 Task: Create a business presentation design slide template | sales guide slider.
Action: Mouse moved to (655, 312)
Screenshot: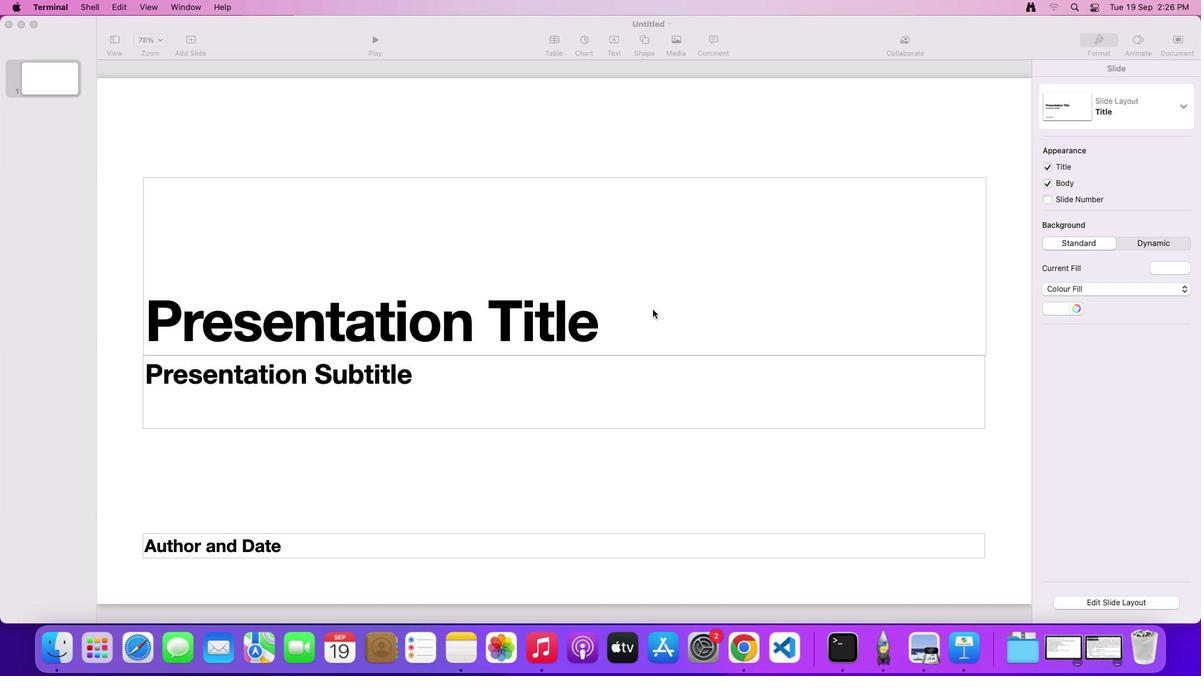 
Action: Mouse pressed left at (655, 312)
Screenshot: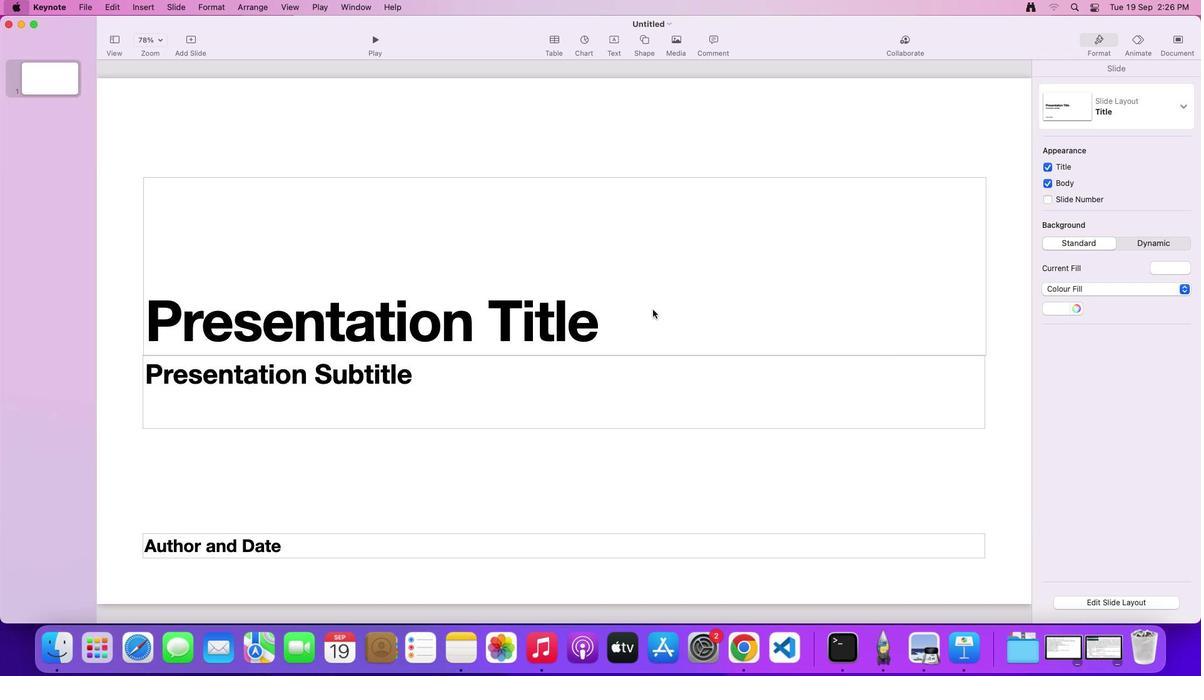 
Action: Mouse pressed left at (655, 312)
Screenshot: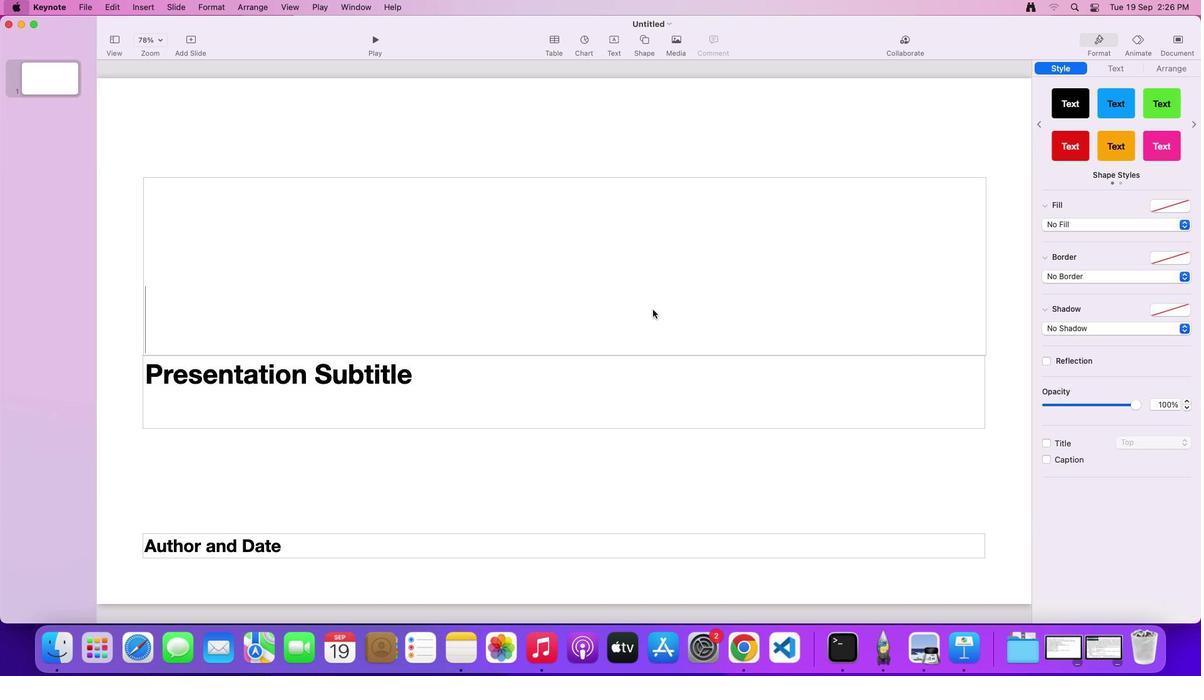 
Action: Mouse moved to (607, 394)
Screenshot: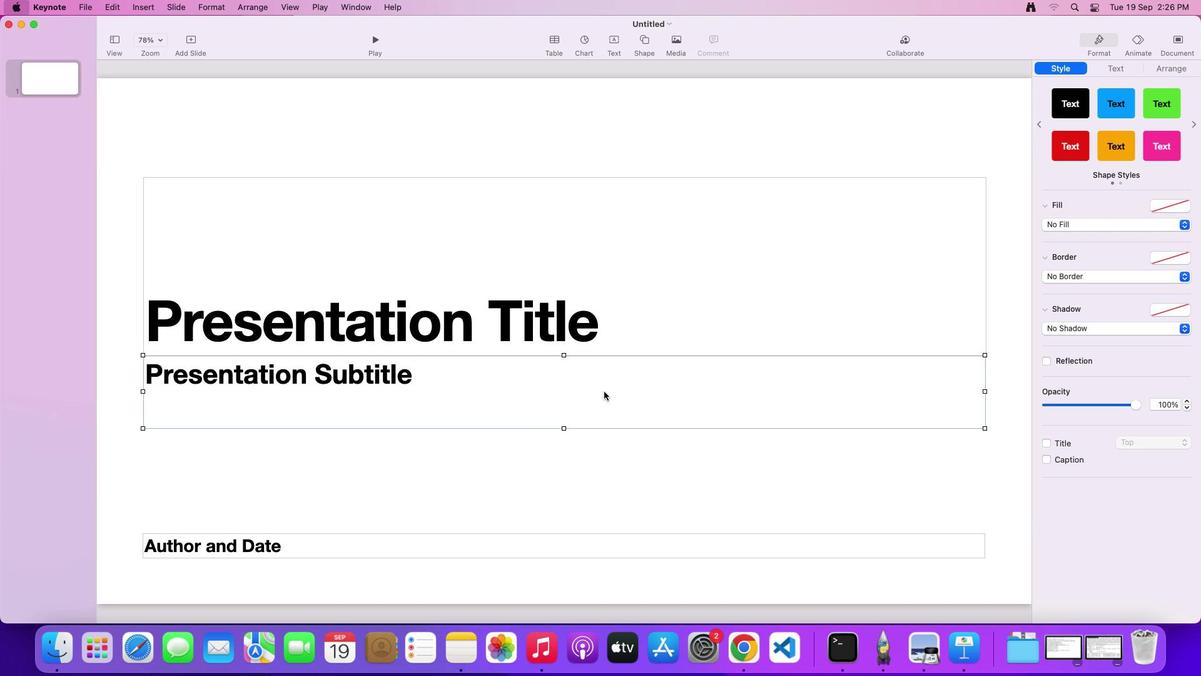 
Action: Mouse pressed left at (607, 394)
Screenshot: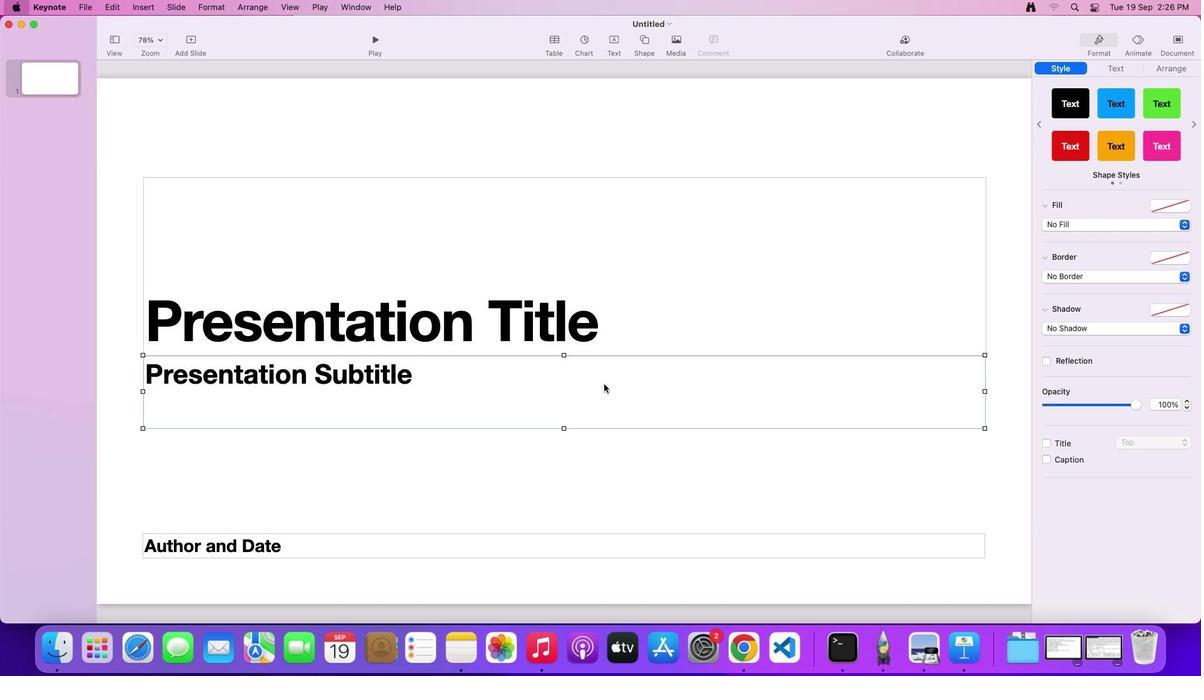 
Action: Mouse moved to (609, 308)
Screenshot: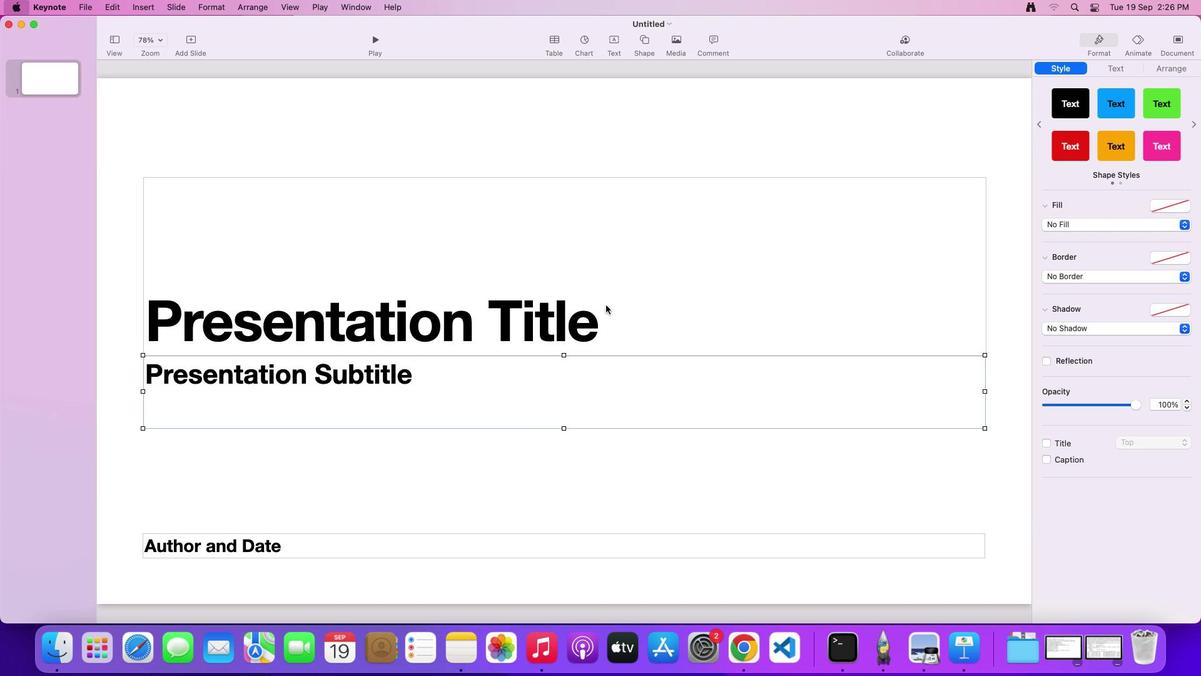 
Action: Key pressed Key.delete
Screenshot: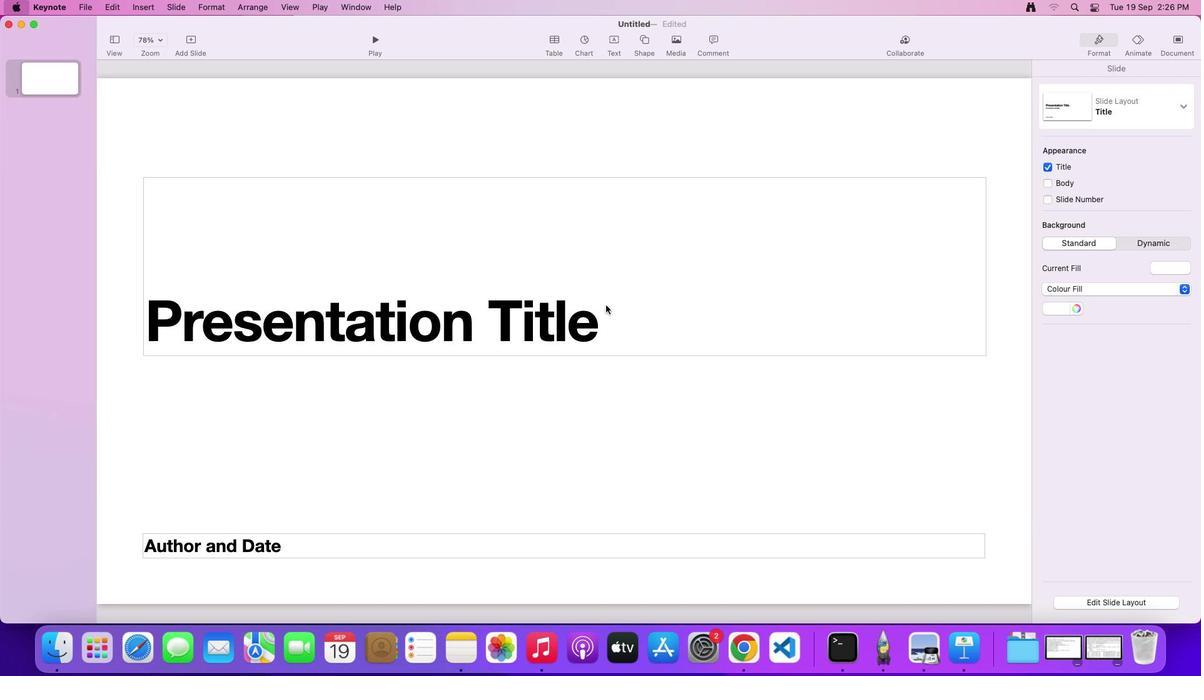 
Action: Mouse pressed left at (609, 308)
Screenshot: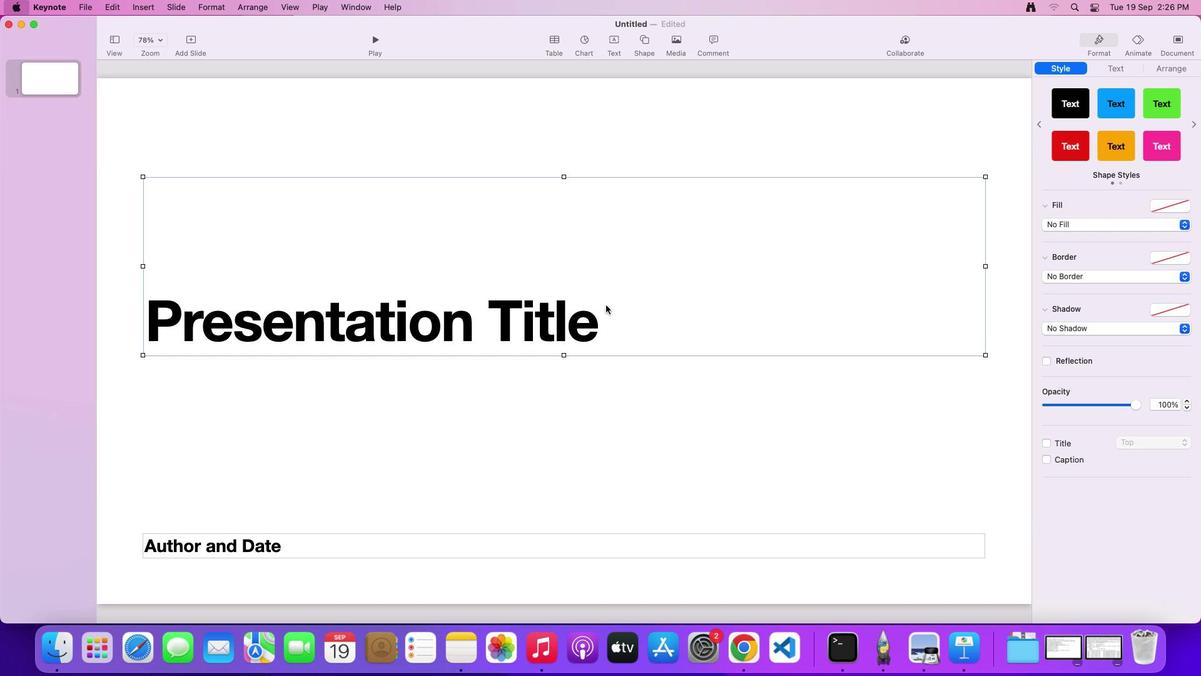 
Action: Mouse moved to (609, 307)
Screenshot: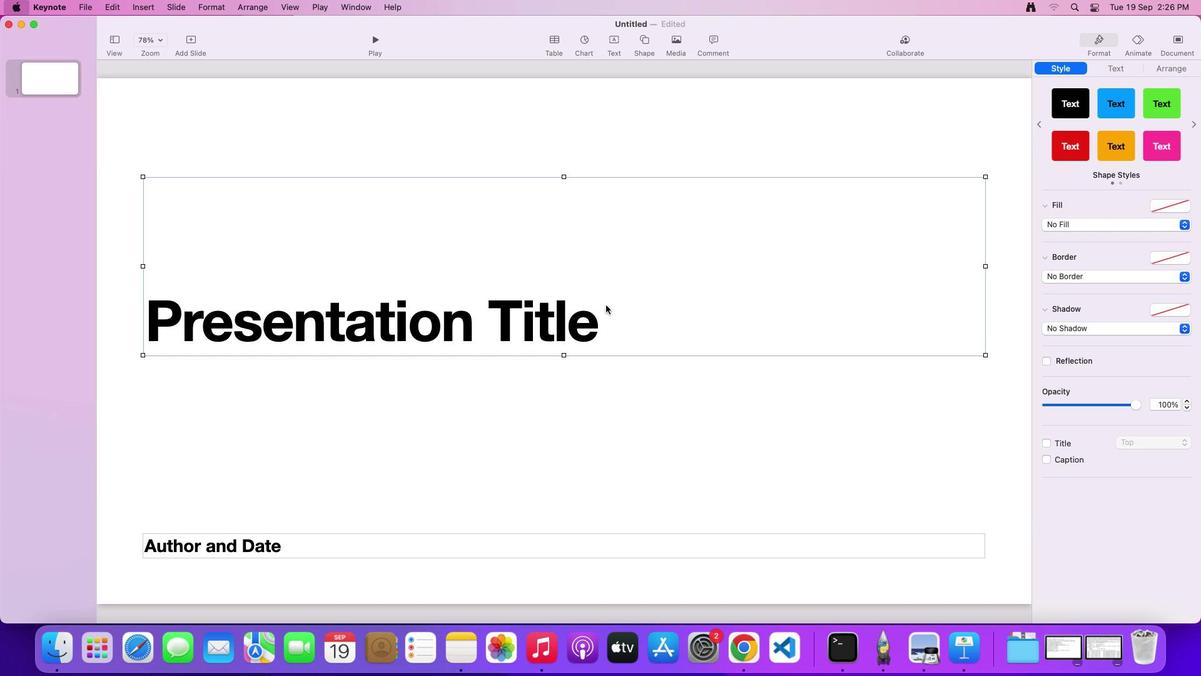 
Action: Key pressed Key.delete
Screenshot: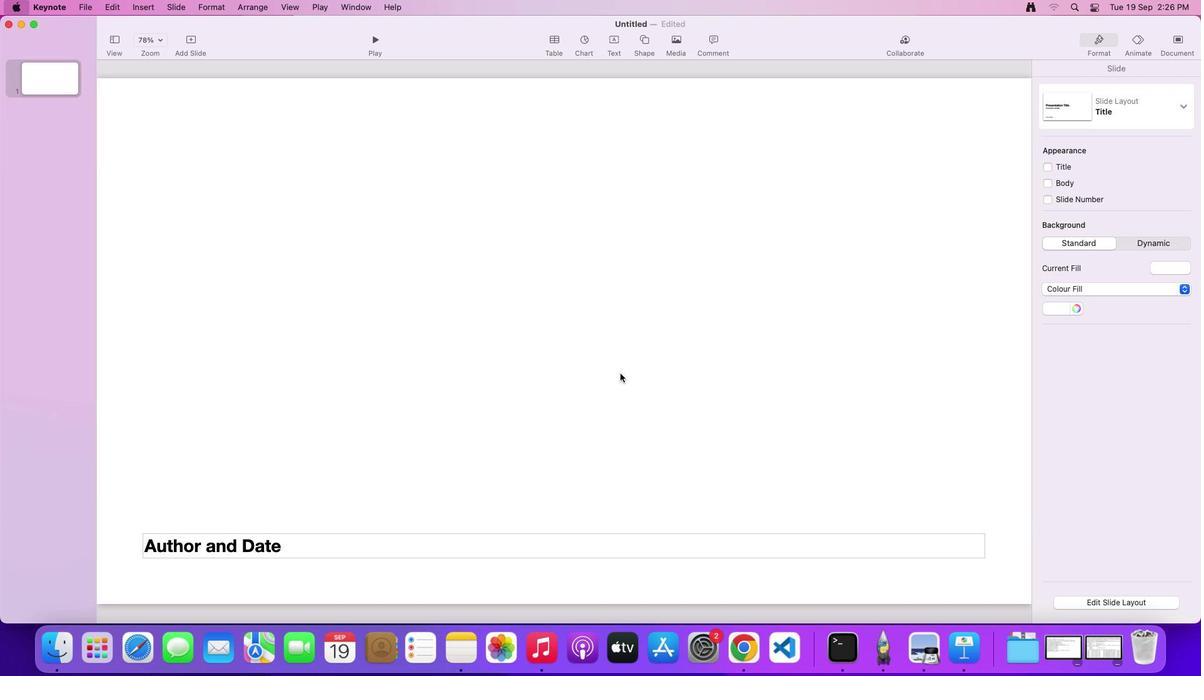 
Action: Mouse moved to (714, 549)
Screenshot: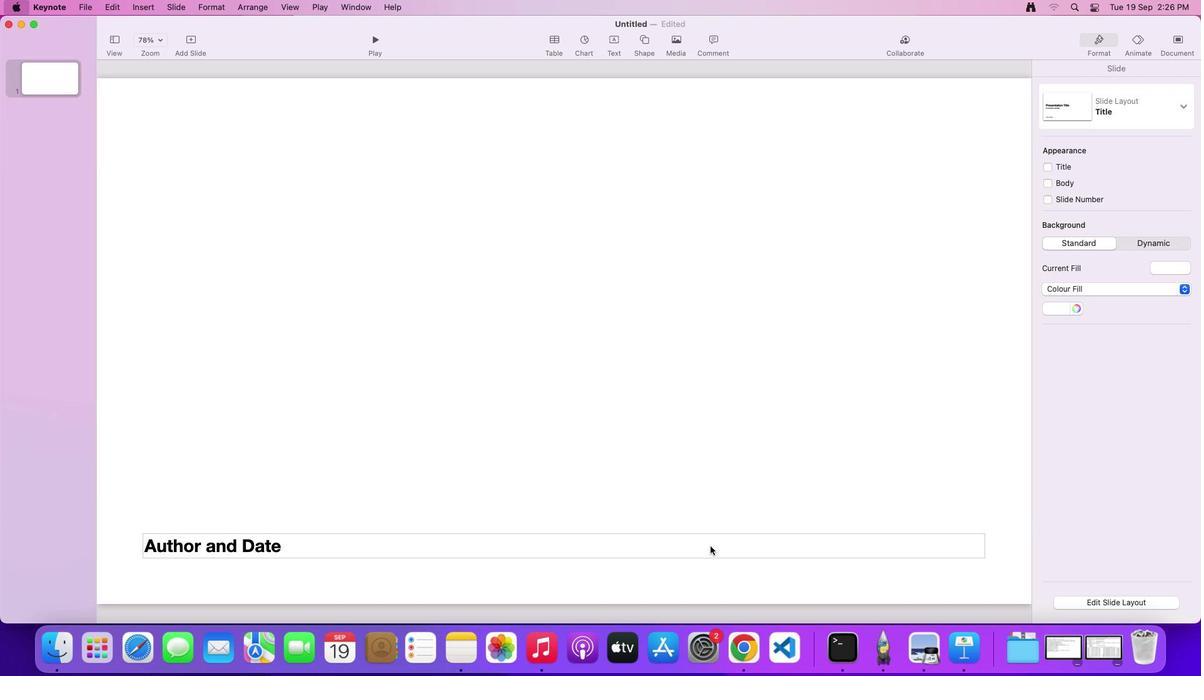 
Action: Mouse pressed left at (714, 549)
Screenshot: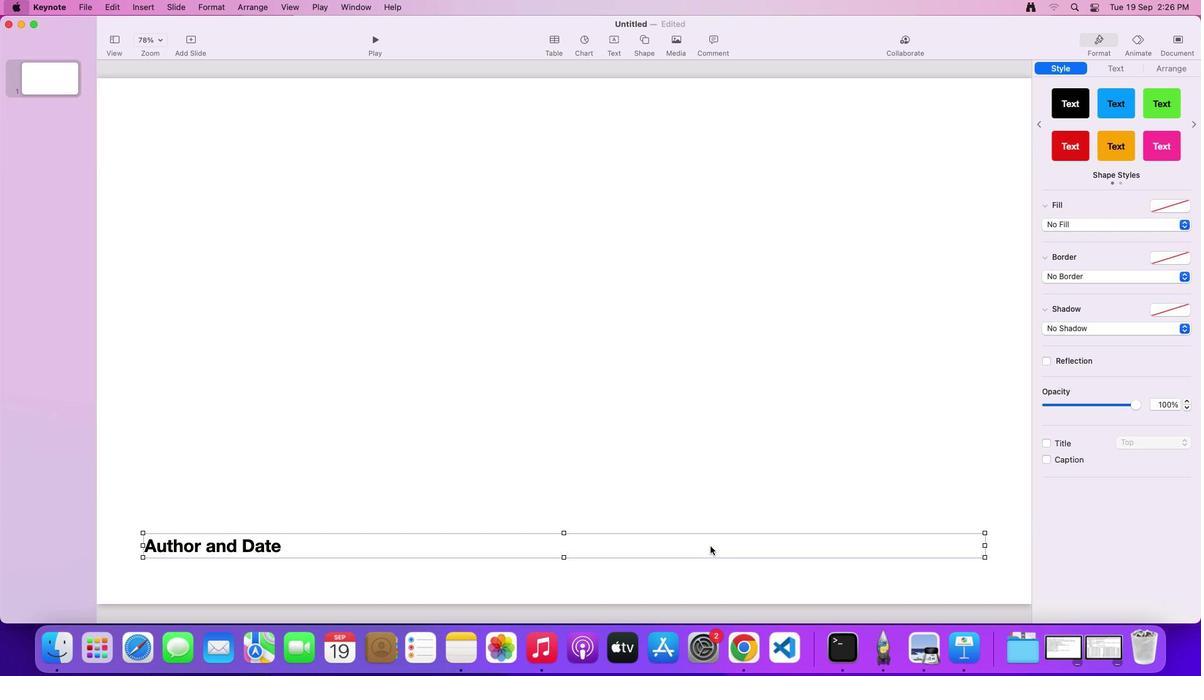 
Action: Key pressed Key.delete
Screenshot: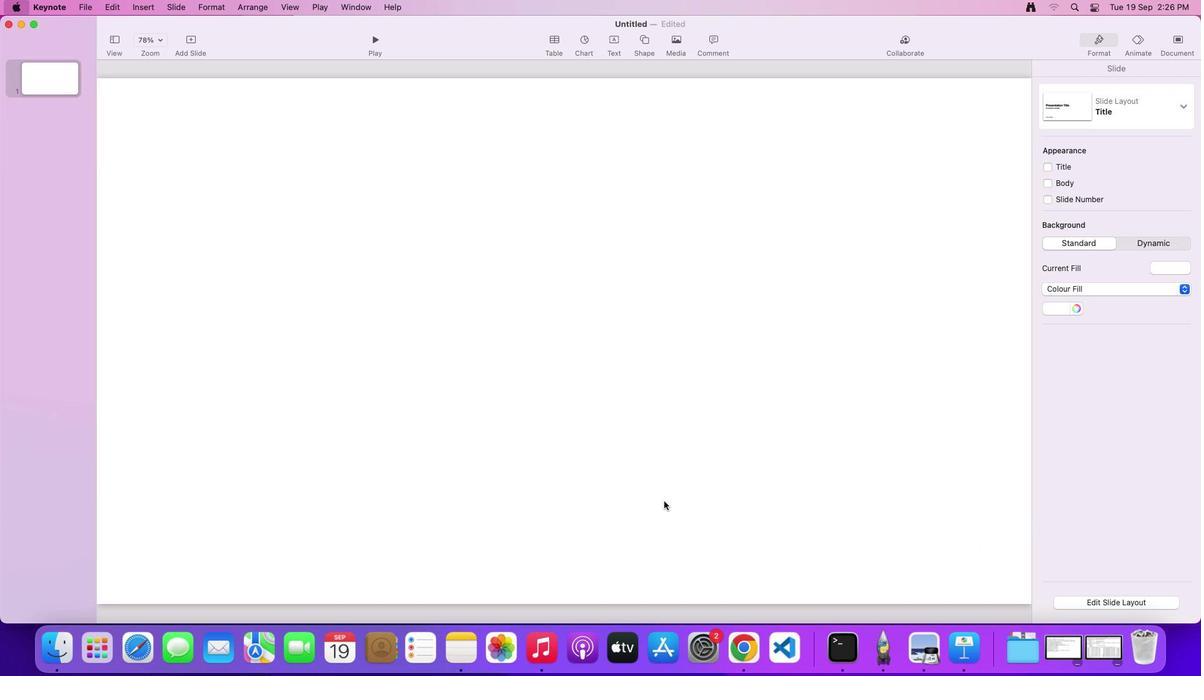
Action: Mouse moved to (627, 468)
Screenshot: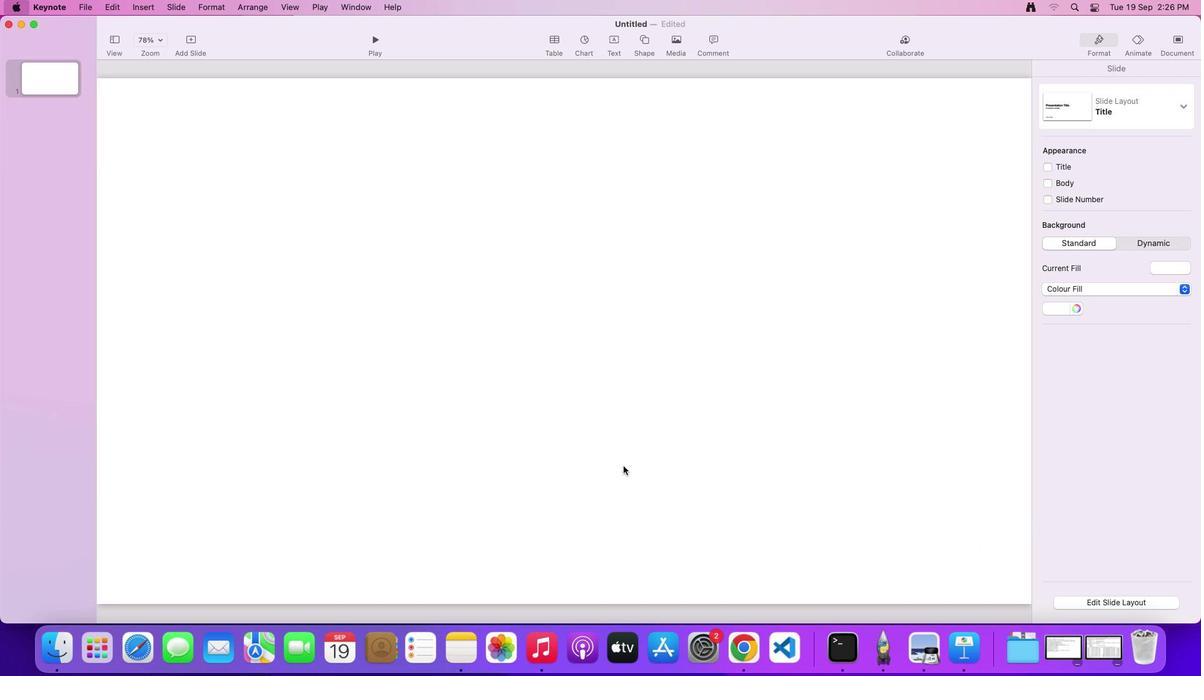 
Action: Mouse pressed left at (627, 468)
Screenshot: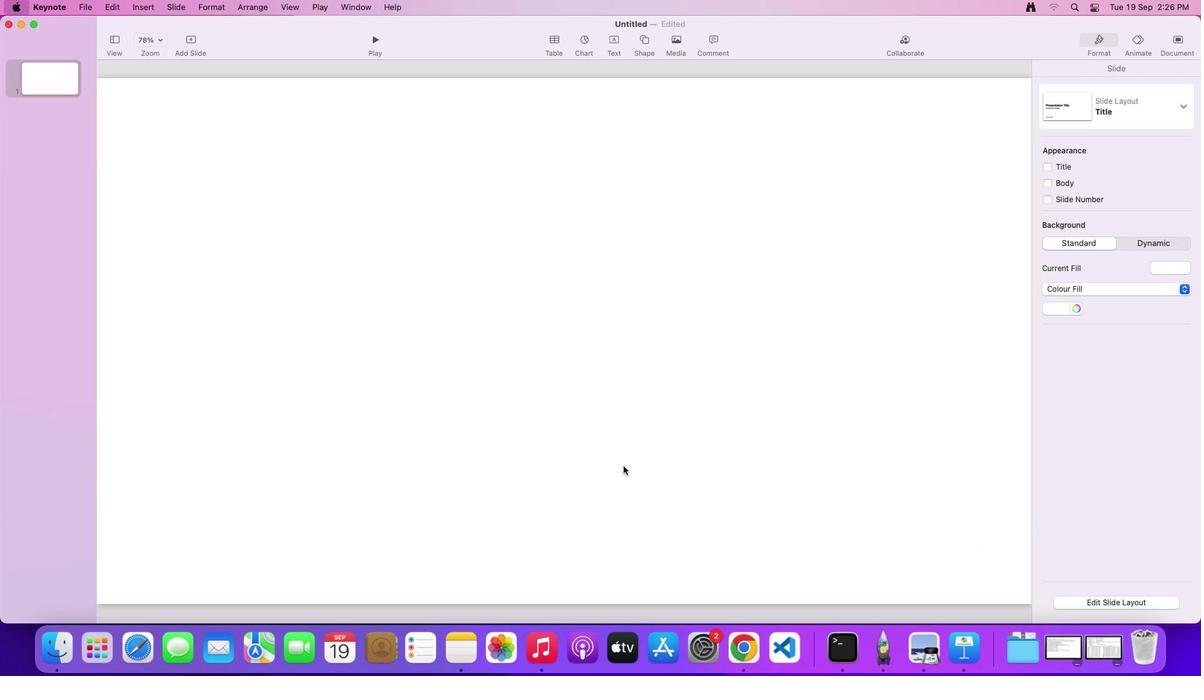 
Action: Mouse moved to (571, 274)
Screenshot: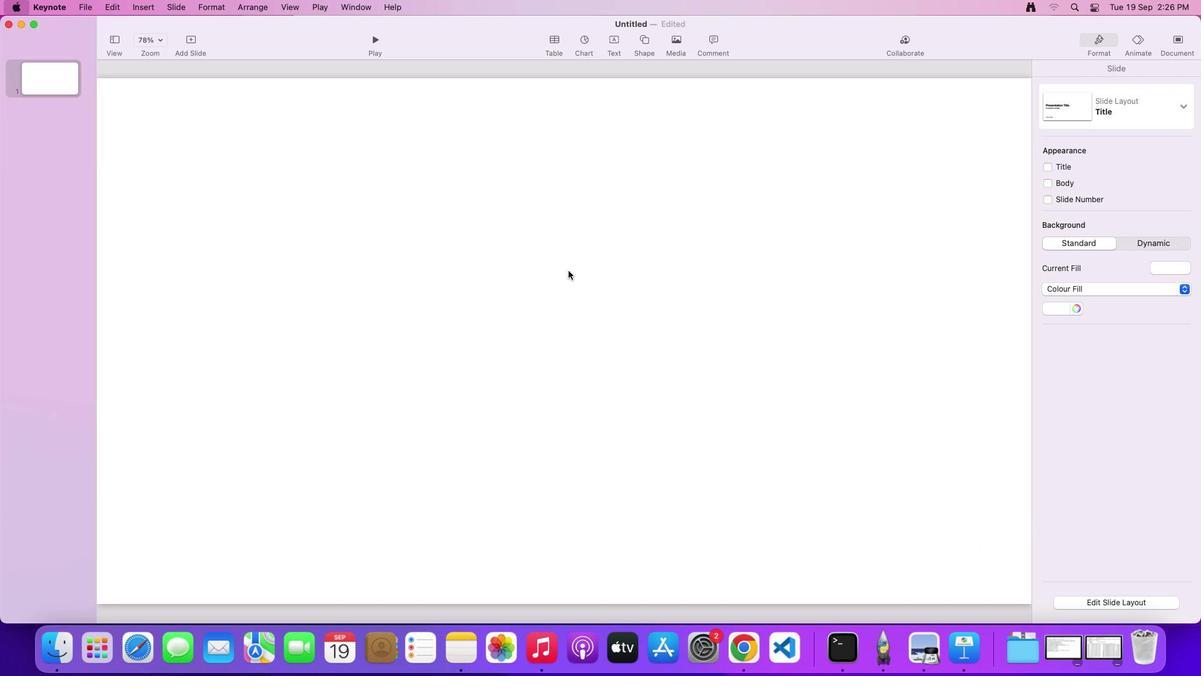 
Action: Mouse pressed left at (571, 274)
Screenshot: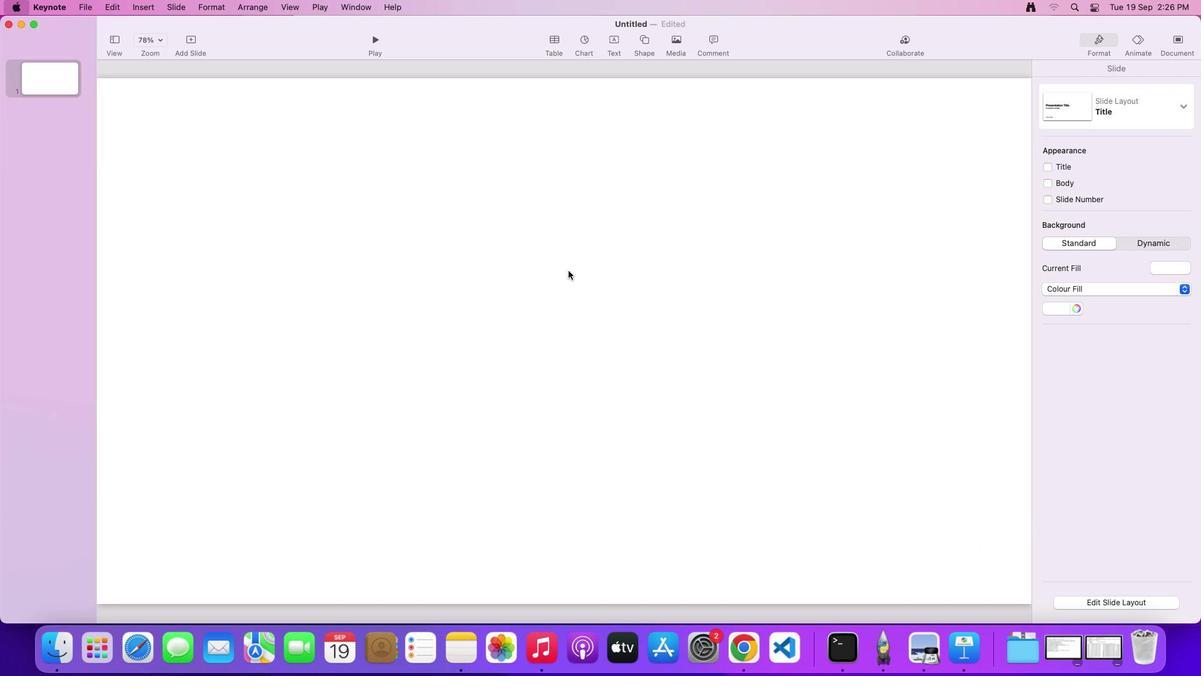 
Action: Mouse moved to (647, 41)
Screenshot: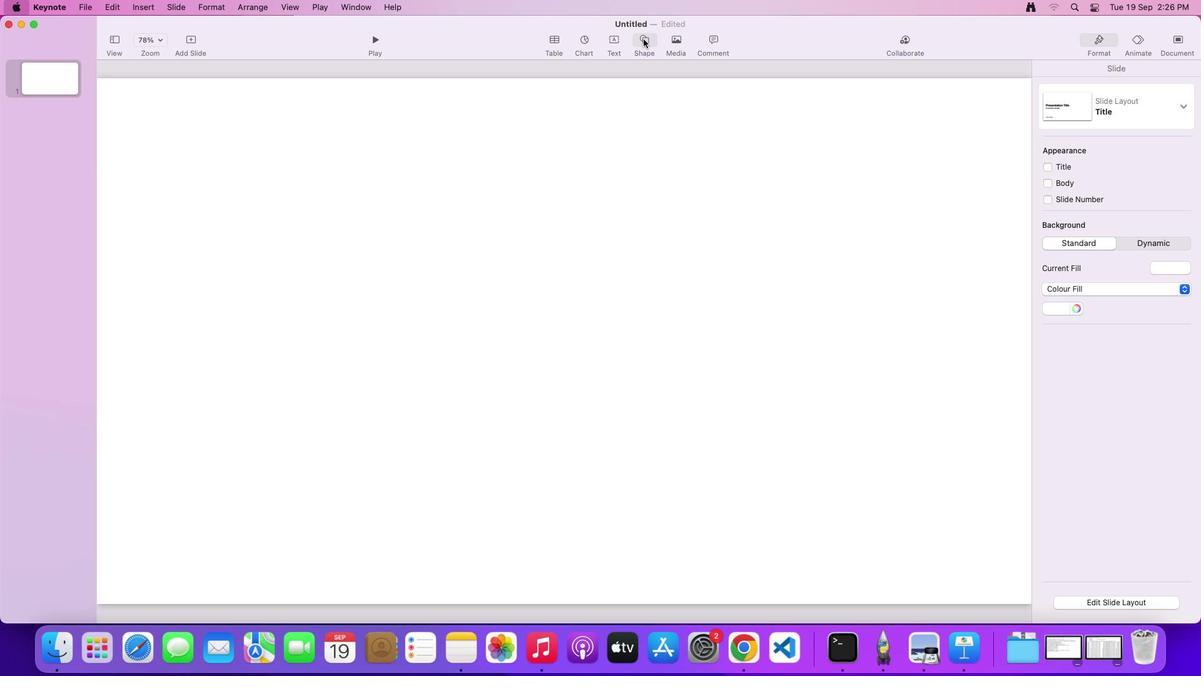 
Action: Mouse pressed left at (647, 41)
Screenshot: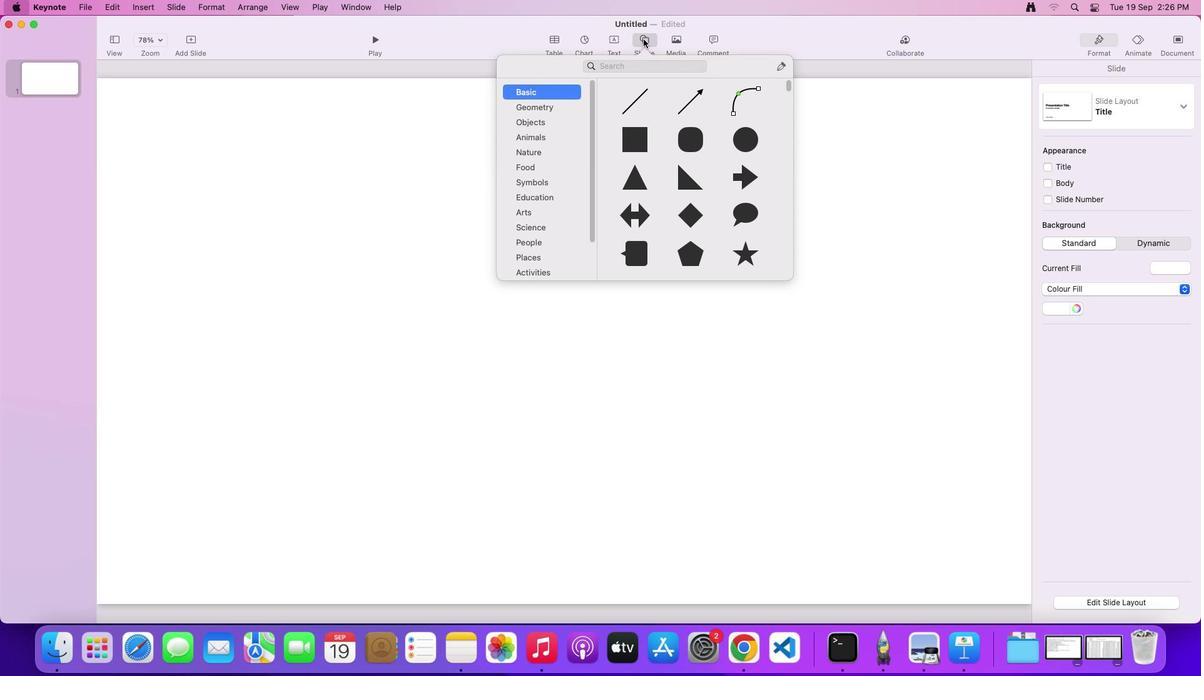 
Action: Mouse moved to (632, 147)
Screenshot: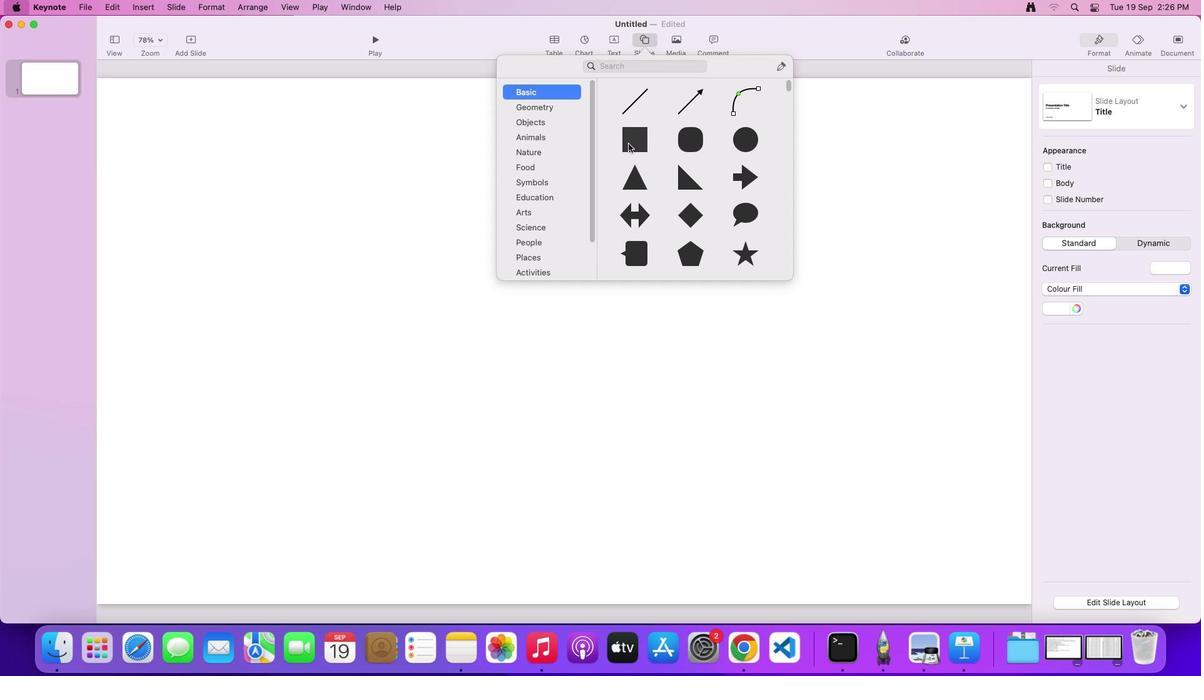 
Action: Mouse pressed left at (632, 147)
Screenshot: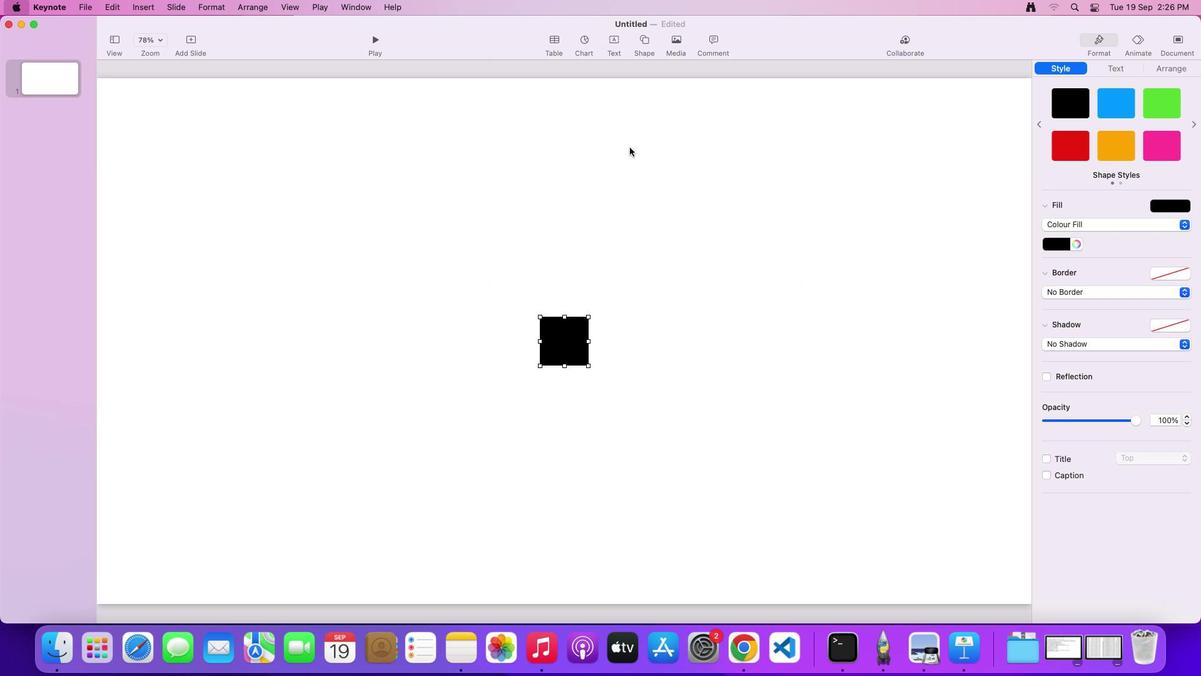 
Action: Mouse moved to (1173, 69)
Screenshot: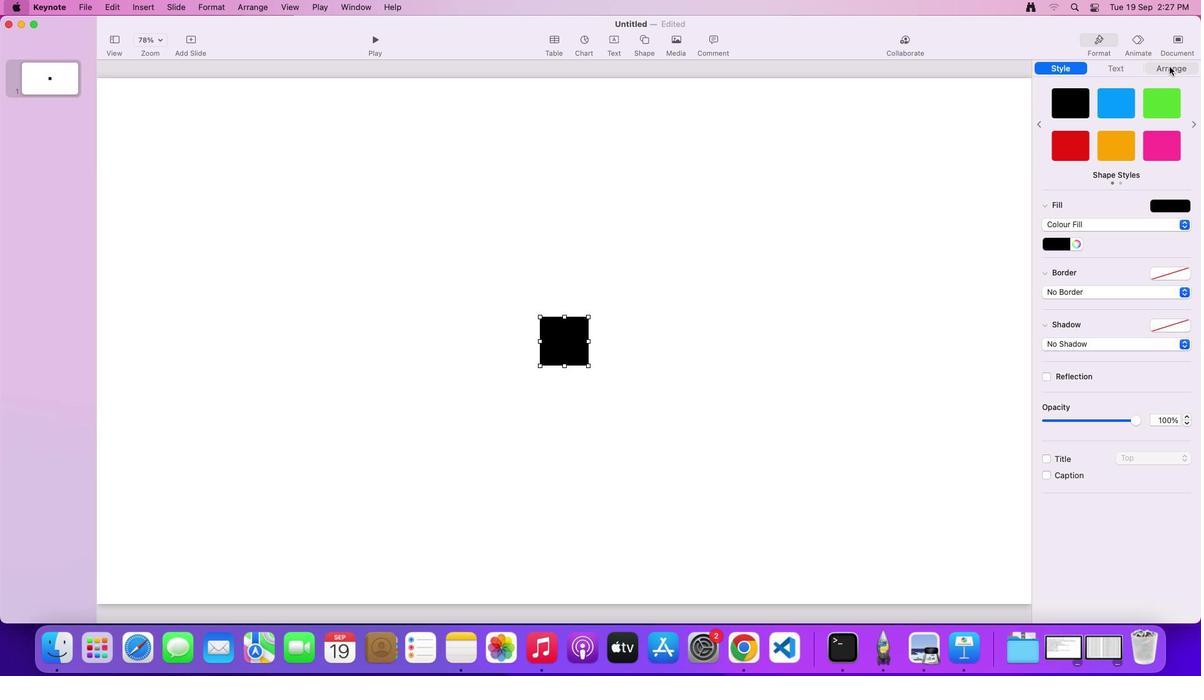 
Action: Mouse pressed left at (1173, 69)
Screenshot: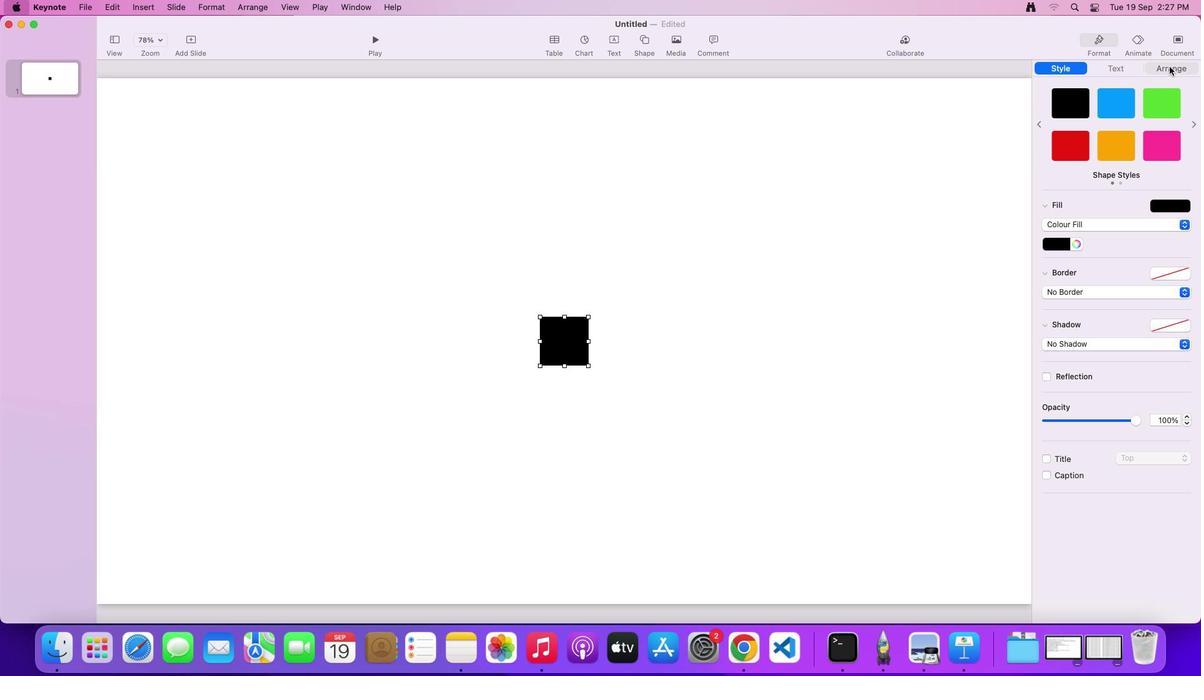 
Action: Mouse moved to (1074, 286)
Screenshot: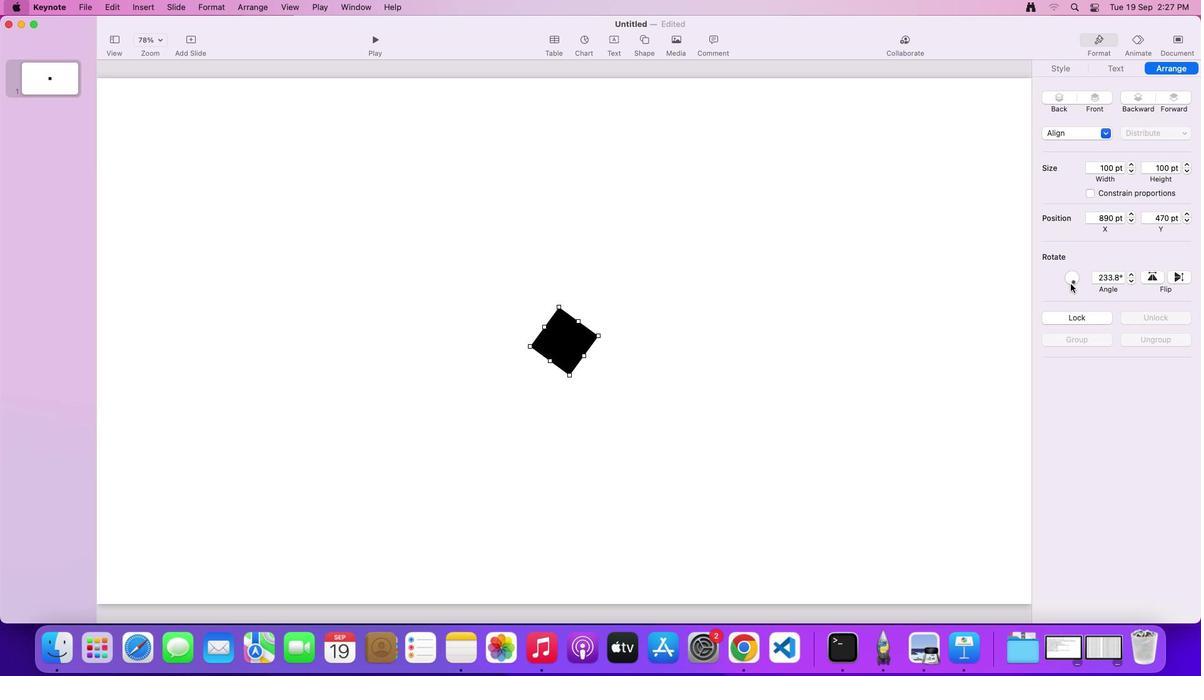 
Action: Mouse pressed left at (1074, 286)
Screenshot: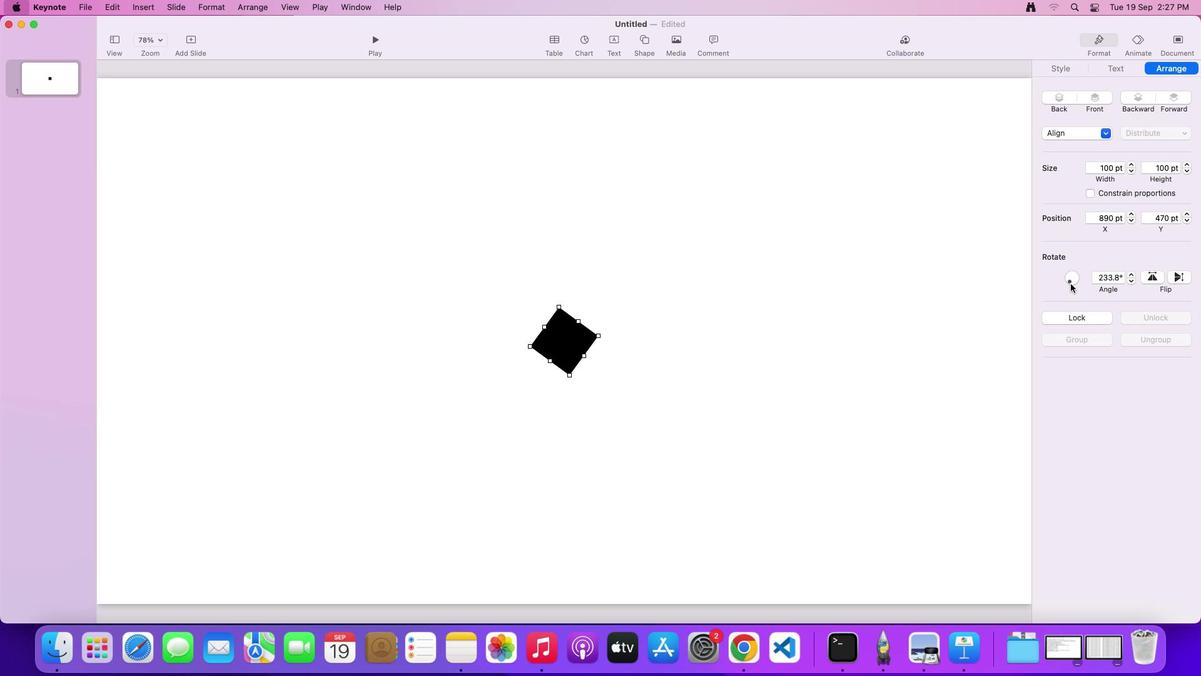 
Action: Mouse moved to (582, 323)
Screenshot: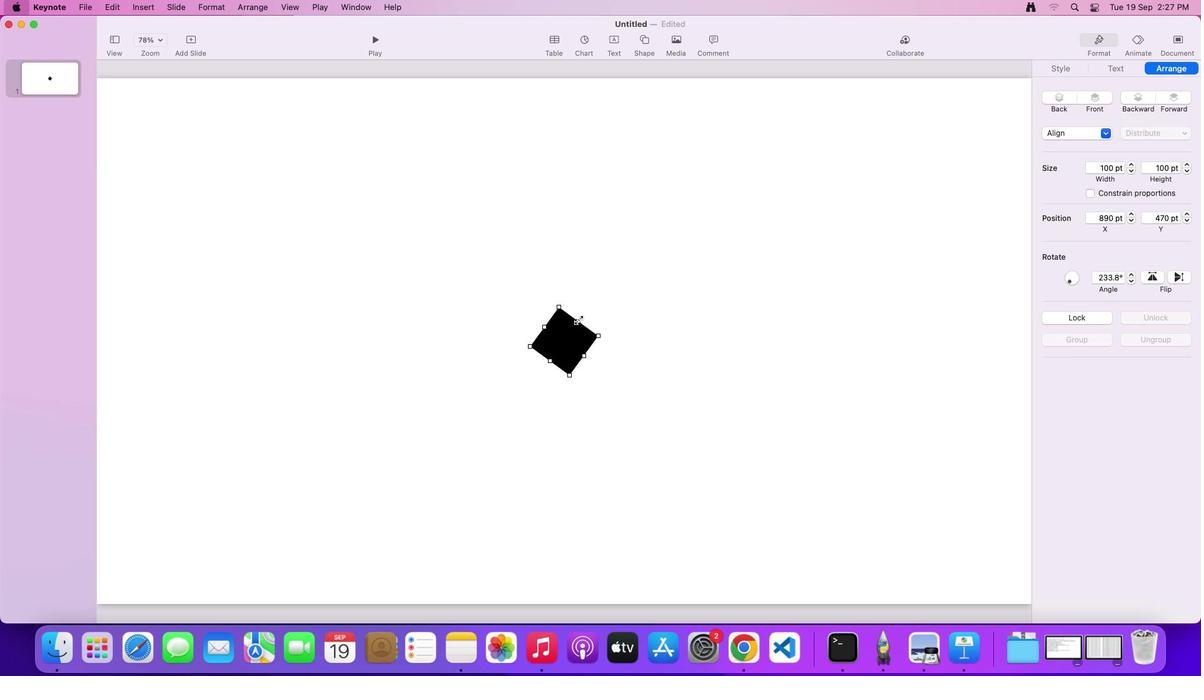 
Action: Mouse pressed left at (582, 323)
Screenshot: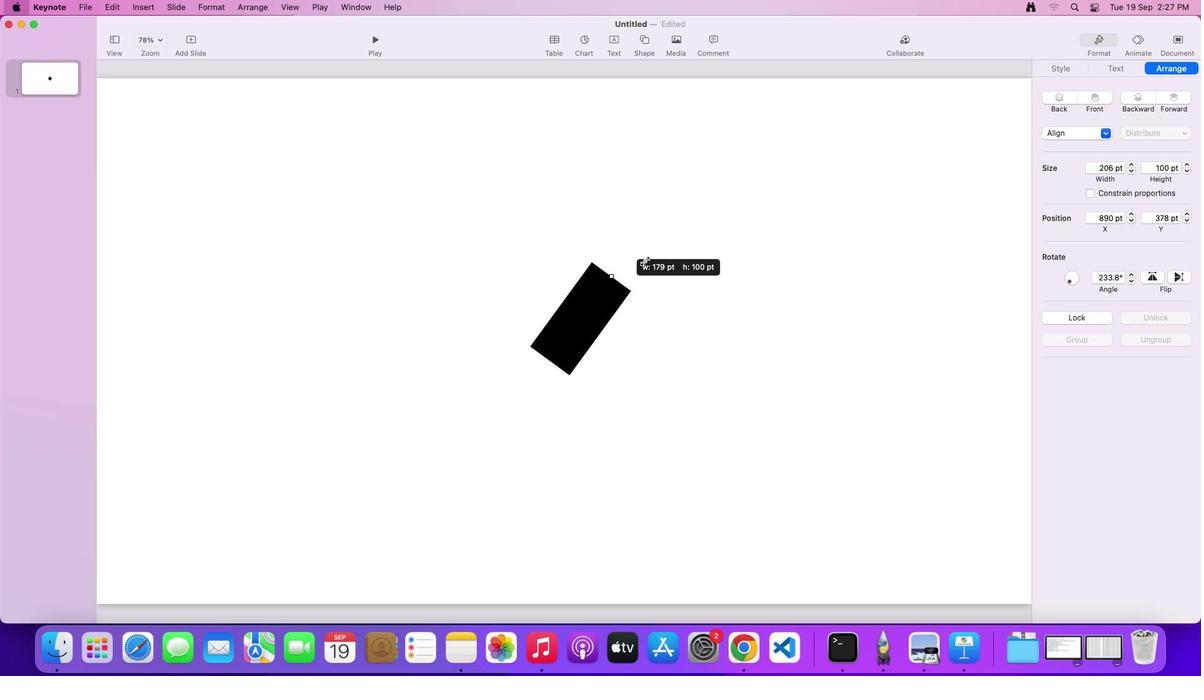 
Action: Mouse moved to (552, 364)
Screenshot: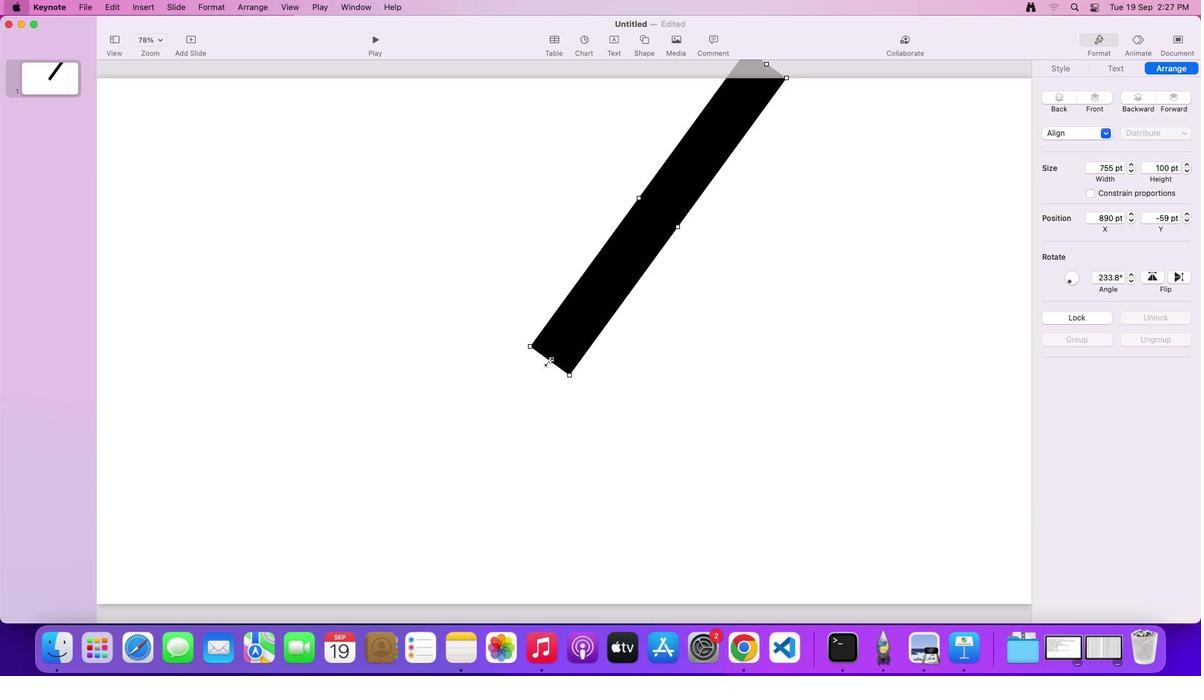
Action: Mouse pressed left at (552, 364)
Screenshot: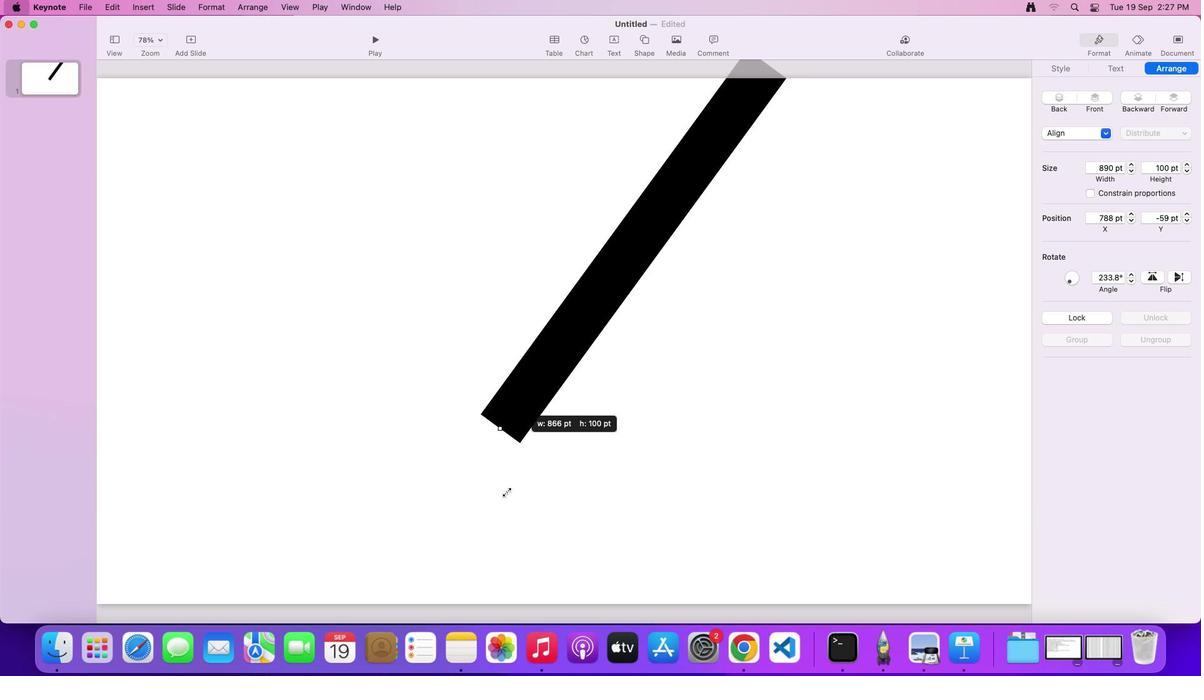 
Action: Mouse moved to (582, 366)
Screenshot: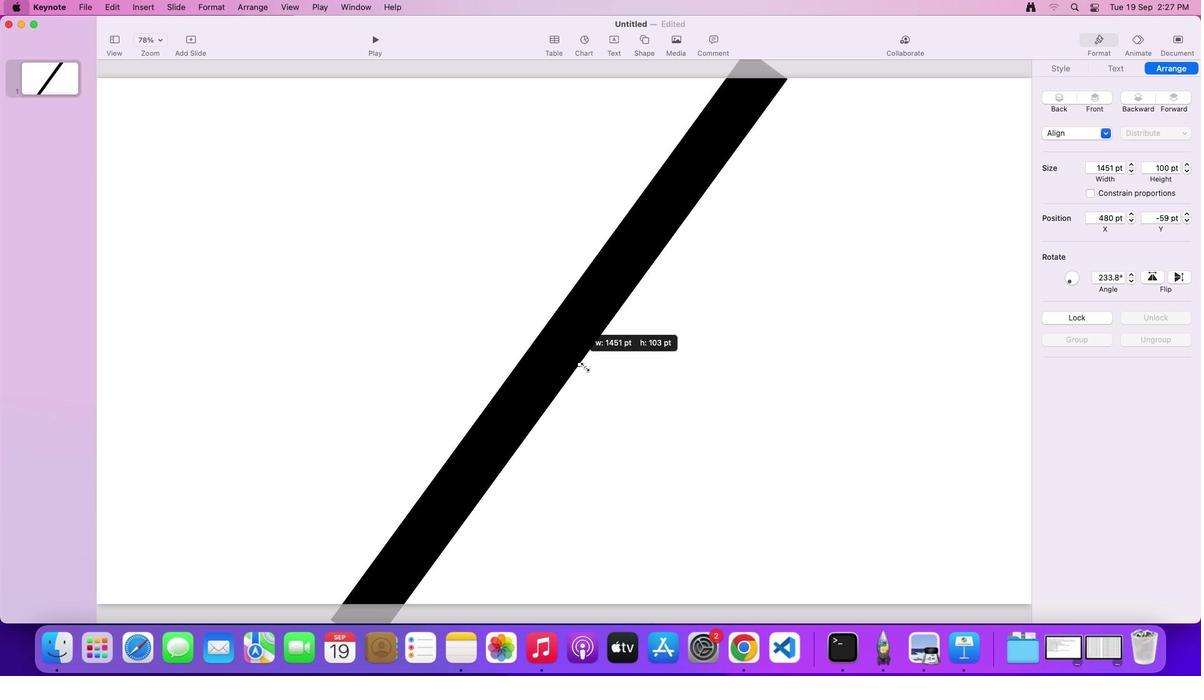 
Action: Mouse pressed left at (582, 366)
Screenshot: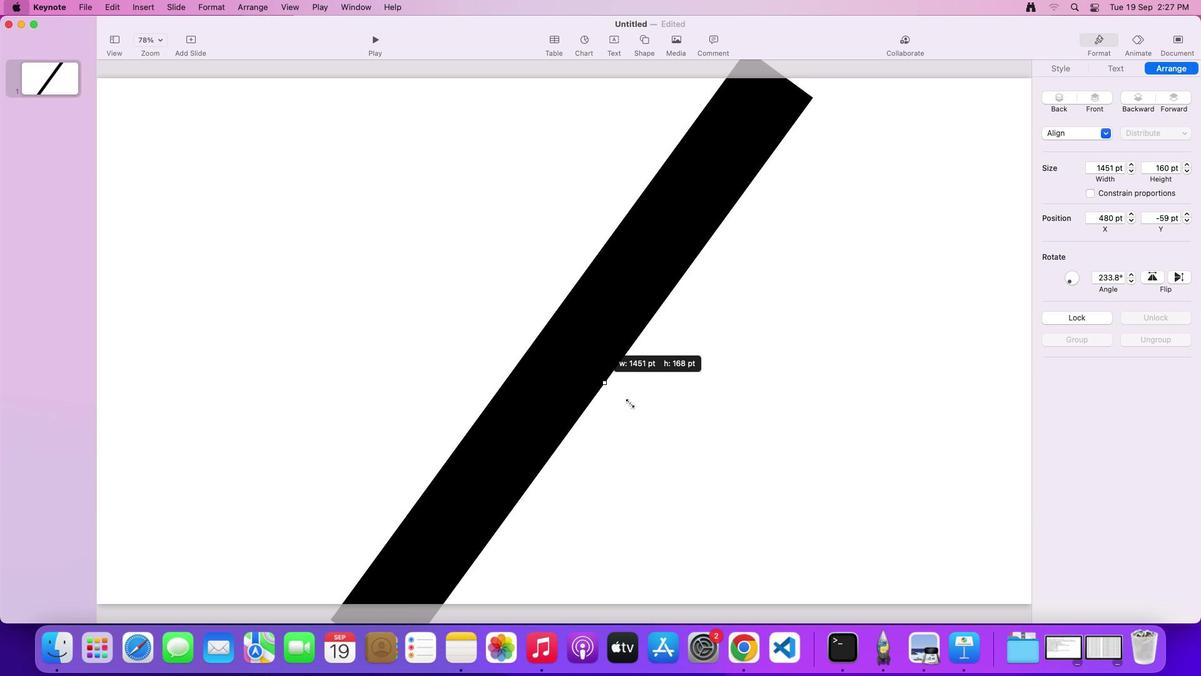 
Action: Mouse moved to (603, 488)
Screenshot: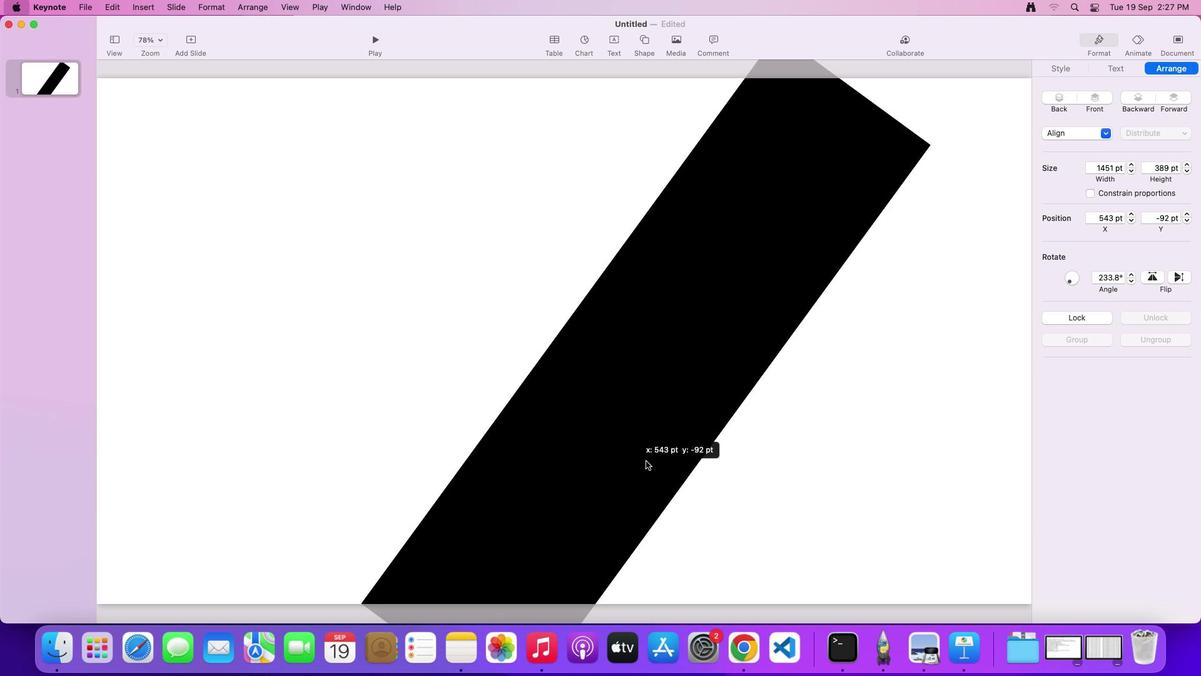 
Action: Mouse pressed left at (603, 488)
Screenshot: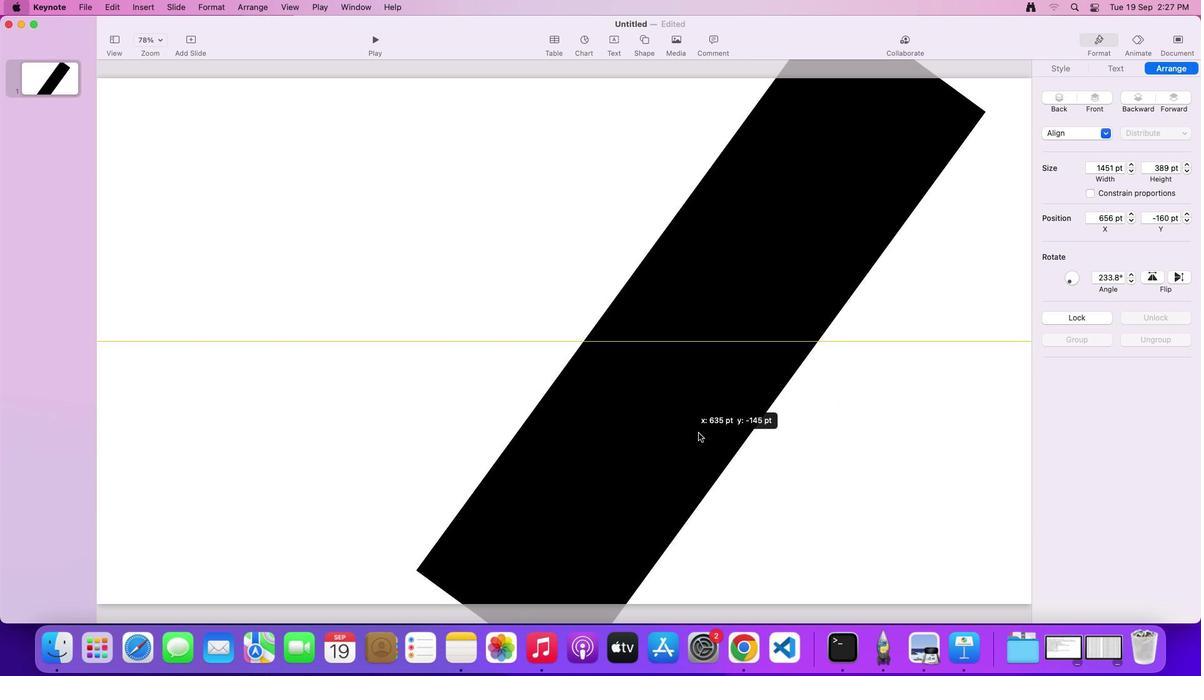 
Action: Mouse moved to (528, 587)
Screenshot: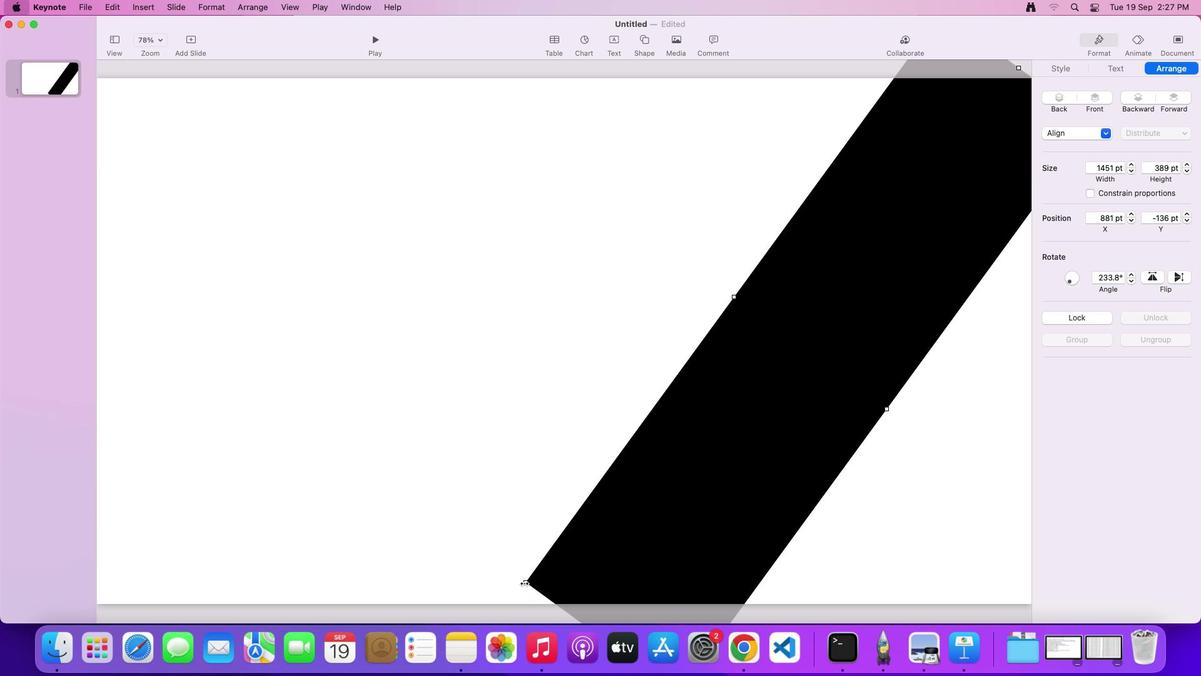 
Action: Mouse pressed left at (528, 587)
Screenshot: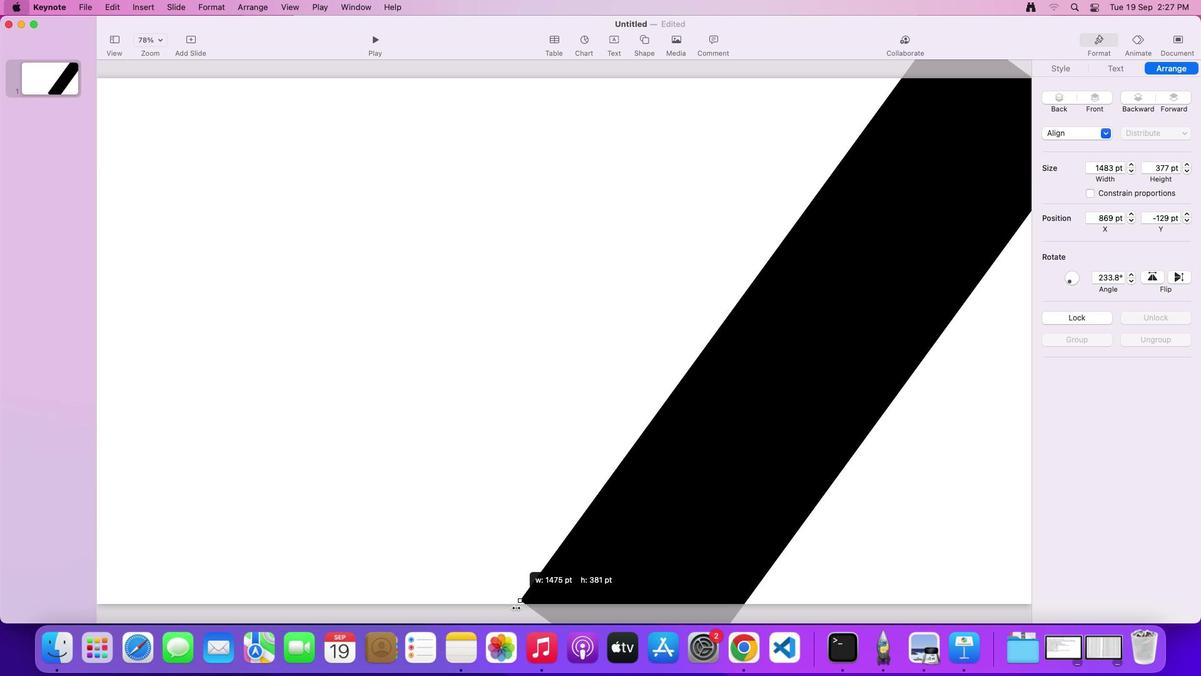 
Action: Mouse moved to (747, 448)
Screenshot: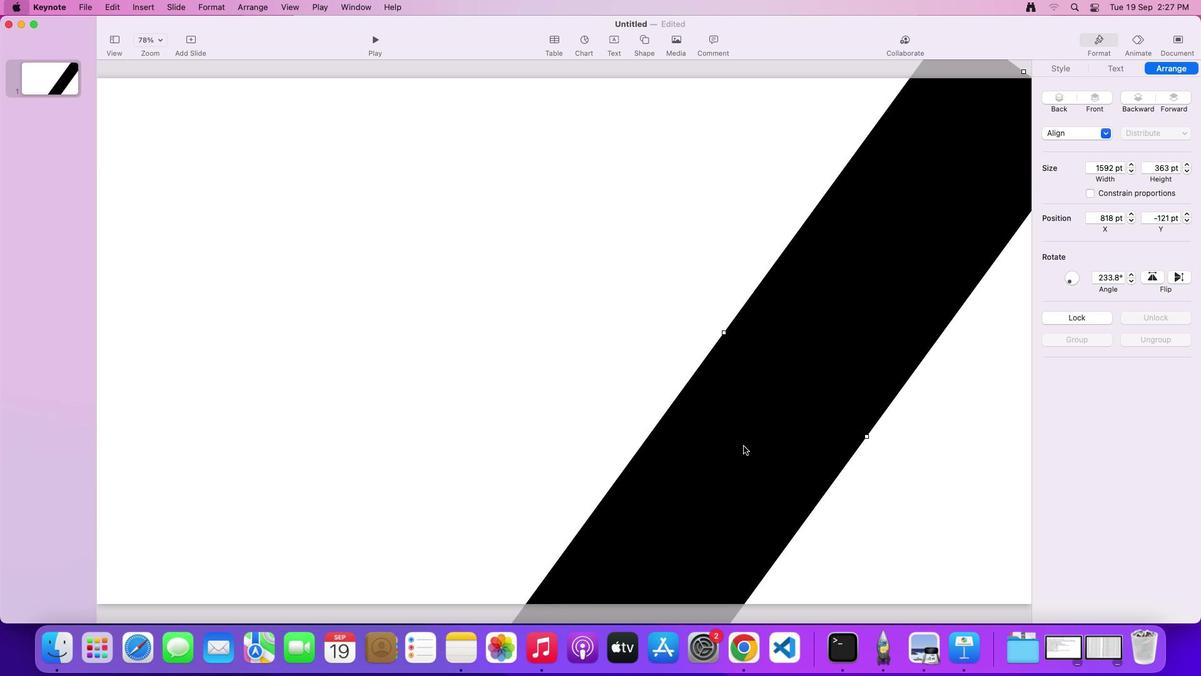 
Action: Mouse pressed left at (747, 448)
Screenshot: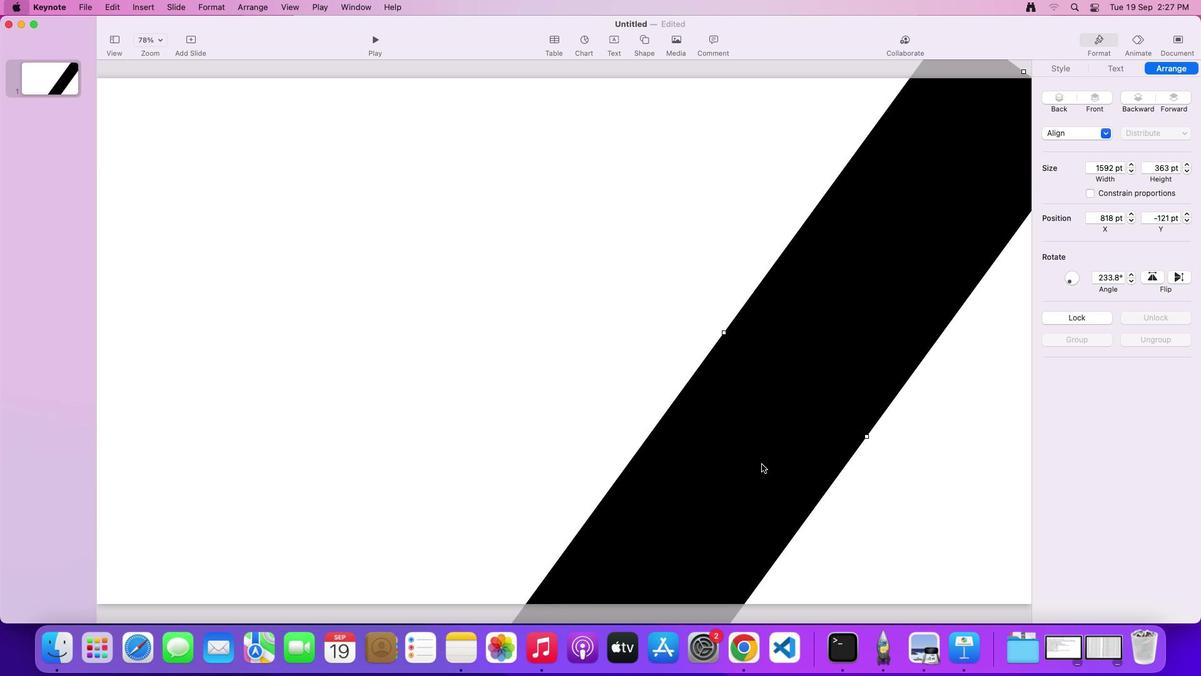 
Action: Mouse moved to (868, 439)
Screenshot: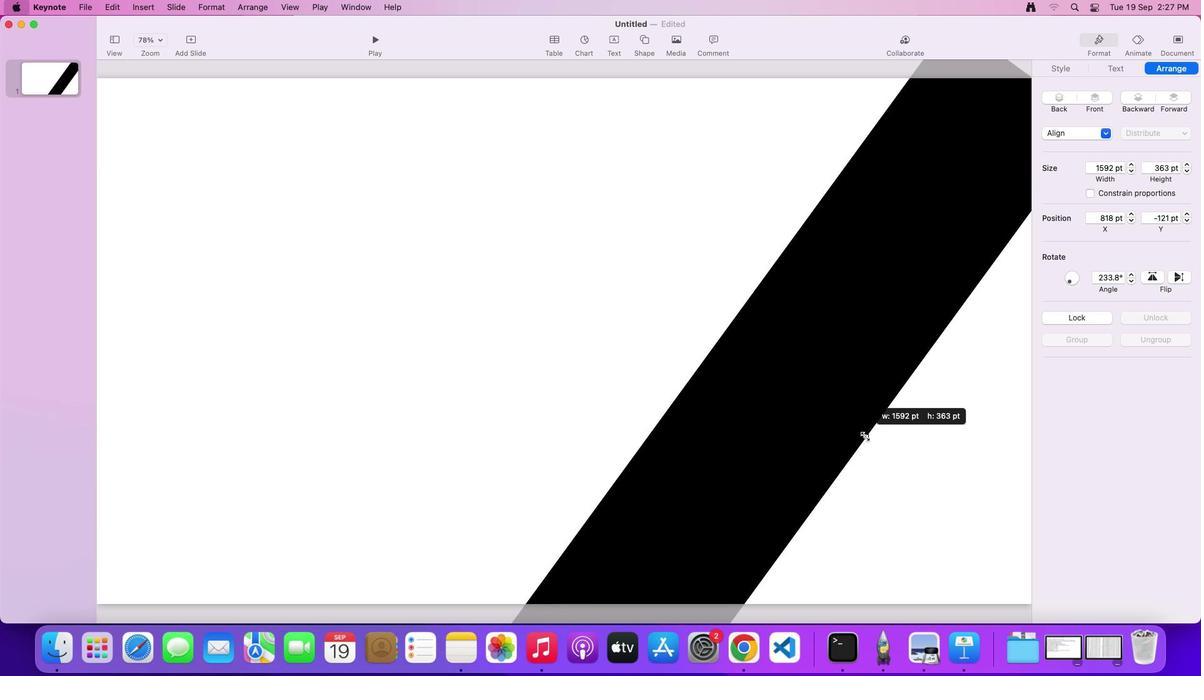 
Action: Mouse pressed left at (868, 439)
Screenshot: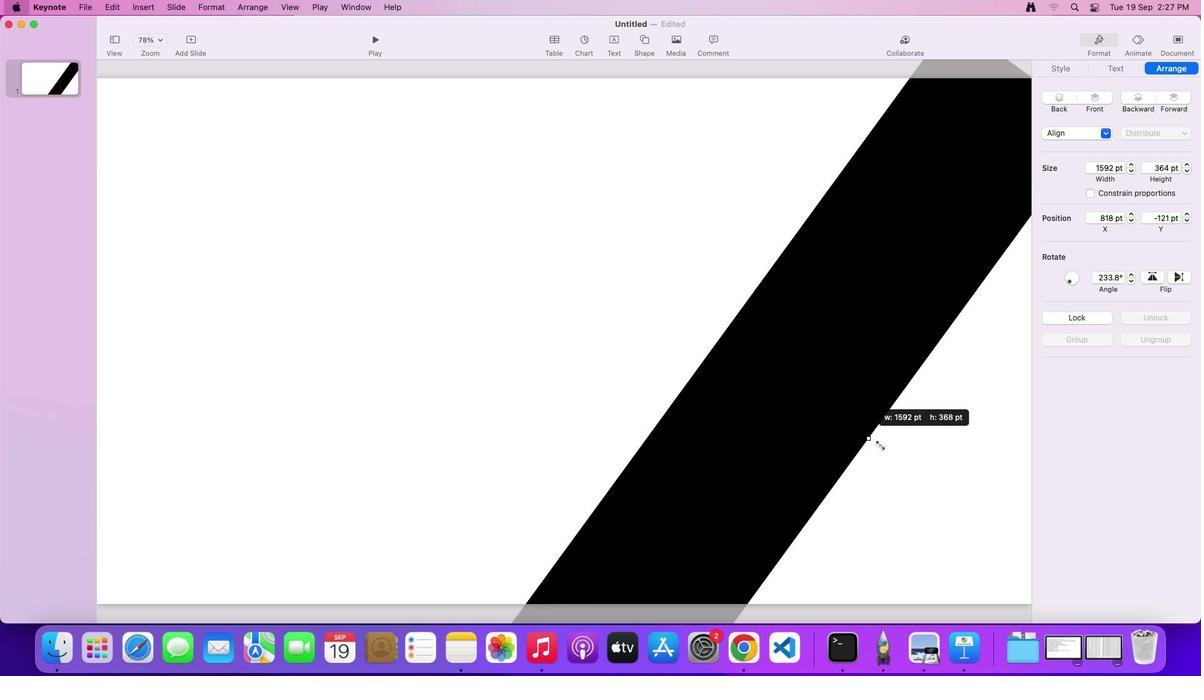 
Action: Mouse moved to (773, 478)
Screenshot: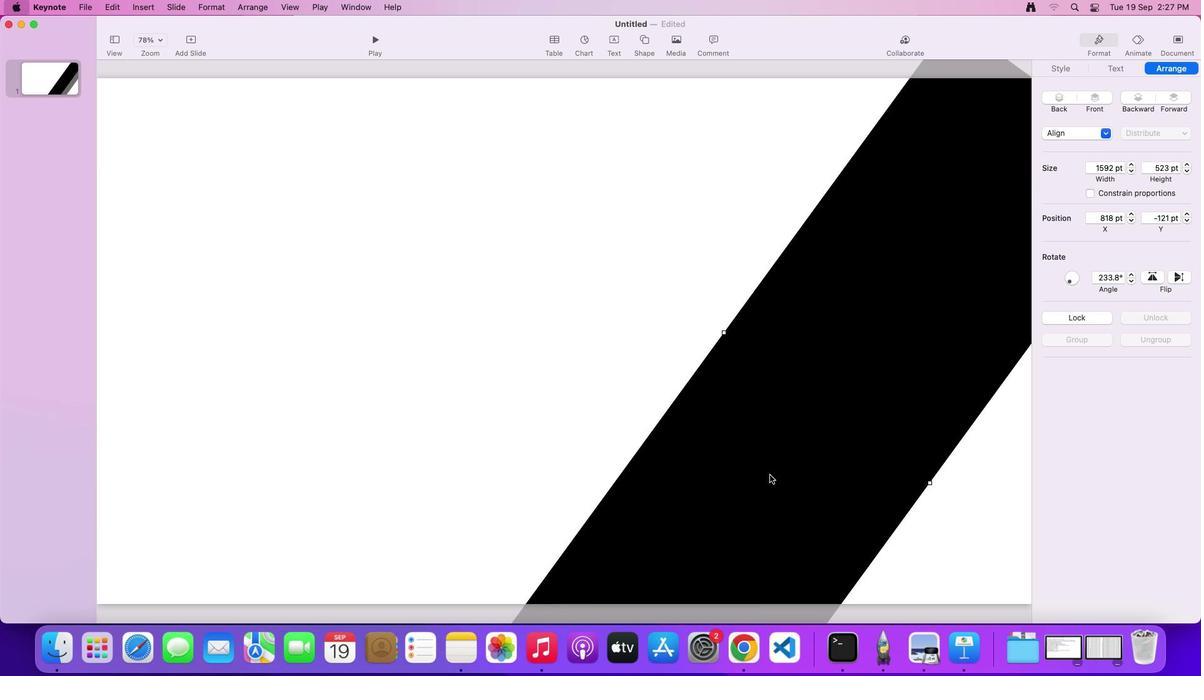 
Action: Mouse pressed left at (773, 478)
Screenshot: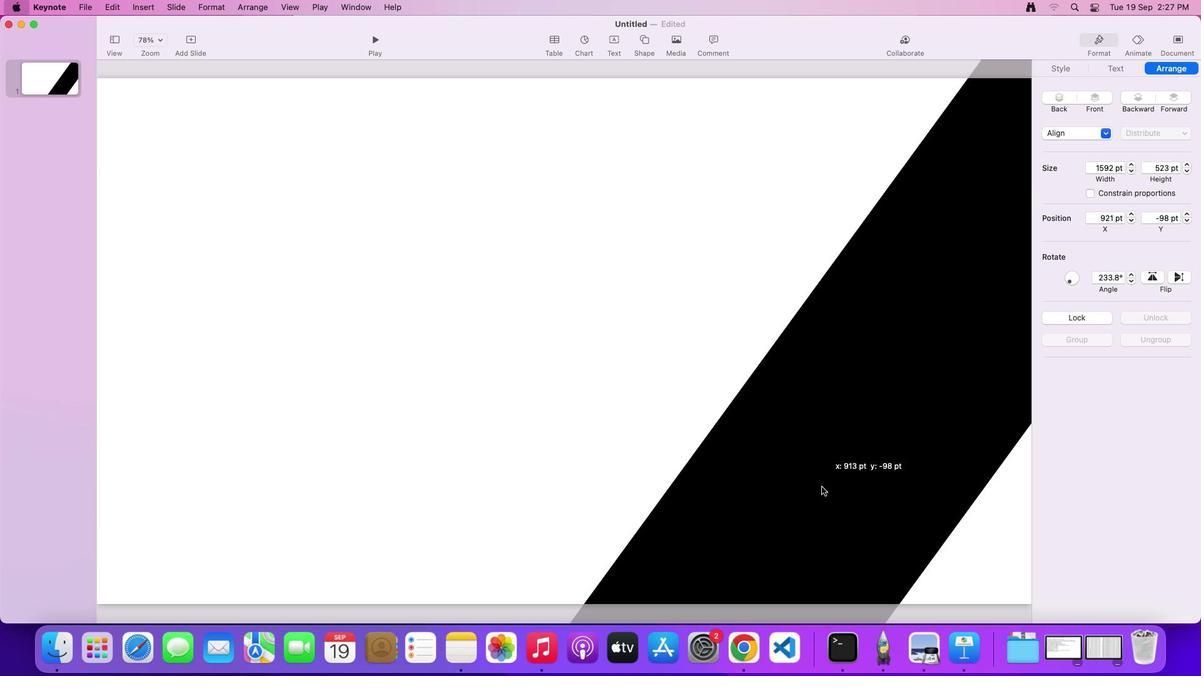 
Action: Mouse moved to (988, 510)
Screenshot: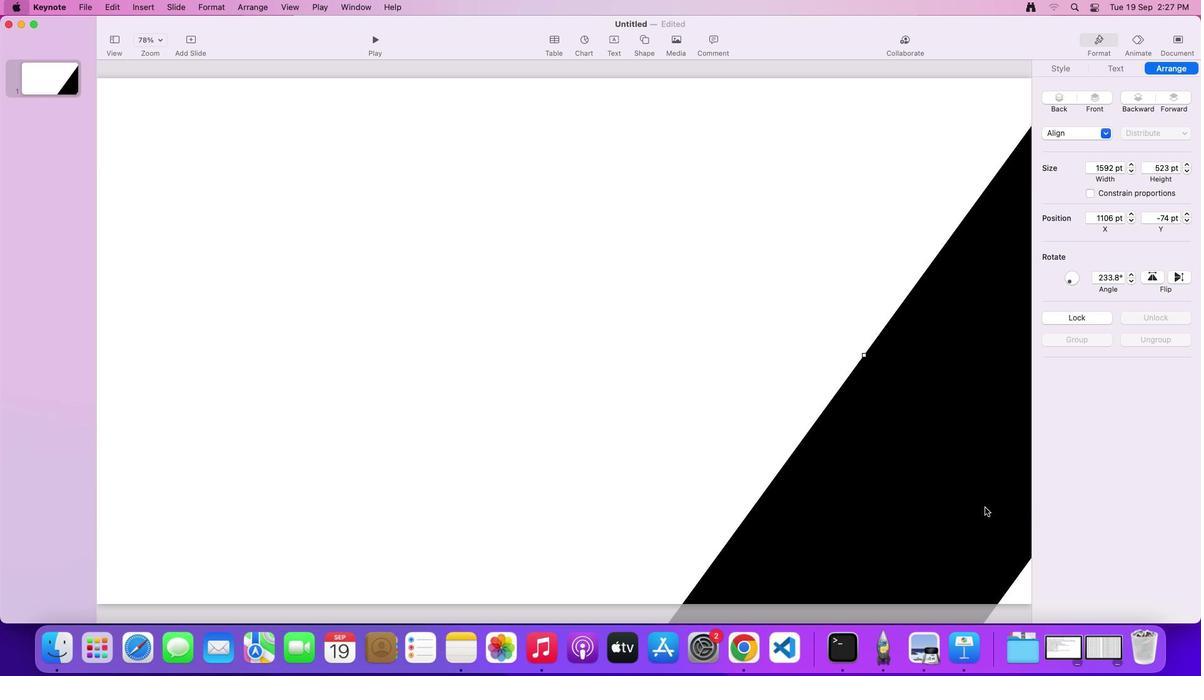 
Action: Mouse pressed left at (988, 510)
Screenshot: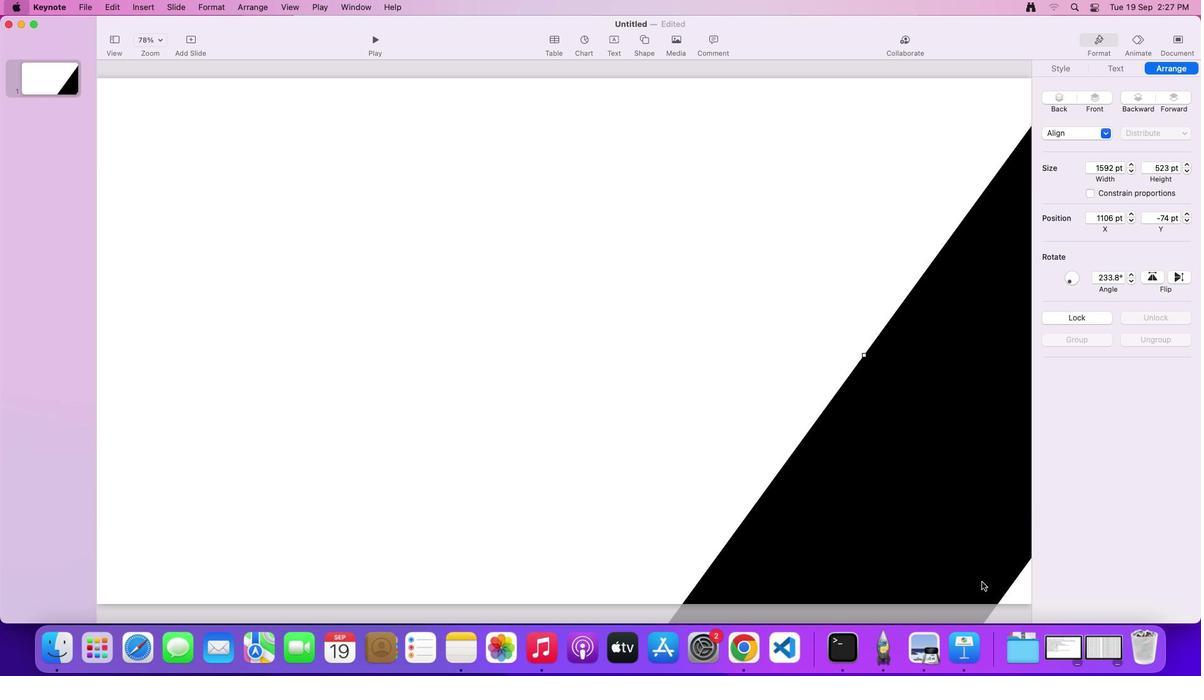 
Action: Mouse moved to (1002, 602)
Screenshot: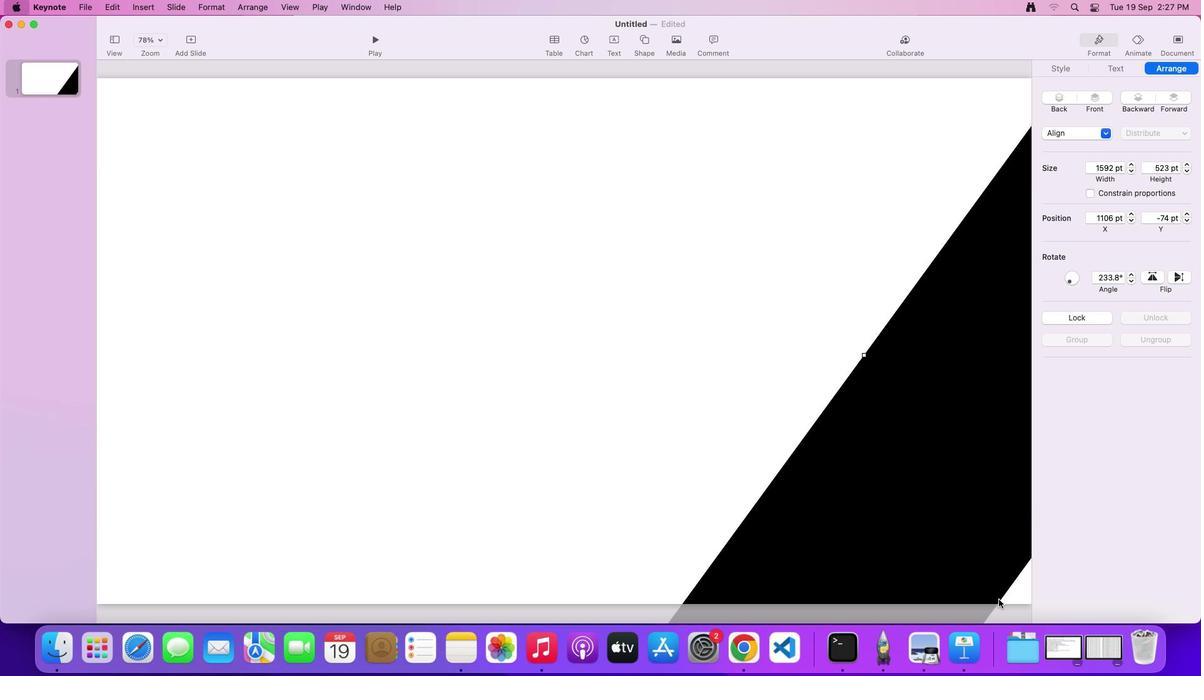 
Action: Mouse pressed left at (1002, 602)
Screenshot: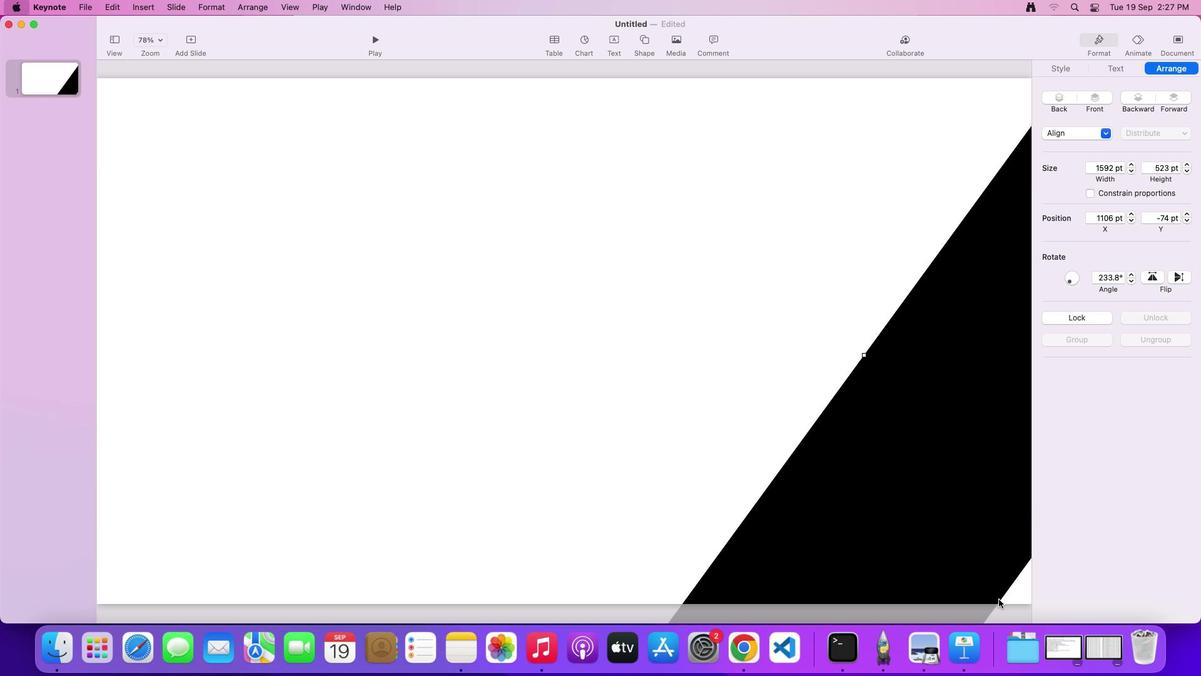 
Action: Mouse moved to (954, 443)
Screenshot: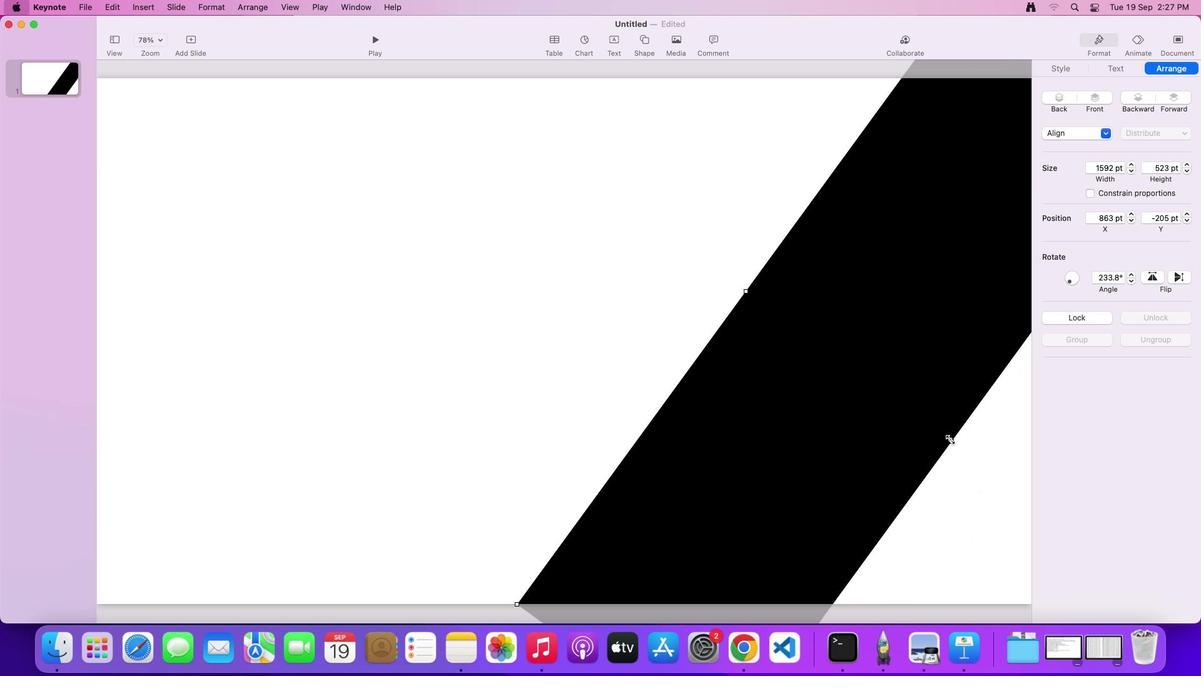 
Action: Mouse pressed left at (954, 443)
Screenshot: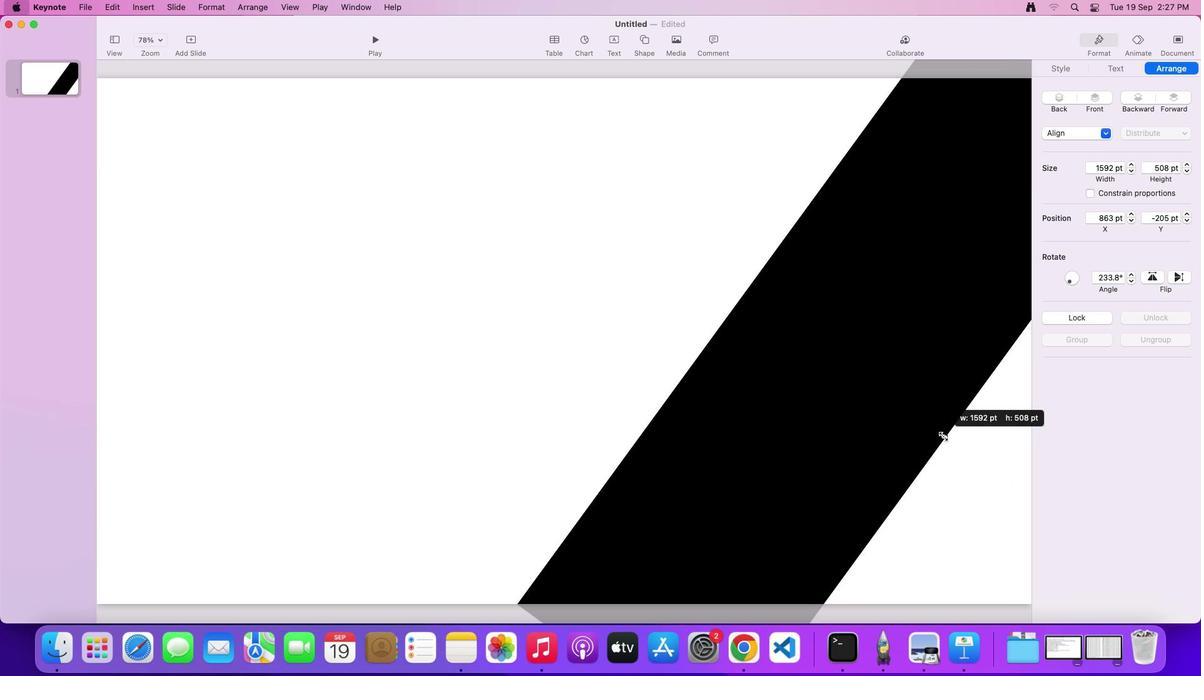 
Action: Mouse moved to (853, 419)
Screenshot: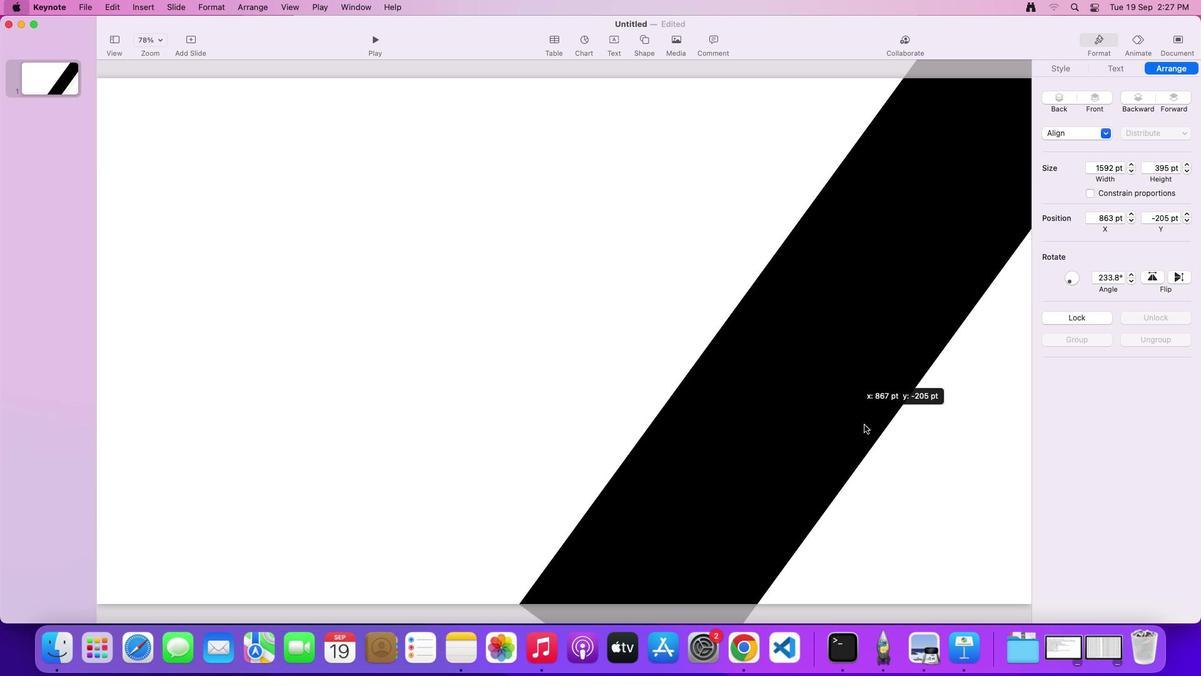 
Action: Mouse pressed left at (853, 419)
Screenshot: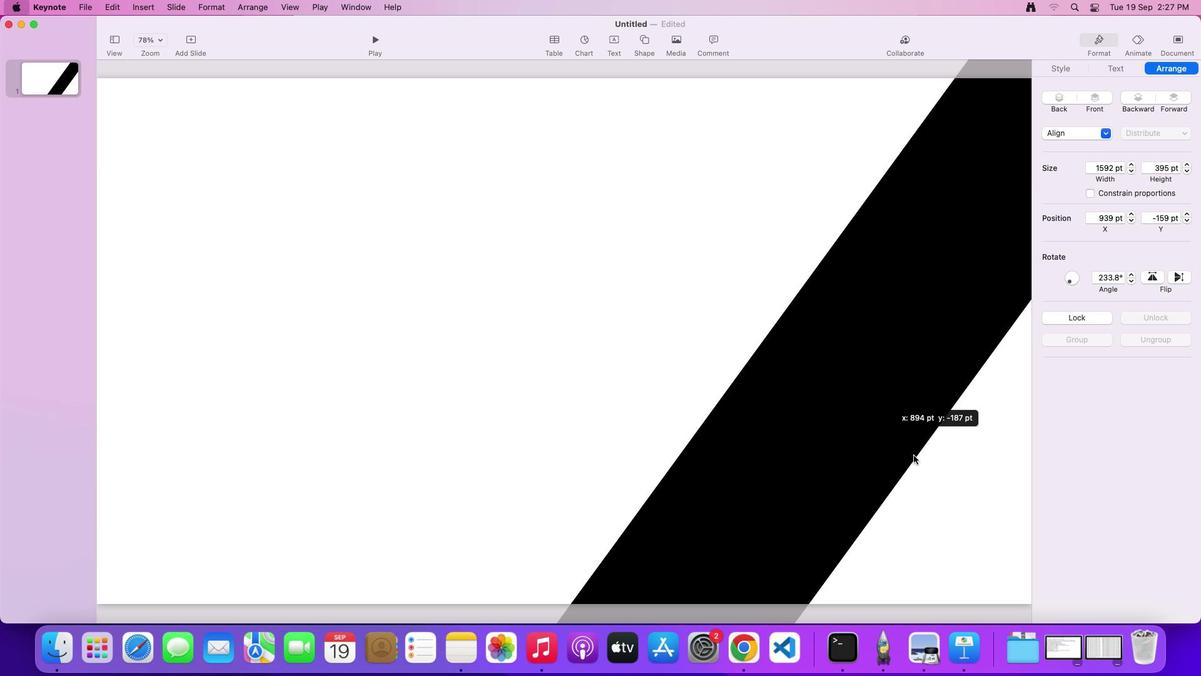 
Action: Mouse moved to (585, 430)
Screenshot: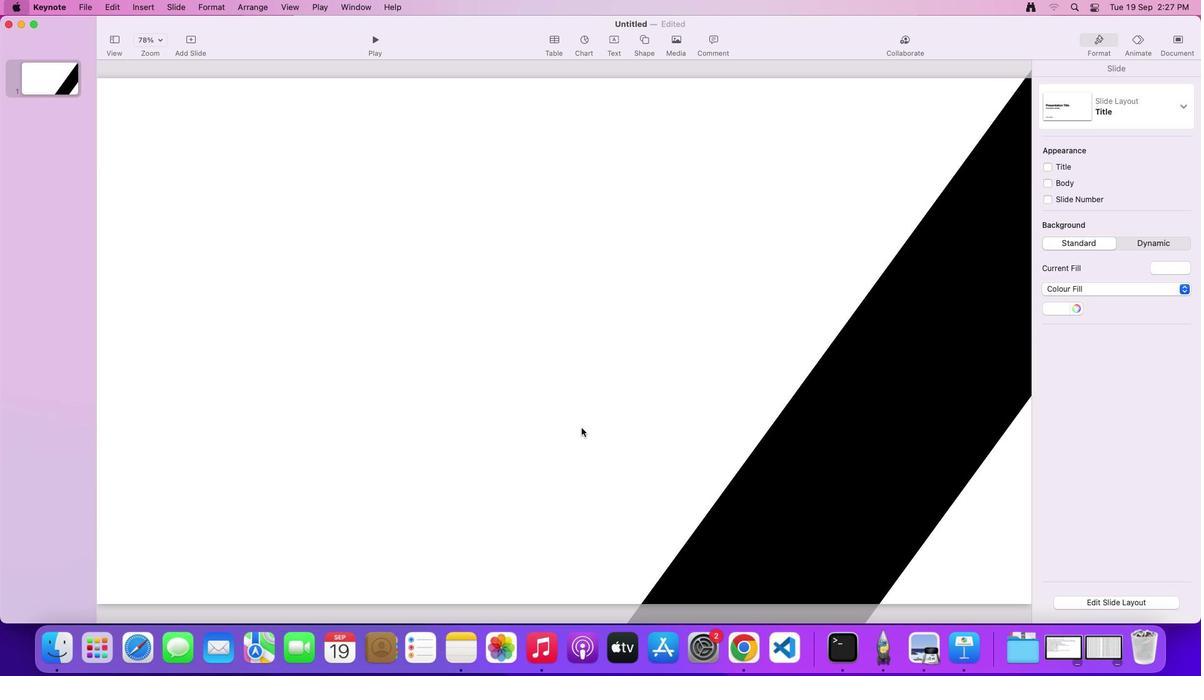 
Action: Mouse pressed left at (585, 430)
Screenshot: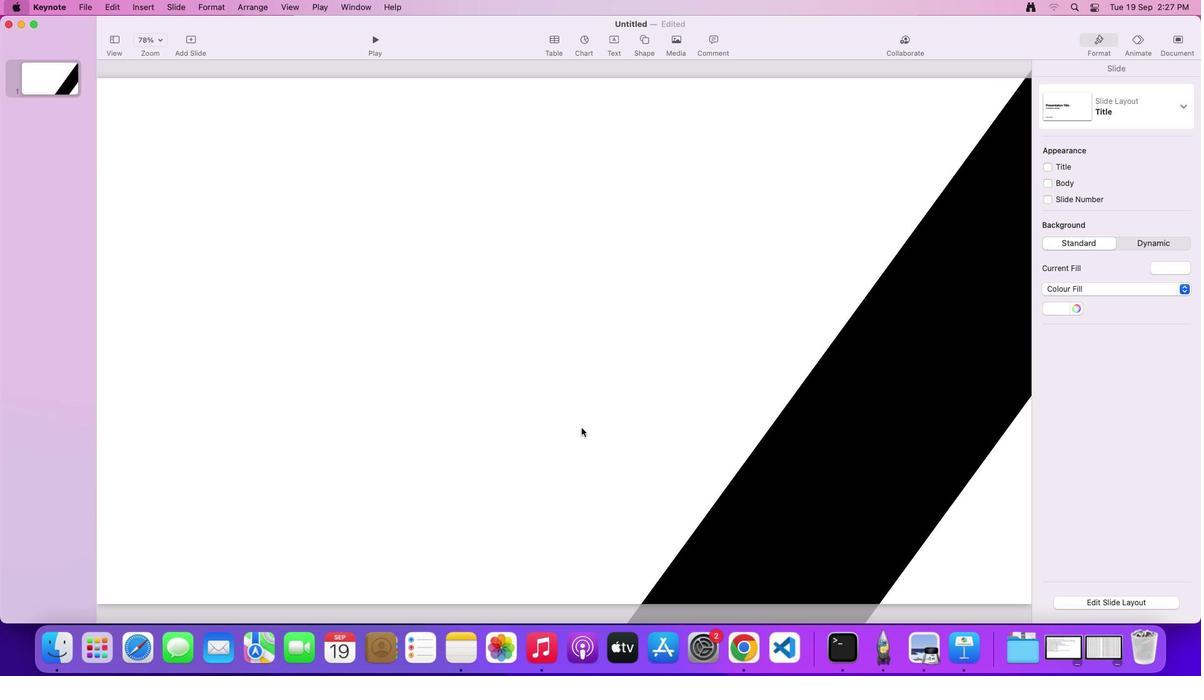 
Action: Mouse moved to (965, 329)
Screenshot: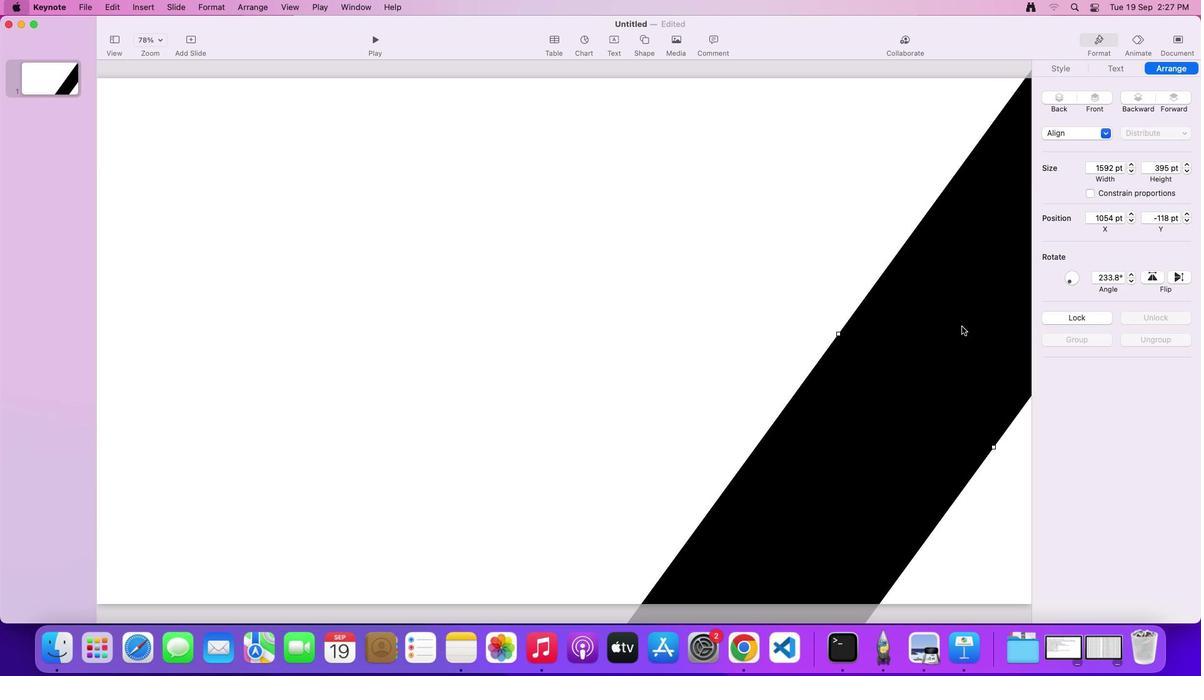 
Action: Mouse pressed left at (965, 329)
Screenshot: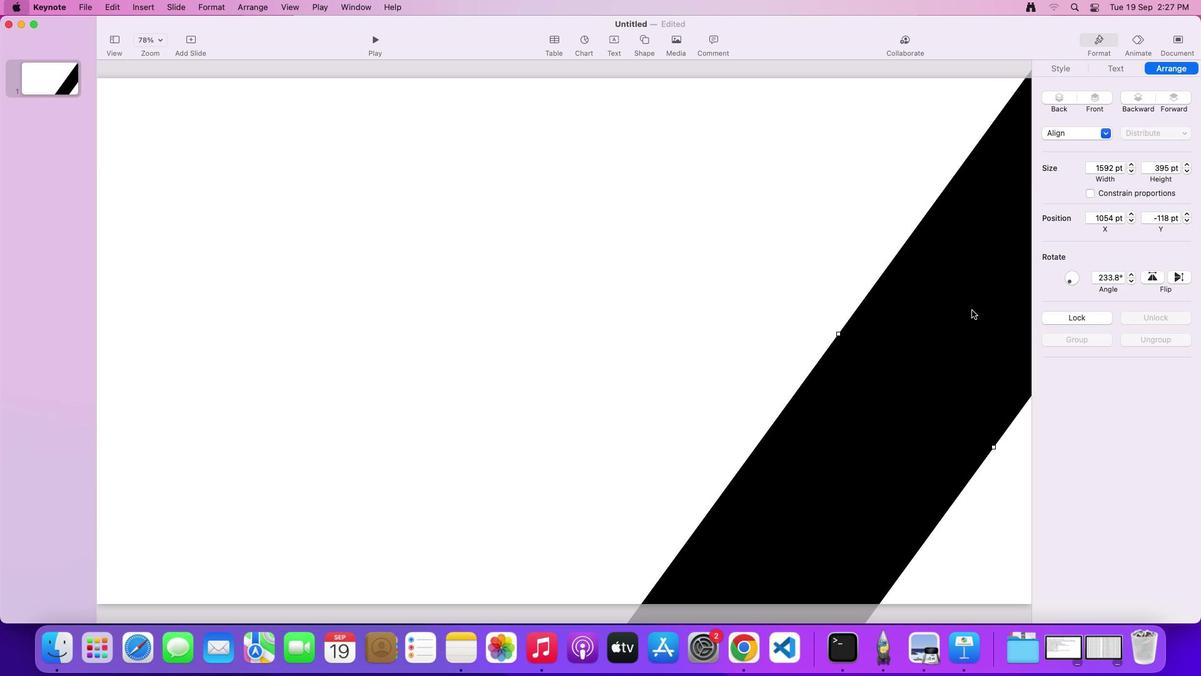 
Action: Mouse moved to (1072, 75)
Screenshot: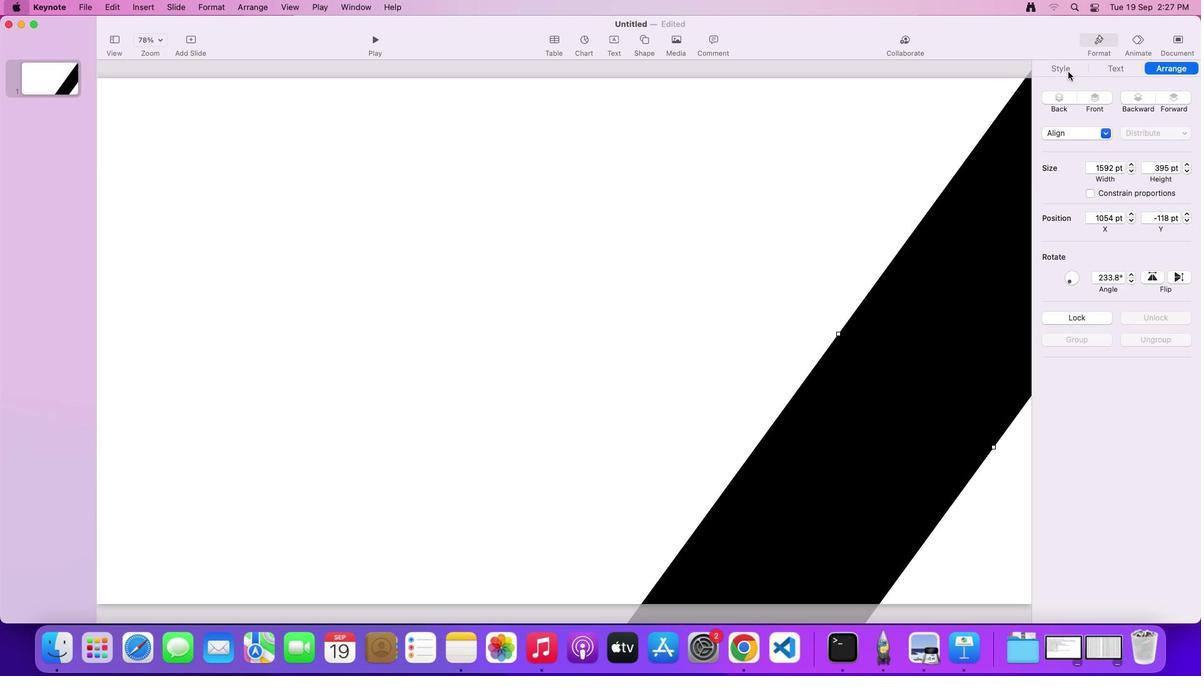
Action: Mouse pressed left at (1072, 75)
Screenshot: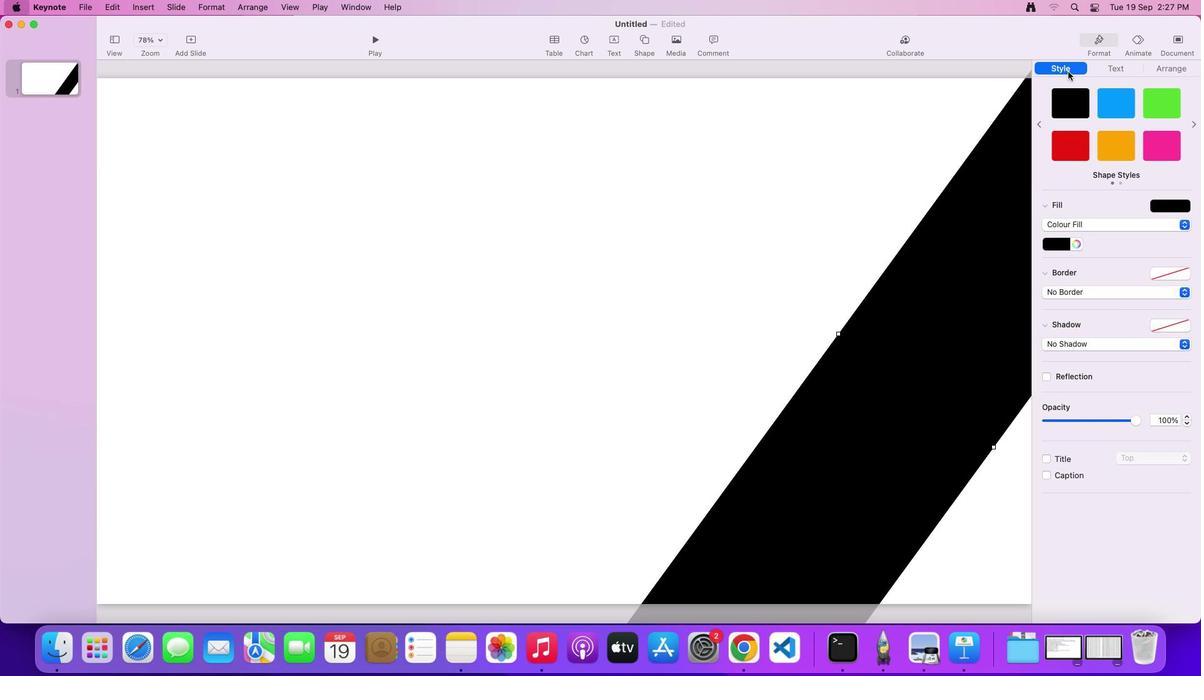 
Action: Mouse moved to (1070, 245)
Screenshot: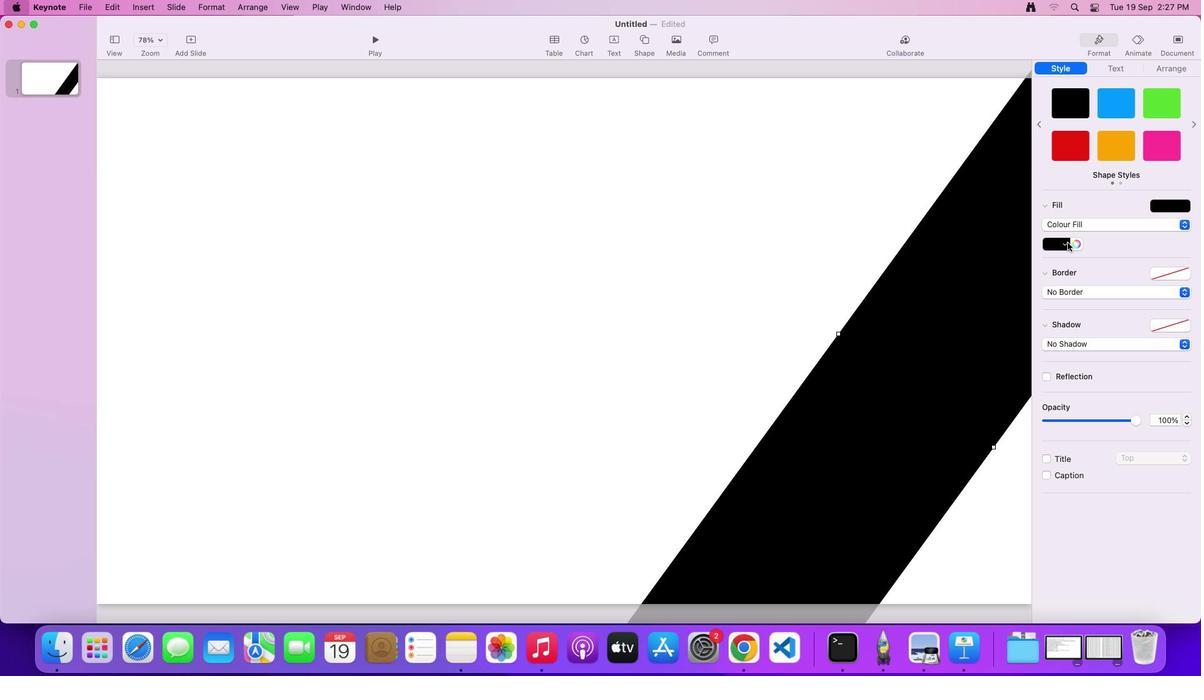 
Action: Mouse pressed left at (1070, 245)
Screenshot: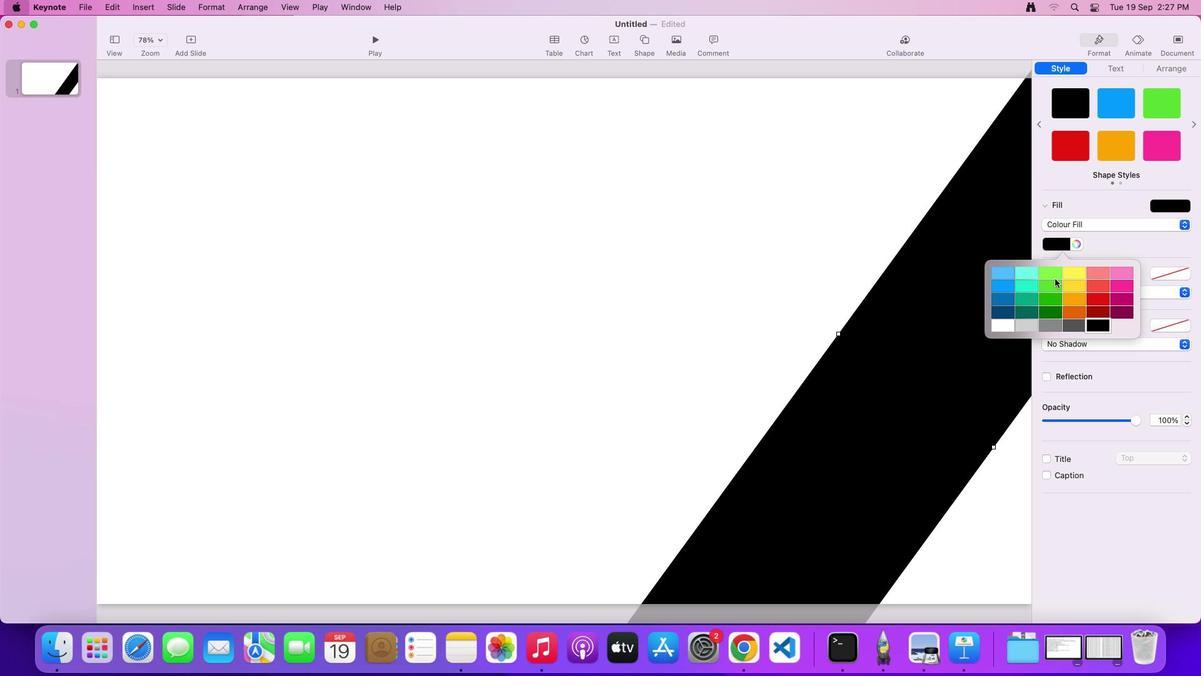 
Action: Mouse moved to (1032, 312)
Screenshot: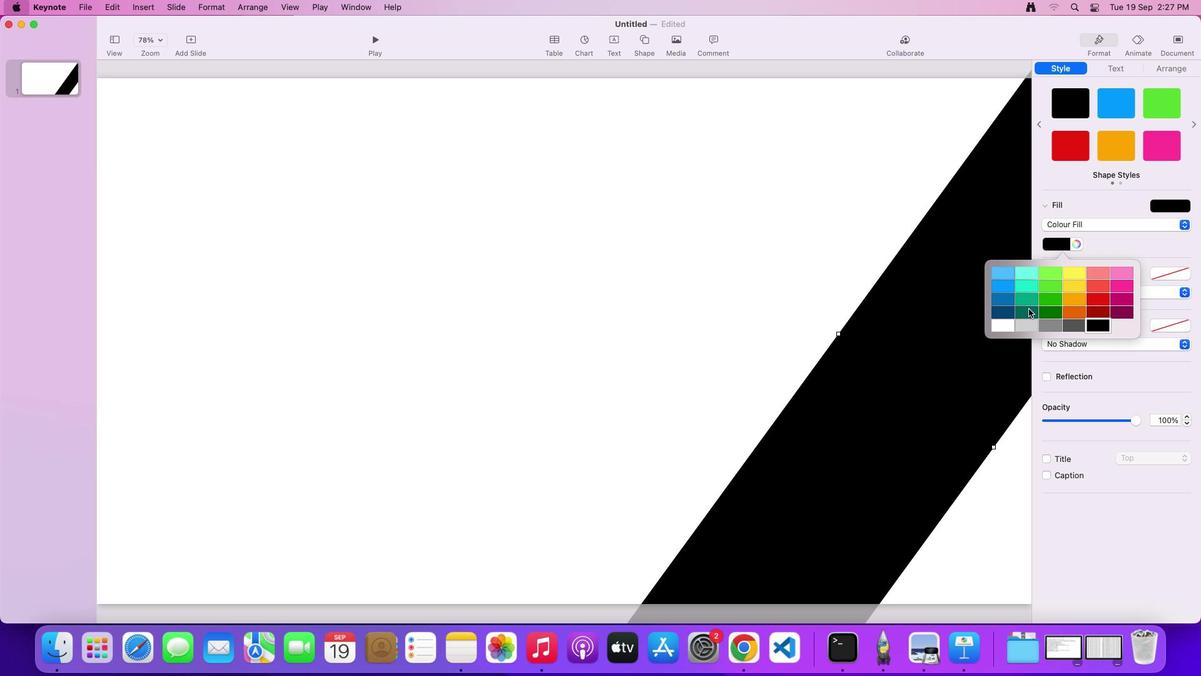
Action: Mouse pressed left at (1032, 312)
Screenshot: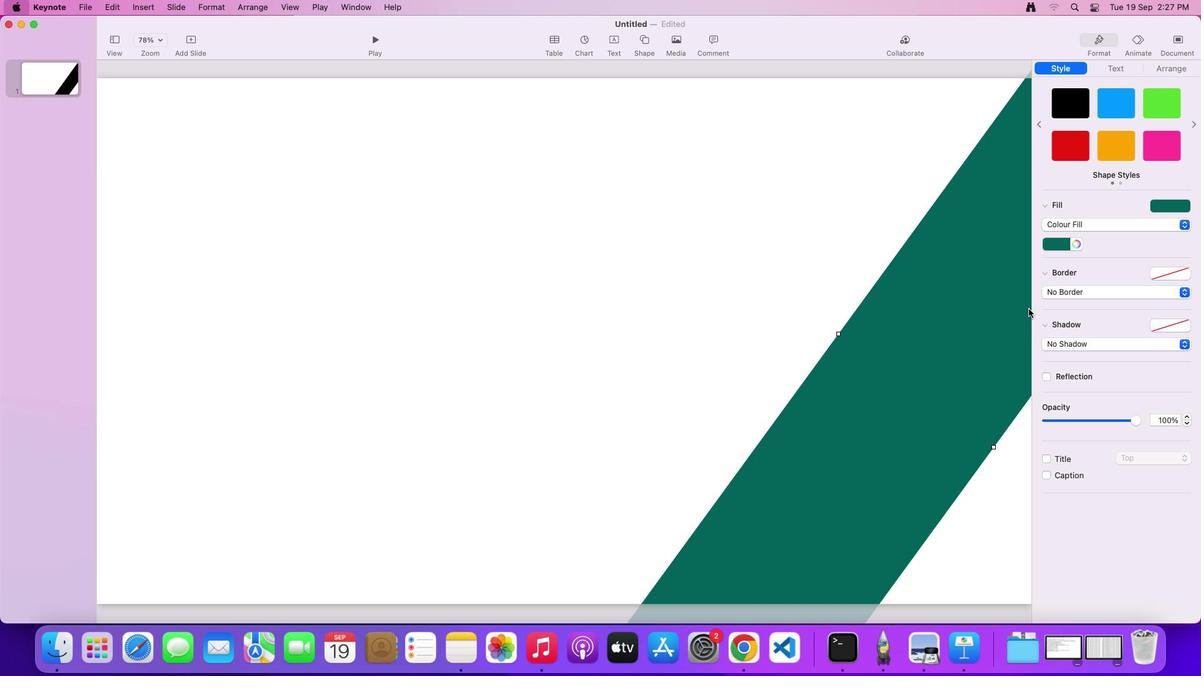 
Action: Mouse moved to (1142, 423)
Screenshot: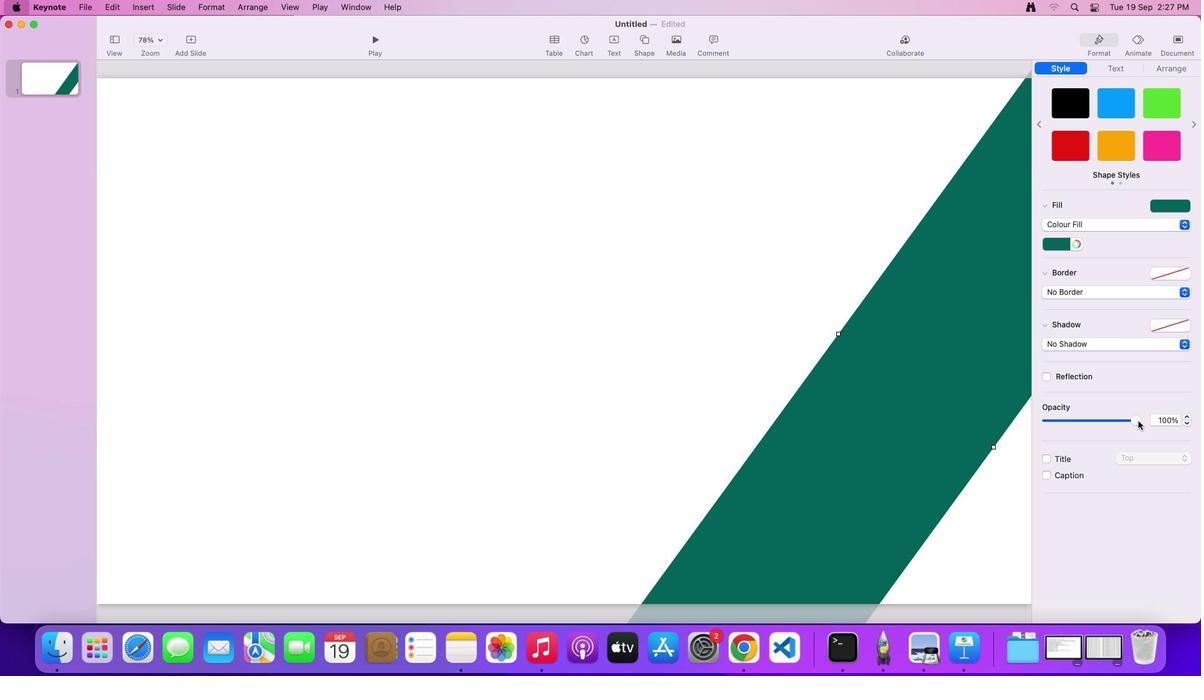 
Action: Mouse pressed left at (1142, 423)
Screenshot: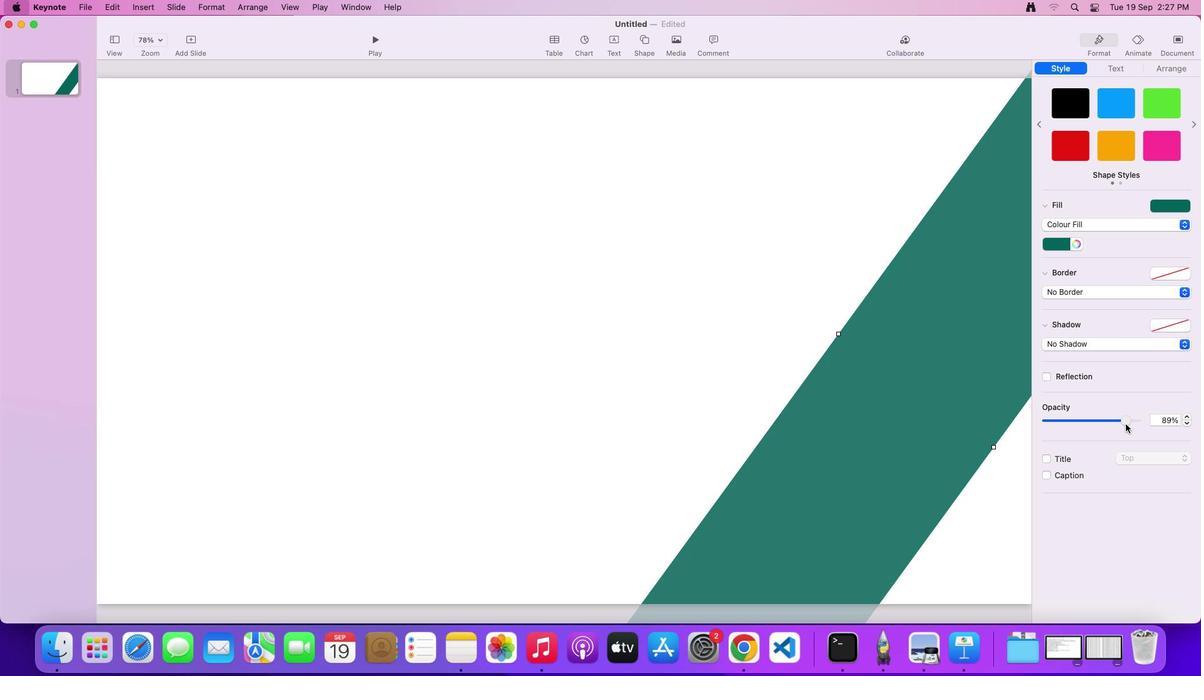
Action: Mouse moved to (820, 302)
Screenshot: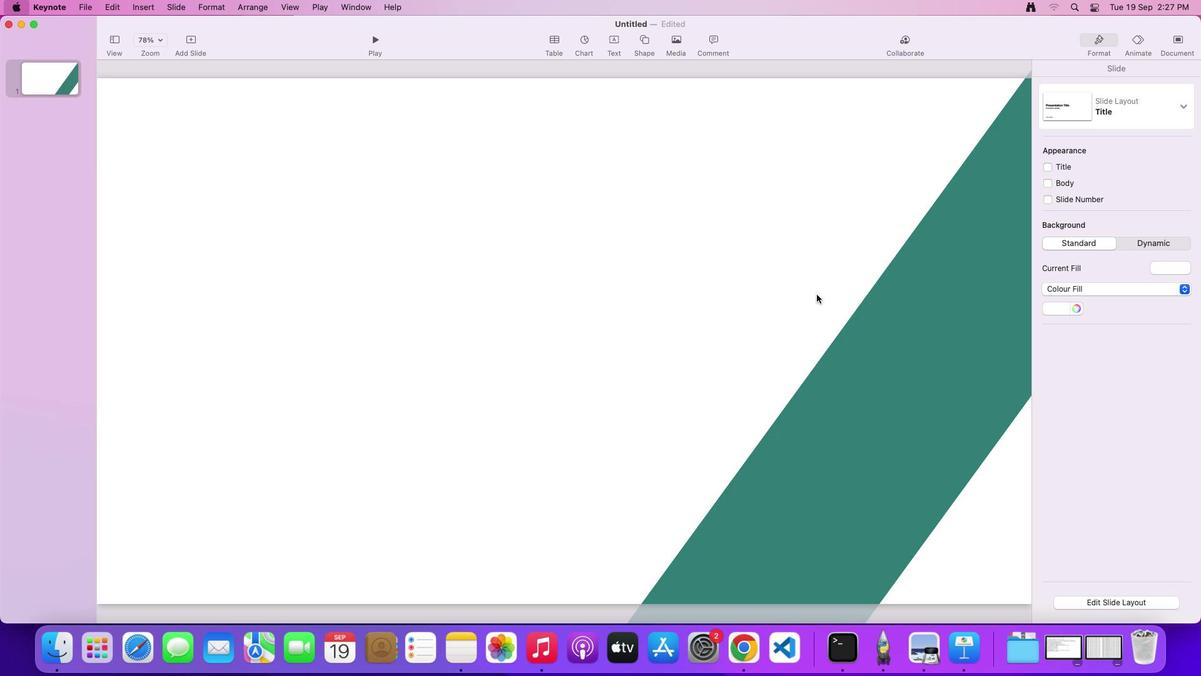 
Action: Mouse pressed left at (820, 302)
Screenshot: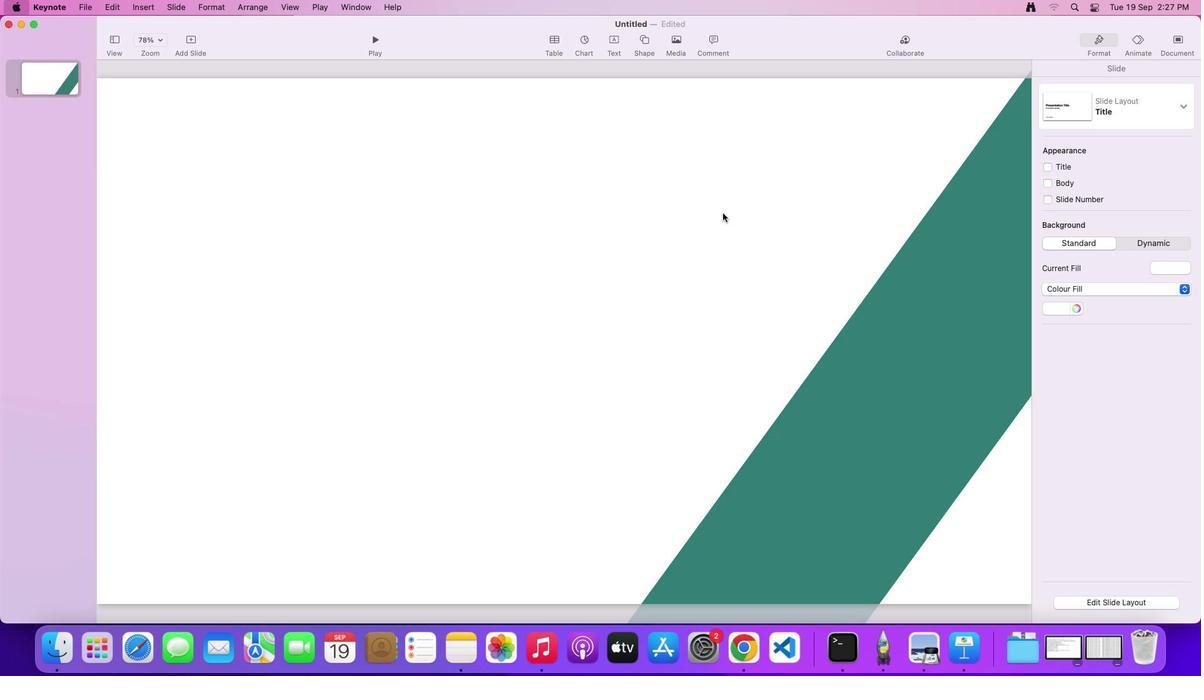 
Action: Mouse moved to (950, 349)
Screenshot: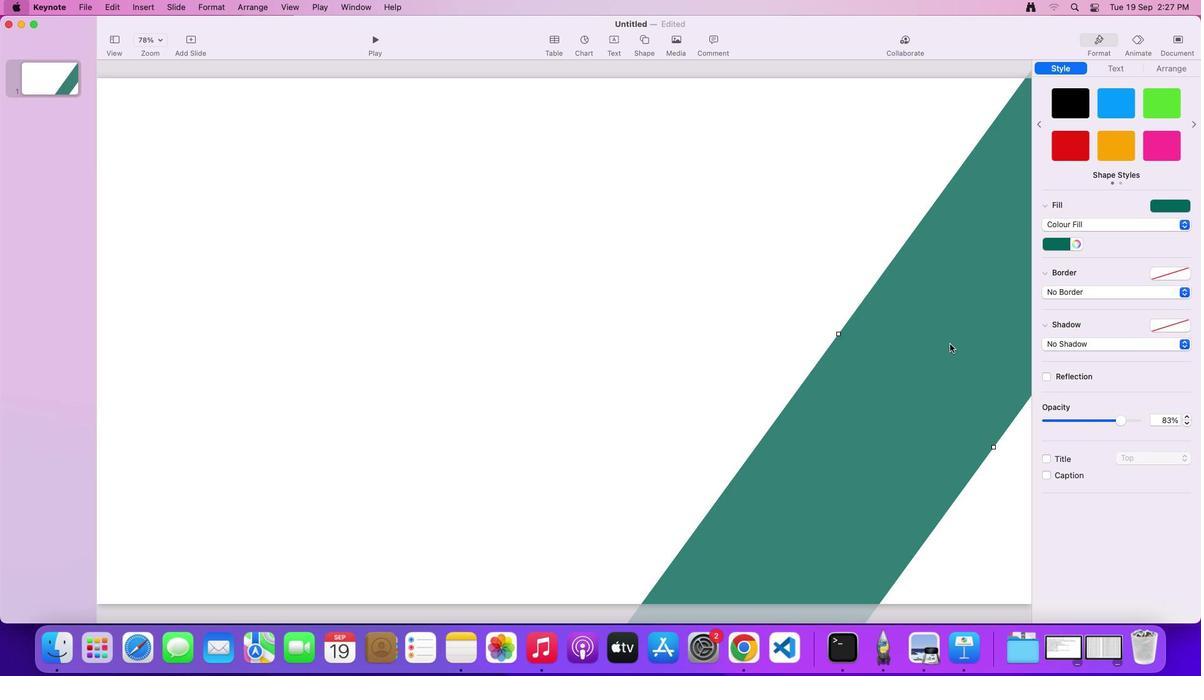 
Action: Mouse pressed left at (950, 349)
Screenshot: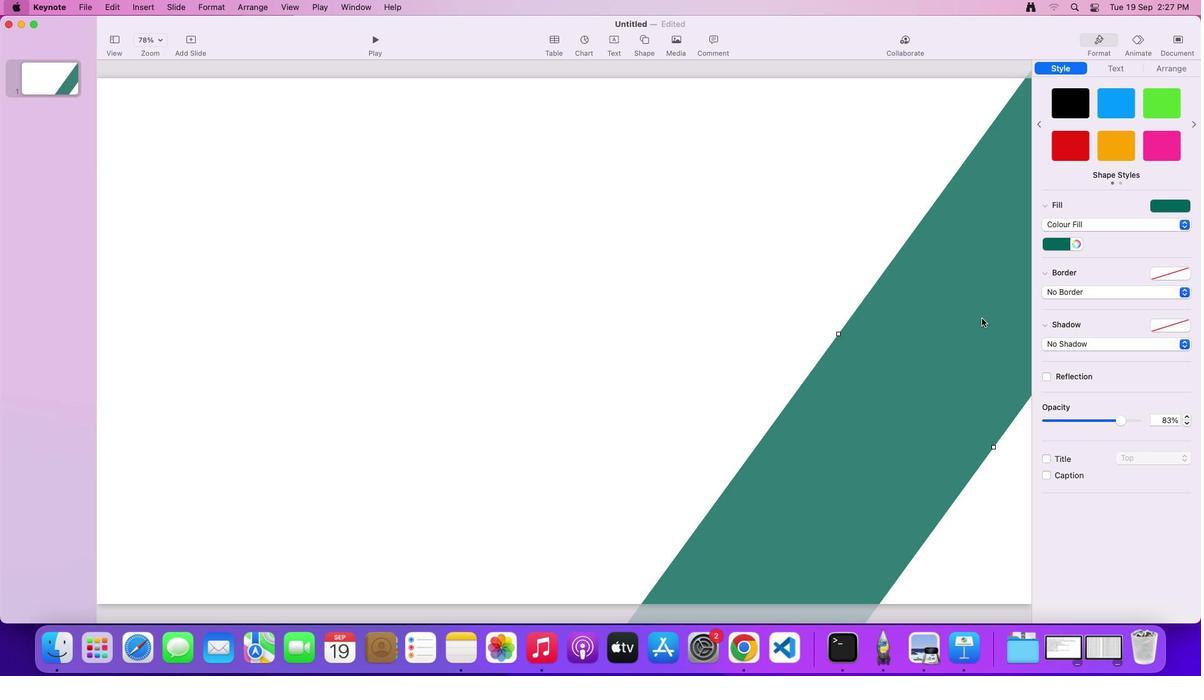 
Action: Mouse moved to (1191, 344)
Screenshot: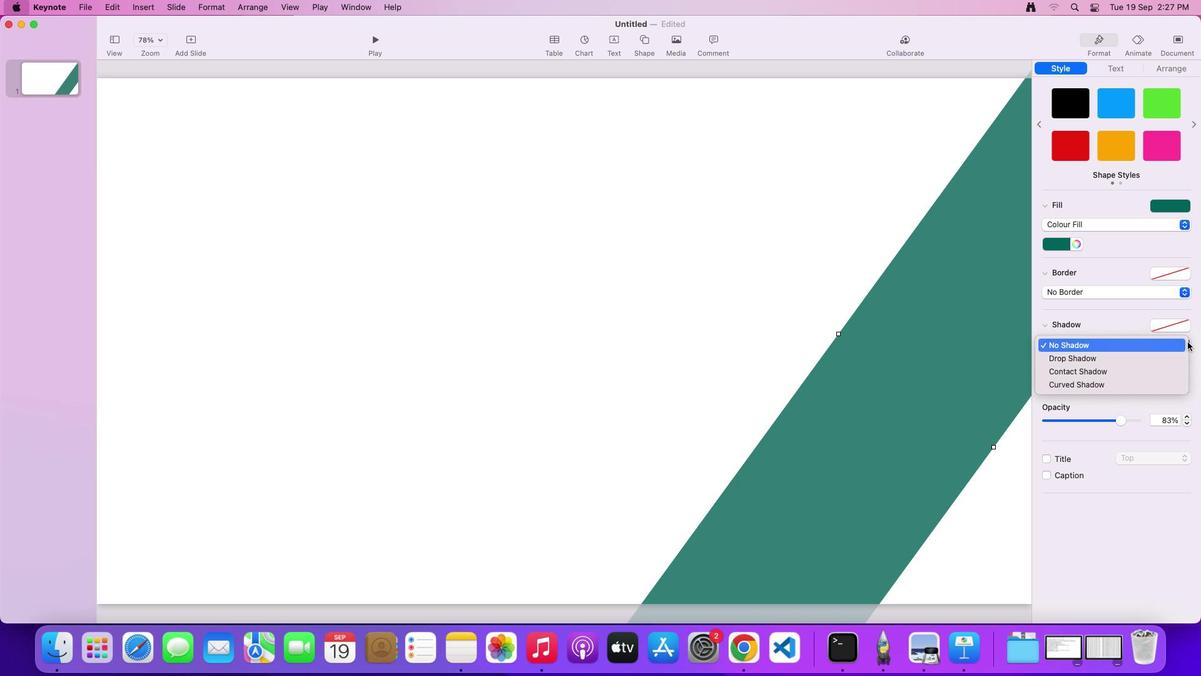 
Action: Mouse pressed left at (1191, 344)
Screenshot: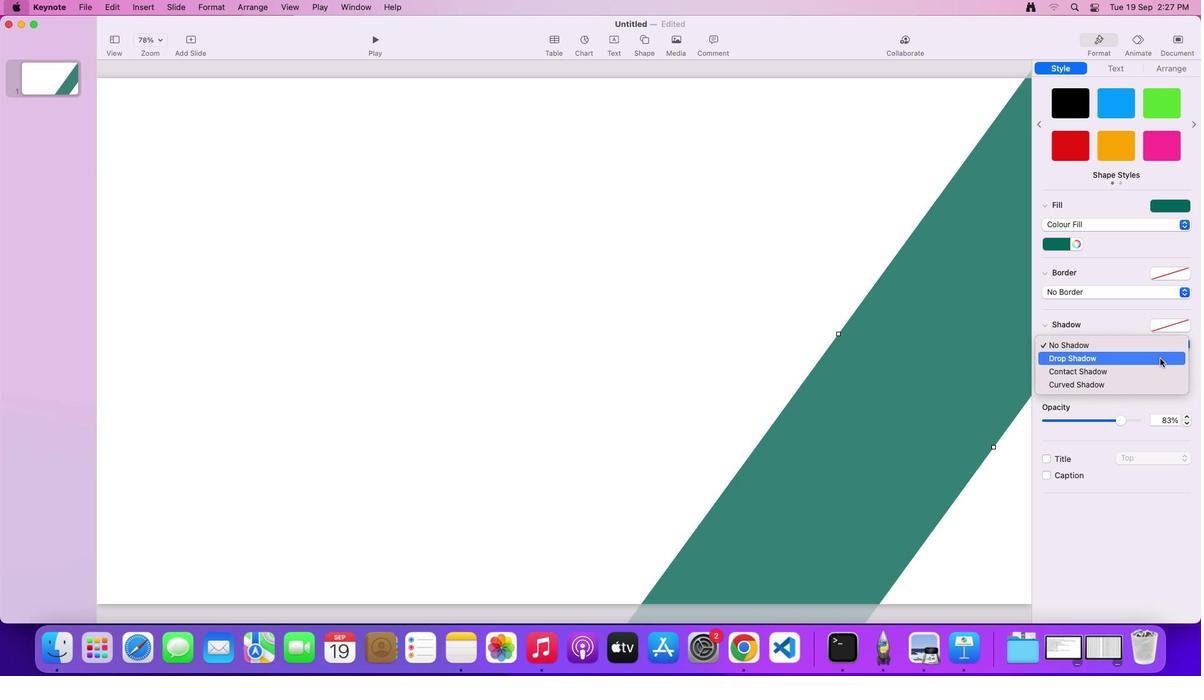 
Action: Mouse moved to (1114, 384)
Screenshot: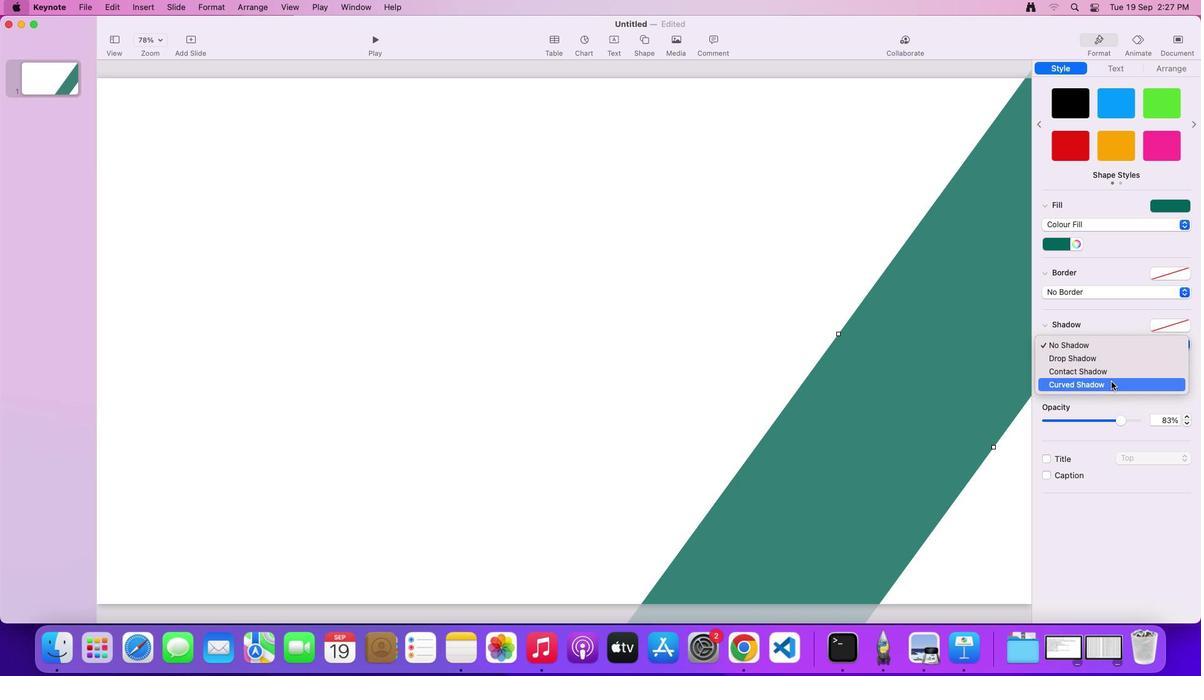 
Action: Mouse pressed left at (1114, 384)
Screenshot: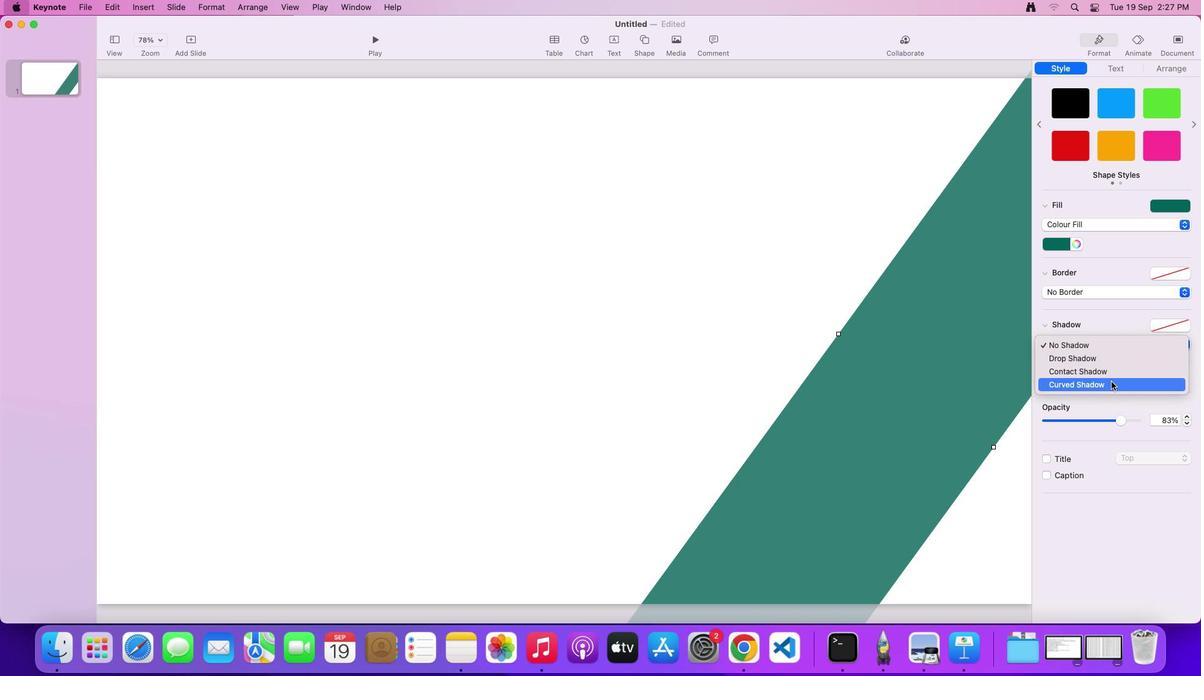 
Action: Mouse moved to (1183, 344)
Screenshot: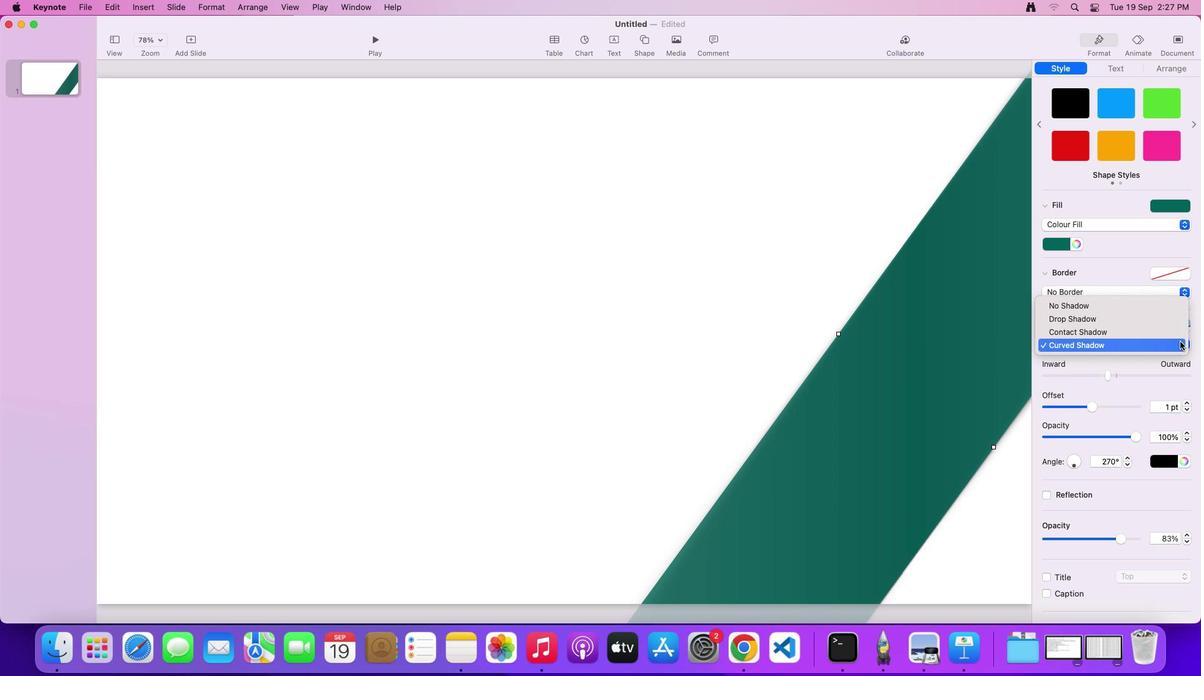 
Action: Mouse pressed left at (1183, 344)
Screenshot: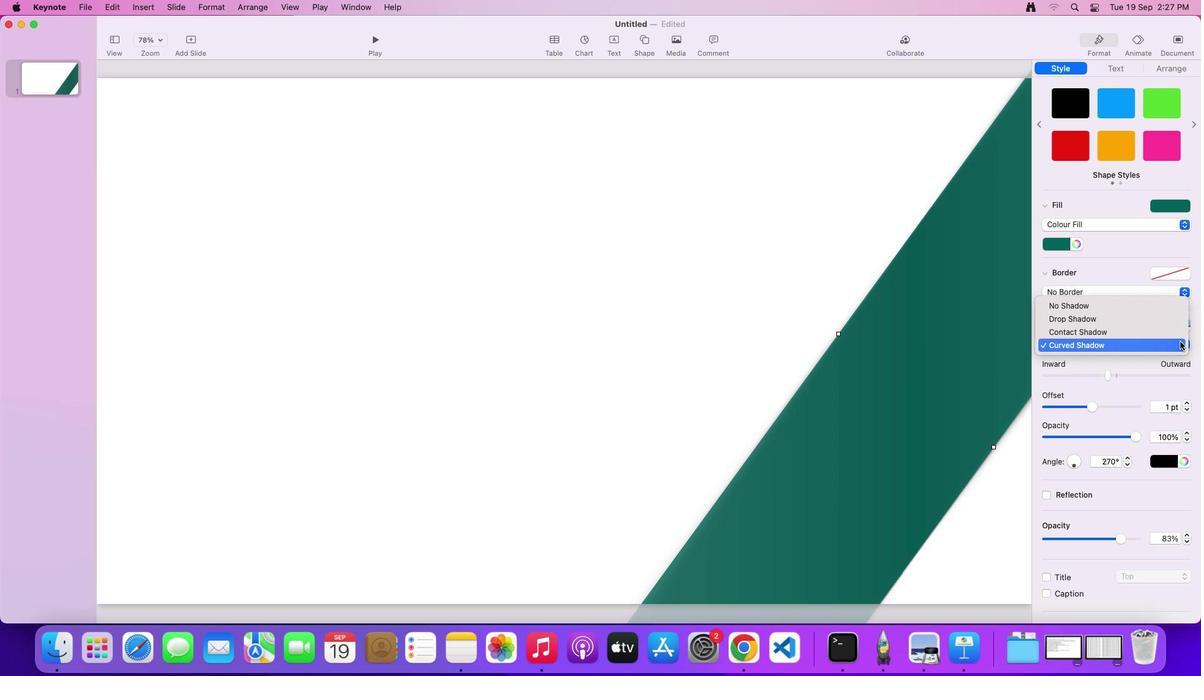 
Action: Mouse moved to (1123, 334)
Screenshot: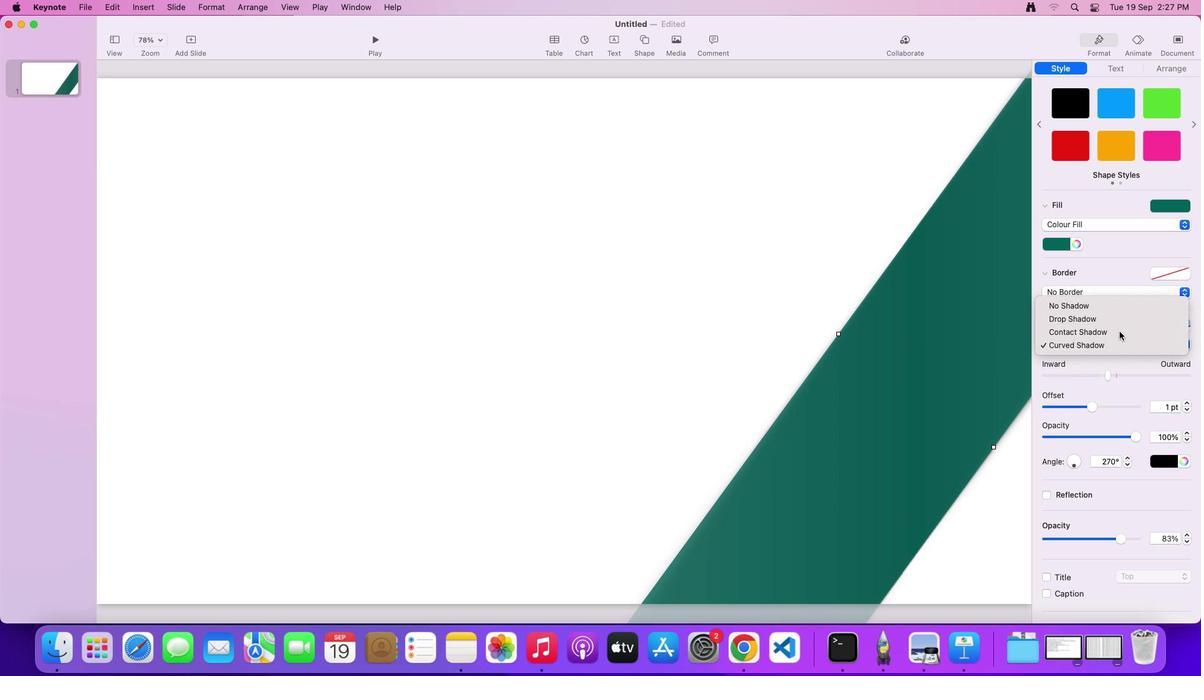 
Action: Mouse pressed left at (1123, 334)
Screenshot: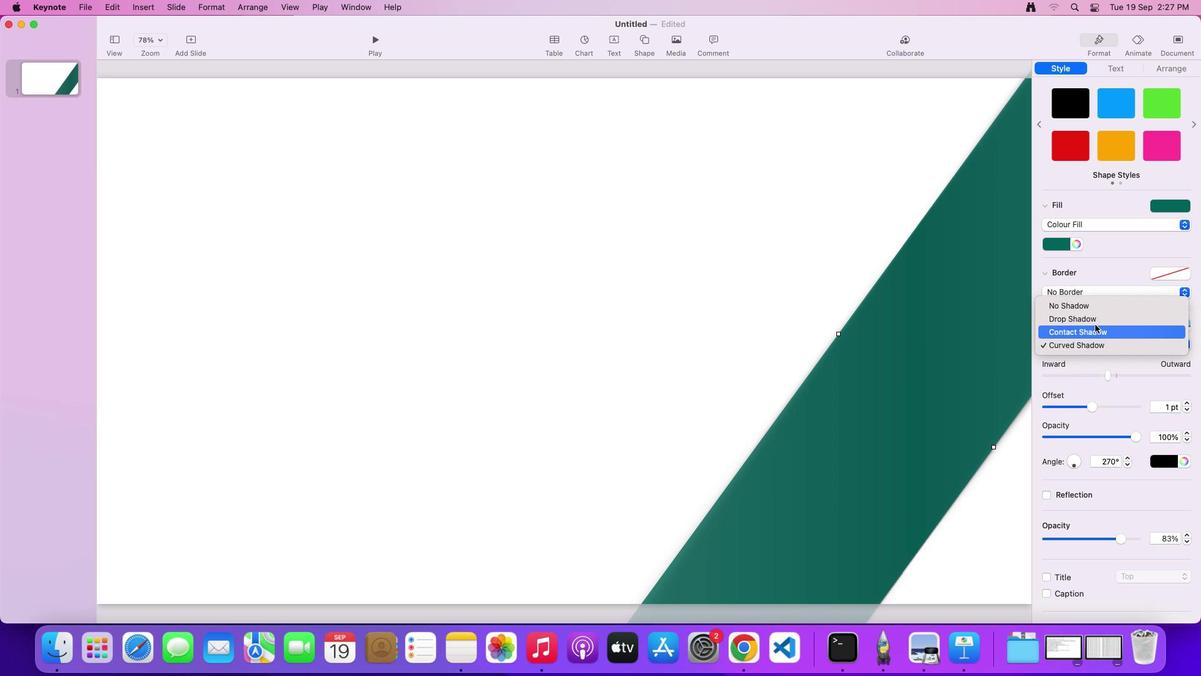 
Action: Mouse moved to (794, 272)
Screenshot: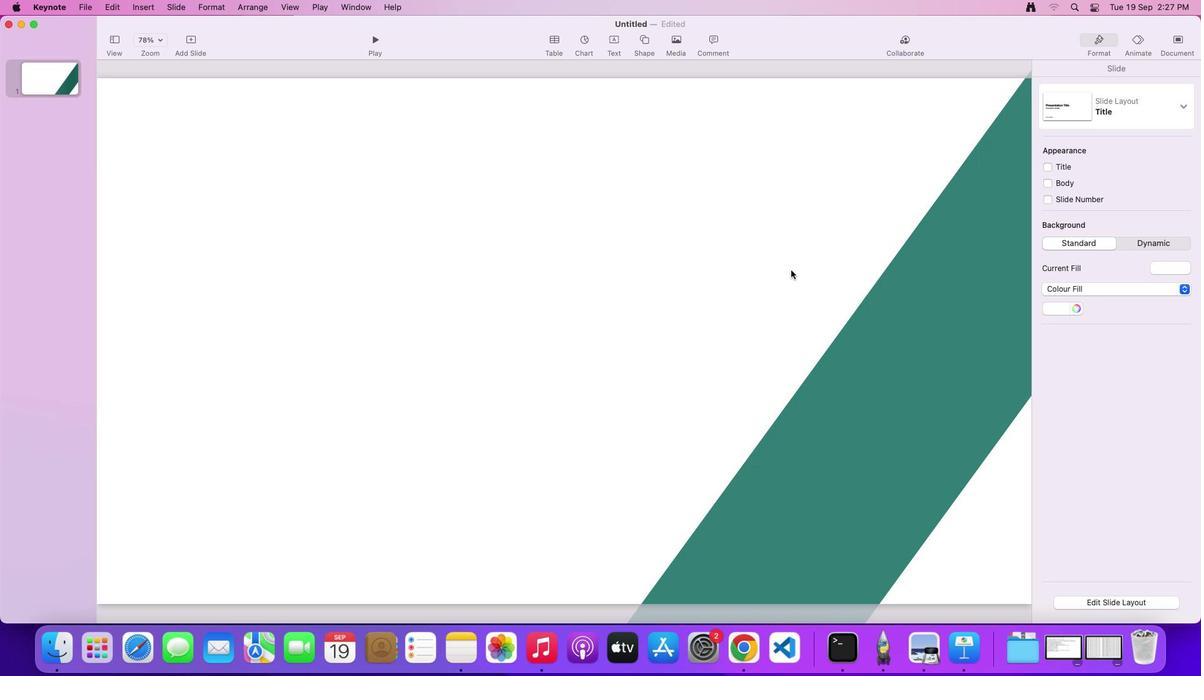 
Action: Mouse pressed left at (794, 272)
Screenshot: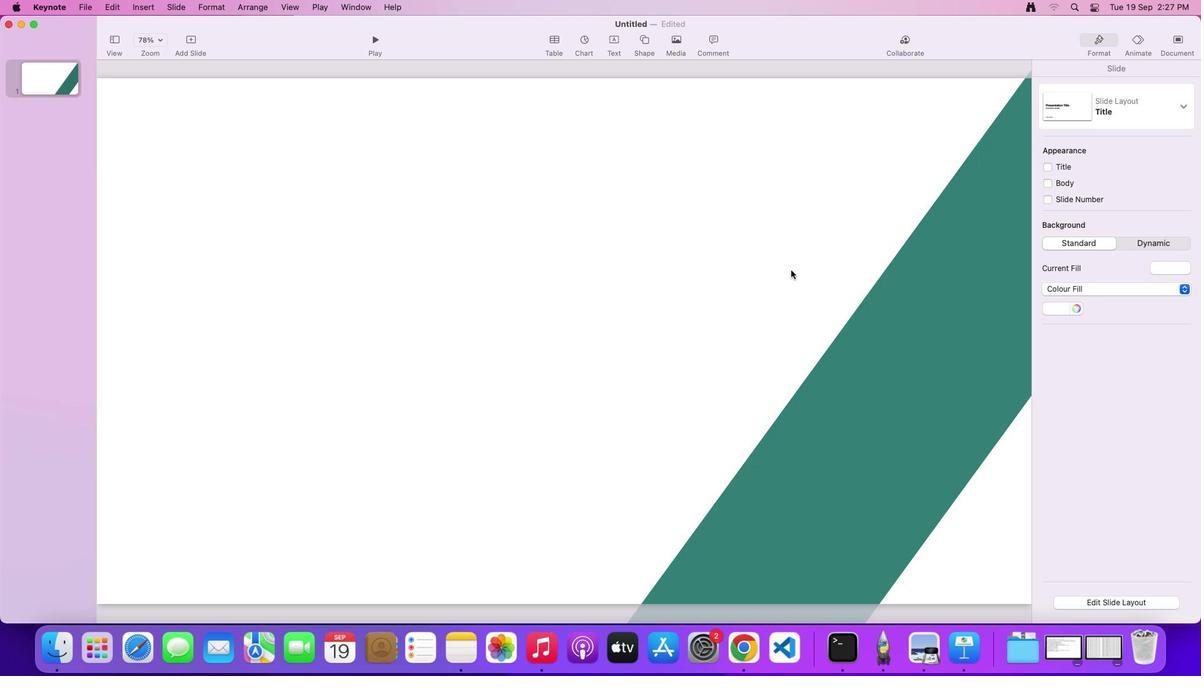 
Action: Mouse moved to (645, 40)
Screenshot: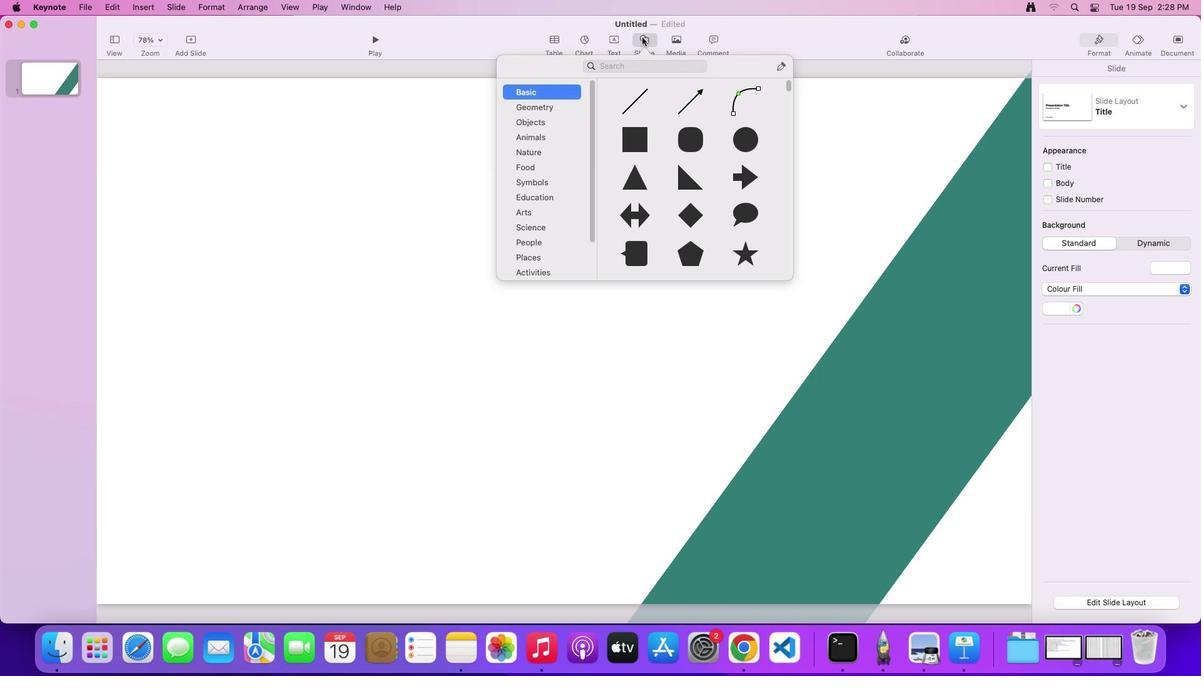 
Action: Mouse pressed left at (645, 40)
Screenshot: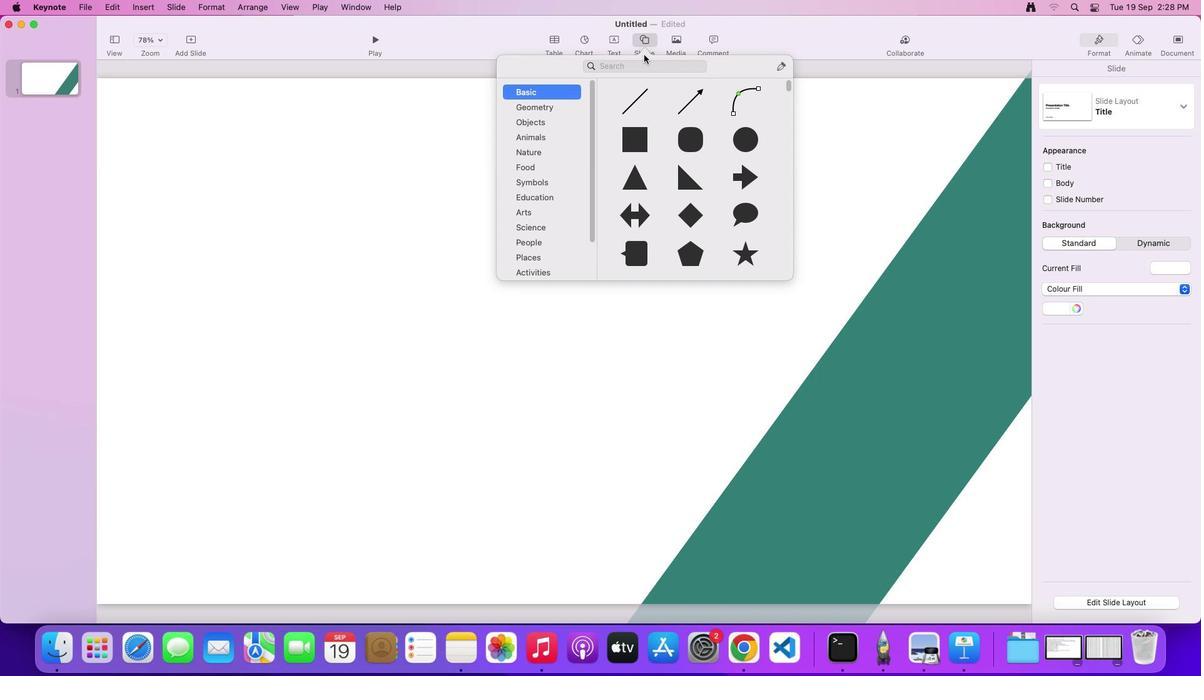 
Action: Mouse moved to (689, 225)
Screenshot: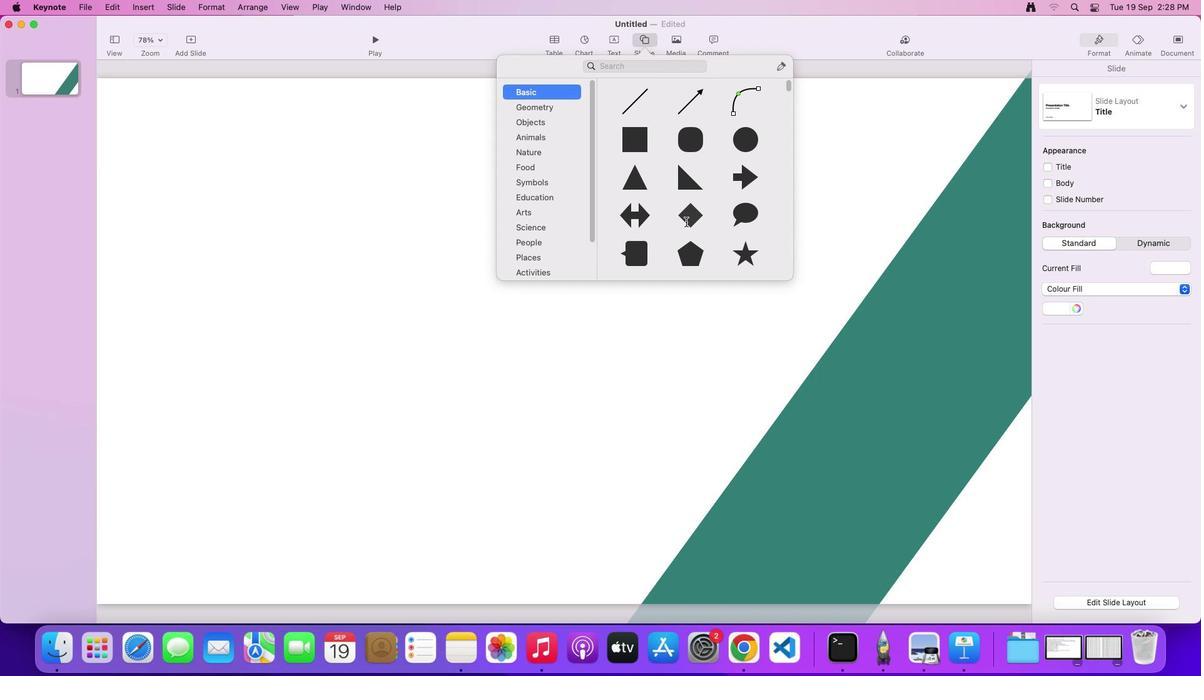 
Action: Mouse pressed left at (689, 225)
Screenshot: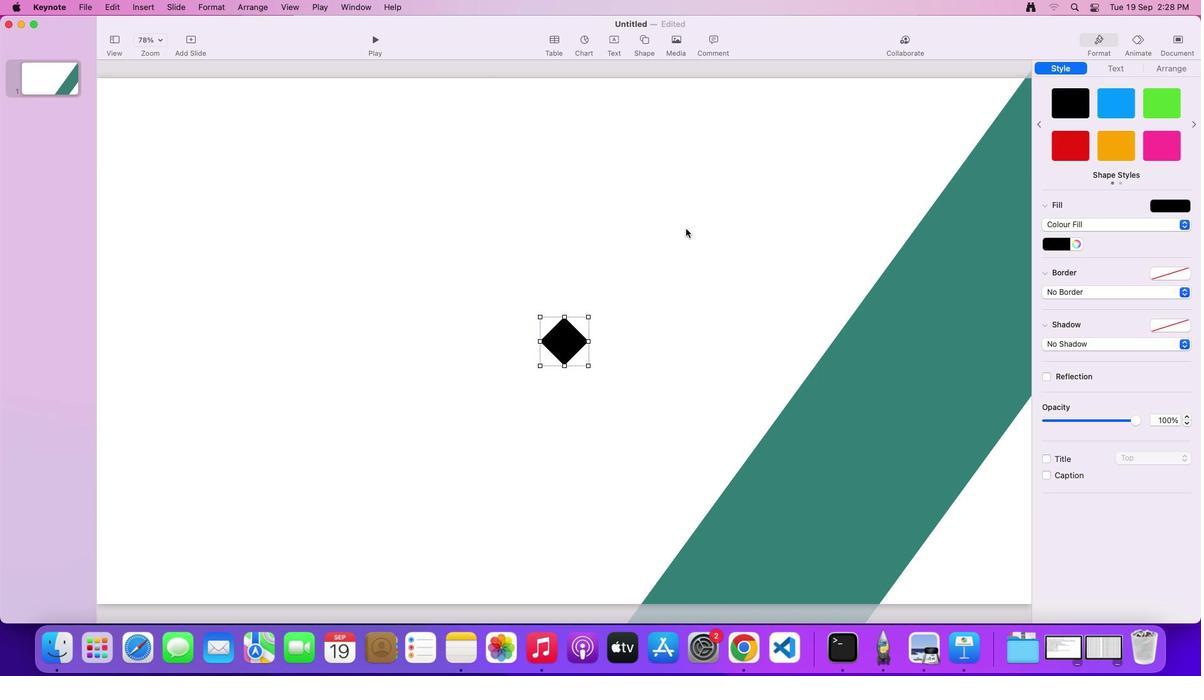 
Action: Mouse moved to (592, 368)
Screenshot: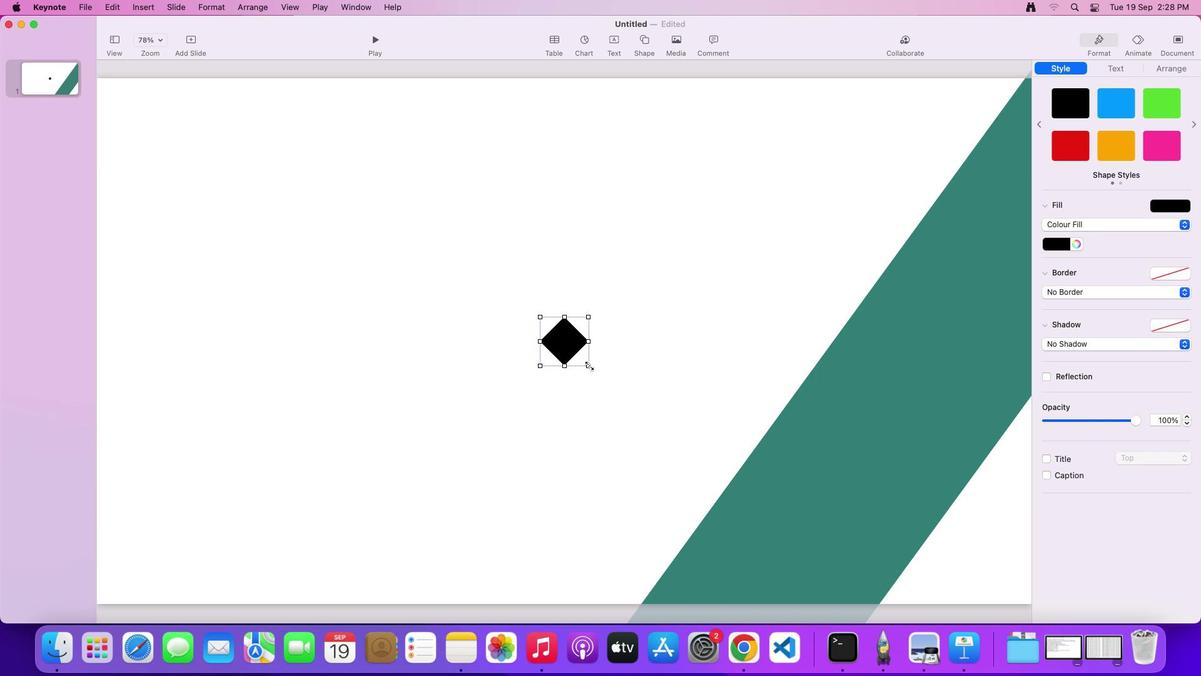 
Action: Mouse pressed left at (592, 368)
Screenshot: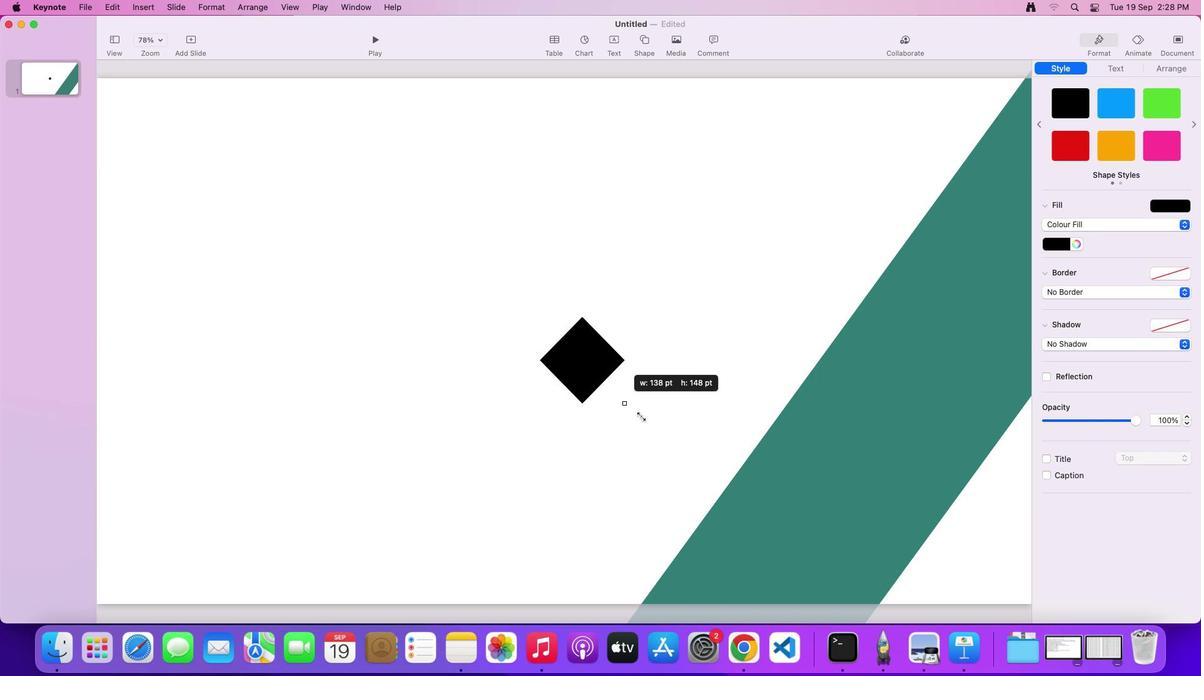 
Action: Mouse moved to (640, 463)
Screenshot: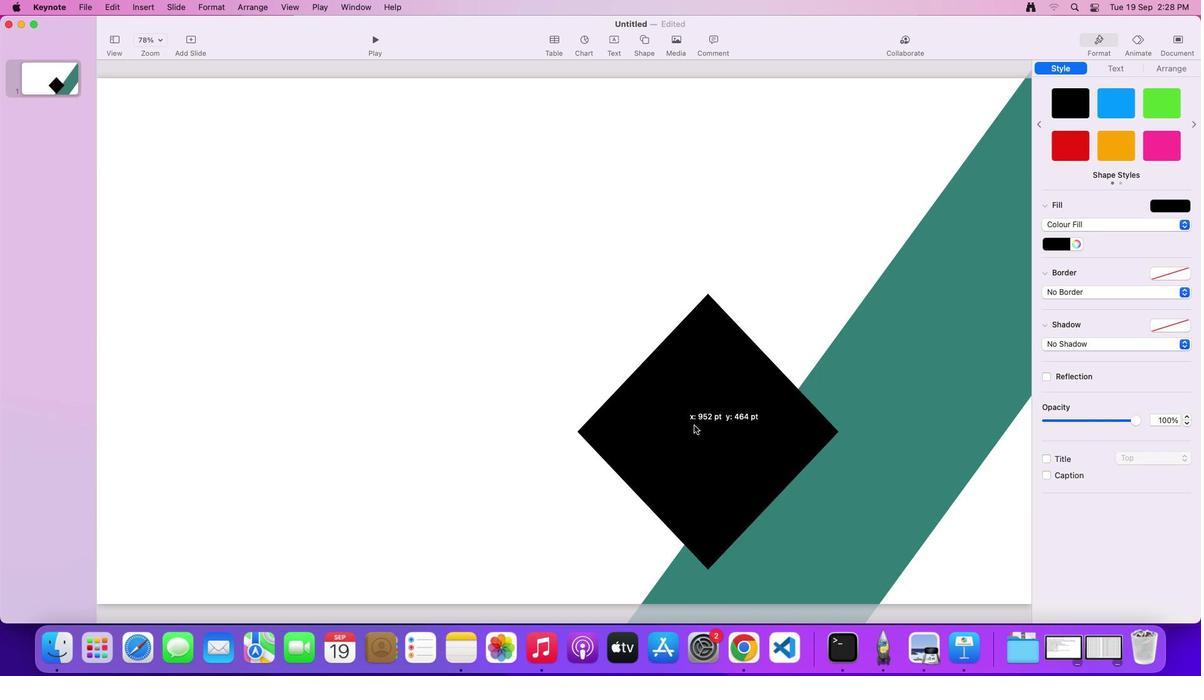 
Action: Mouse pressed left at (640, 463)
Screenshot: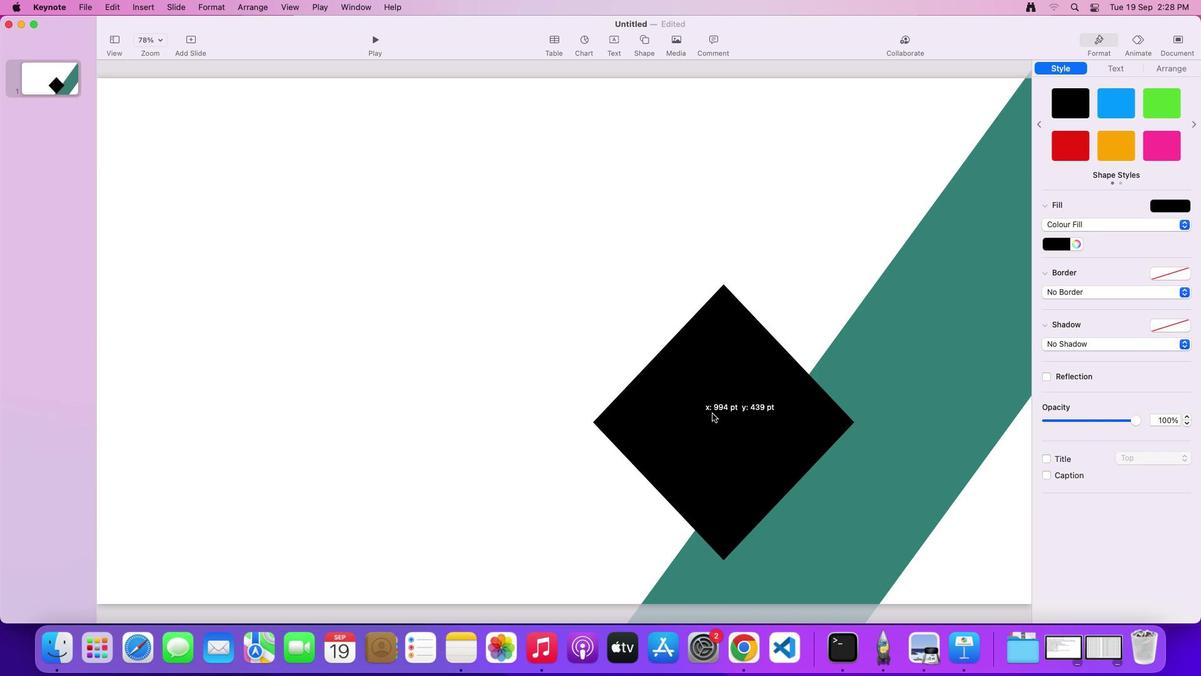 
Action: Mouse moved to (973, 470)
Screenshot: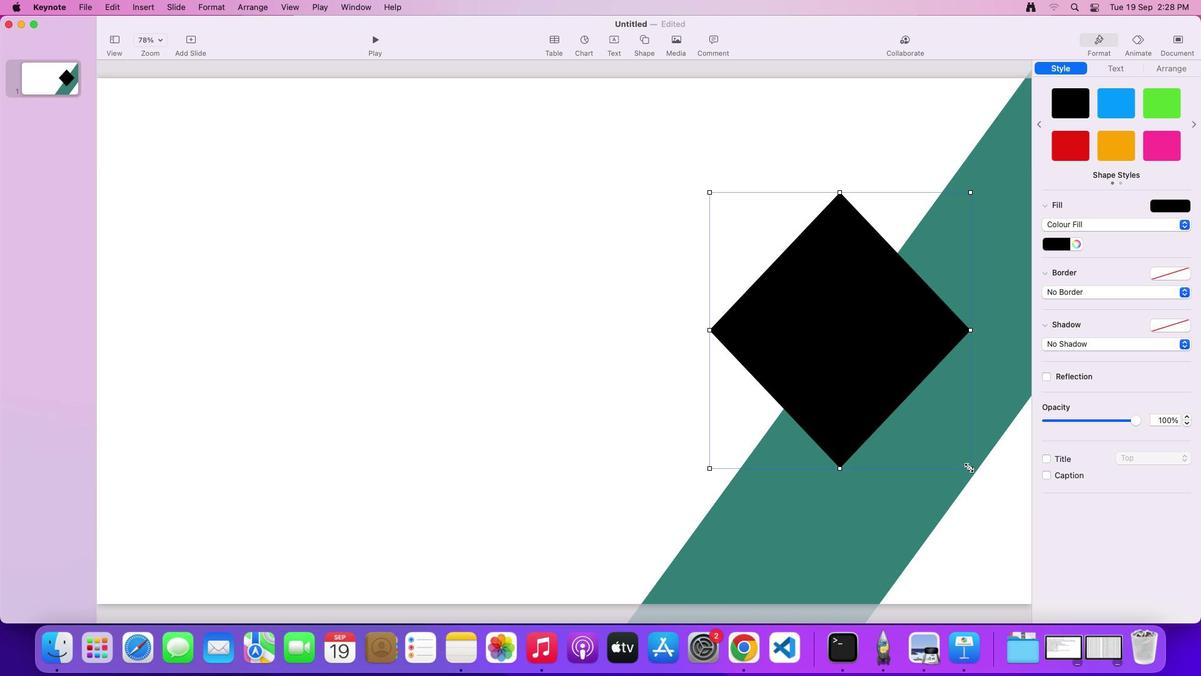 
Action: Mouse pressed left at (973, 470)
Screenshot: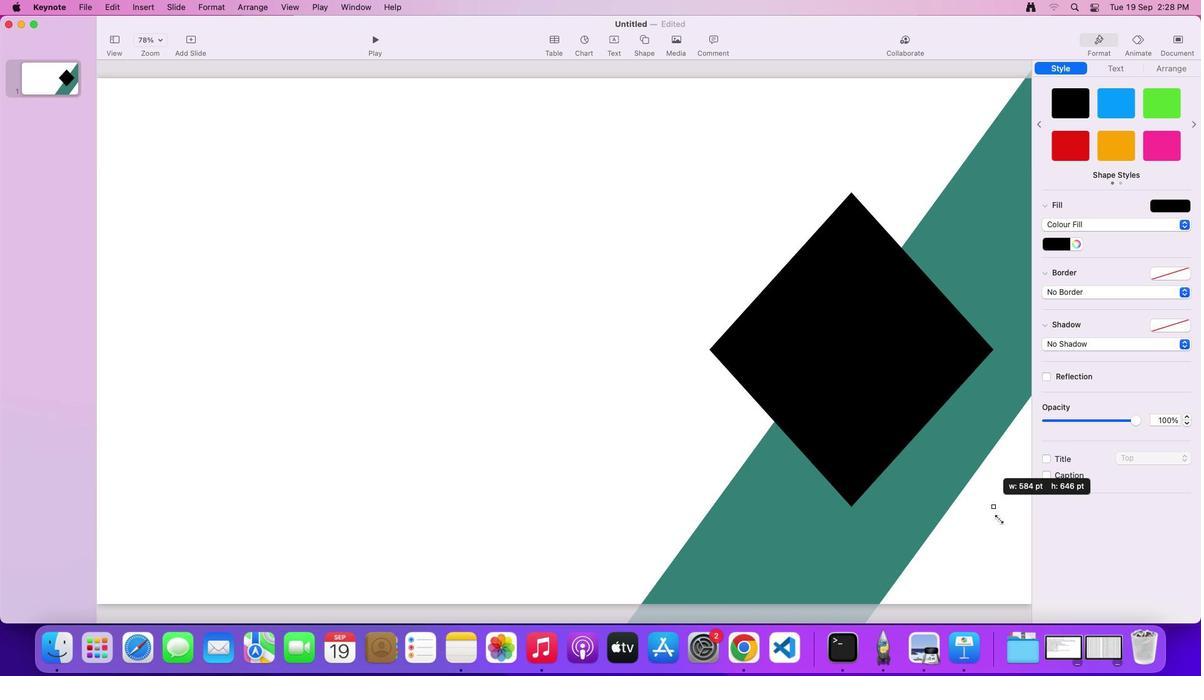 
Action: Mouse moved to (855, 493)
Screenshot: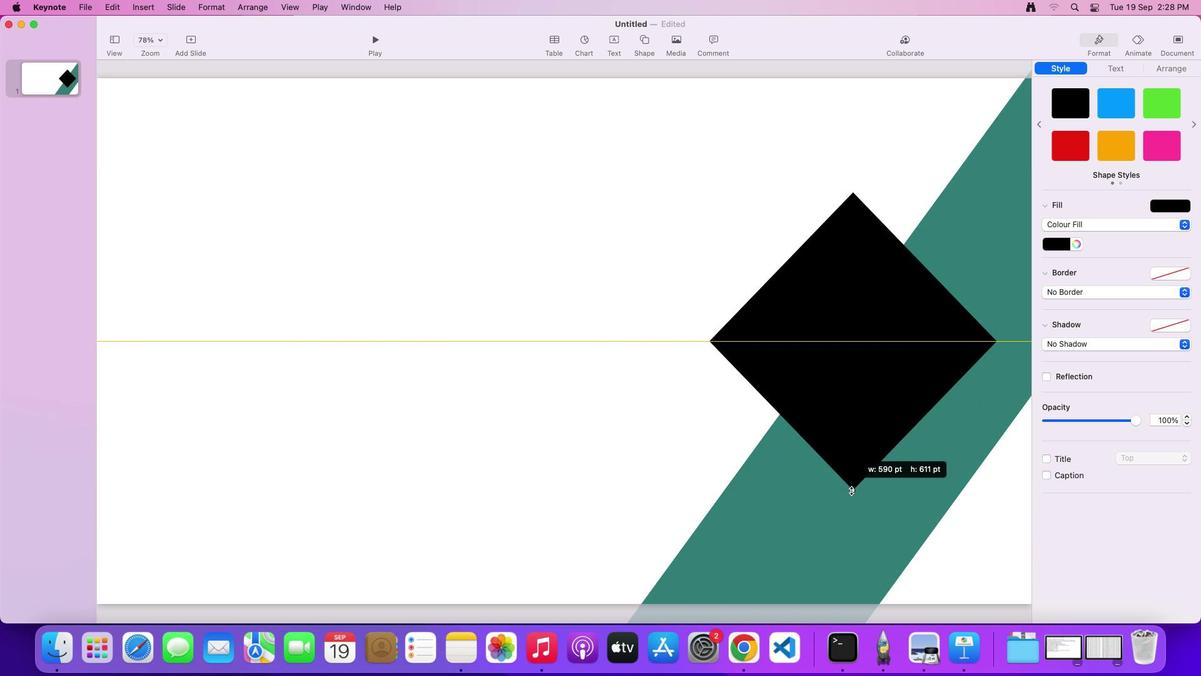 
Action: Mouse pressed left at (855, 493)
Screenshot: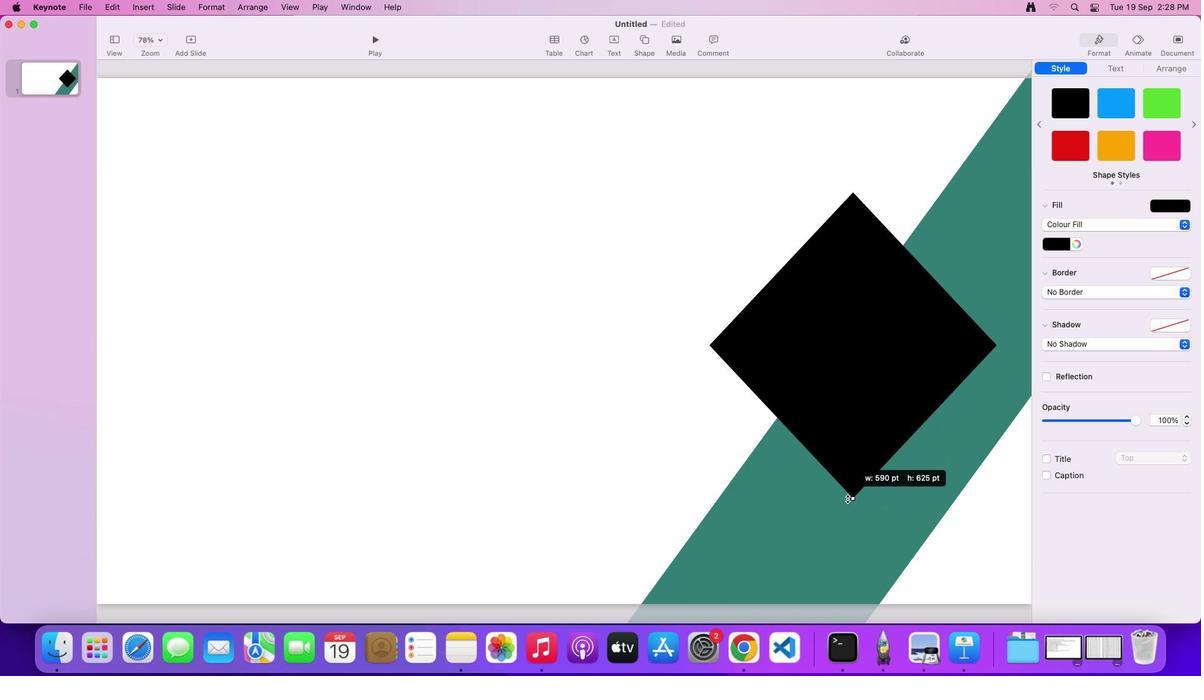 
Action: Mouse moved to (713, 506)
Screenshot: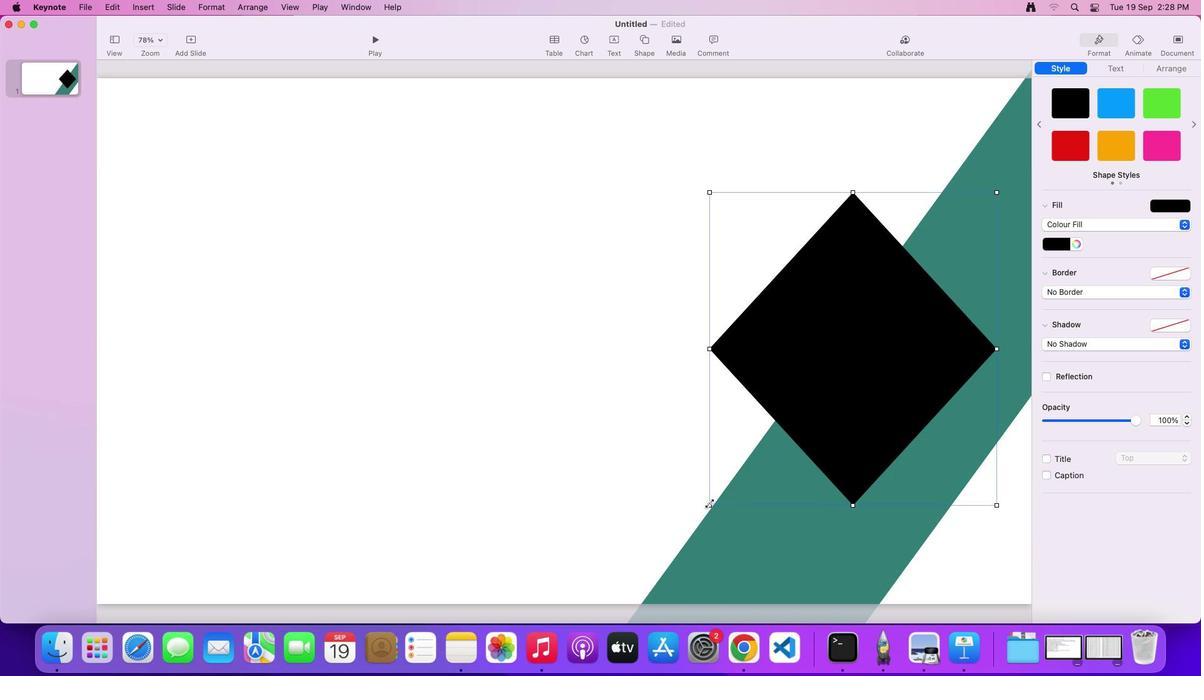
Action: Mouse pressed left at (713, 506)
Screenshot: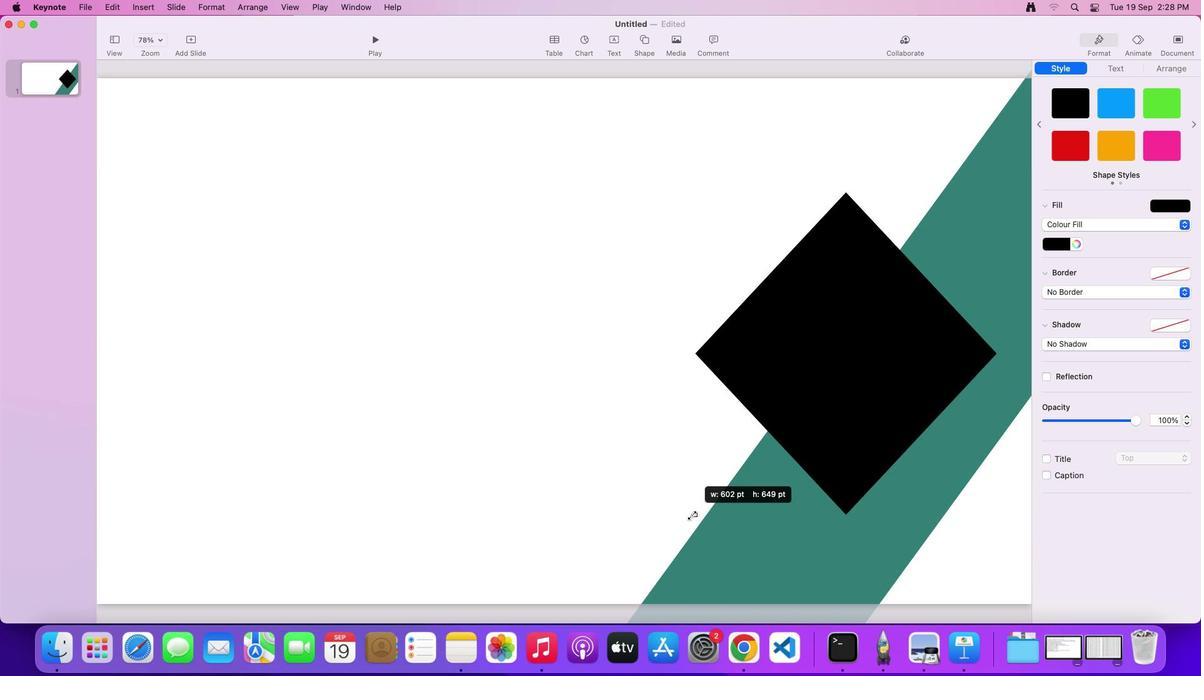 
Action: Mouse moved to (833, 450)
Screenshot: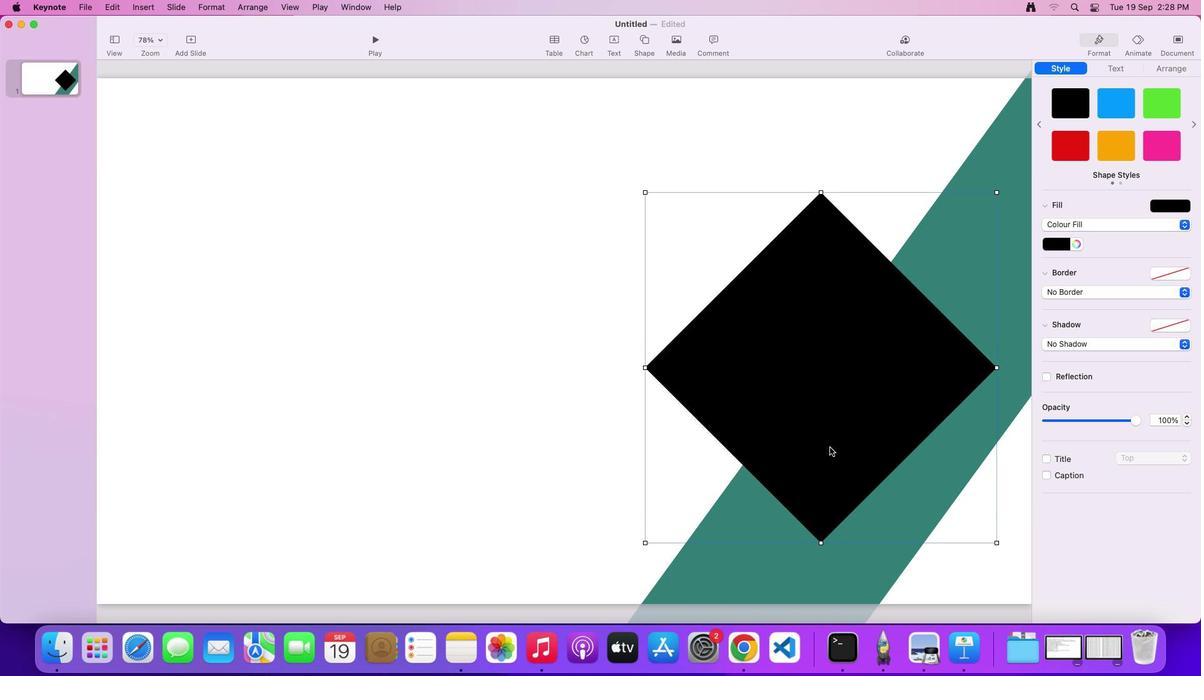 
Action: Mouse pressed left at (833, 450)
Screenshot: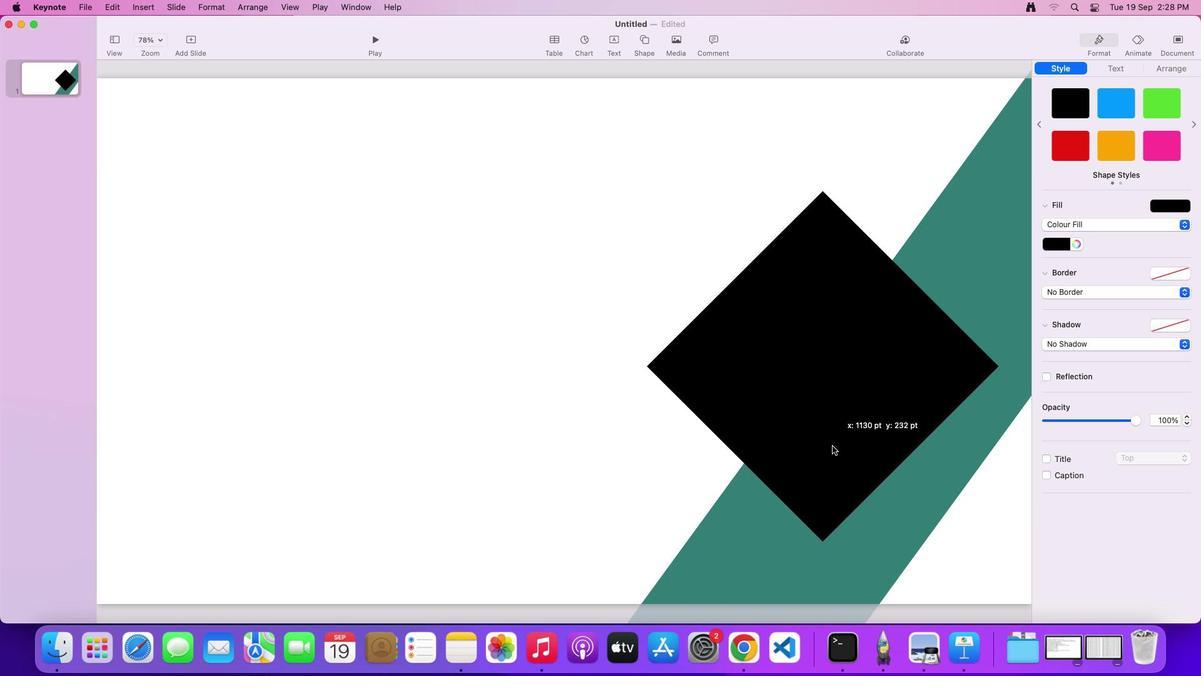 
Action: Mouse moved to (659, 534)
Screenshot: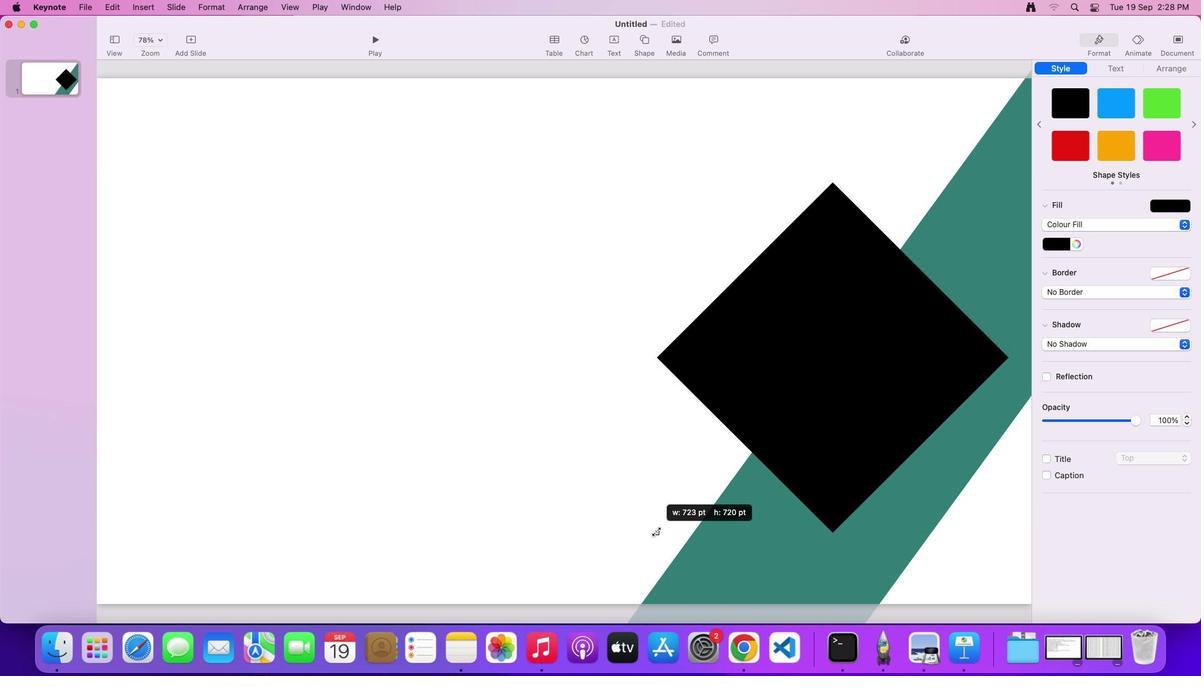 
Action: Mouse pressed left at (659, 534)
Screenshot: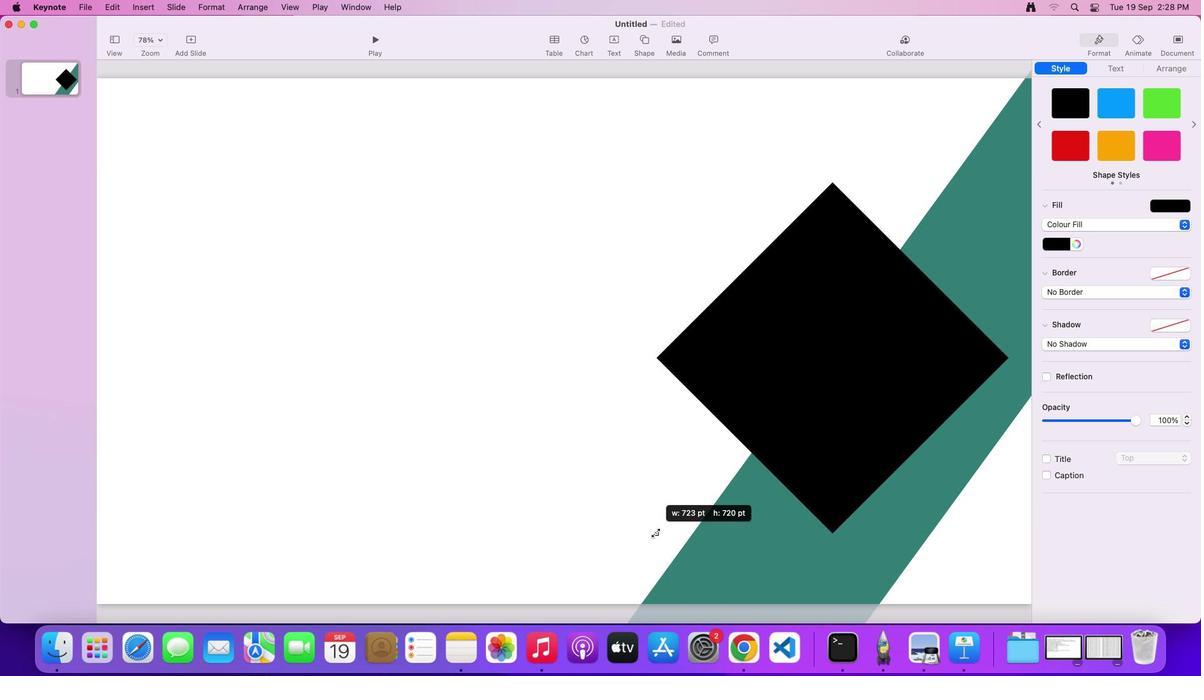 
Action: Mouse moved to (807, 447)
Screenshot: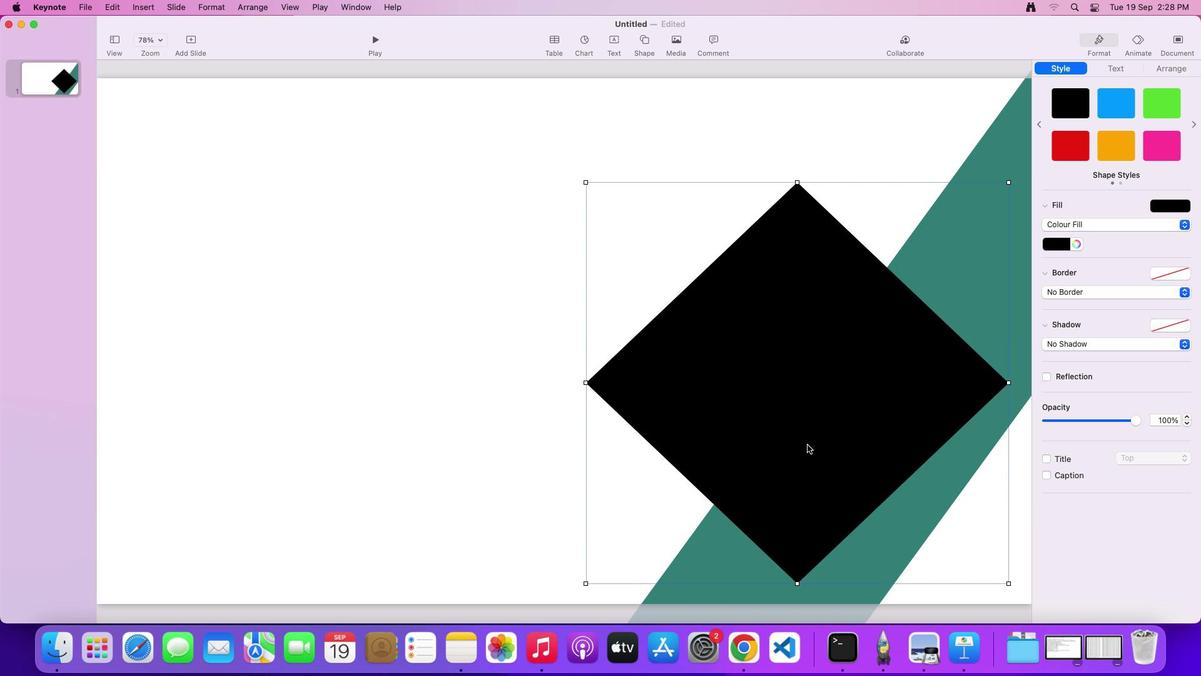 
Action: Mouse pressed left at (807, 447)
Screenshot: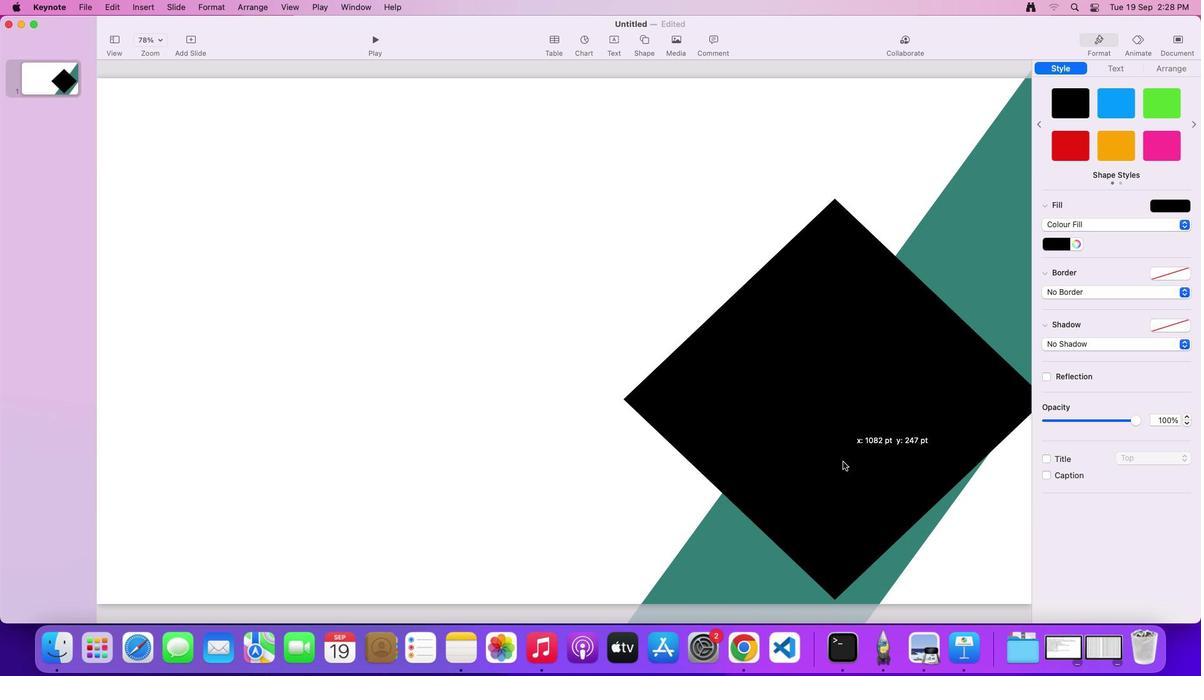
Action: Mouse moved to (1062, 145)
Screenshot: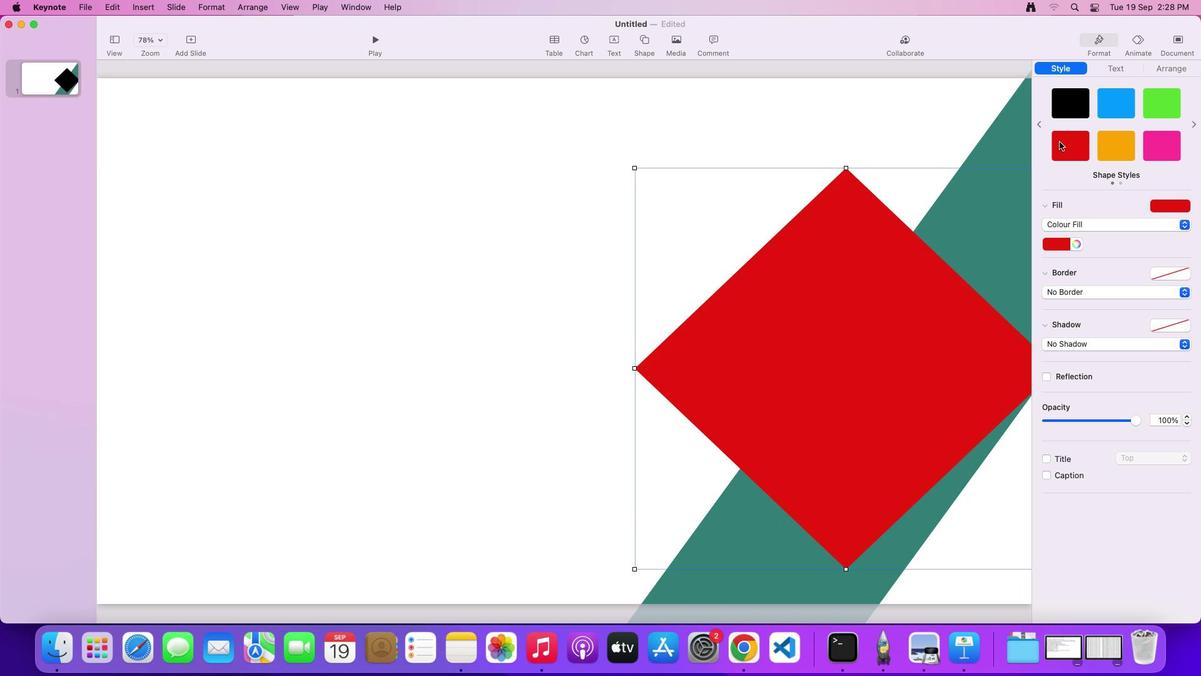 
Action: Mouse pressed left at (1062, 145)
Screenshot: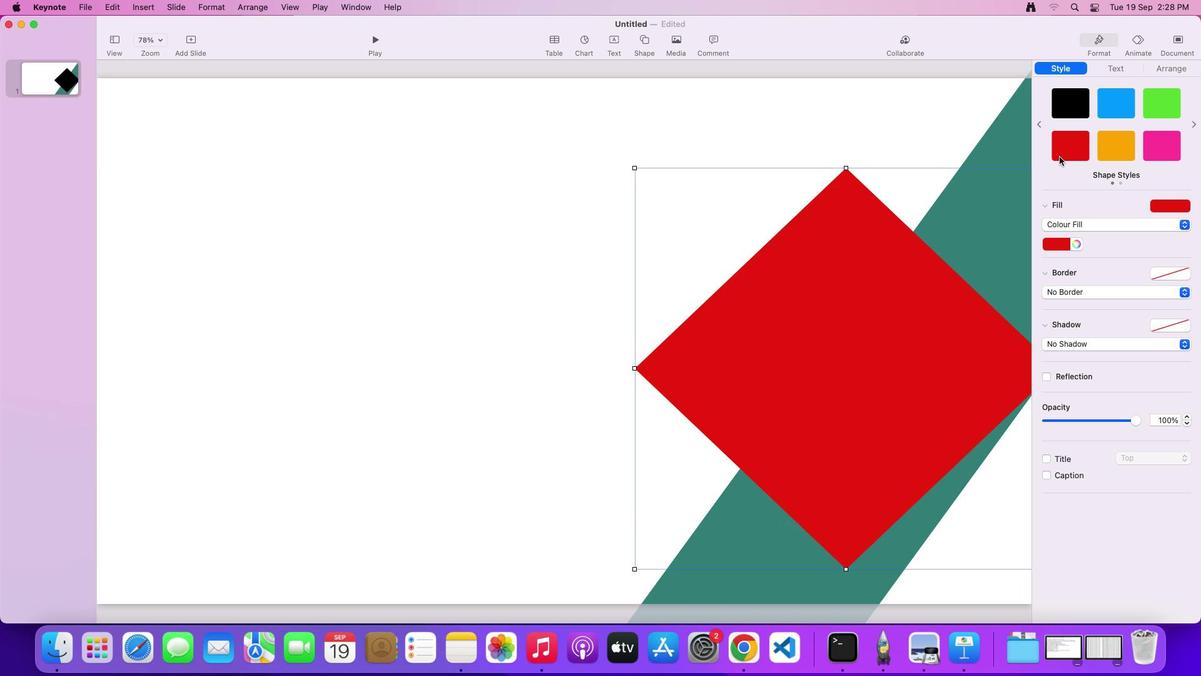 
Action: Mouse moved to (1139, 423)
Screenshot: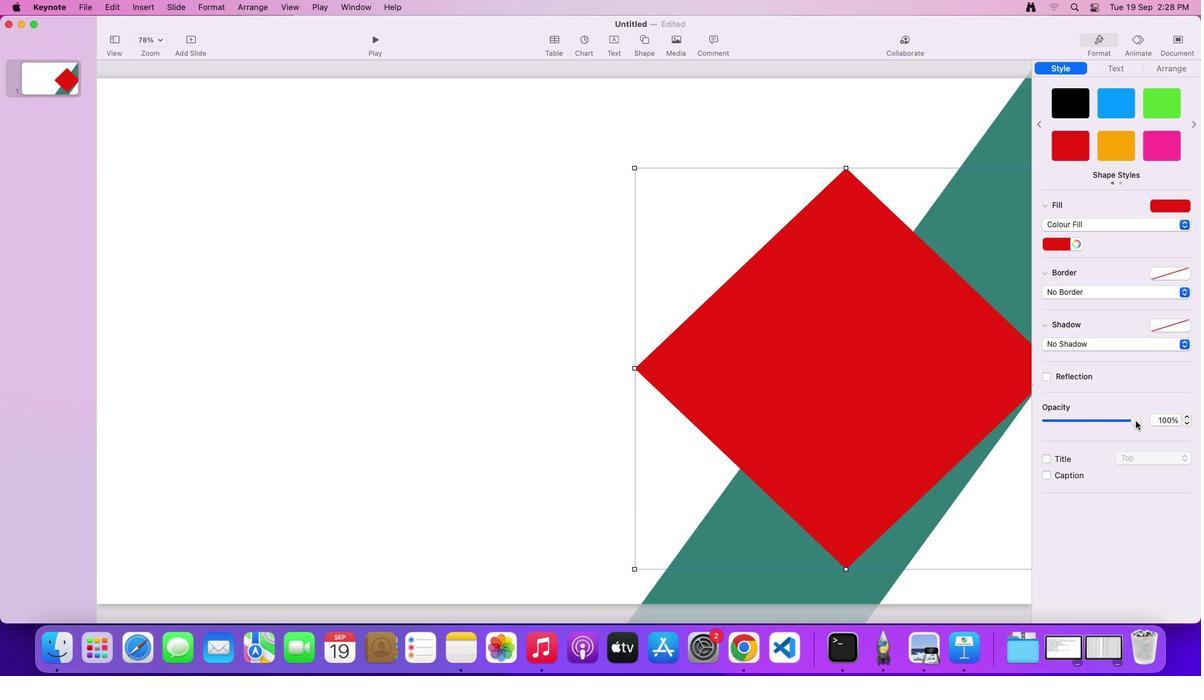 
Action: Mouse pressed left at (1139, 423)
Screenshot: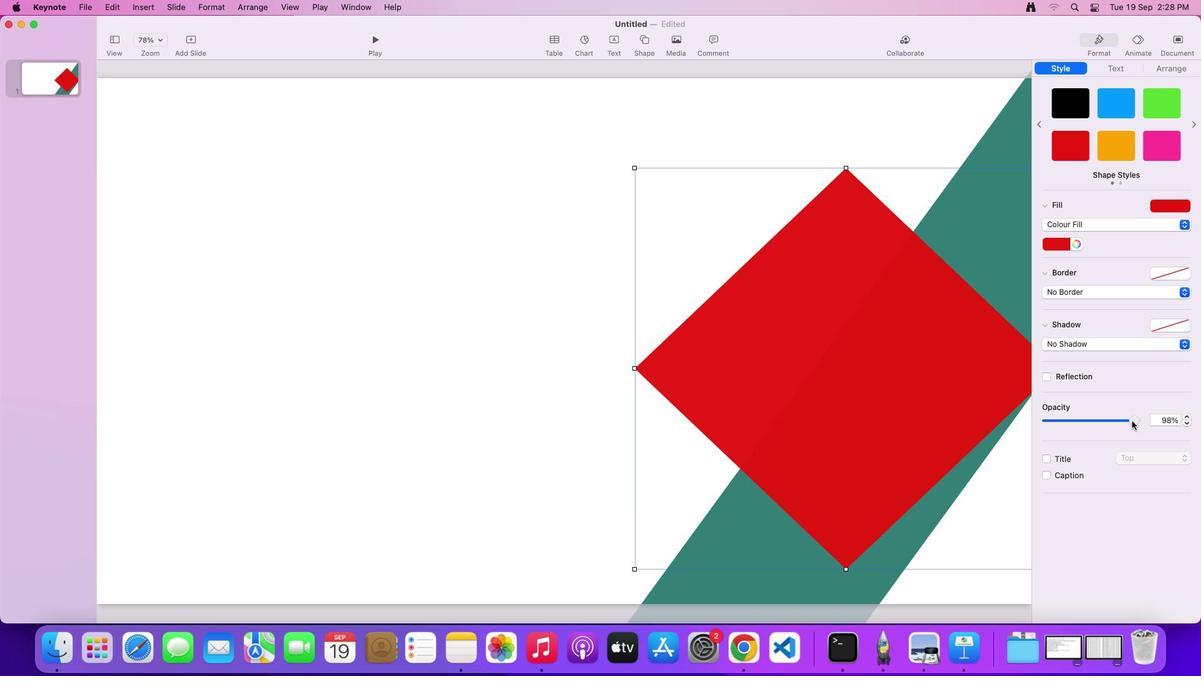
Action: Mouse moved to (1111, 423)
Screenshot: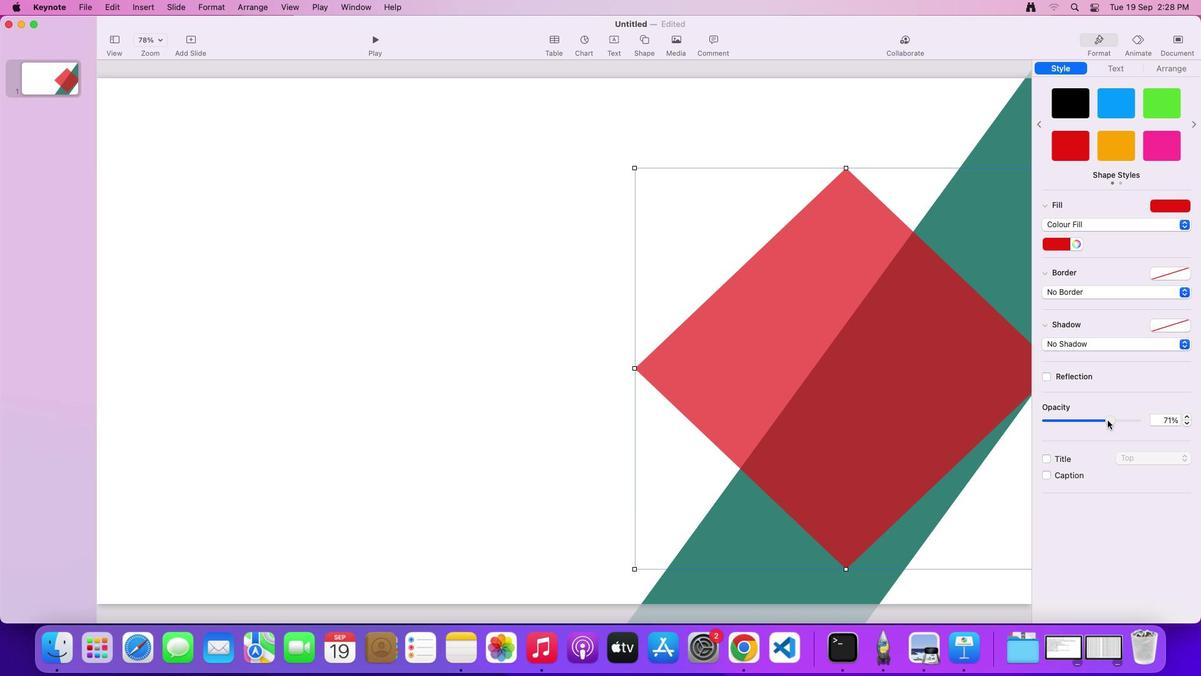 
Action: Mouse pressed left at (1111, 423)
Screenshot: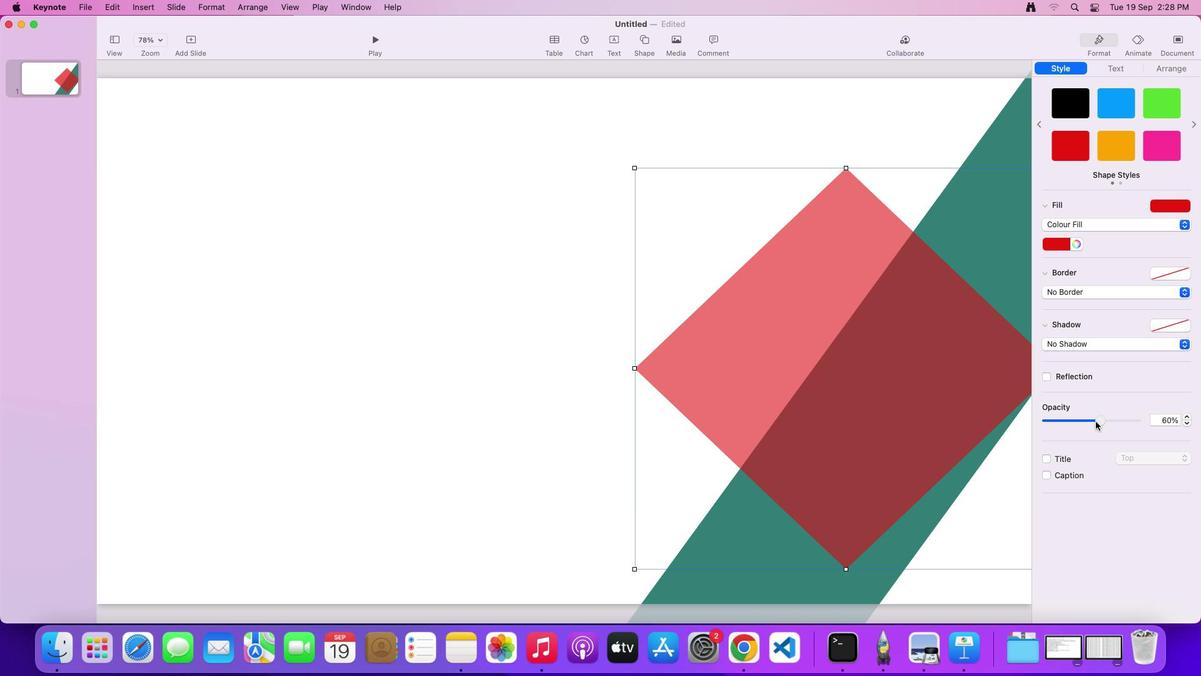
Action: Mouse moved to (816, 383)
Screenshot: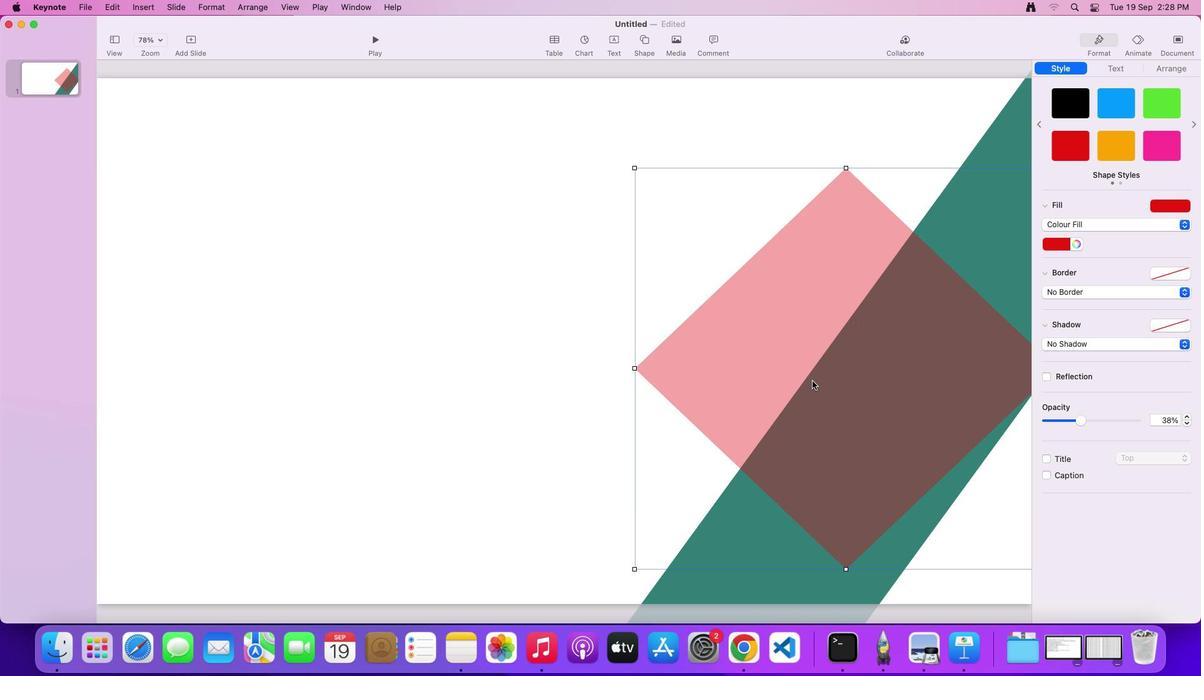 
Action: Key pressed Key.alt
Screenshot: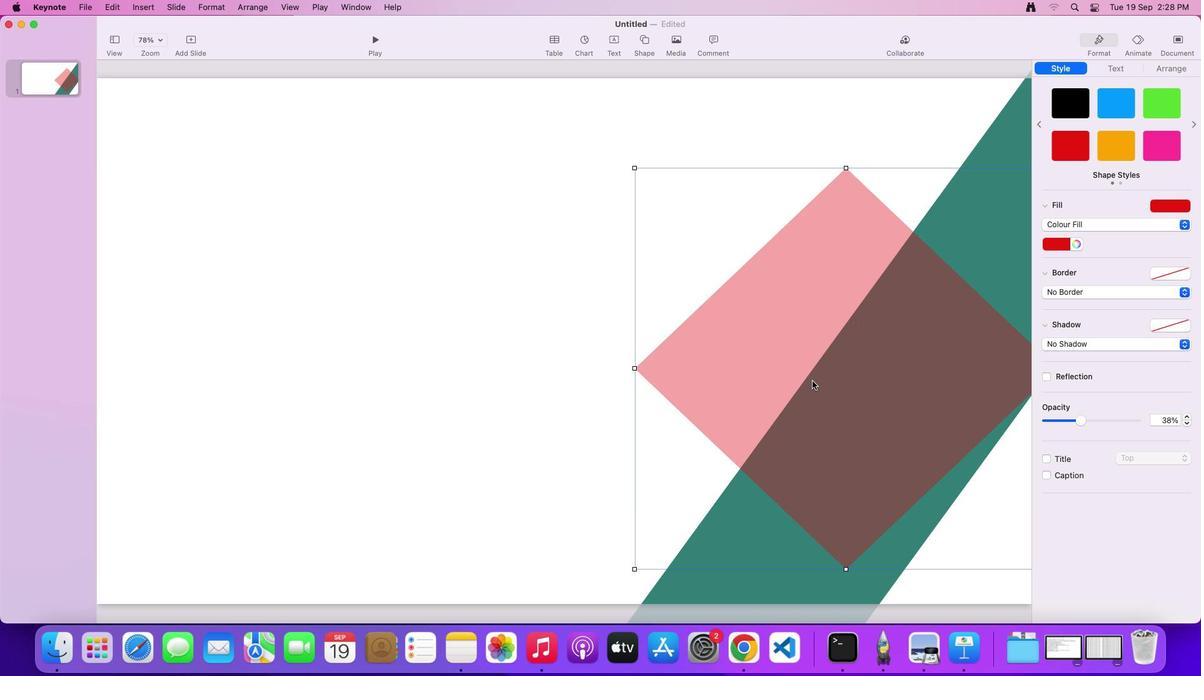
Action: Mouse pressed left at (816, 383)
Screenshot: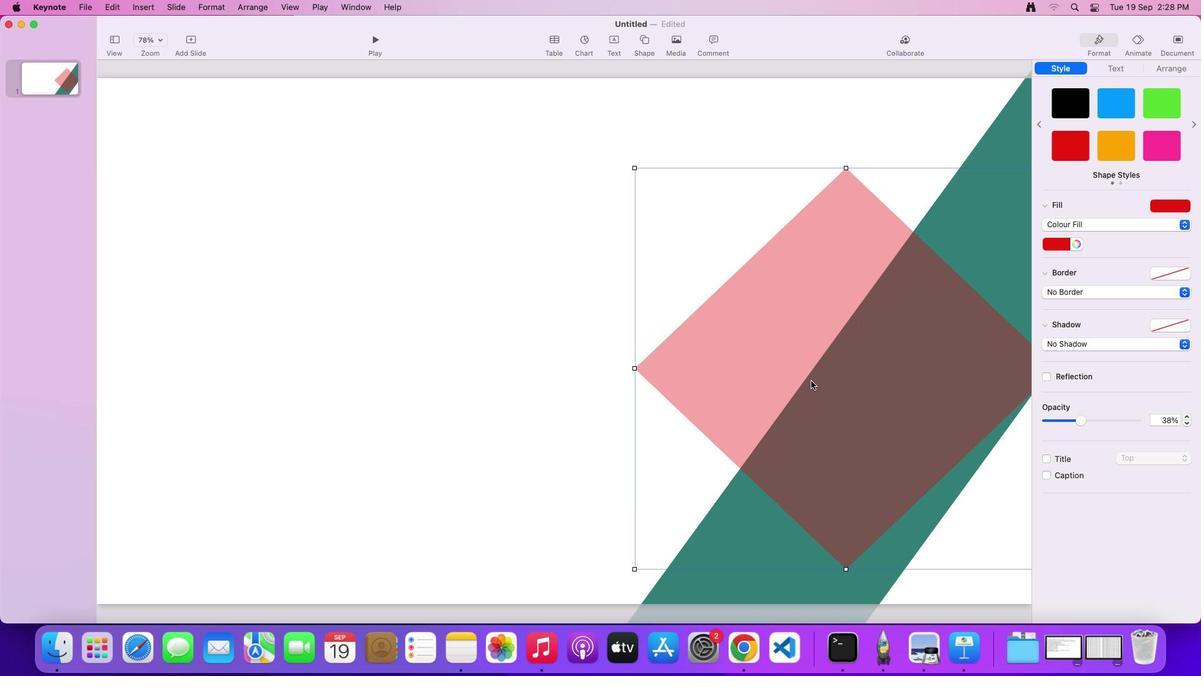 
Action: Mouse moved to (618, 178)
Screenshot: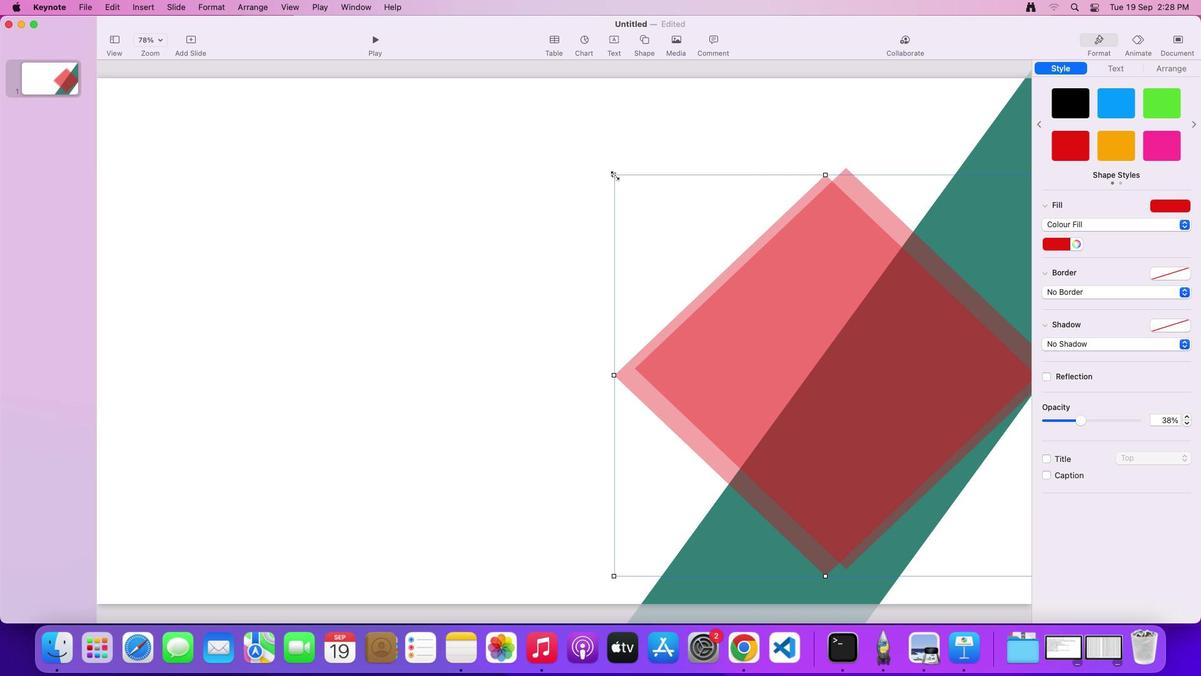 
Action: Mouse pressed left at (618, 178)
Screenshot: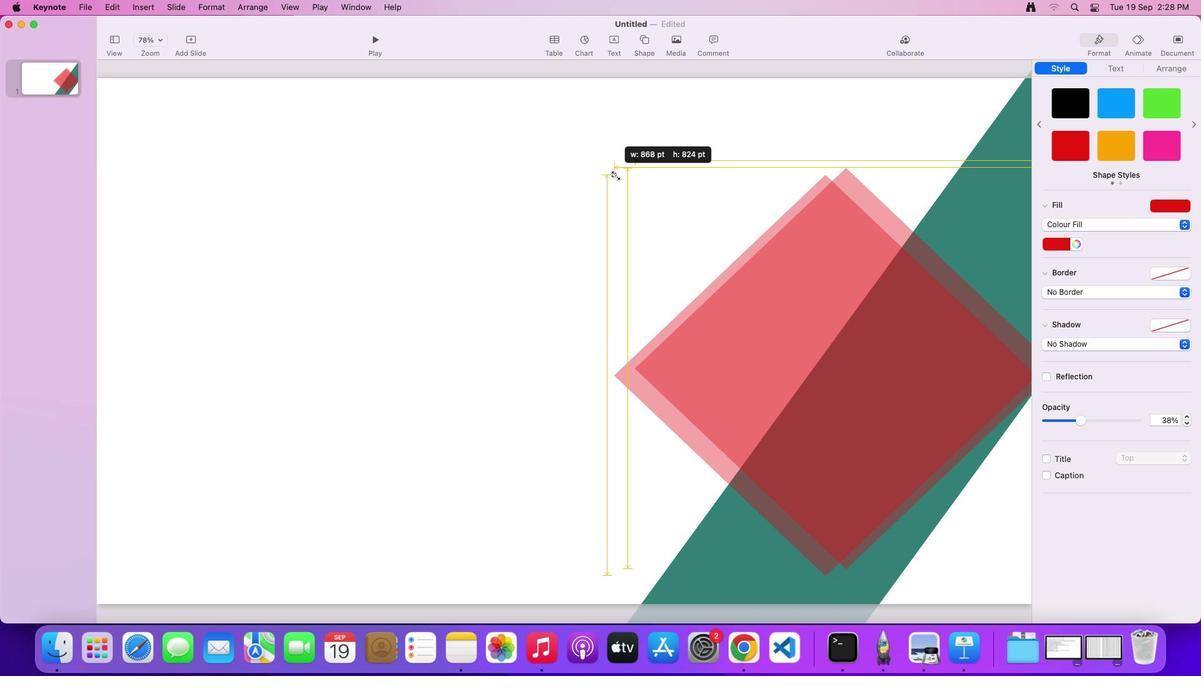 
Action: Mouse moved to (885, 409)
Screenshot: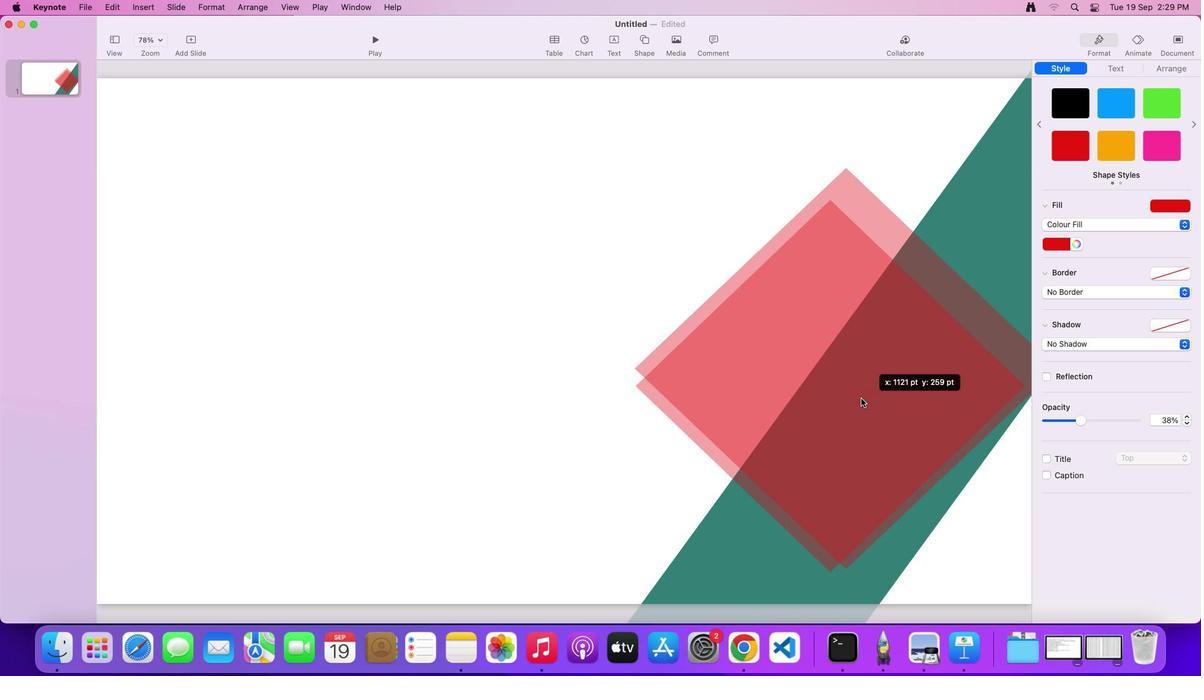 
Action: Mouse pressed left at (885, 409)
Screenshot: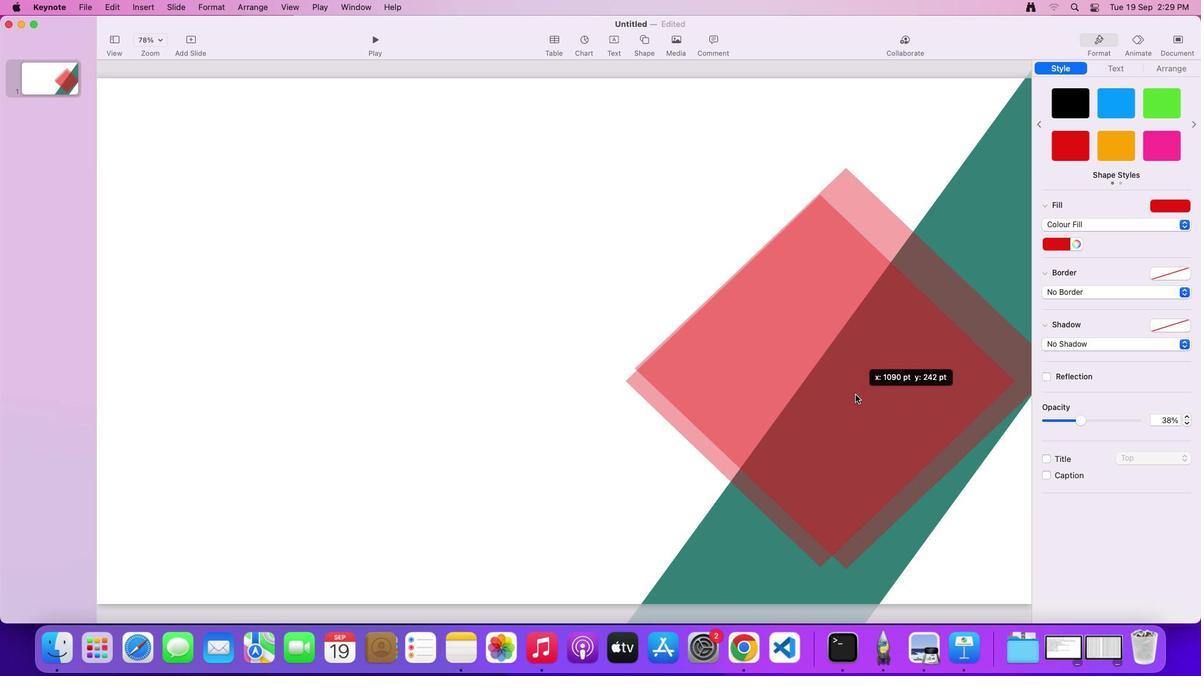 
Action: Mouse moved to (1087, 423)
Screenshot: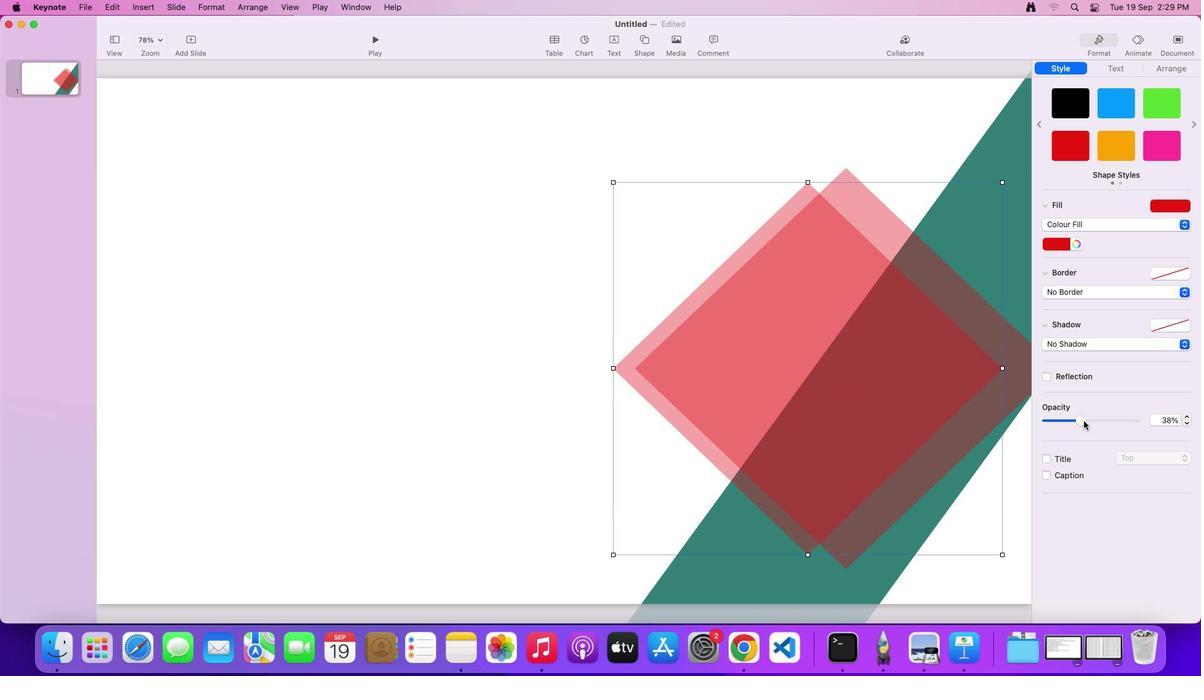 
Action: Mouse pressed left at (1087, 423)
Screenshot: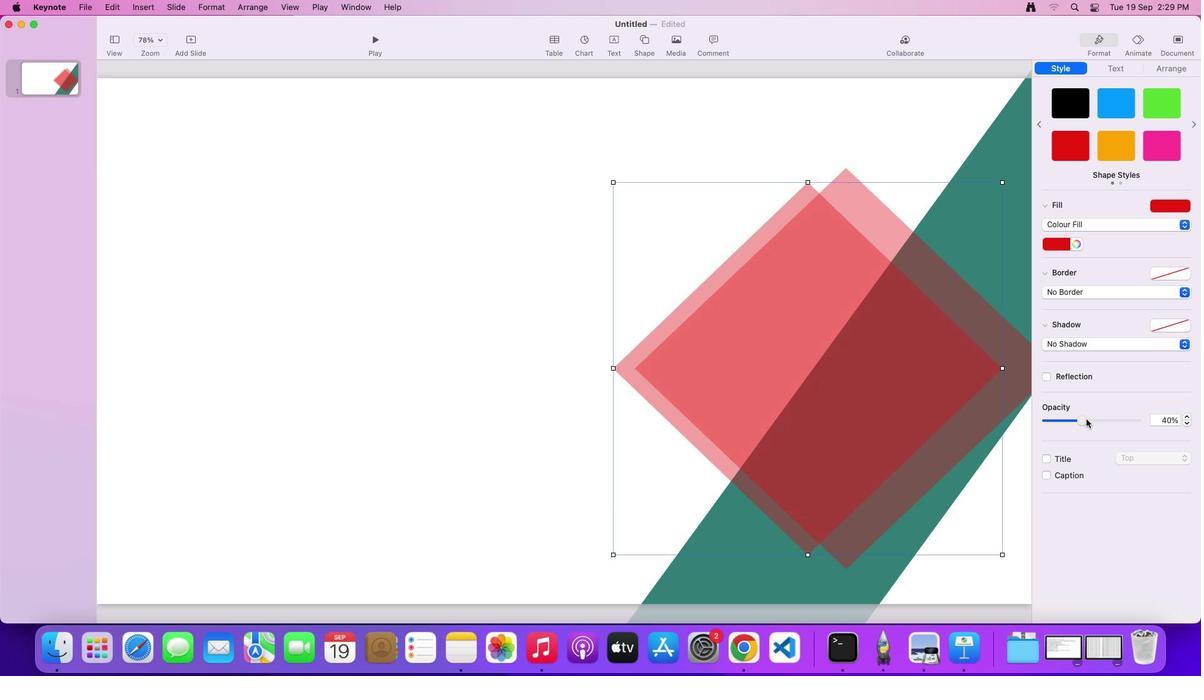 
Action: Mouse moved to (803, 401)
Screenshot: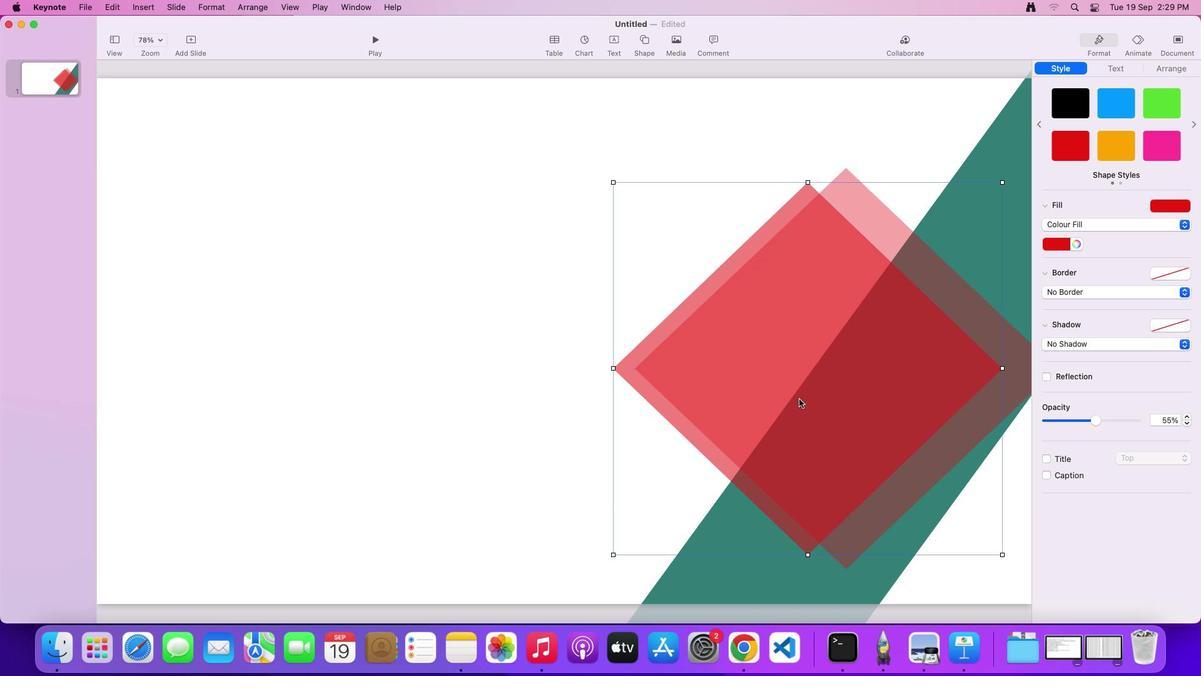 
Action: Key pressed Key.alt
Screenshot: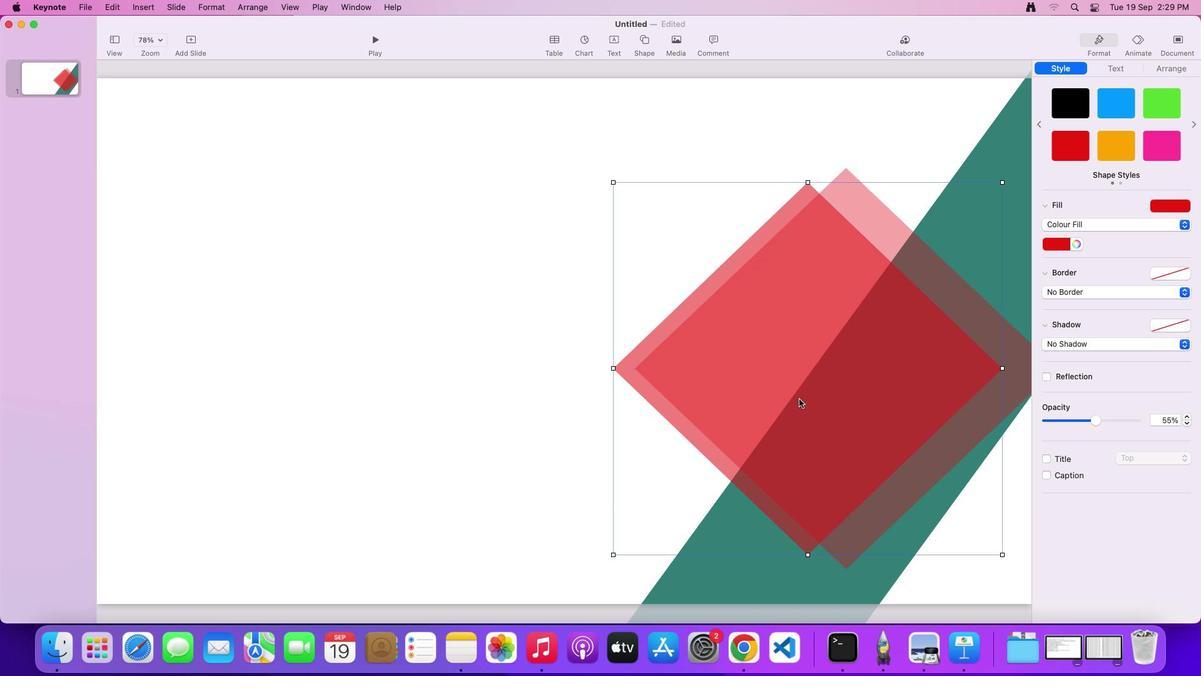 
Action: Mouse pressed left at (803, 401)
Screenshot: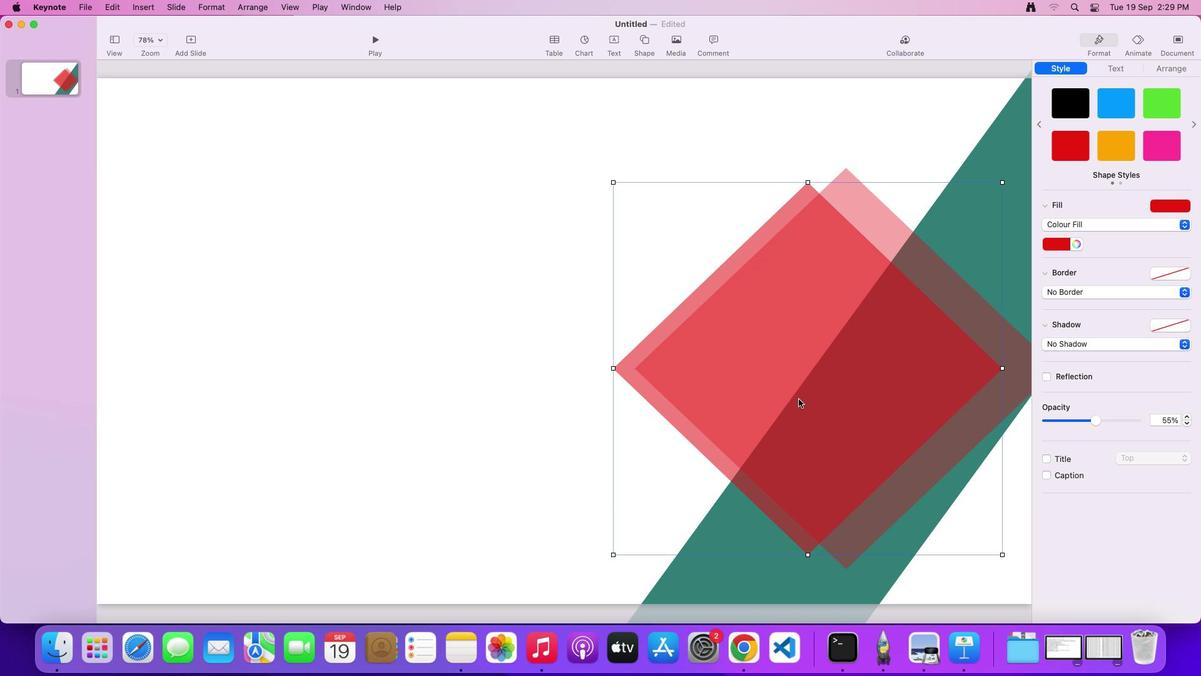 
Action: Mouse moved to (1097, 423)
Screenshot: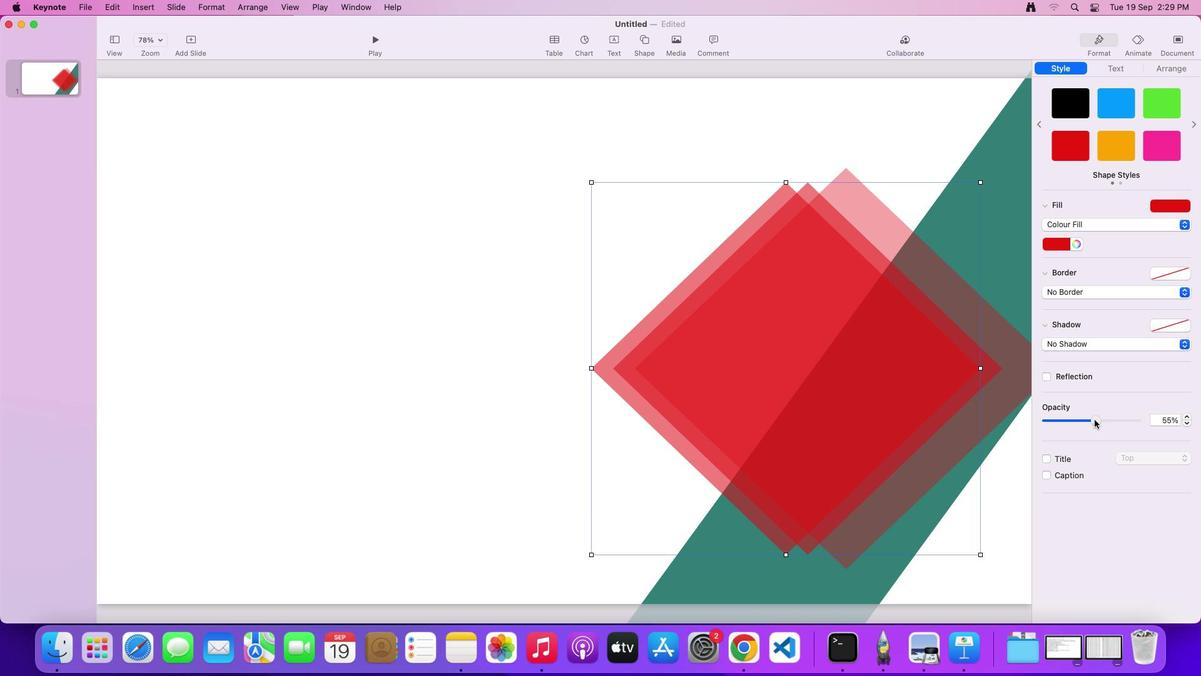 
Action: Mouse pressed left at (1097, 423)
Screenshot: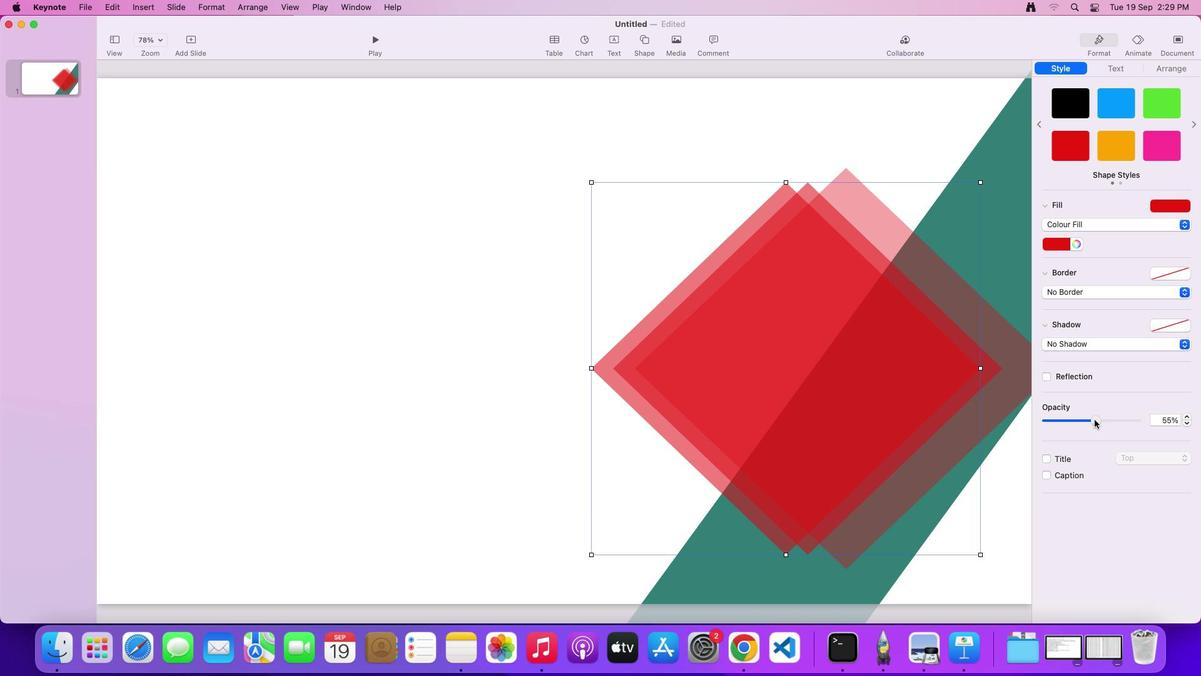 
Action: Mouse moved to (771, 404)
Screenshot: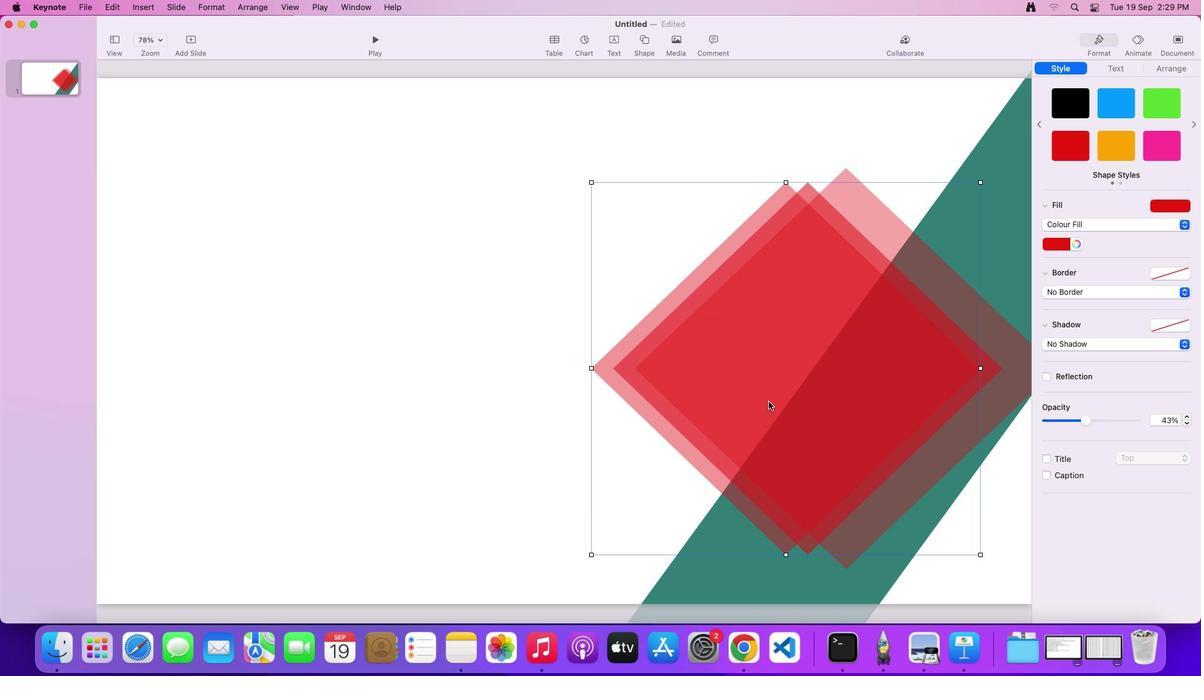 
Action: Key pressed Key.alt
Screenshot: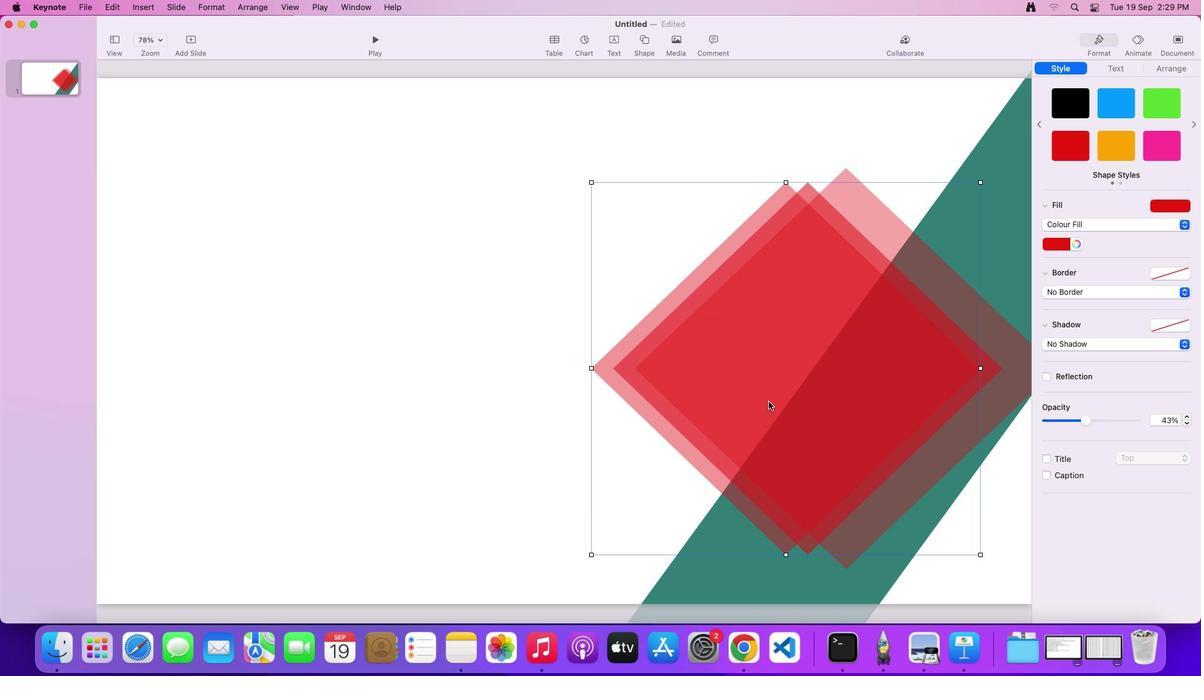 
Action: Mouse moved to (772, 404)
Screenshot: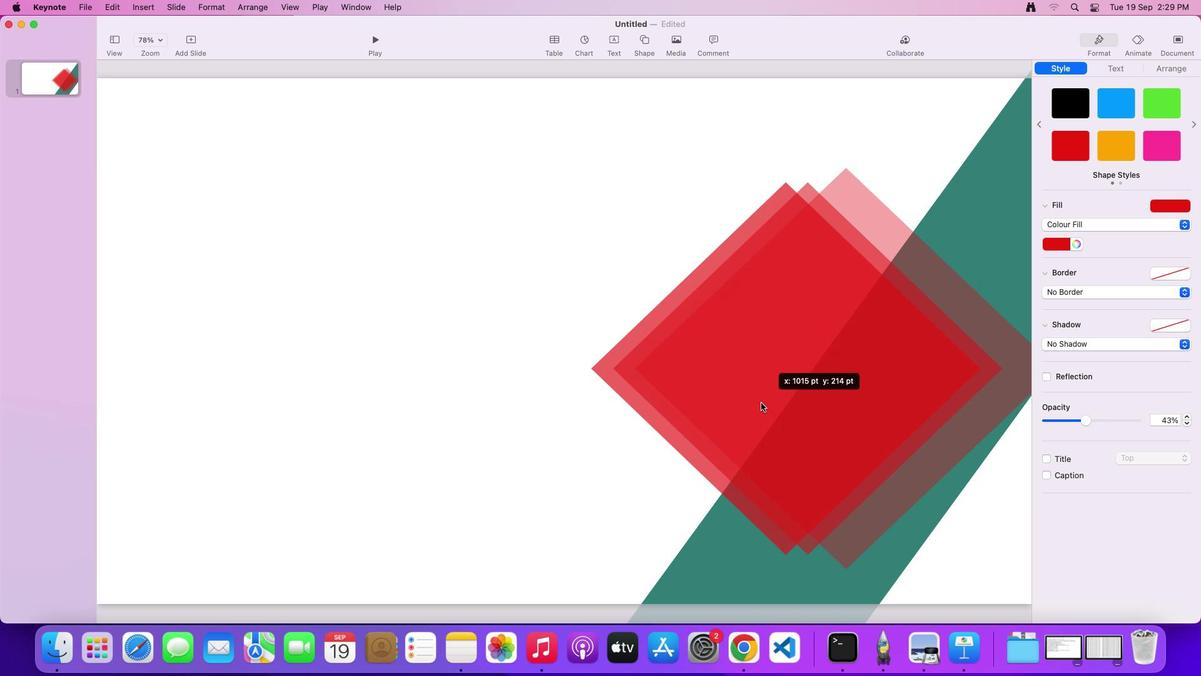 
Action: Mouse pressed left at (772, 404)
Screenshot: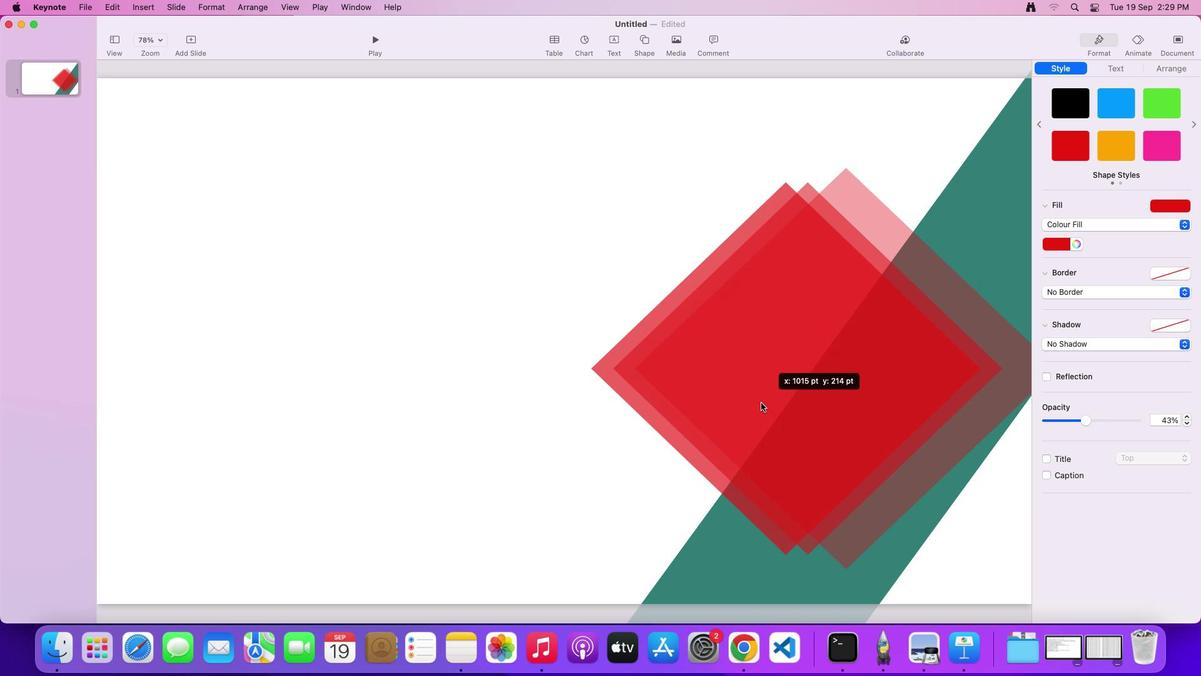 
Action: Mouse moved to (1087, 421)
Screenshot: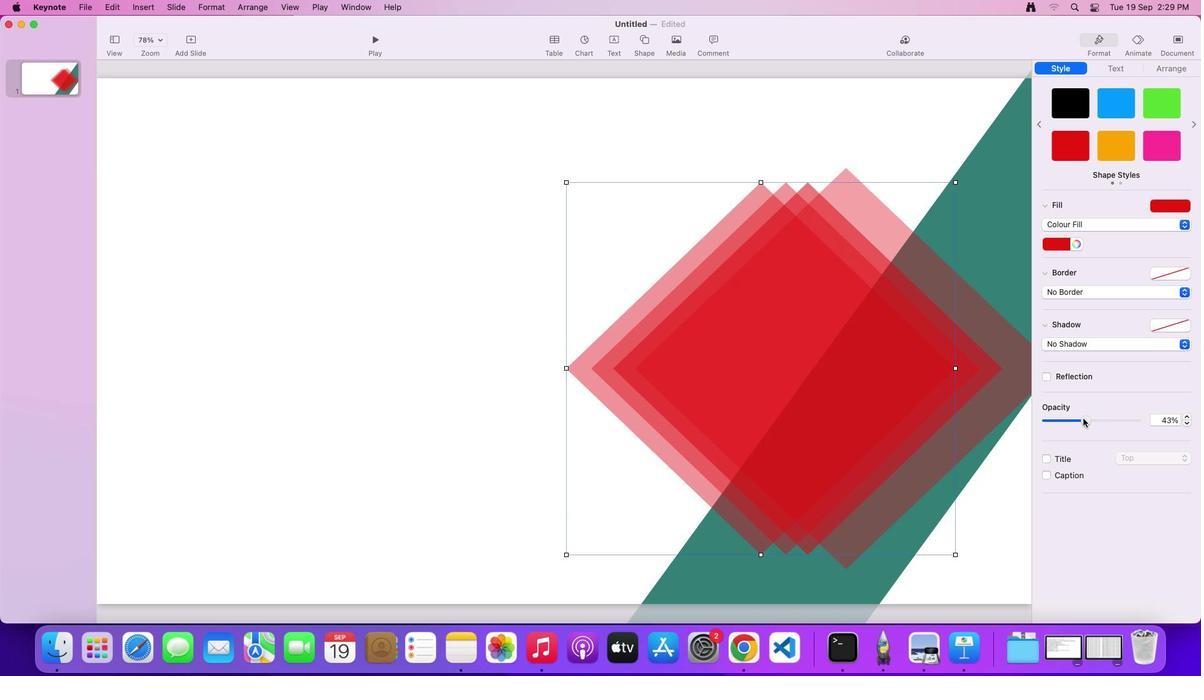 
Action: Mouse pressed left at (1087, 421)
Screenshot: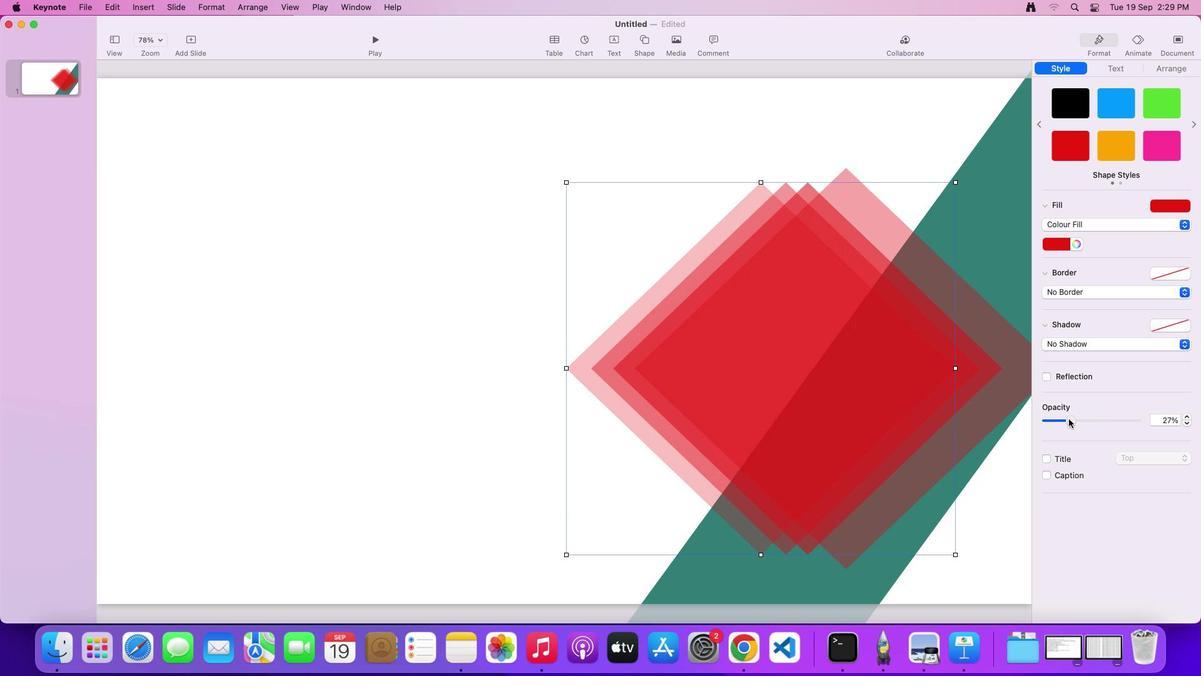 
Action: Mouse moved to (857, 376)
Screenshot: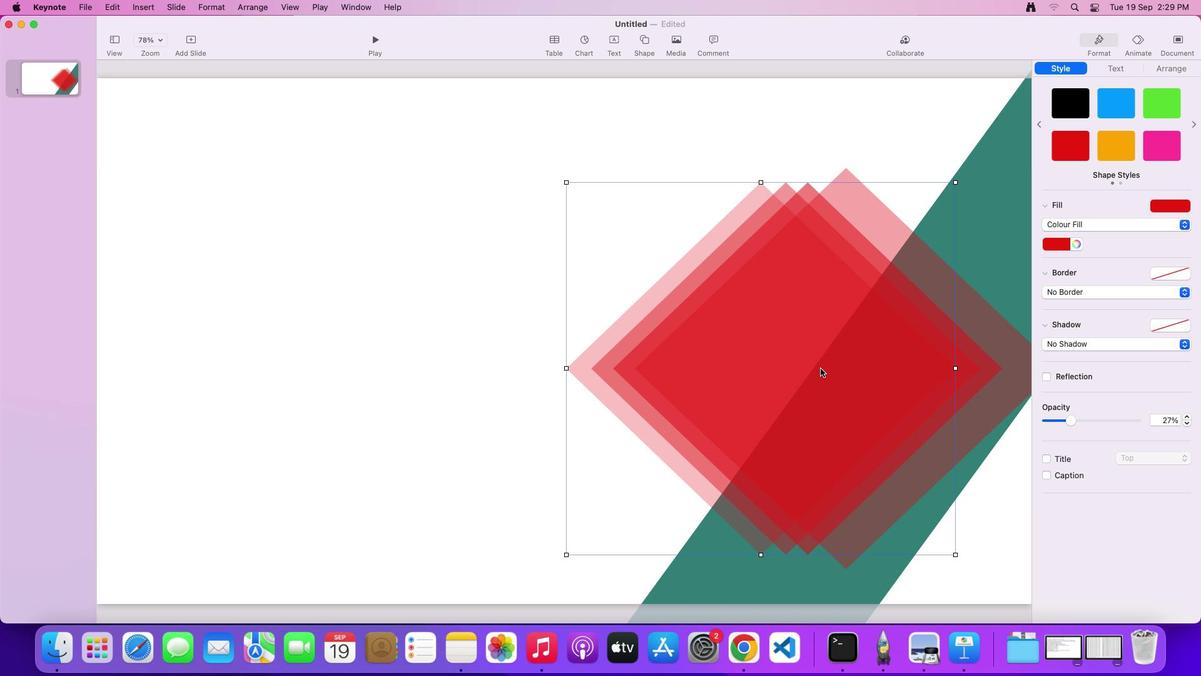 
Action: Key pressed Key.alt
Screenshot: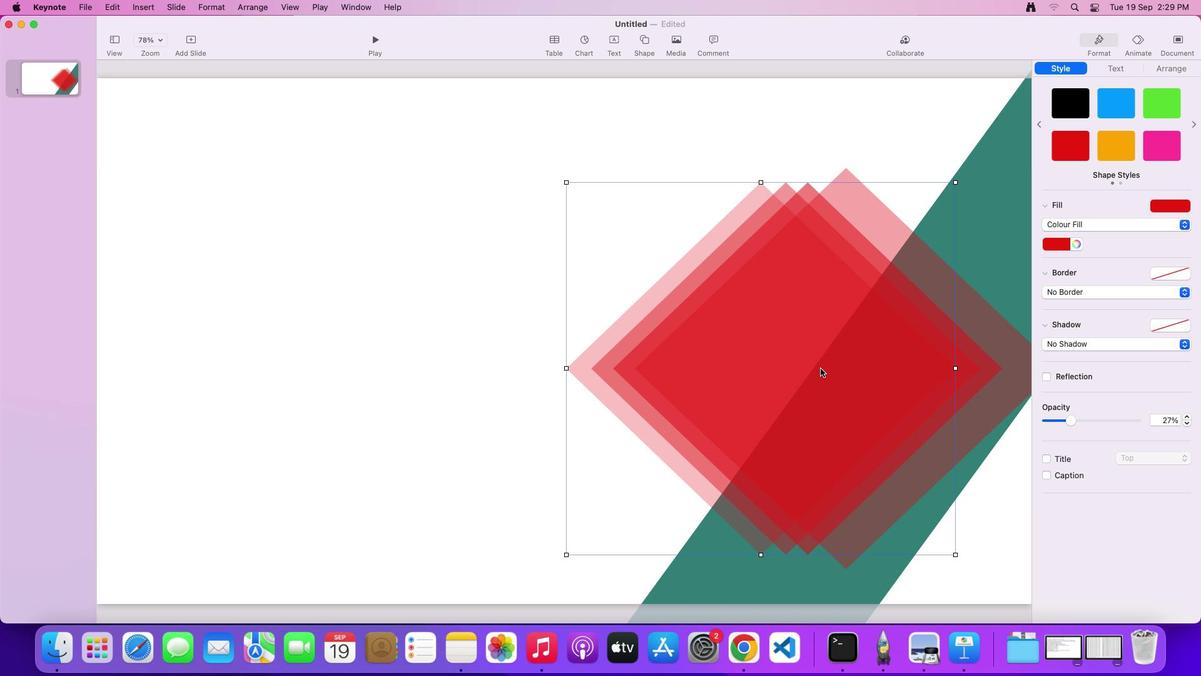 
Action: Mouse moved to (823, 371)
Screenshot: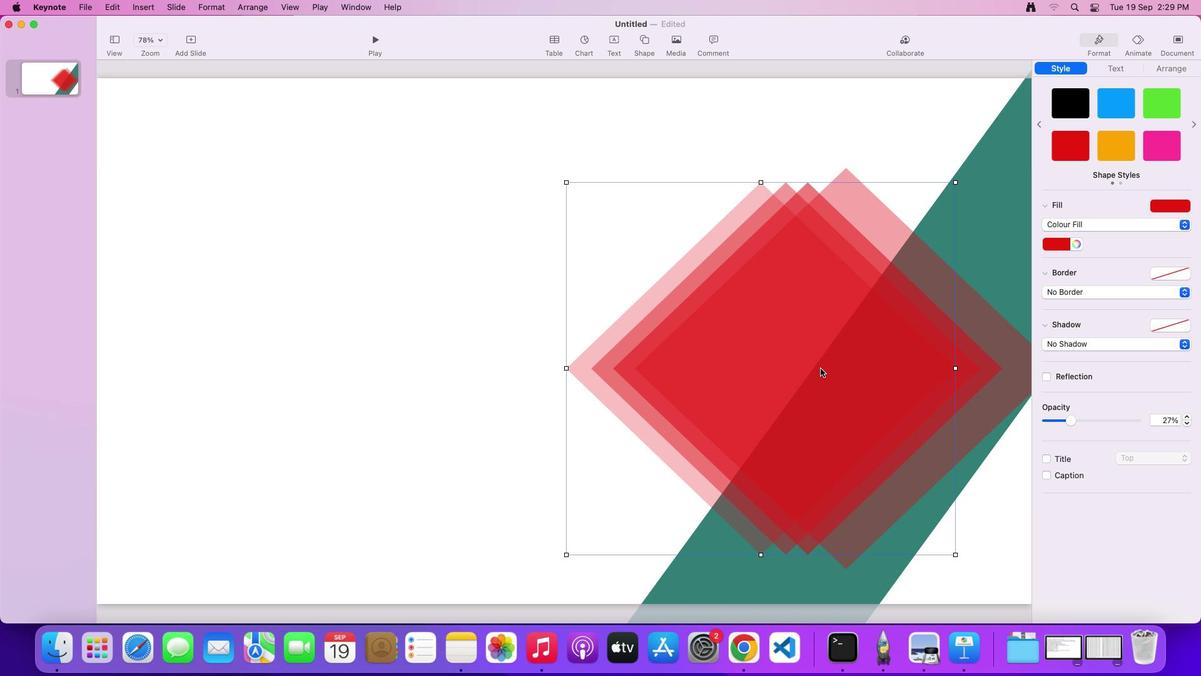 
Action: Mouse pressed left at (823, 371)
Screenshot: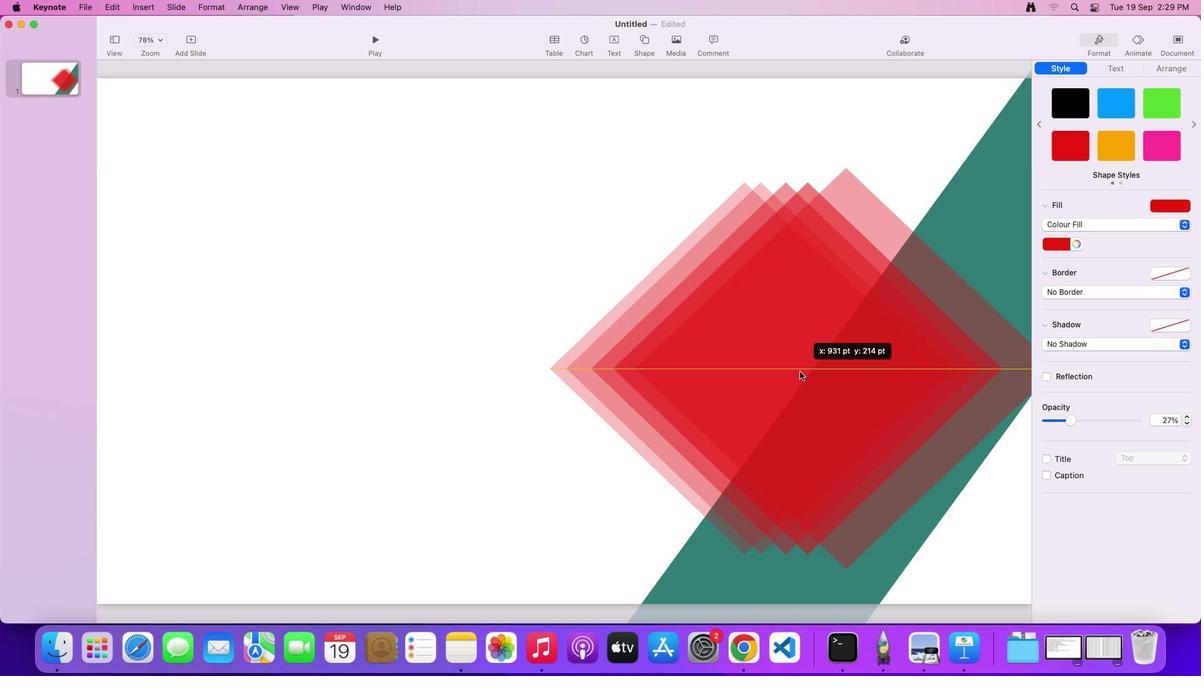 
Action: Mouse moved to (1072, 423)
Screenshot: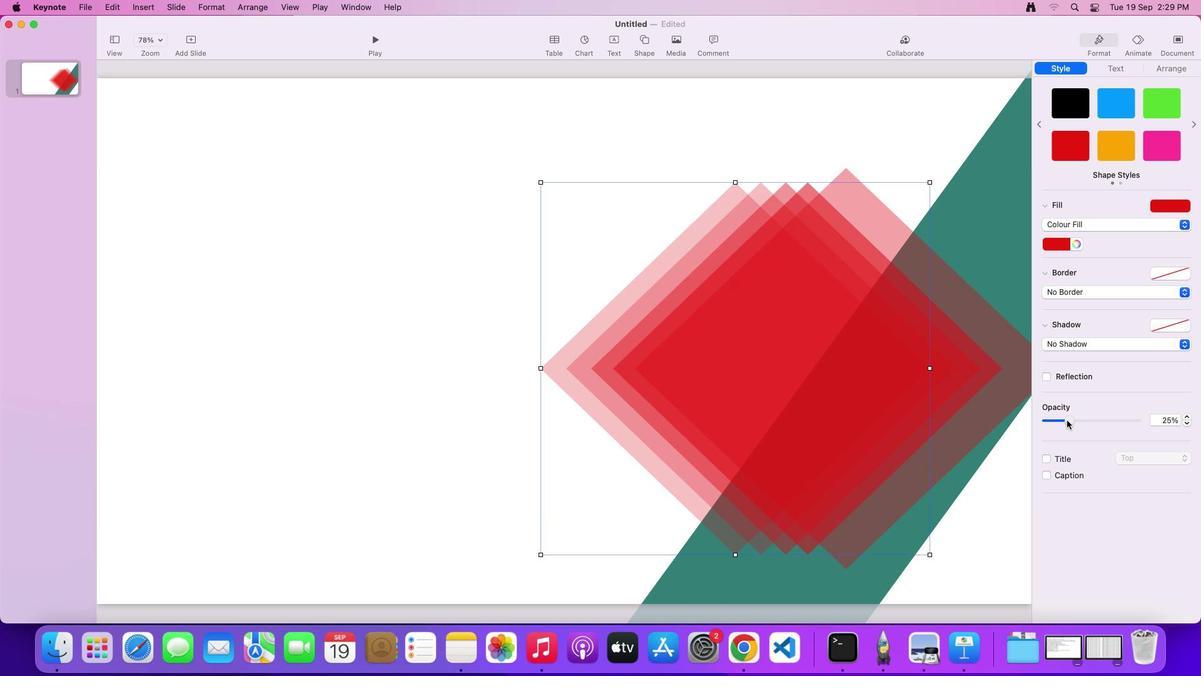 
Action: Mouse pressed left at (1072, 423)
Screenshot: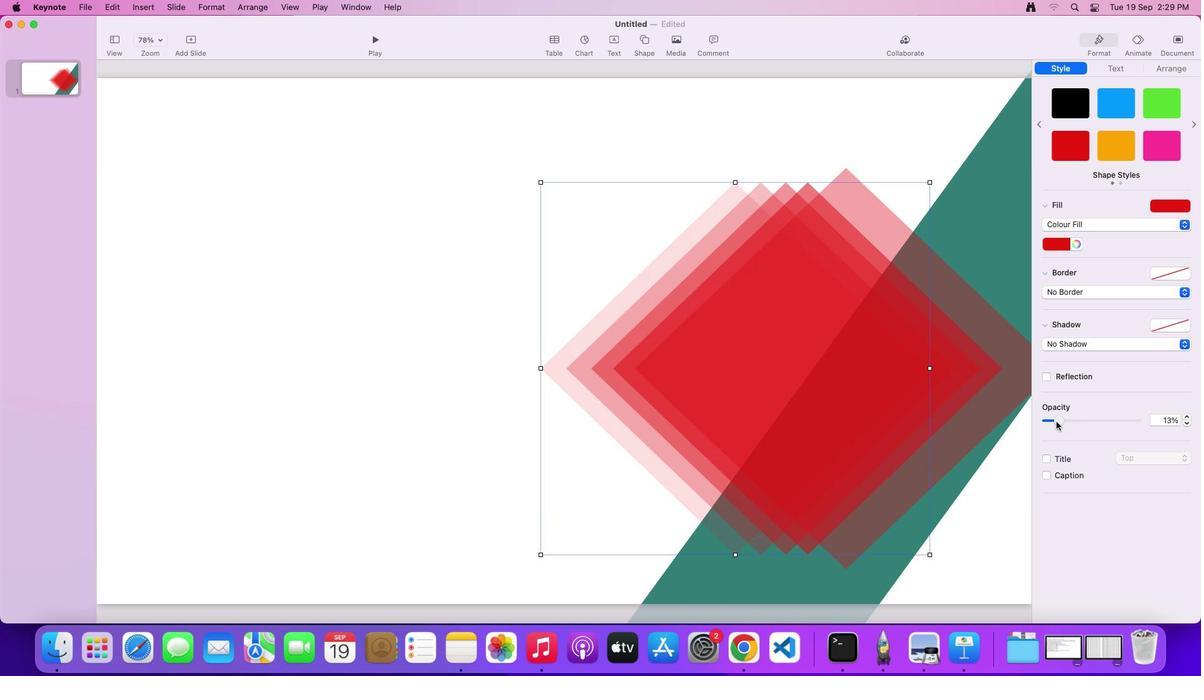 
Action: Mouse moved to (958, 439)
Screenshot: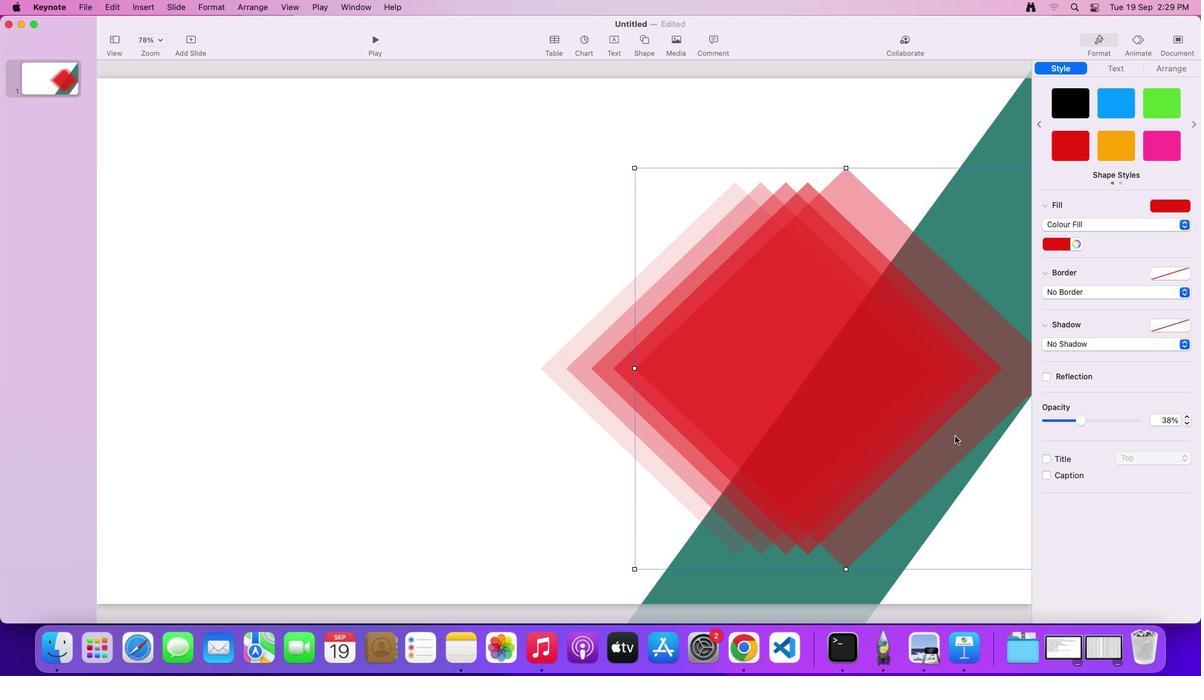 
Action: Mouse pressed left at (958, 439)
Screenshot: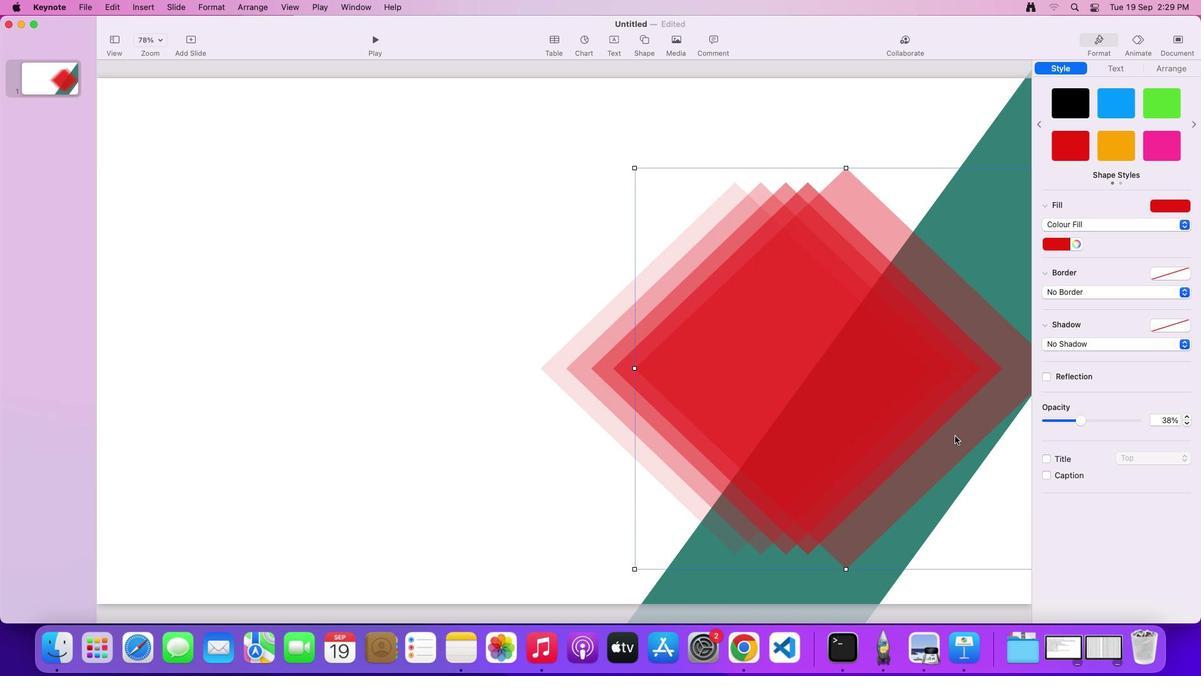 
Action: Mouse moved to (1092, 422)
Screenshot: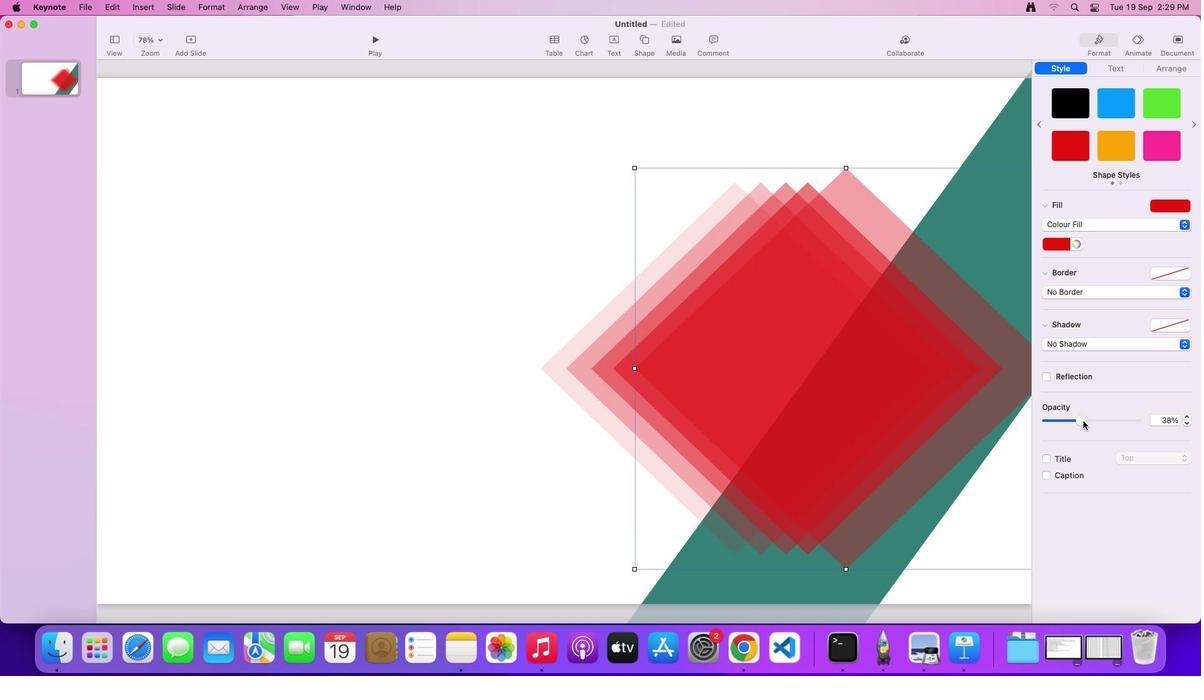 
Action: Key pressed Key.alt
Screenshot: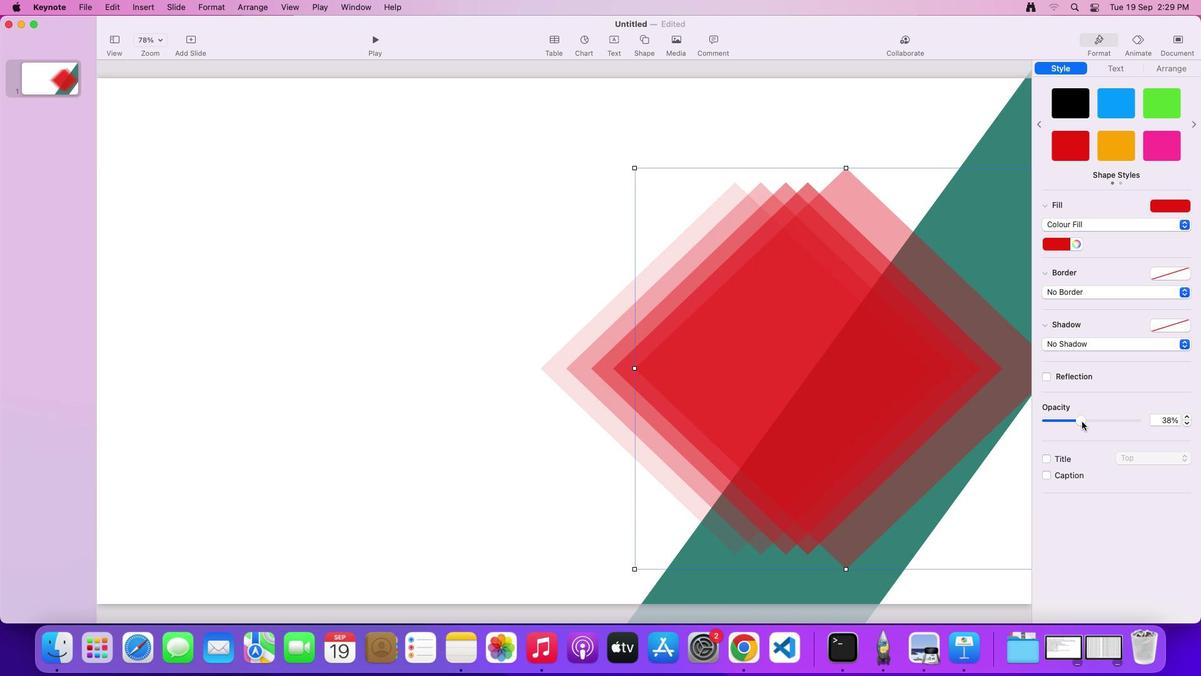 
Action: Mouse moved to (1084, 425)
Screenshot: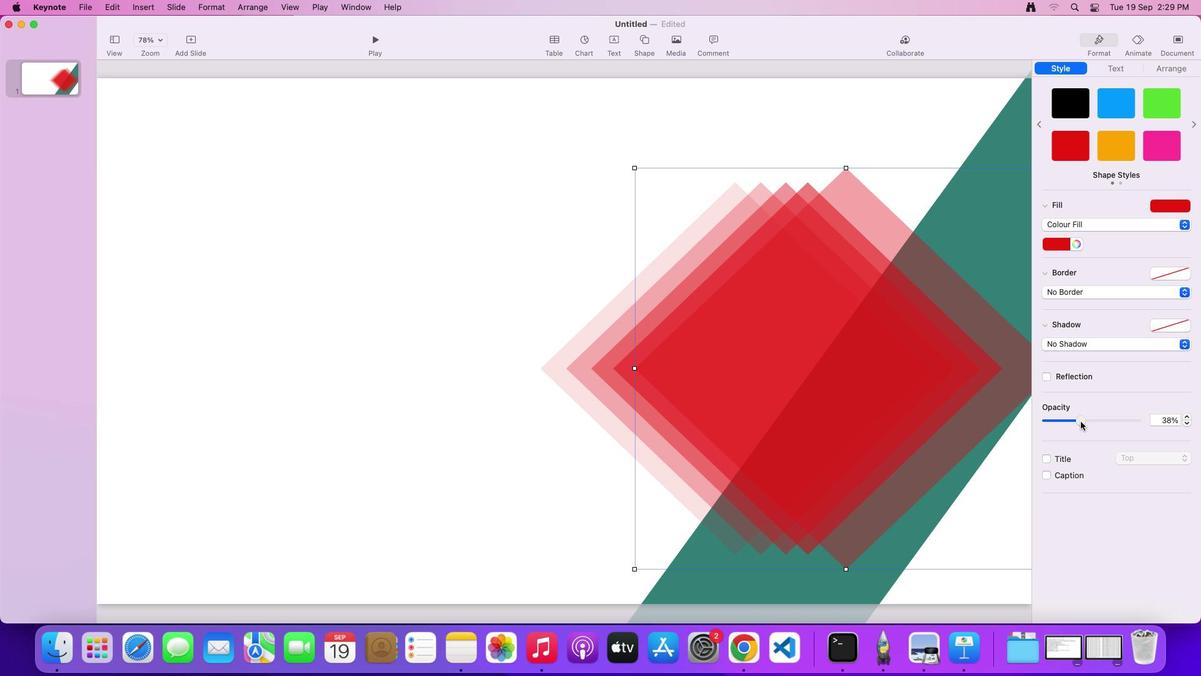 
Action: Mouse pressed left at (1084, 425)
Screenshot: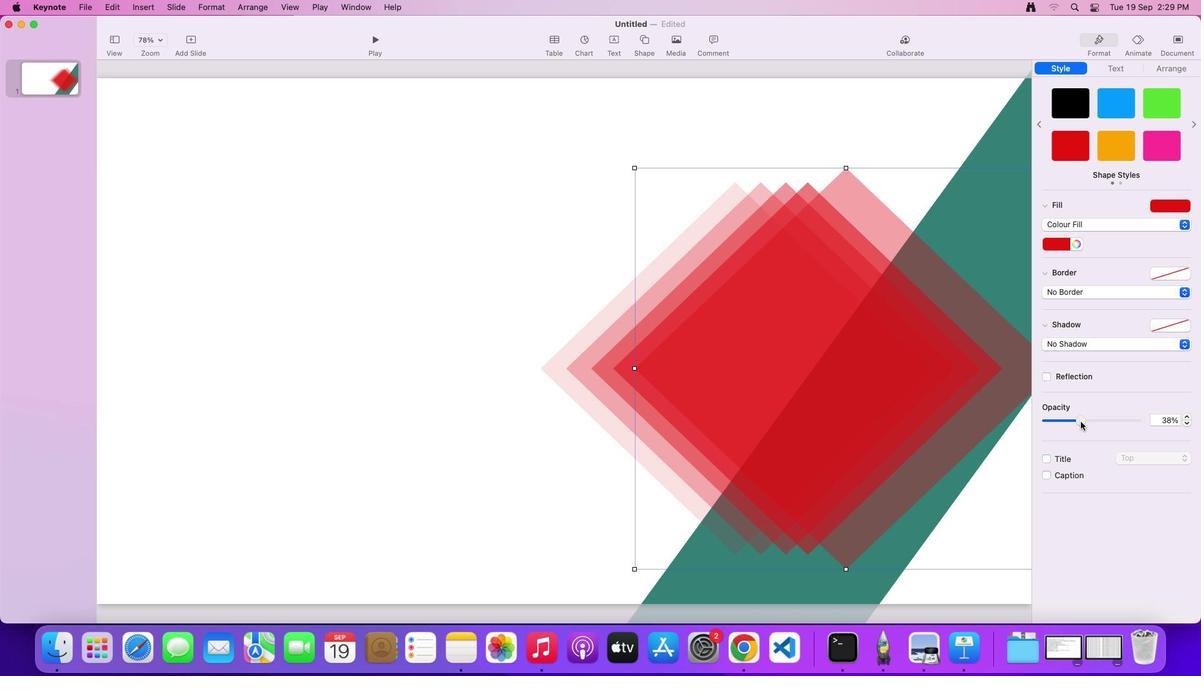 
Action: Mouse moved to (963, 444)
Screenshot: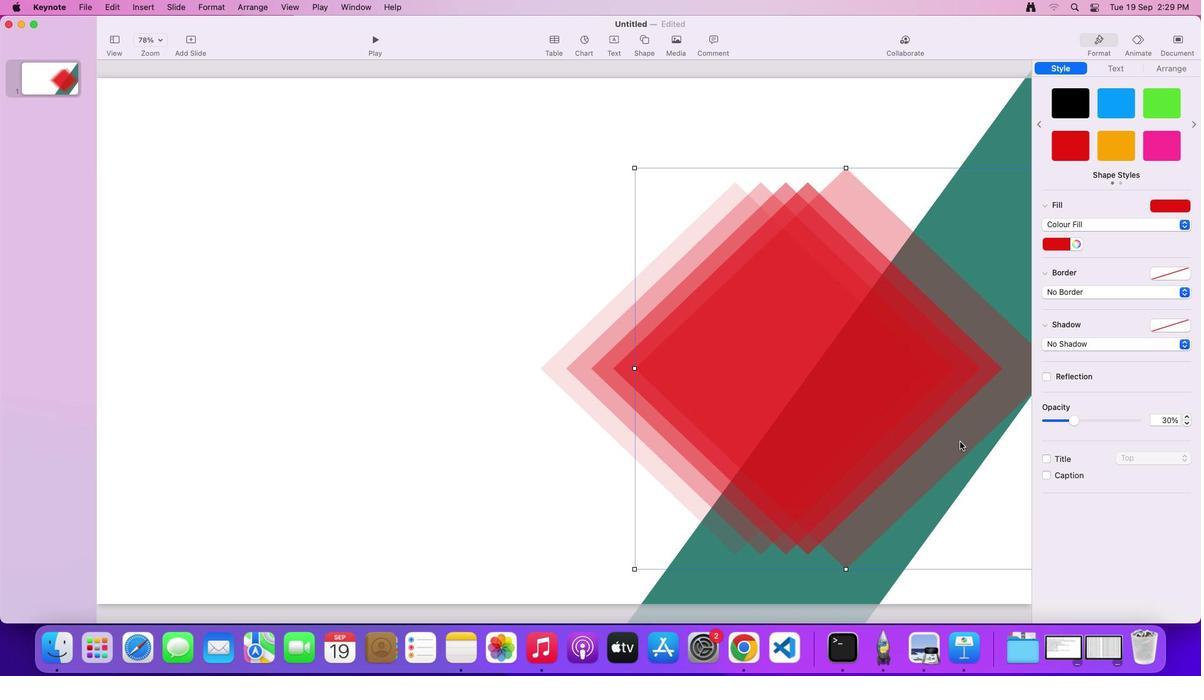 
Action: Mouse pressed left at (963, 444)
Screenshot: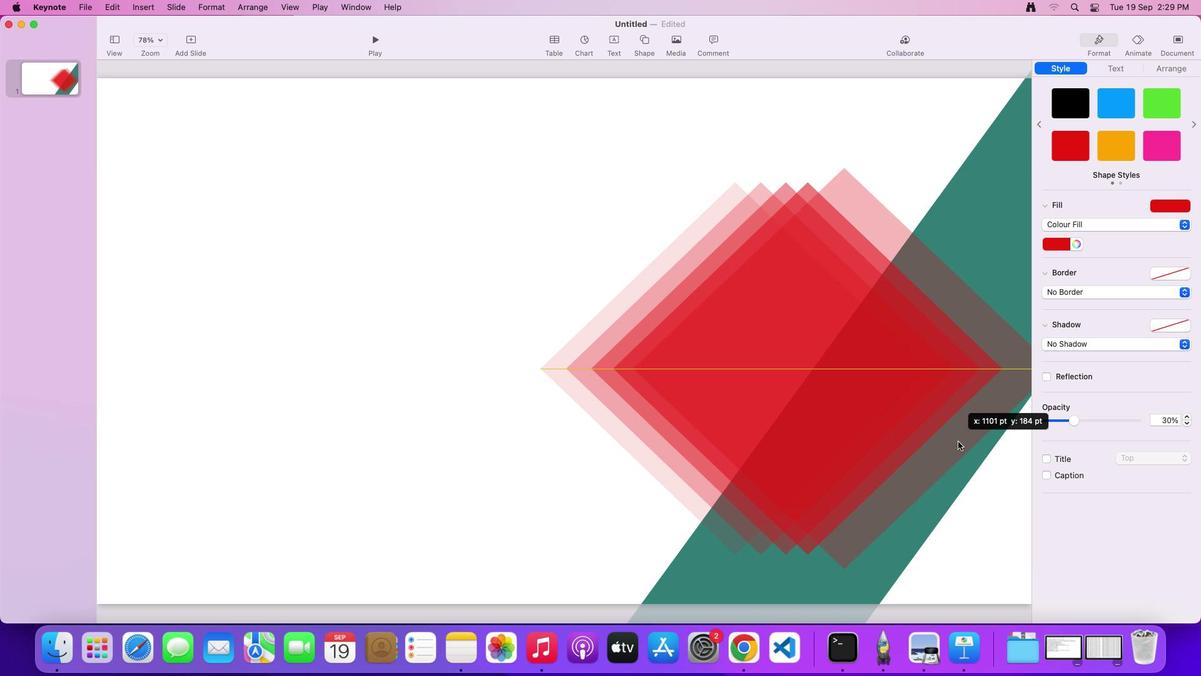 
Action: Mouse moved to (783, 387)
Screenshot: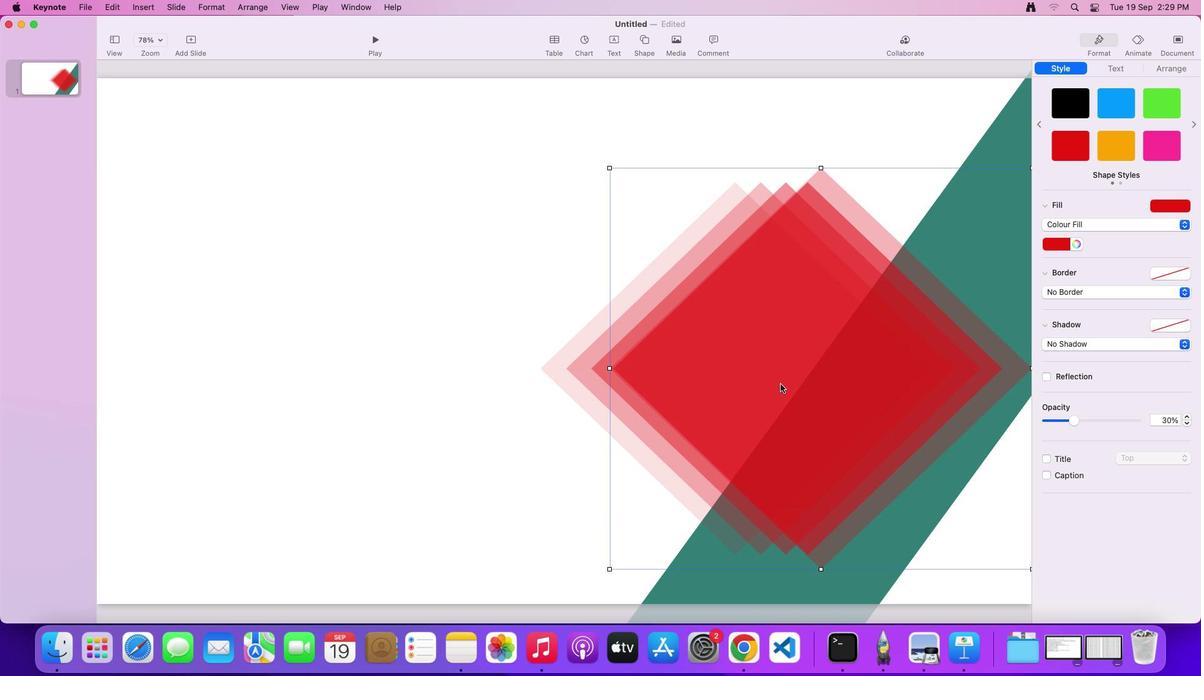 
Action: Mouse pressed left at (783, 387)
Screenshot: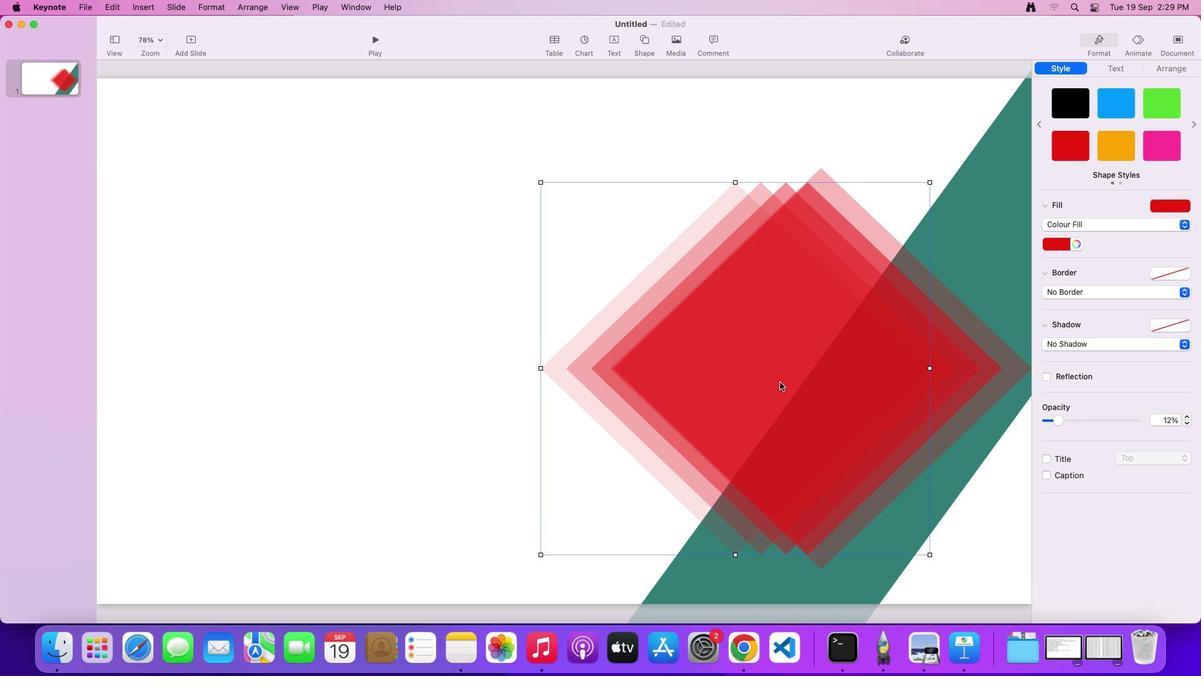 
Action: Mouse moved to (614, 41)
Screenshot: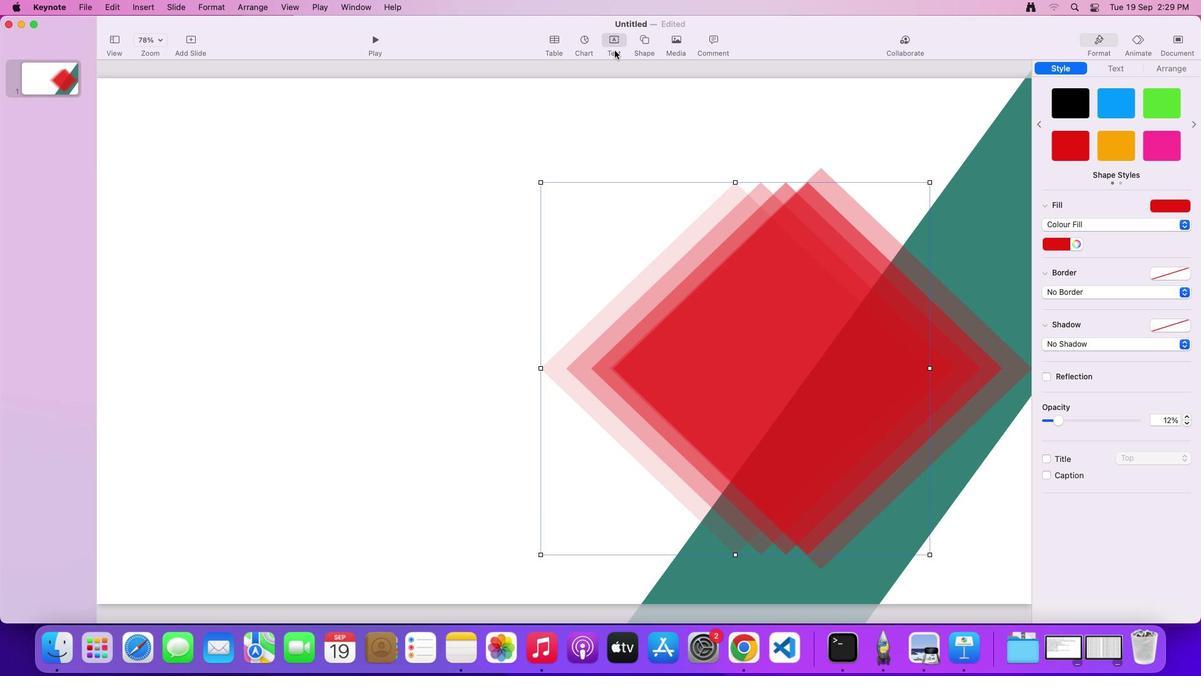 
Action: Mouse pressed left at (614, 41)
Screenshot: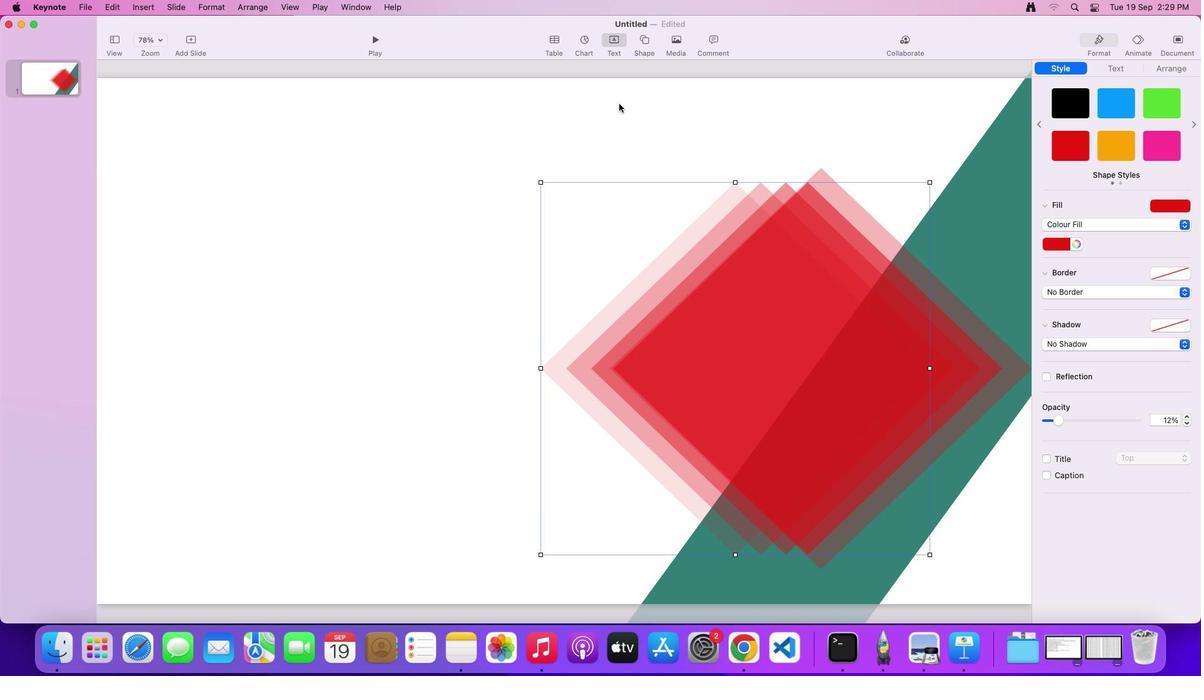 
Action: Mouse moved to (564, 346)
Screenshot: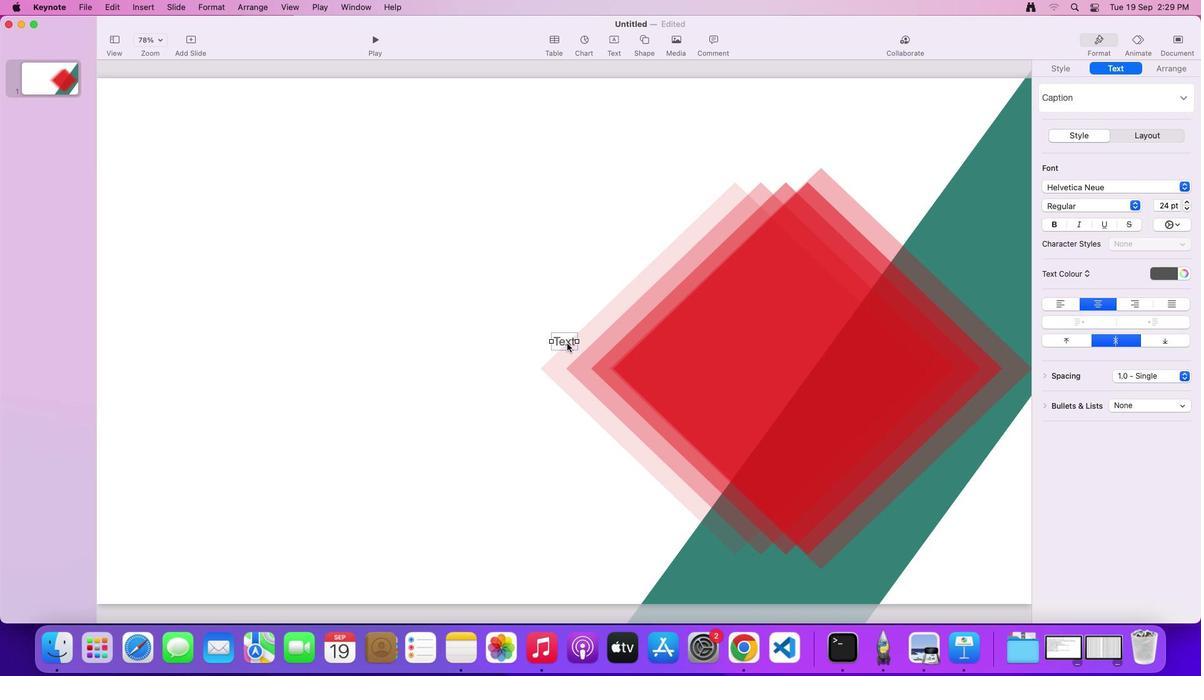 
Action: Mouse pressed left at (564, 346)
Screenshot: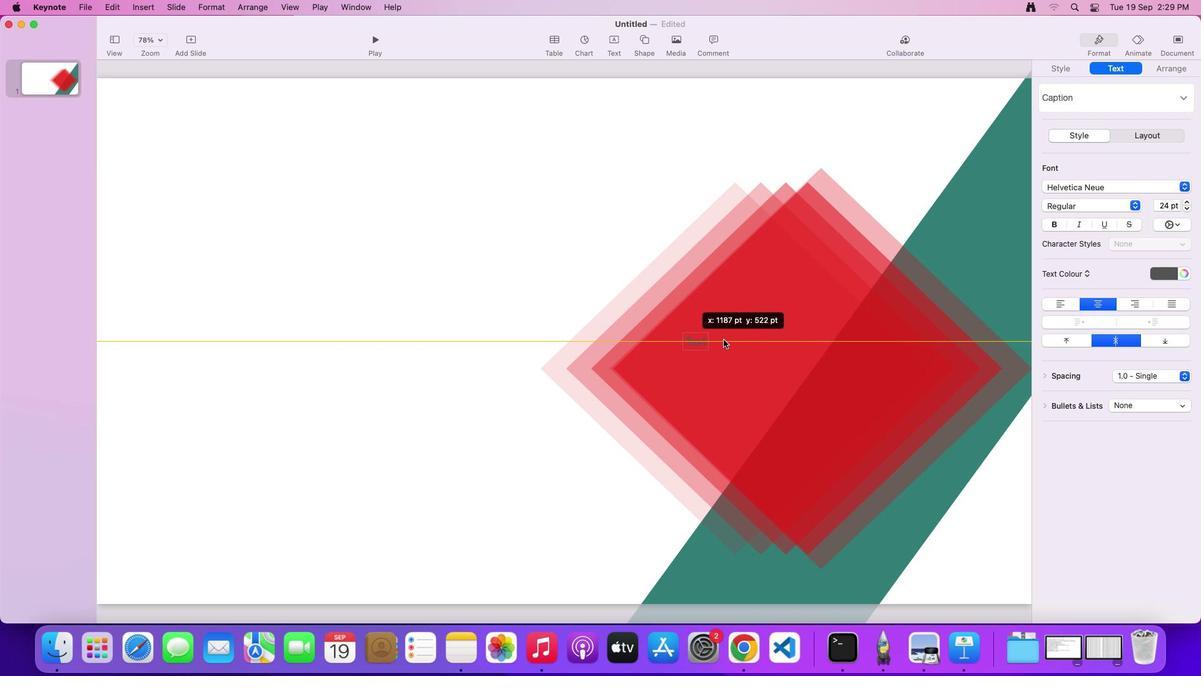 
Action: Mouse moved to (1177, 278)
Screenshot: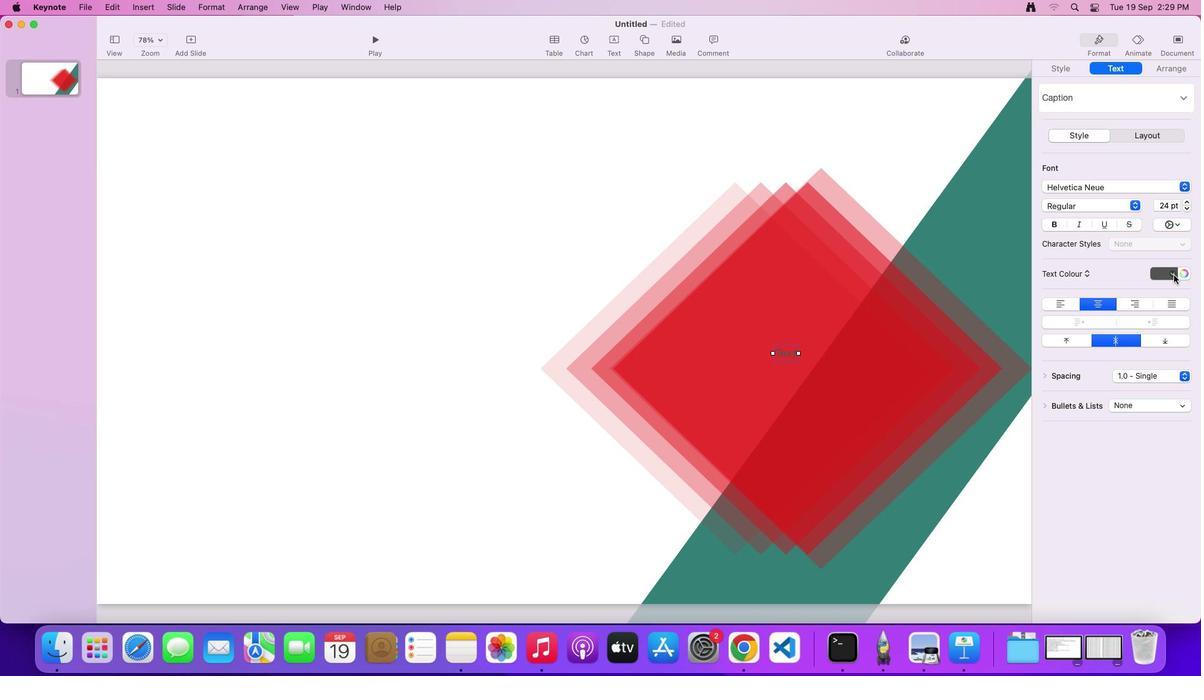 
Action: Mouse pressed left at (1177, 278)
Screenshot: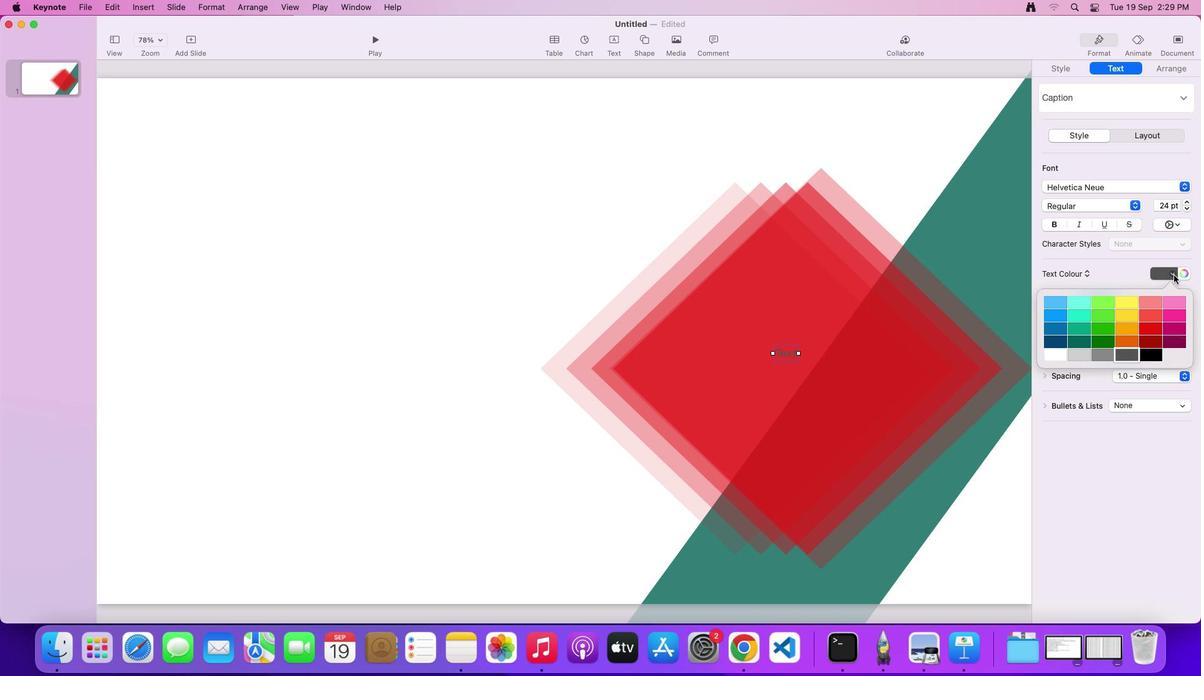 
Action: Mouse moved to (1059, 356)
Screenshot: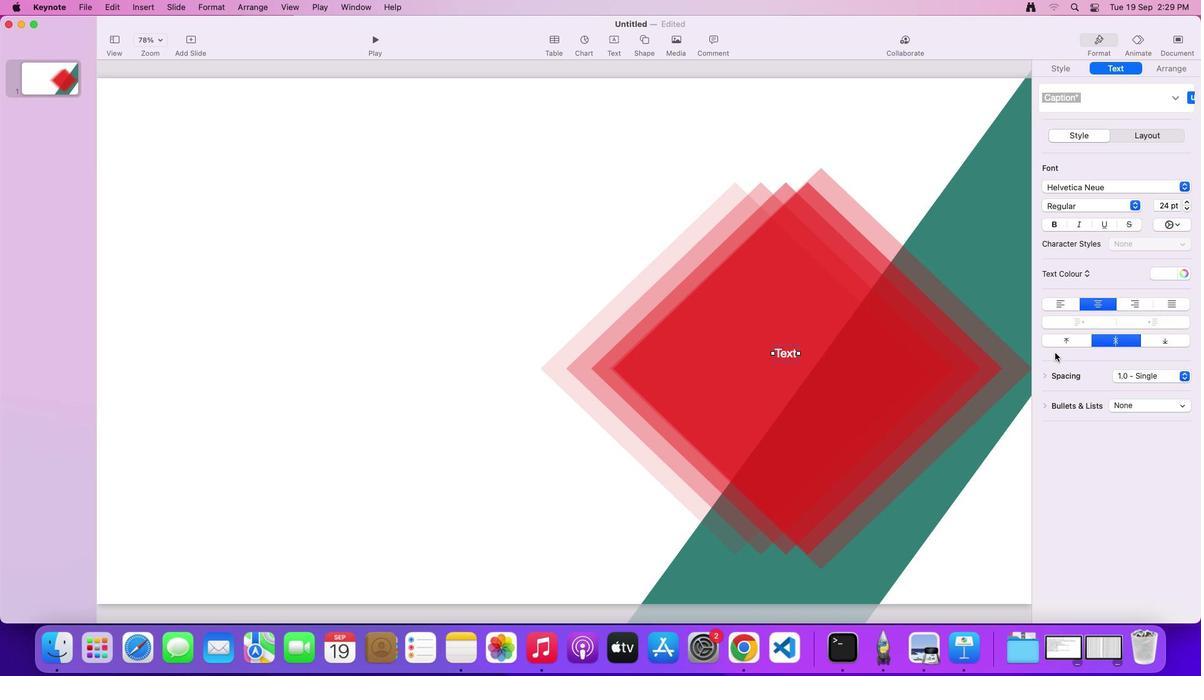 
Action: Mouse pressed left at (1059, 356)
Screenshot: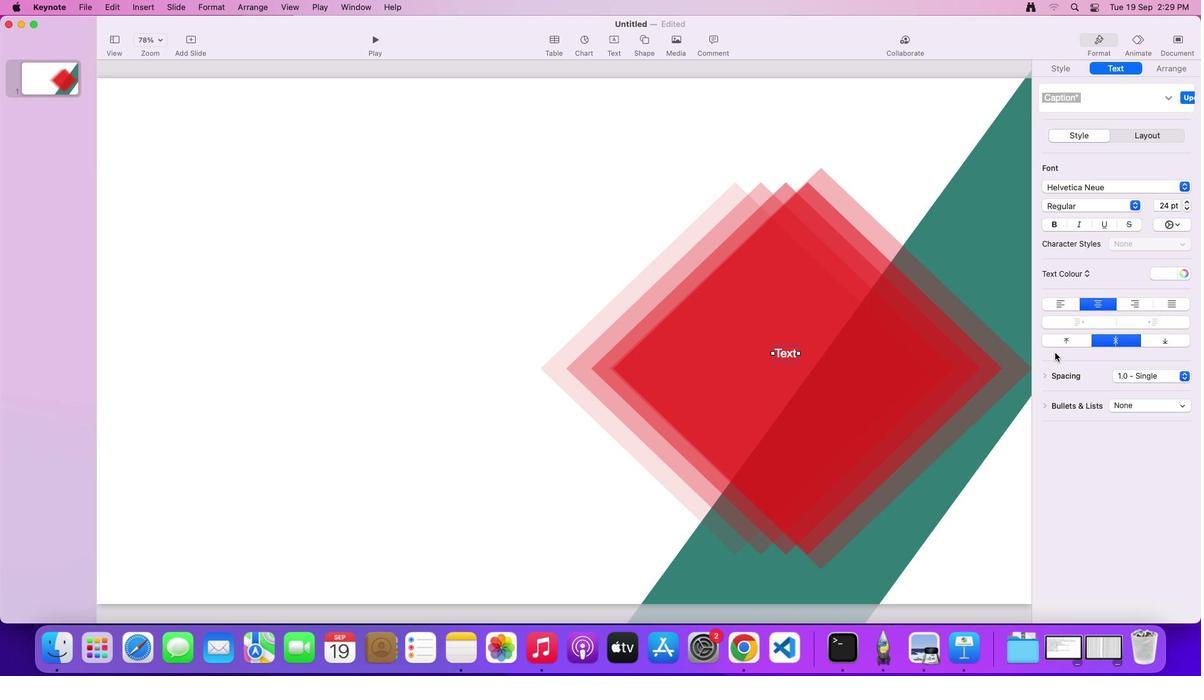 
Action: Mouse moved to (791, 357)
Screenshot: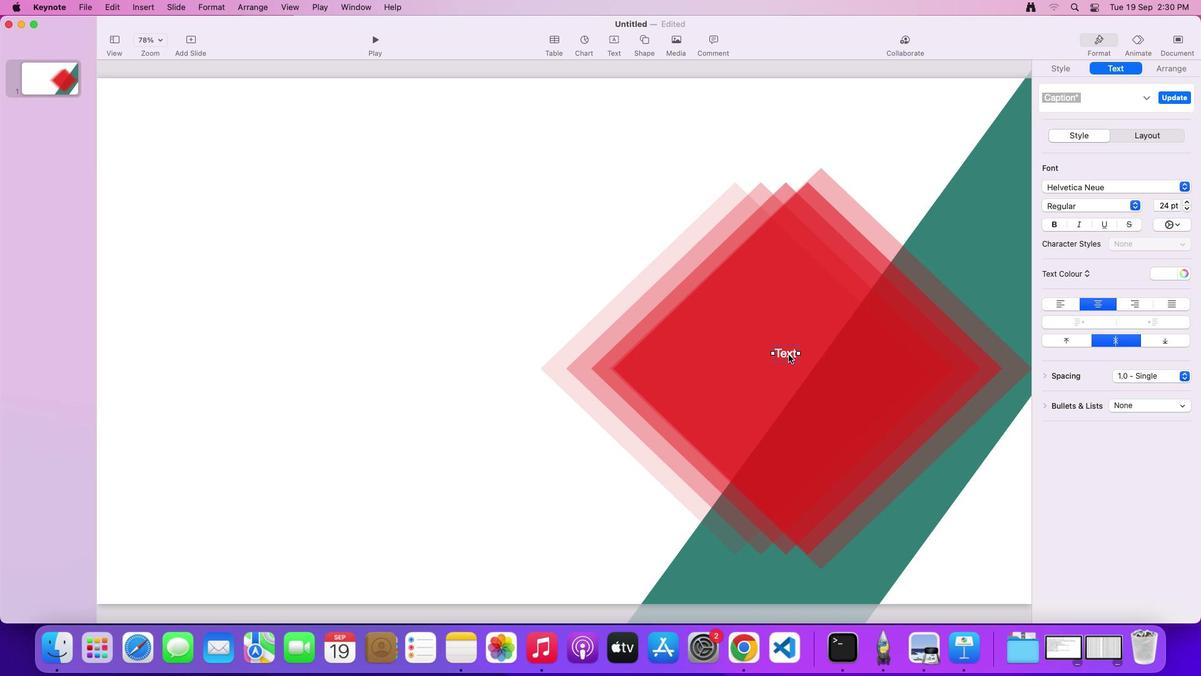 
Action: Mouse pressed left at (791, 357)
Screenshot: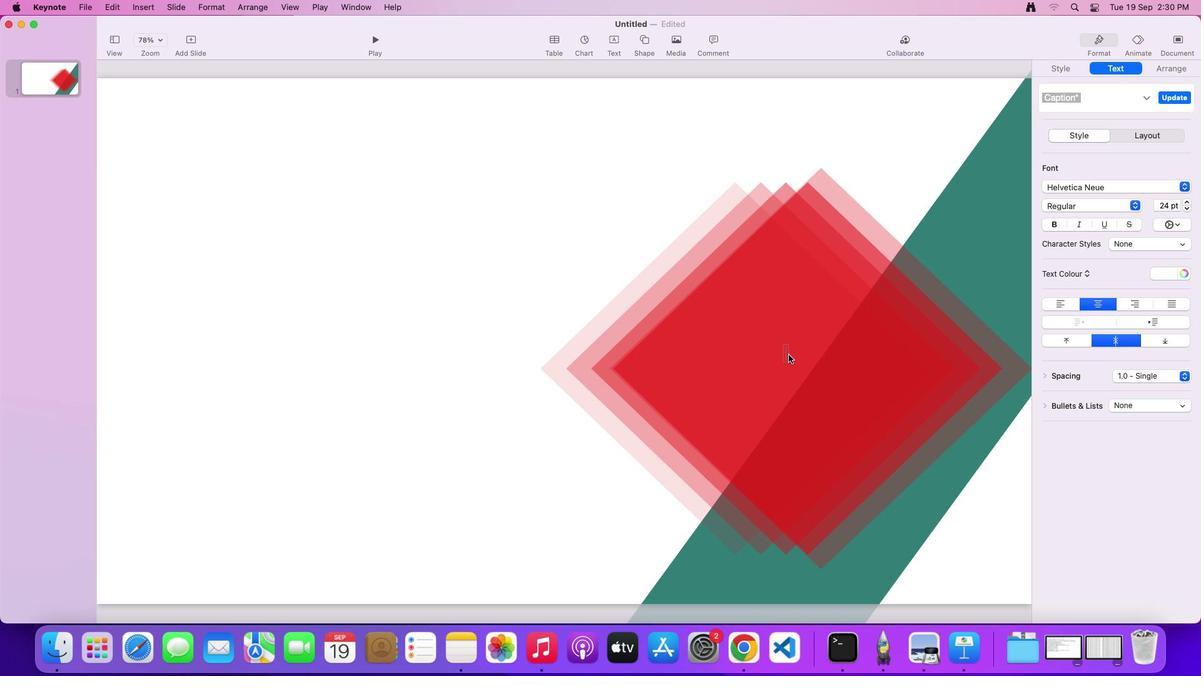 
Action: Mouse pressed left at (791, 357)
Screenshot: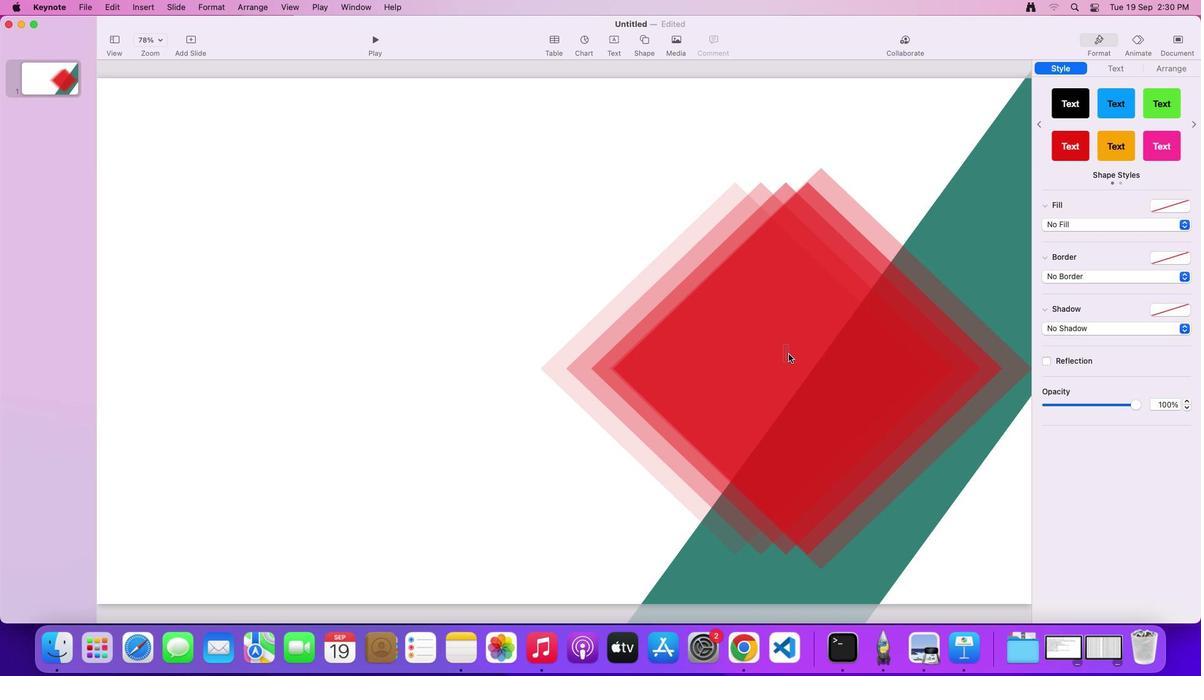 
Action: Mouse moved to (801, 388)
Screenshot: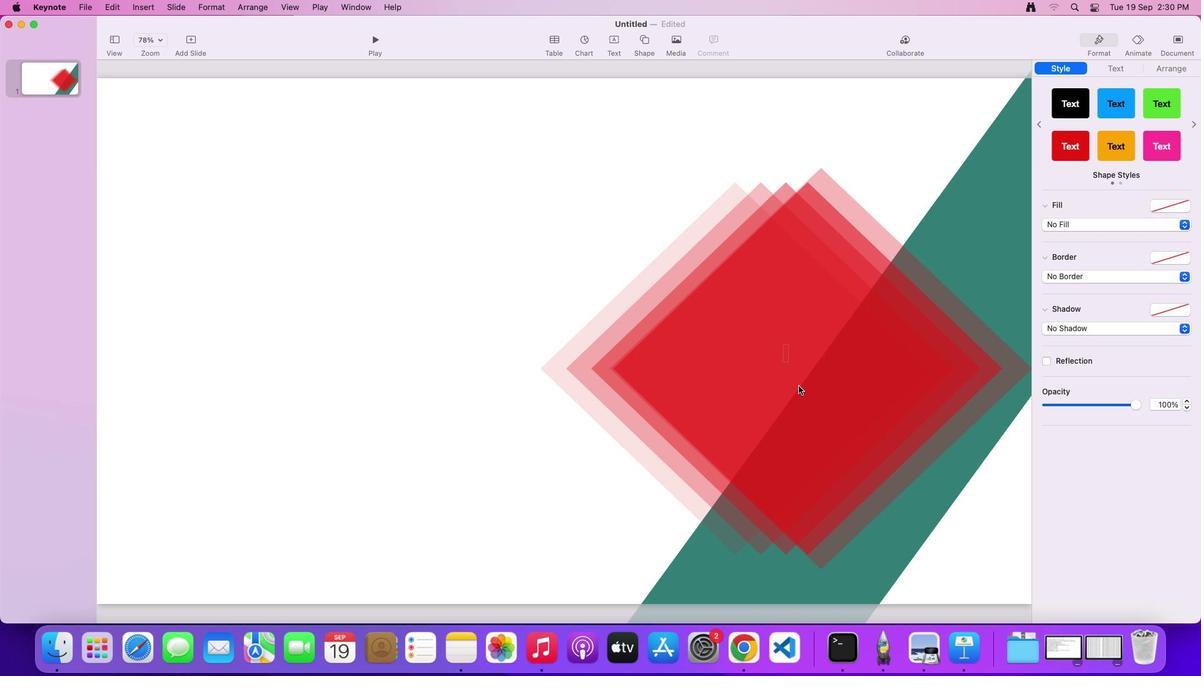 
Action: Key pressed 'B'Key.caps_lock'u''s''i''n''e''s''s'
Screenshot: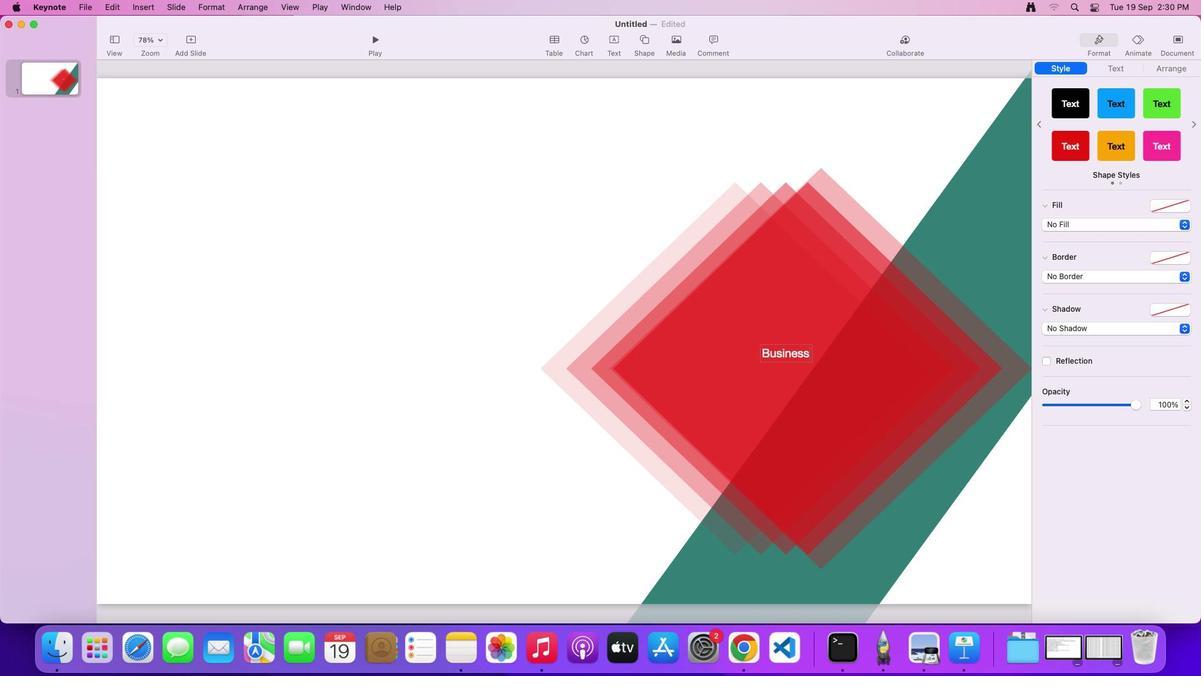 
Action: Mouse moved to (824, 368)
Screenshot: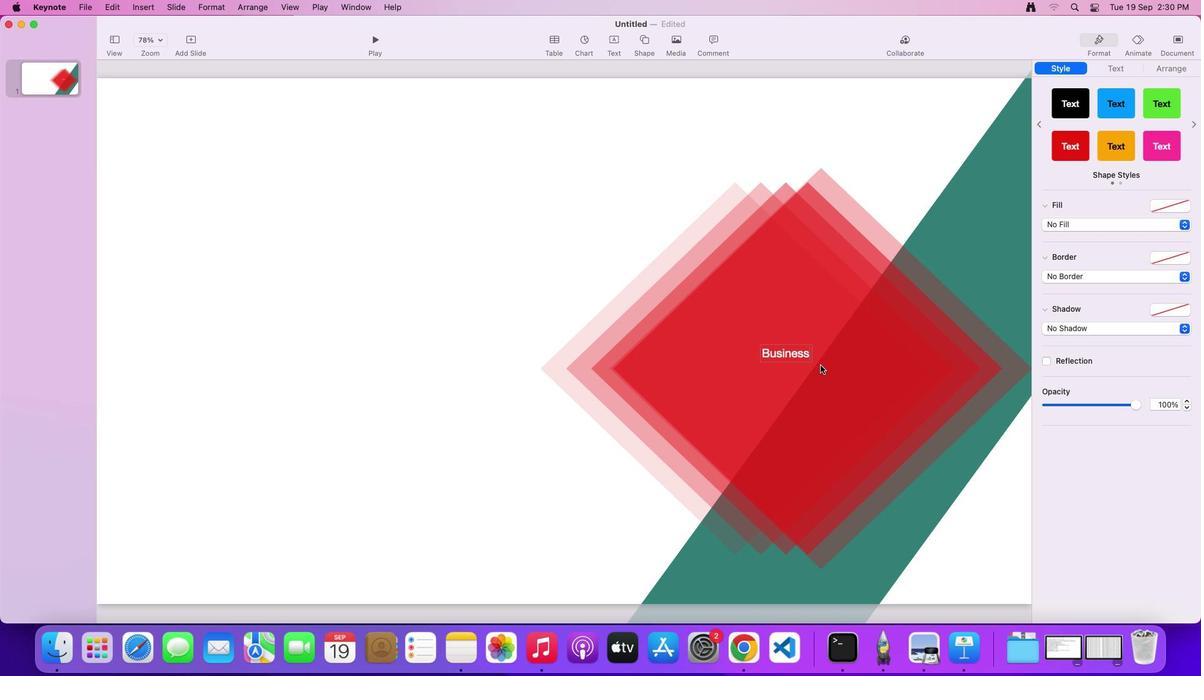 
Action: Mouse pressed left at (824, 368)
Screenshot: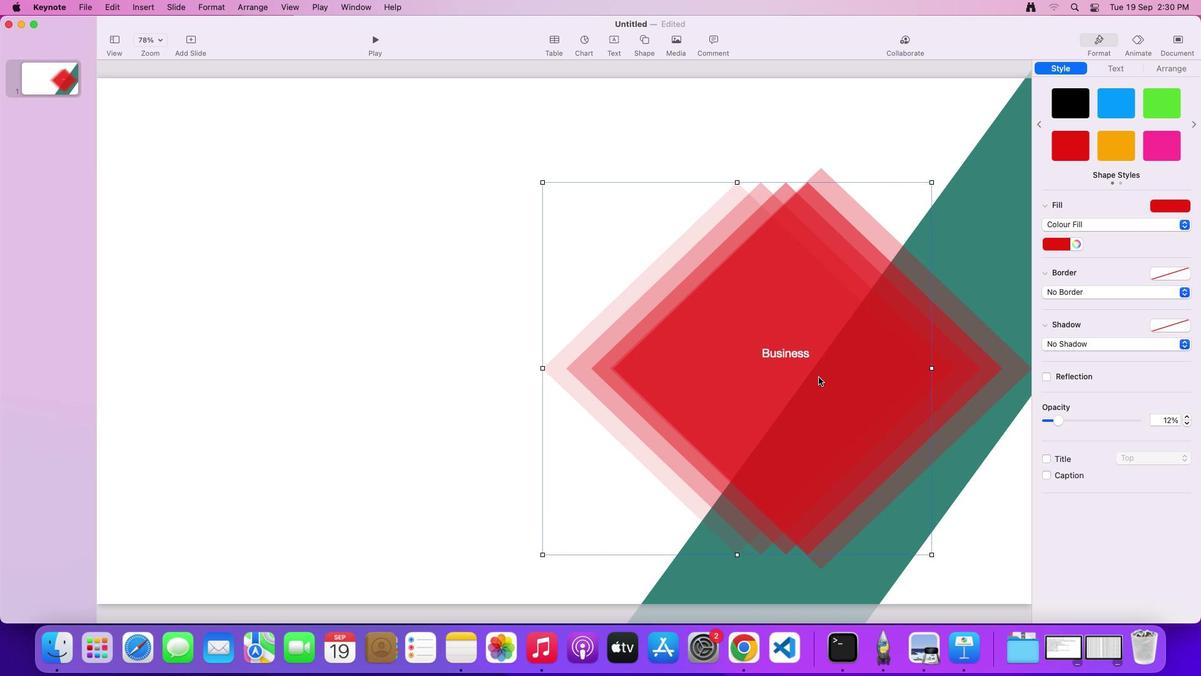 
Action: Mouse moved to (792, 355)
Screenshot: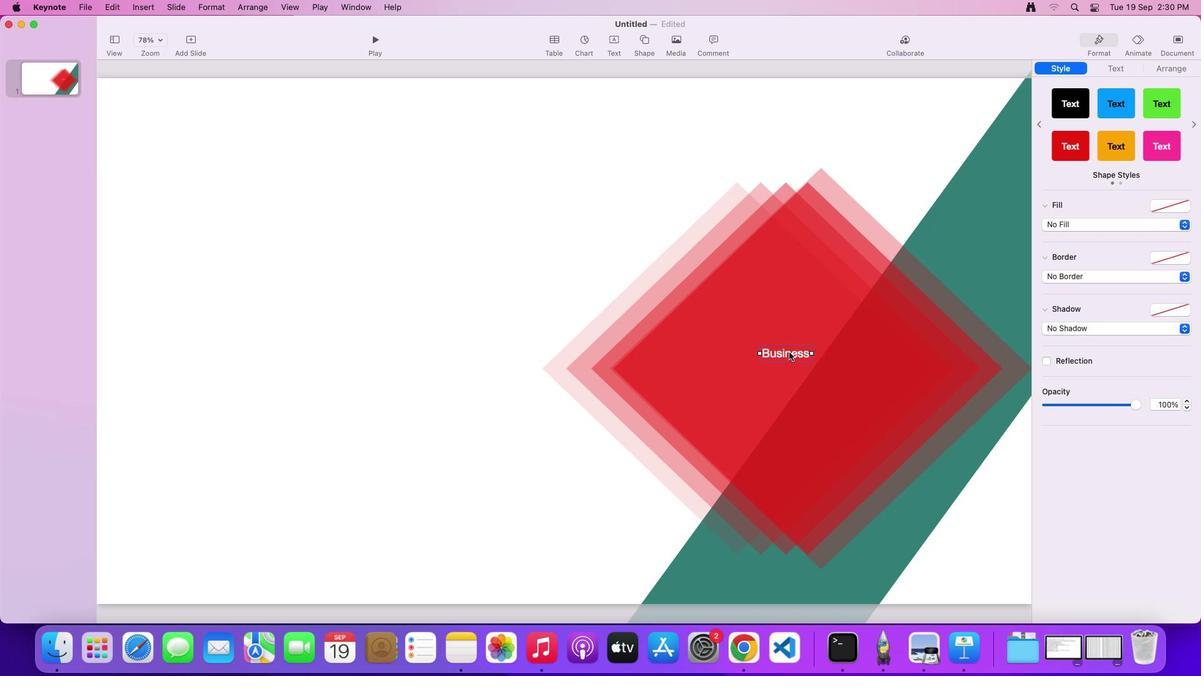
Action: Mouse pressed left at (792, 355)
Screenshot: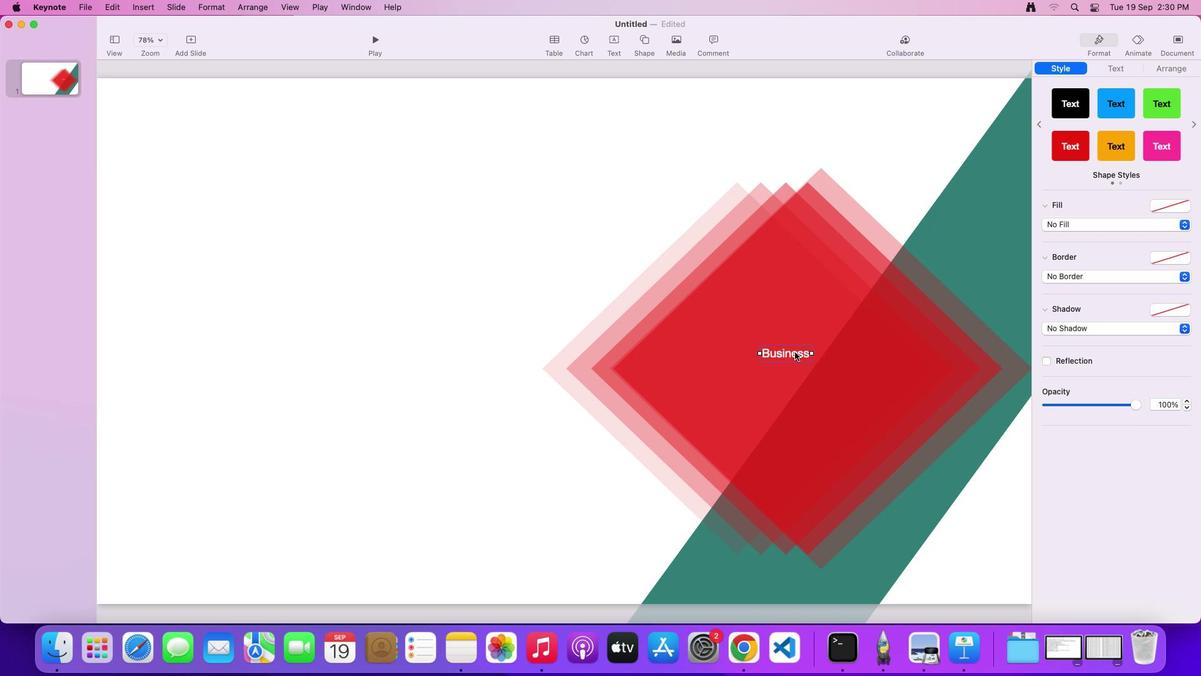 
Action: Mouse moved to (1112, 68)
Screenshot: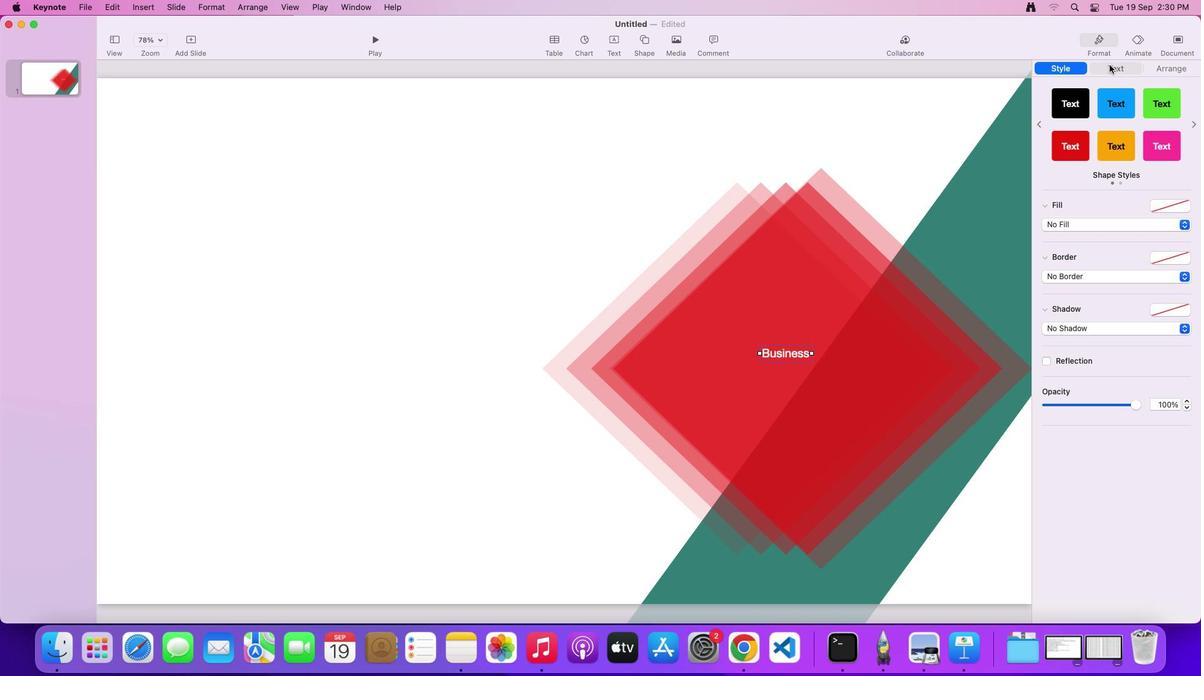 
Action: Mouse pressed left at (1112, 68)
Screenshot: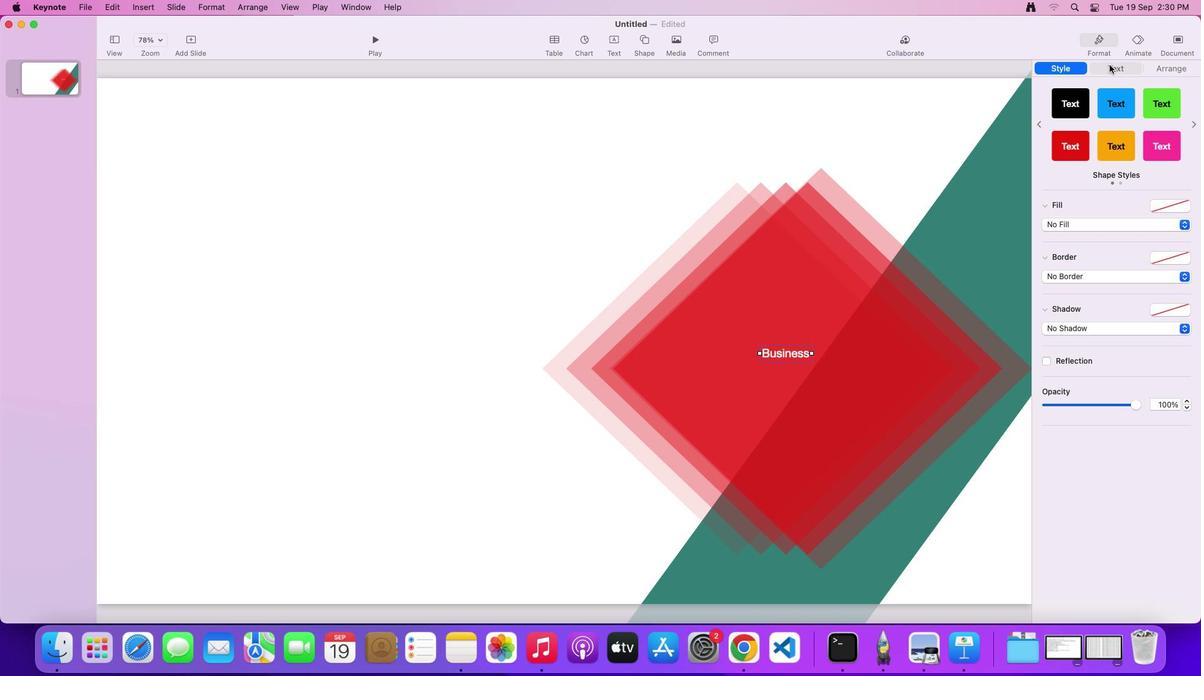 
Action: Mouse moved to (1189, 204)
Screenshot: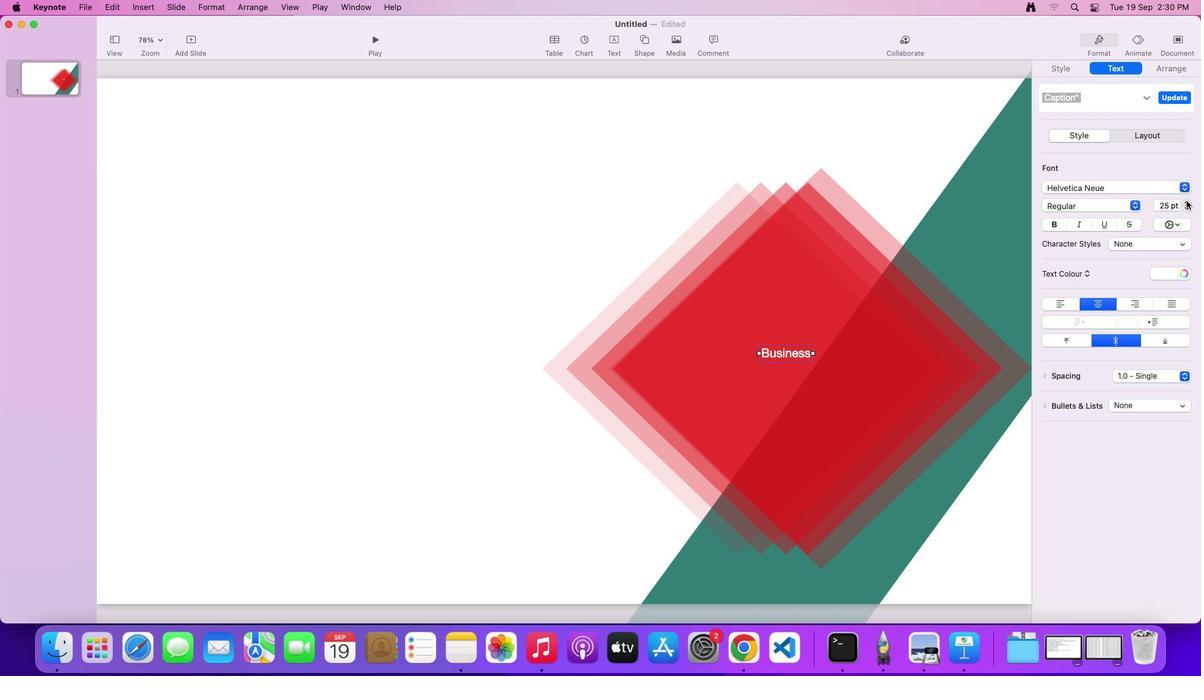 
Action: Mouse pressed left at (1189, 204)
Screenshot: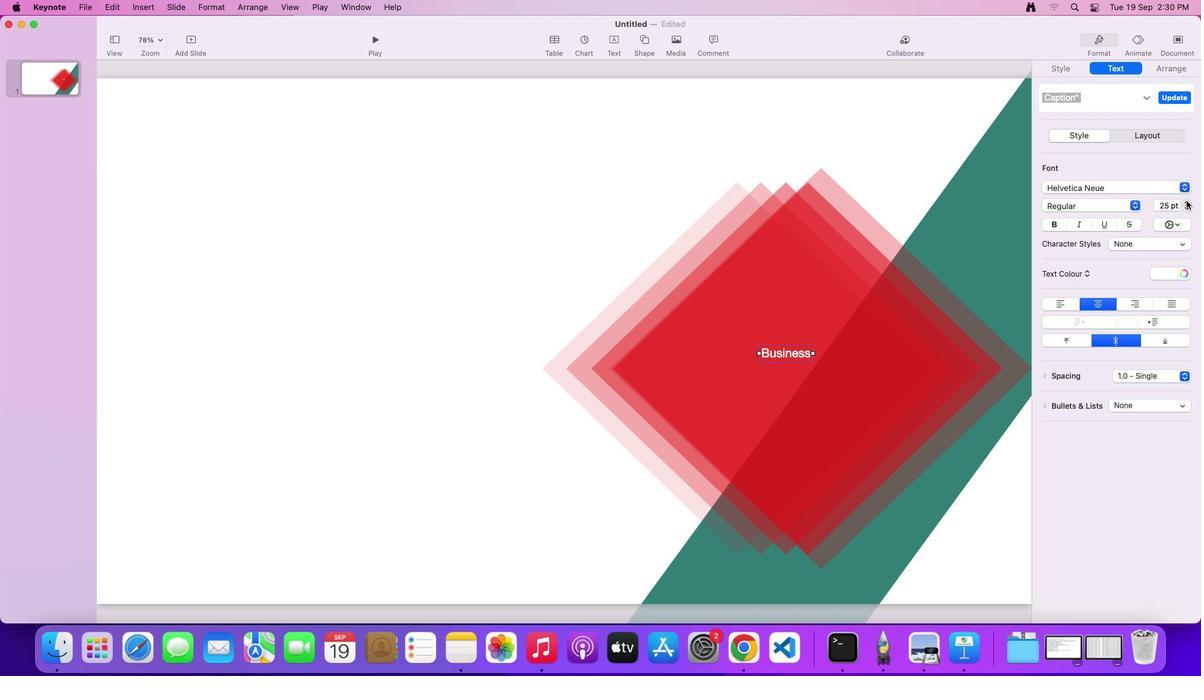 
Action: Mouse moved to (1059, 229)
Screenshot: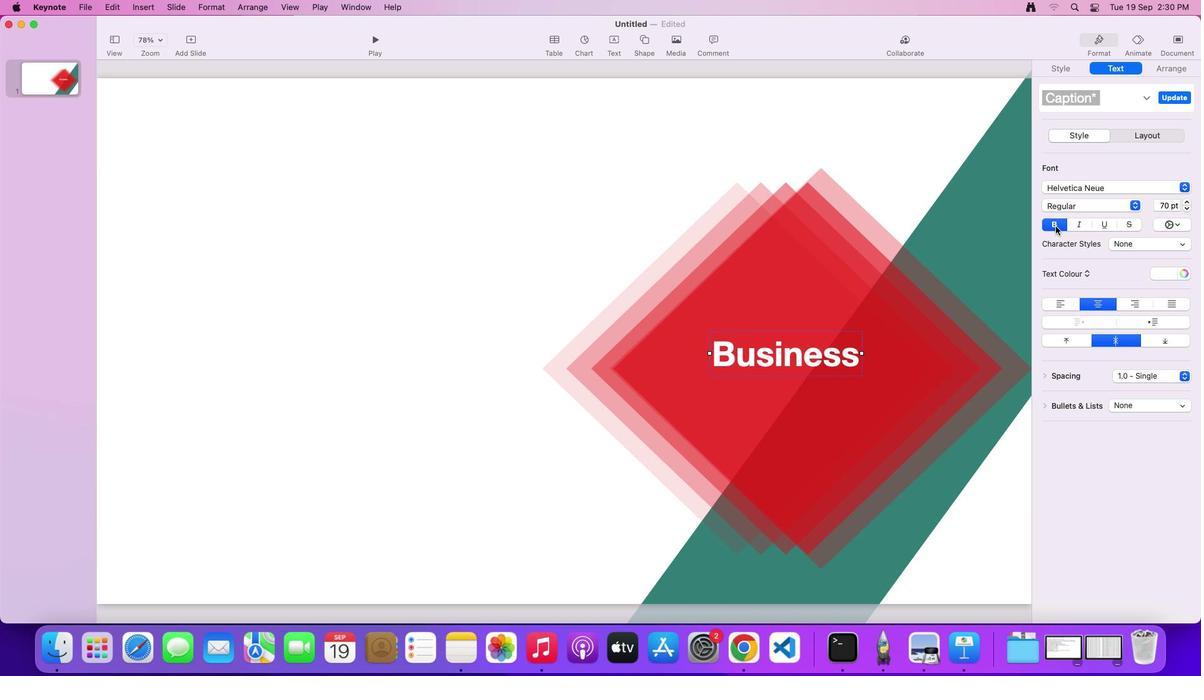 
Action: Mouse pressed left at (1059, 229)
Screenshot: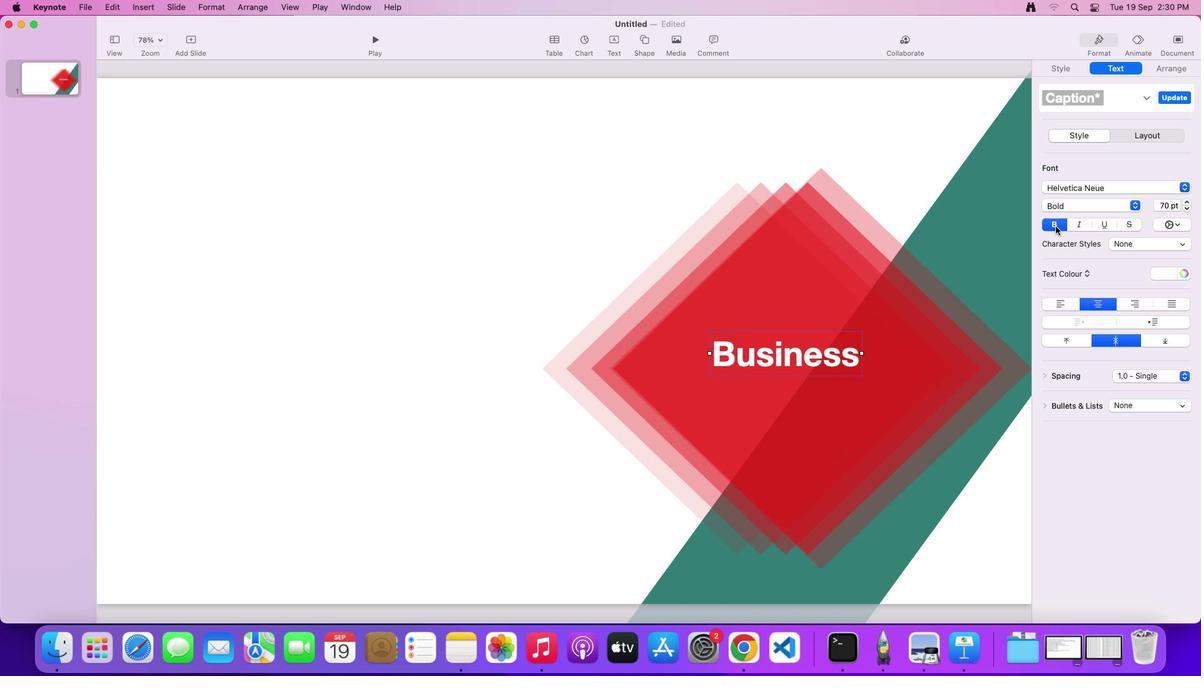 
Action: Mouse moved to (1189, 203)
Screenshot: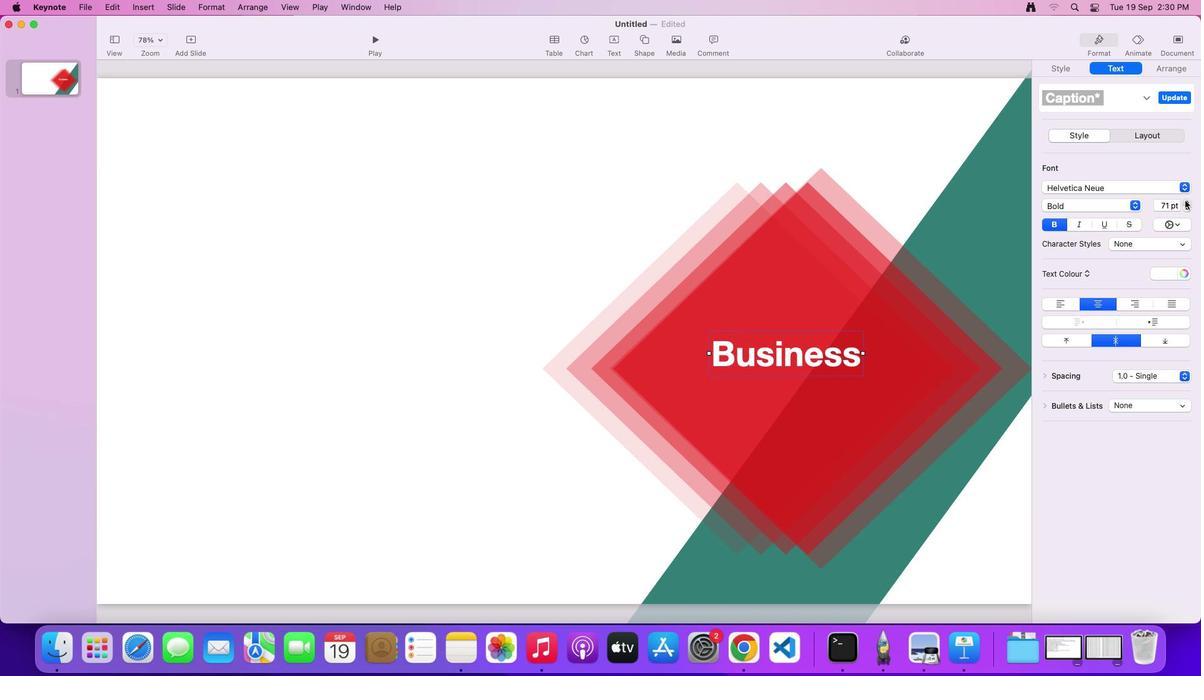 
Action: Mouse pressed left at (1189, 203)
Screenshot: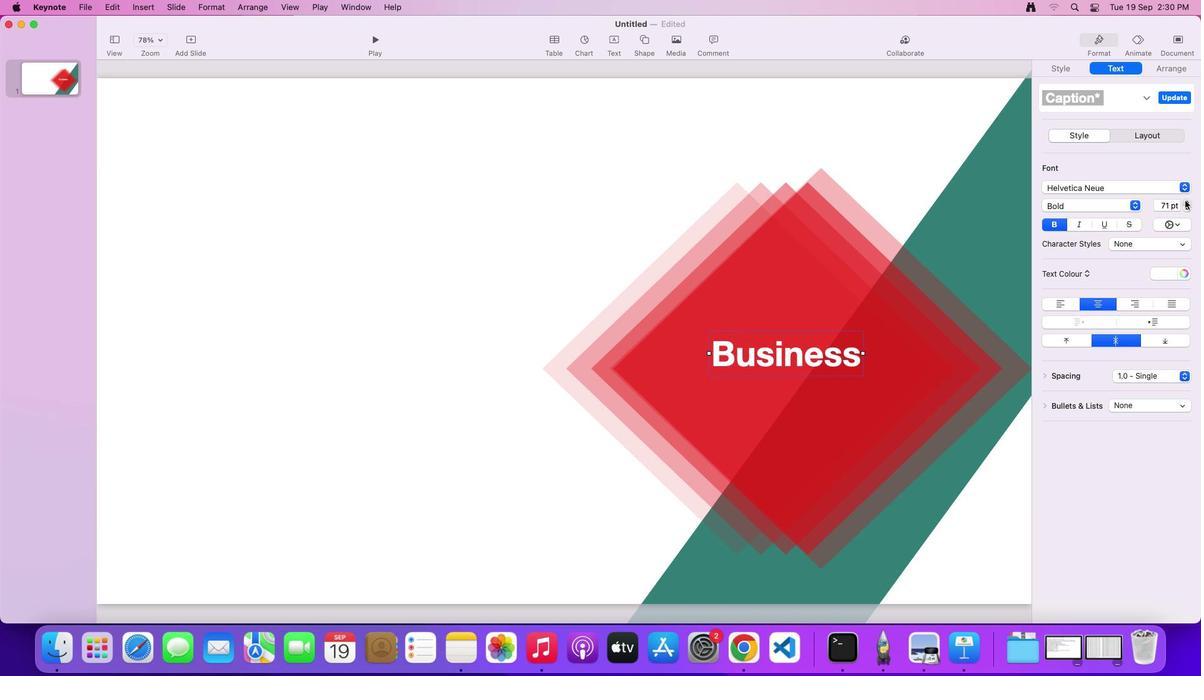 
Action: Mouse moved to (780, 418)
Screenshot: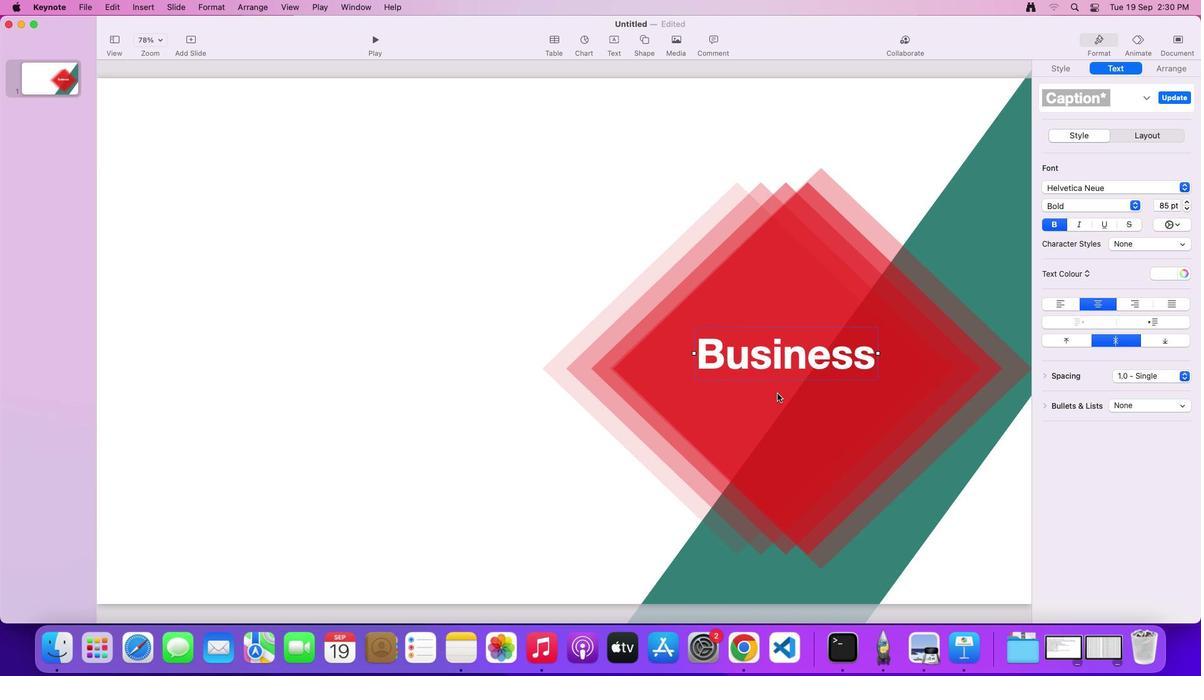 
Action: Mouse pressed left at (780, 418)
Screenshot: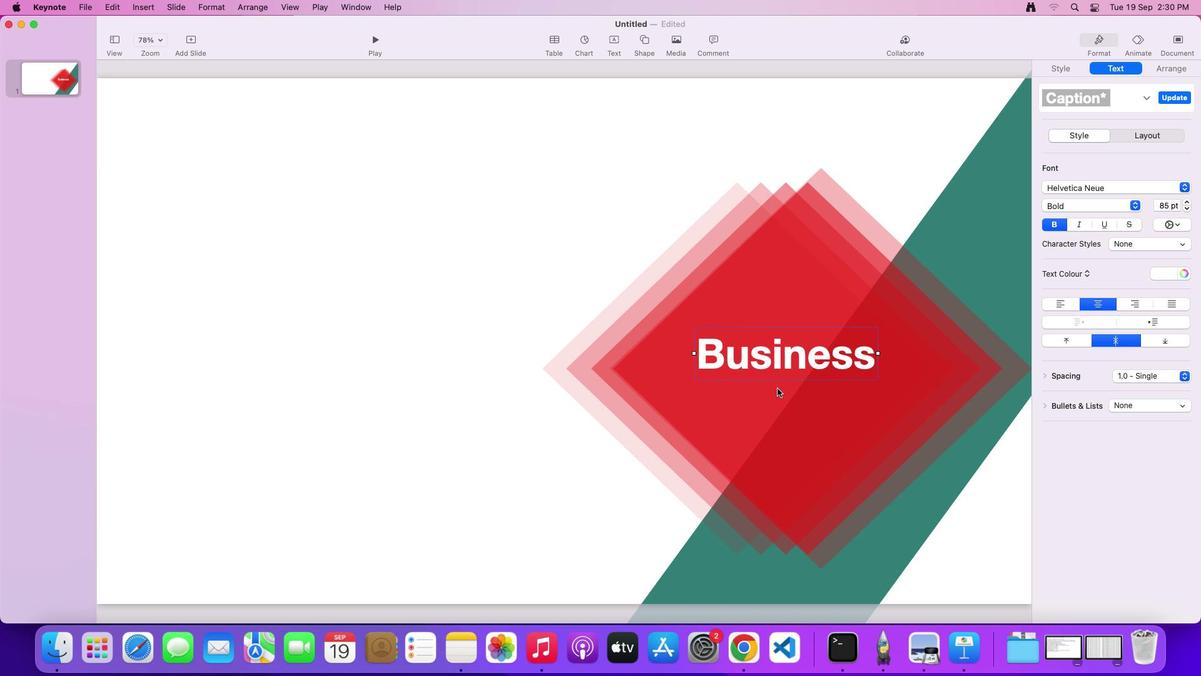 
Action: Mouse moved to (781, 366)
Screenshot: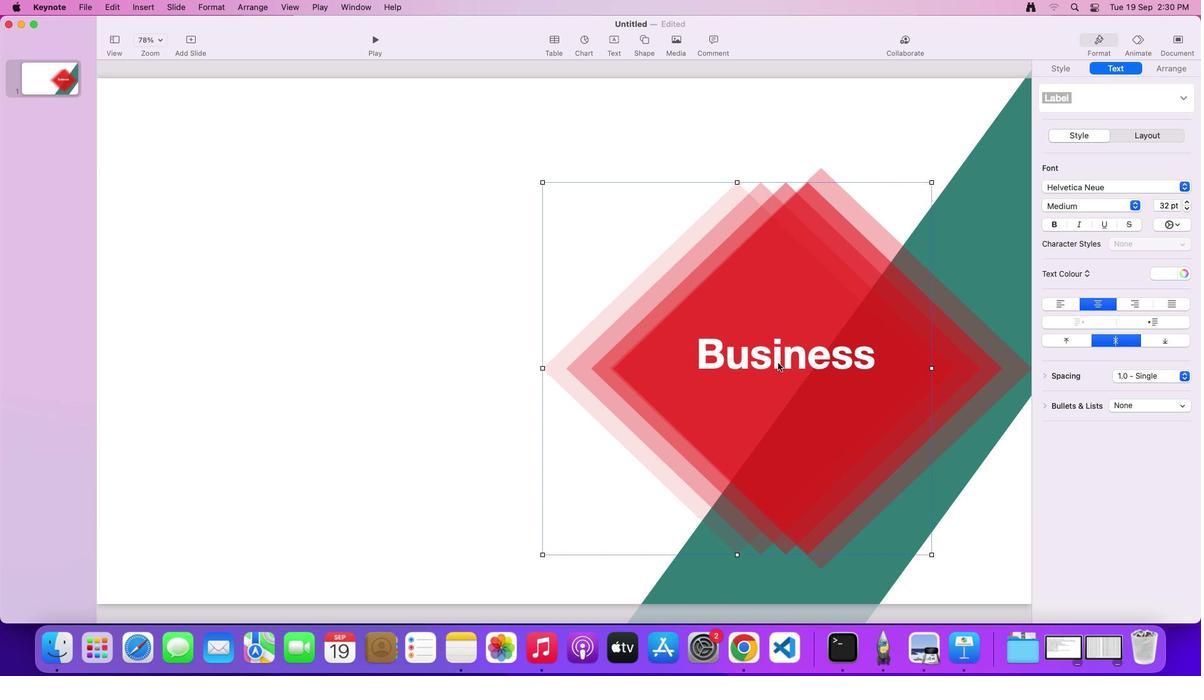 
Action: Mouse pressed left at (781, 366)
Screenshot: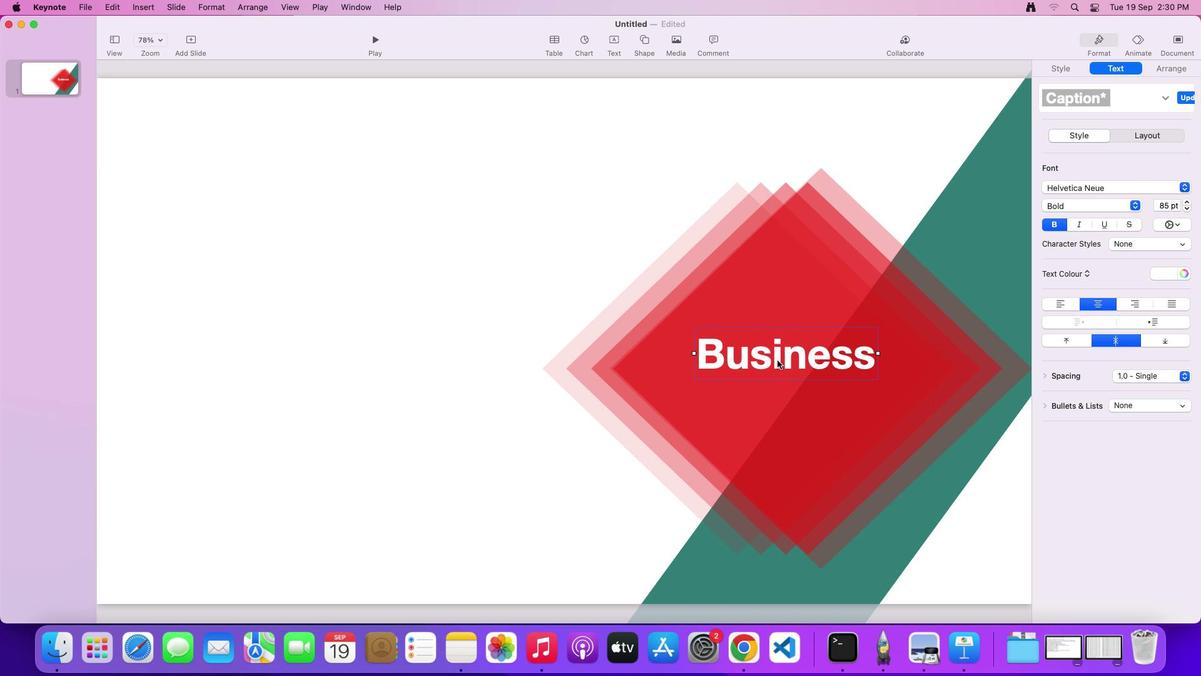 
Action: Mouse moved to (780, 362)
Screenshot: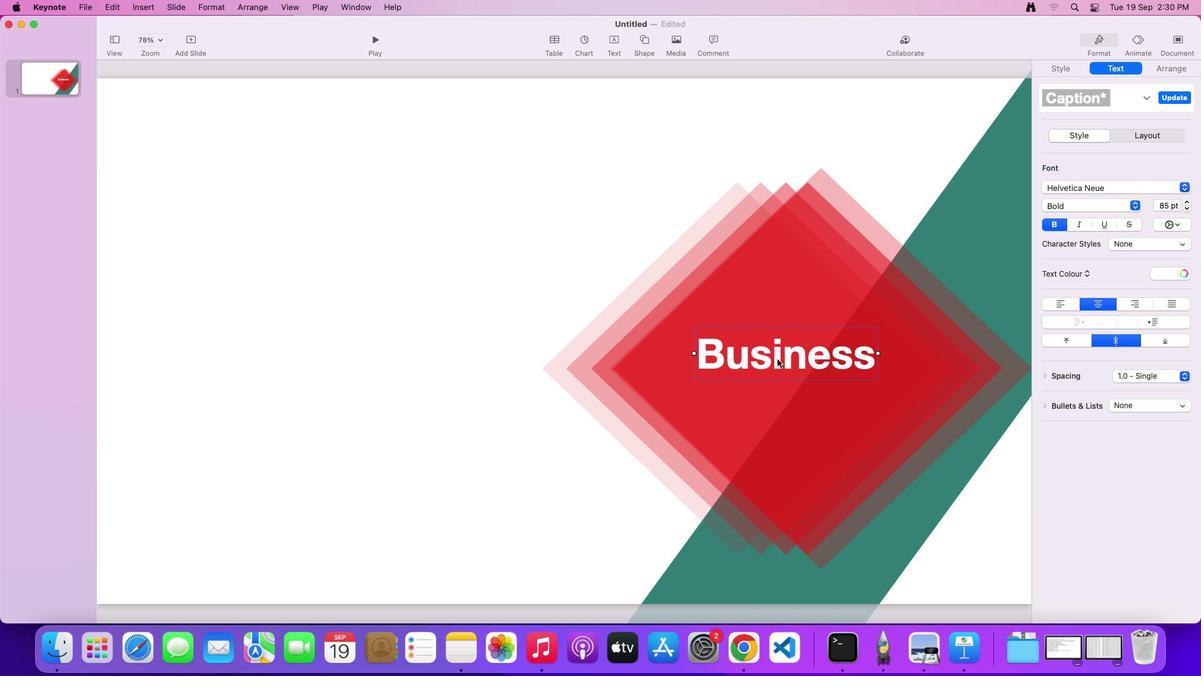 
Action: Mouse pressed left at (780, 362)
Screenshot: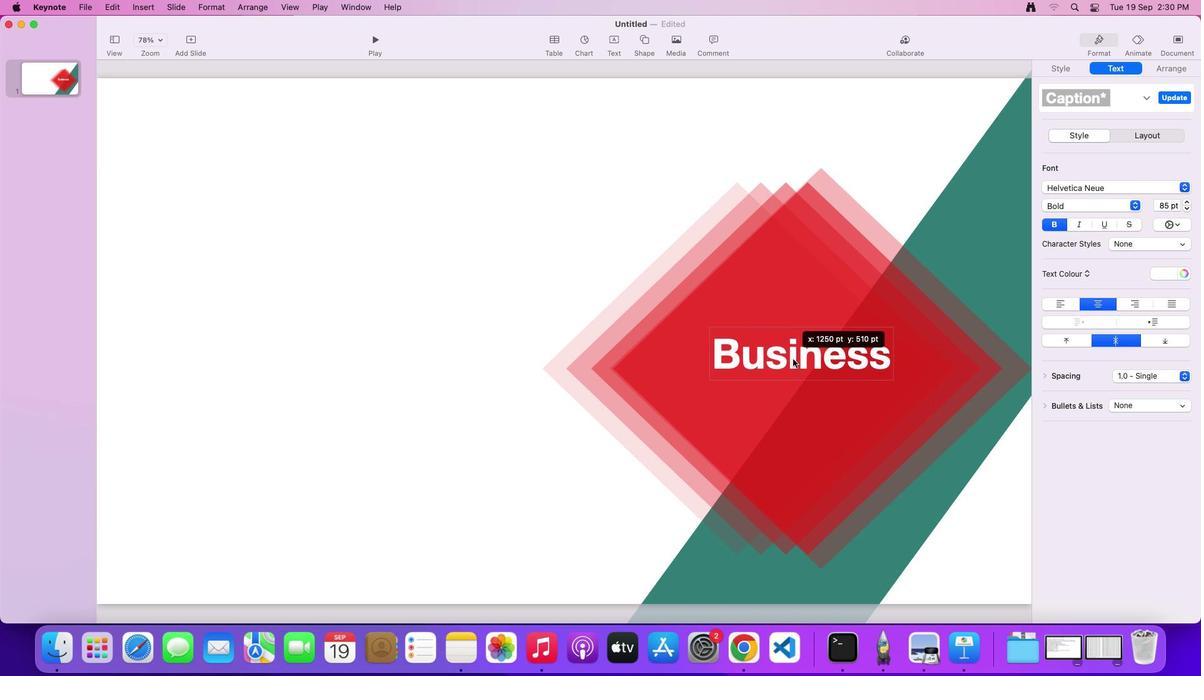 
Action: Mouse moved to (571, 261)
Screenshot: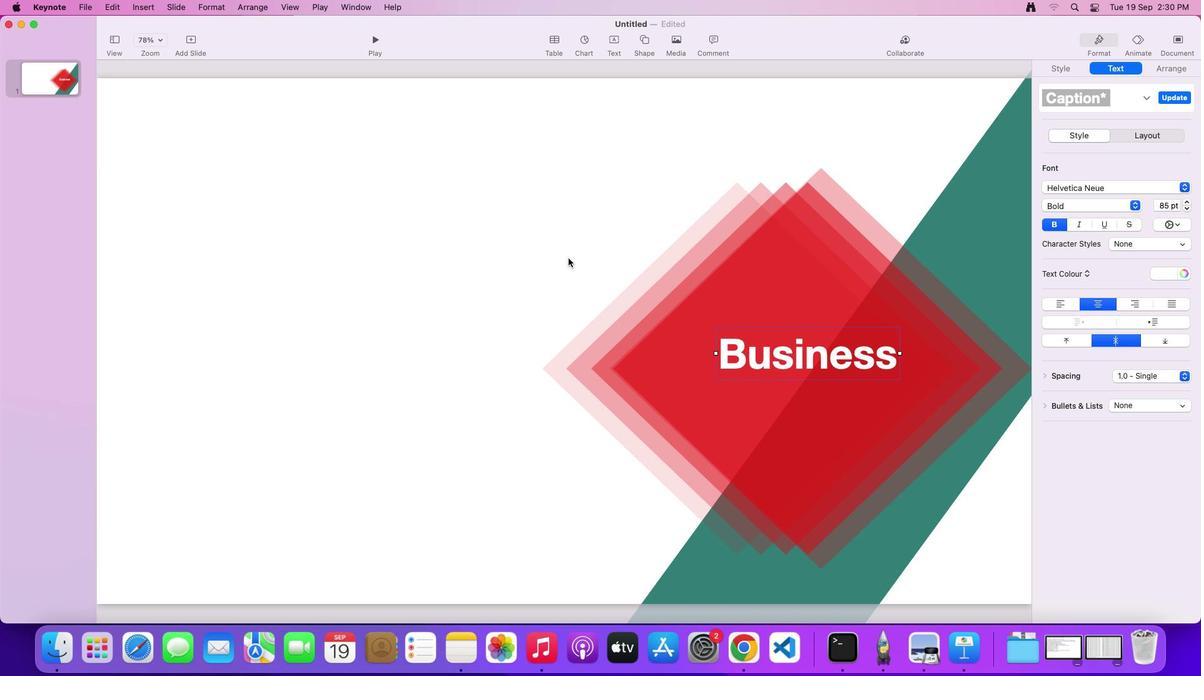
Action: Mouse pressed left at (571, 261)
Screenshot: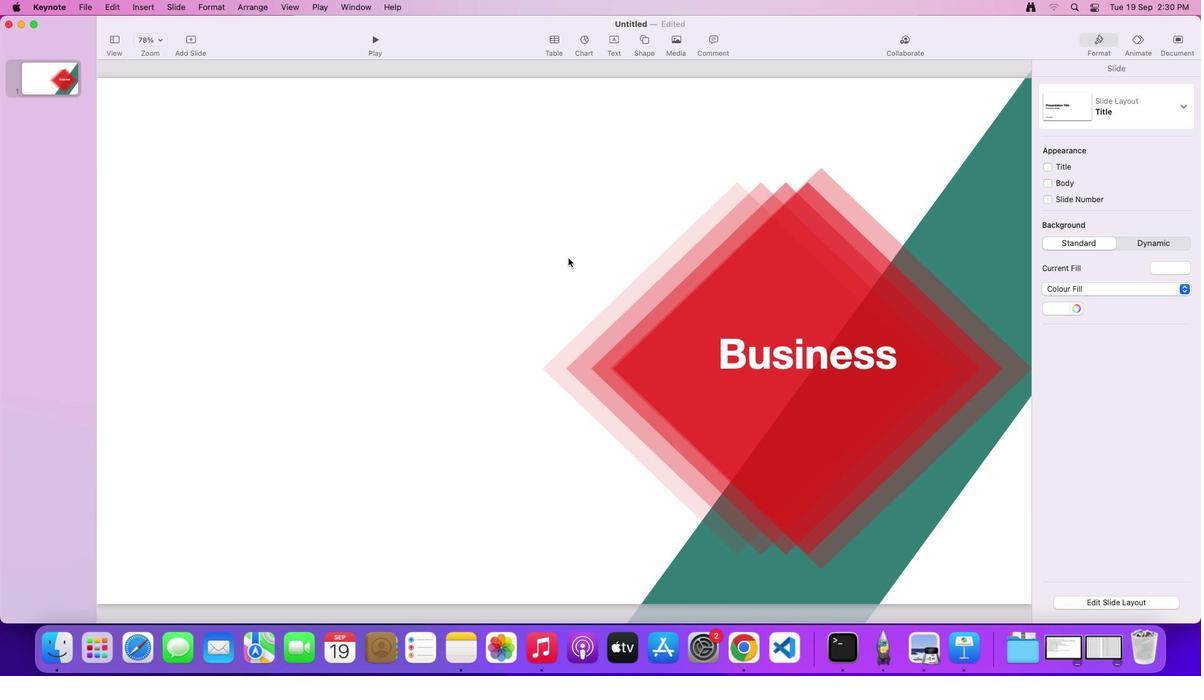 
Action: Mouse moved to (475, 331)
Screenshot: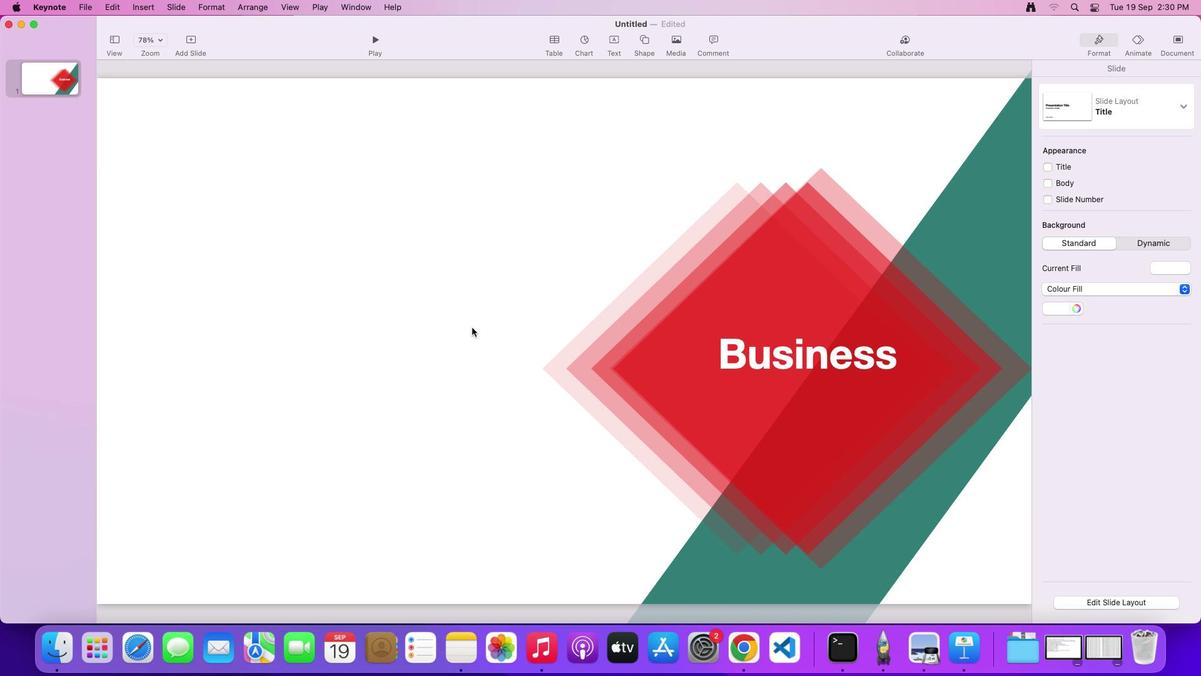 
Action: Mouse pressed left at (475, 331)
Screenshot: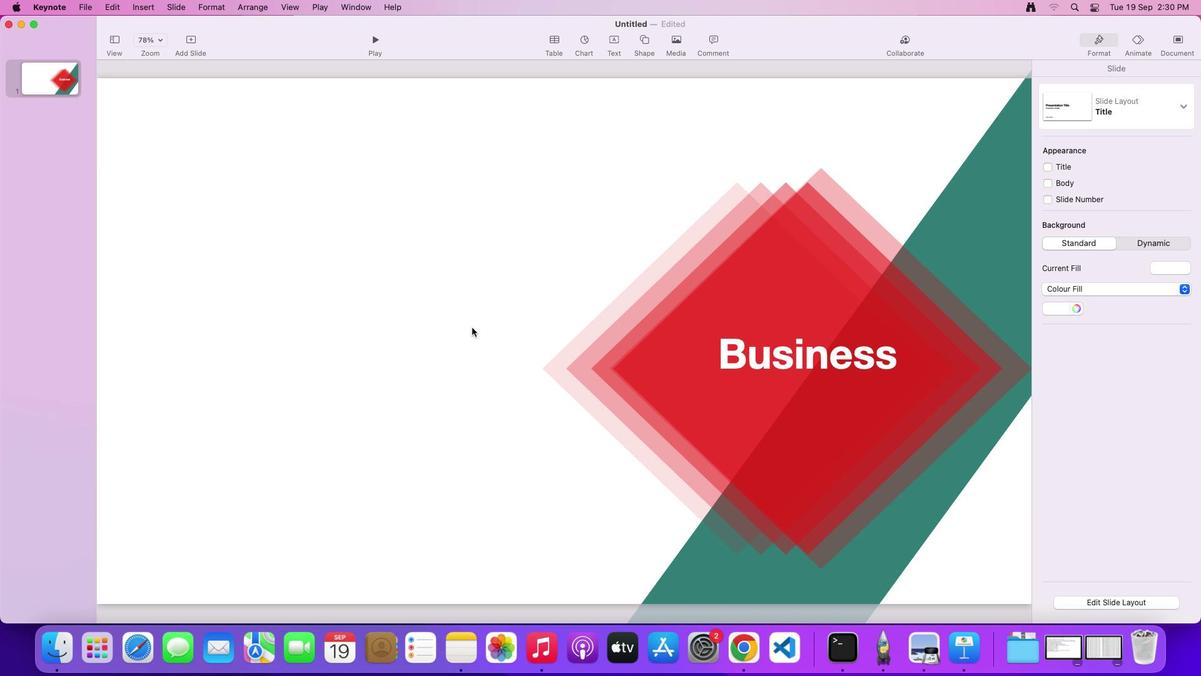 
Action: Mouse moved to (322, 225)
Screenshot: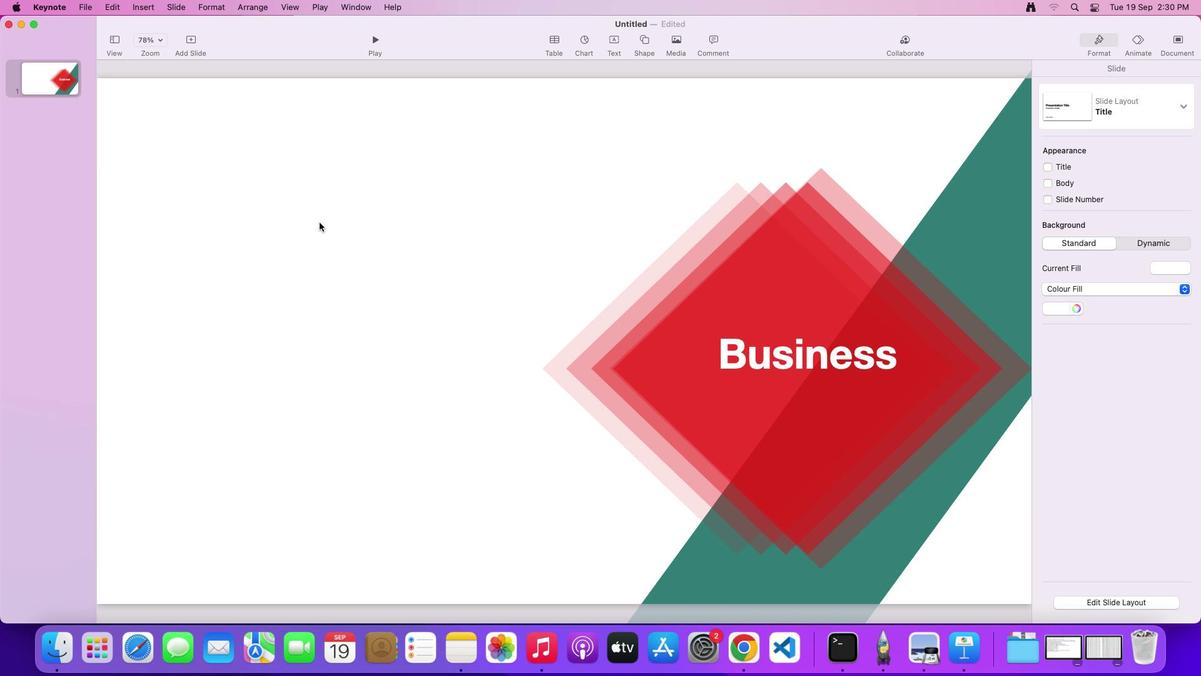 
Action: Mouse pressed left at (322, 225)
Screenshot: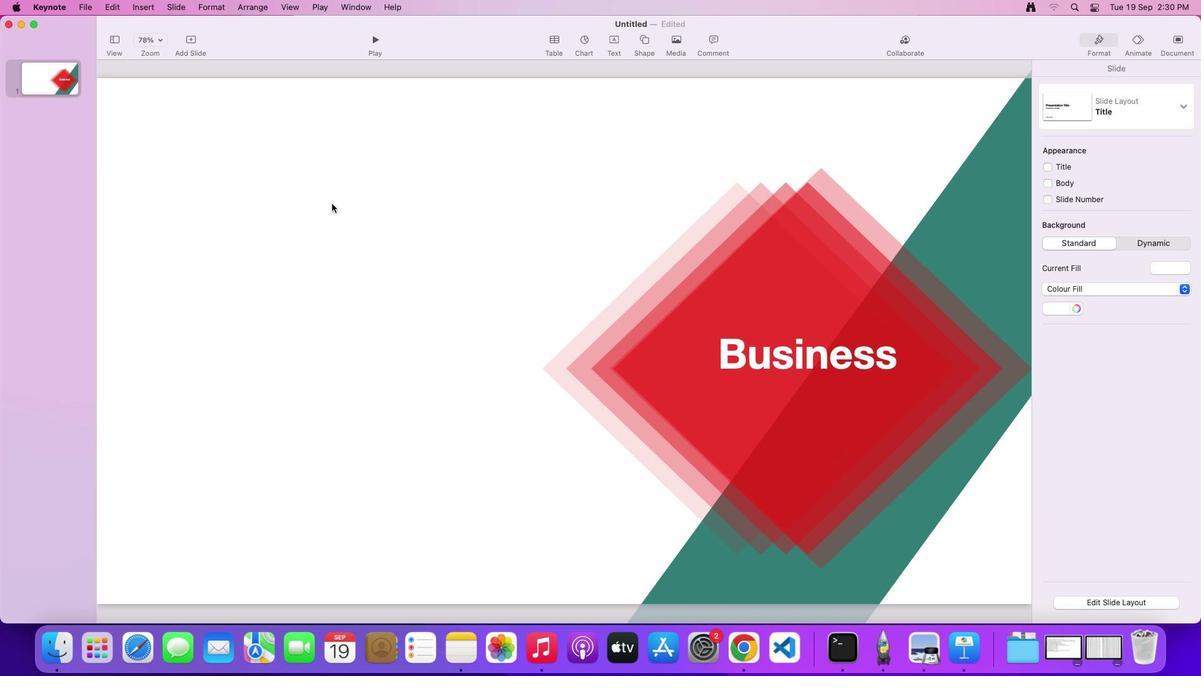
Action: Mouse moved to (650, 42)
Screenshot: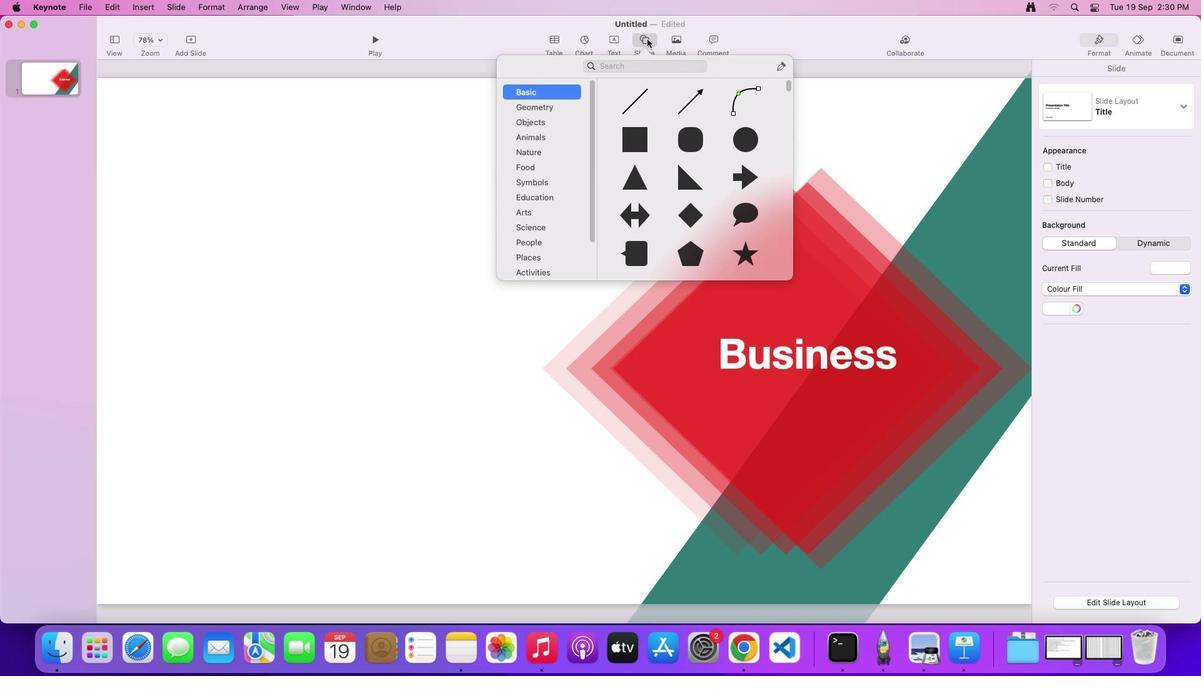 
Action: Mouse pressed left at (650, 42)
Screenshot: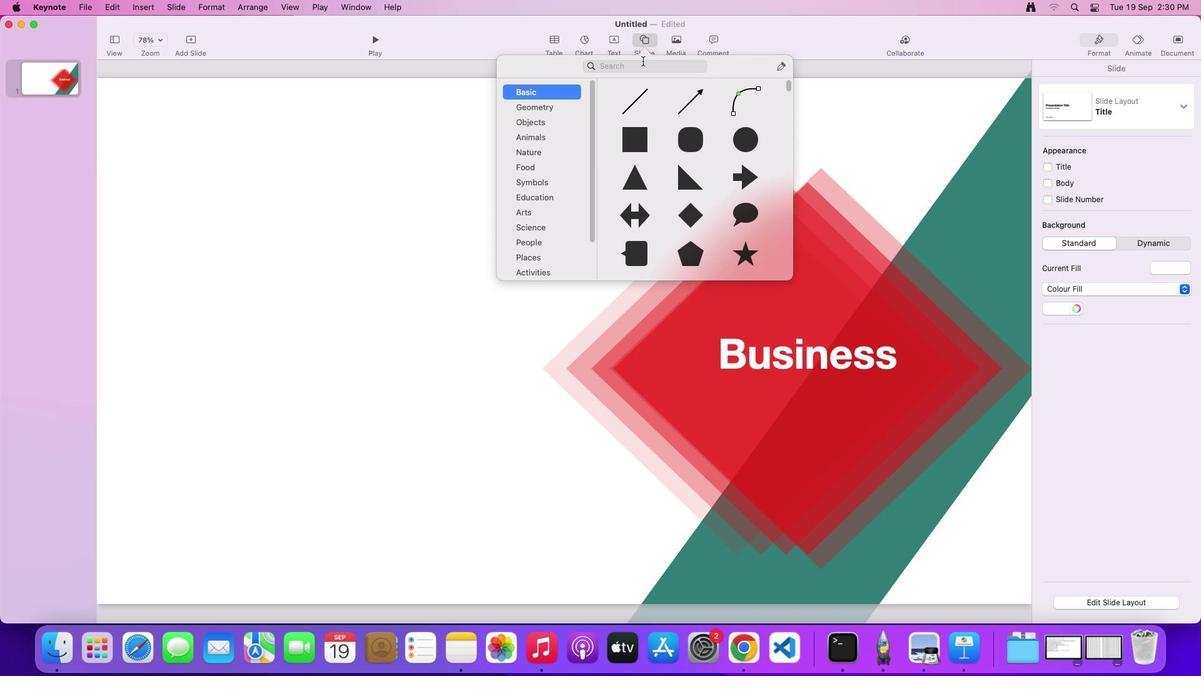 
Action: Mouse moved to (692, 221)
Screenshot: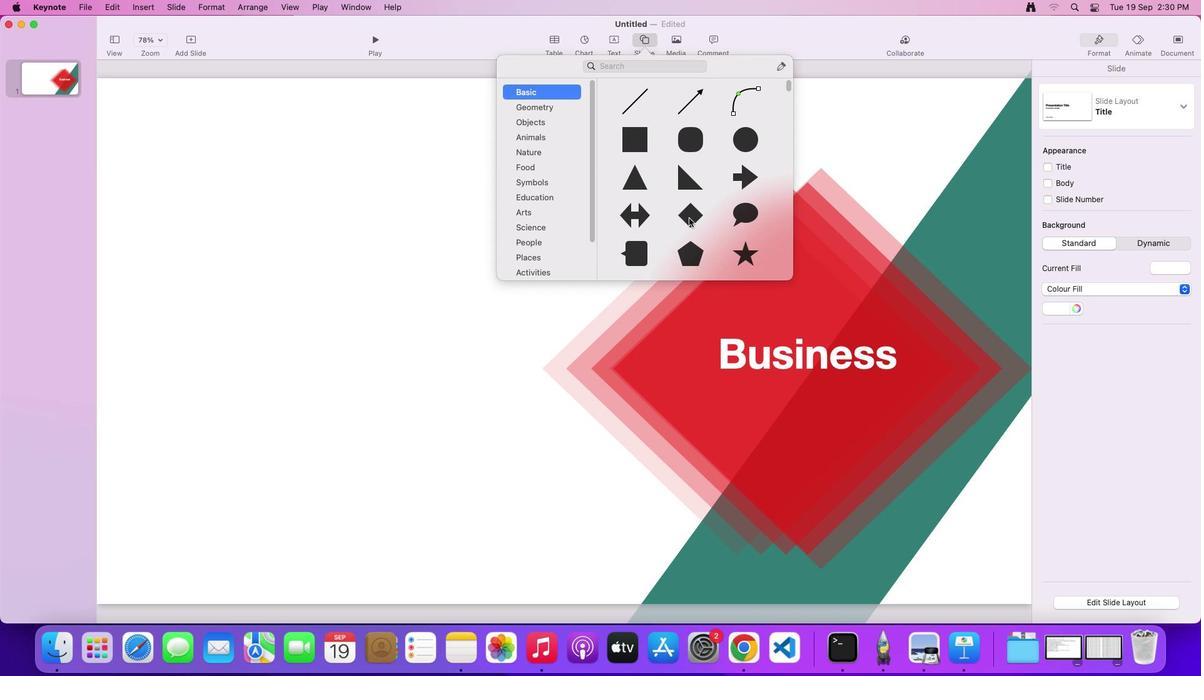 
Action: Mouse pressed left at (692, 221)
Screenshot: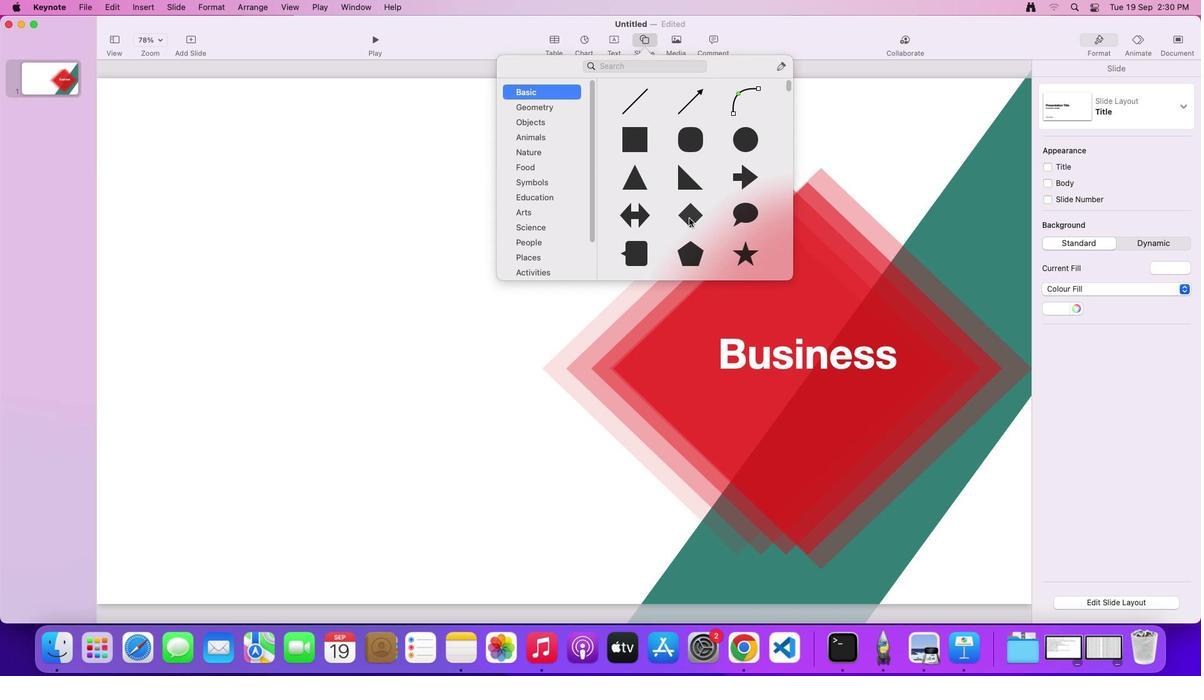 
Action: Mouse moved to (570, 346)
Screenshot: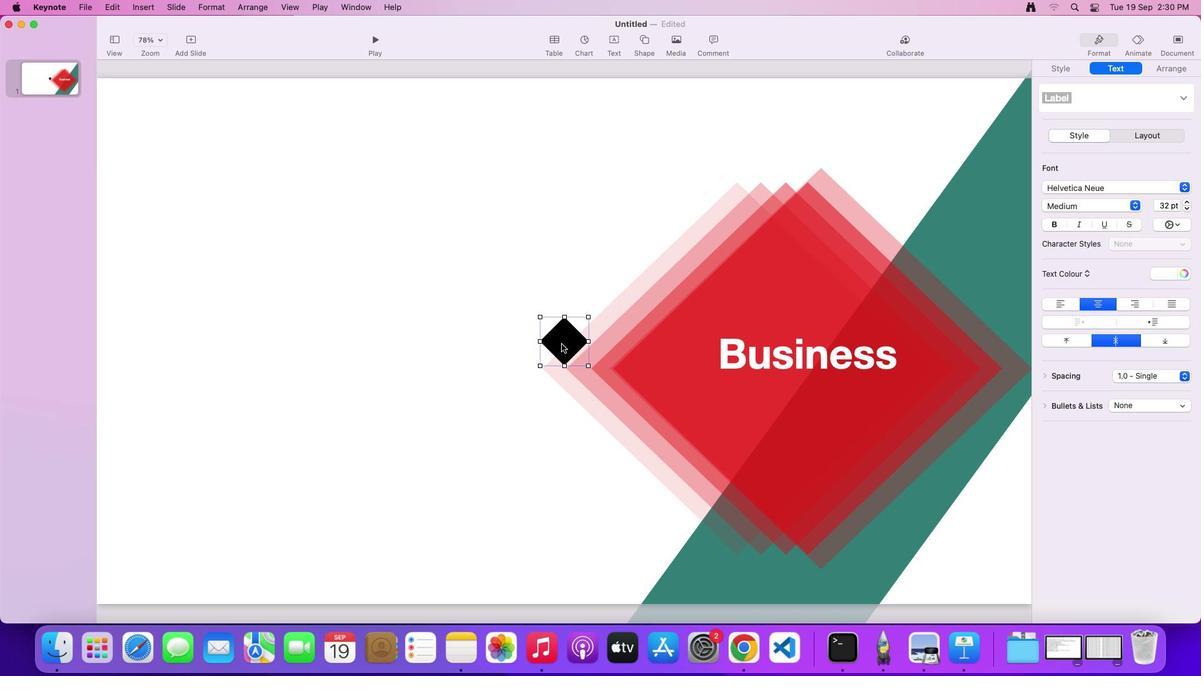 
Action: Mouse pressed left at (570, 346)
Screenshot: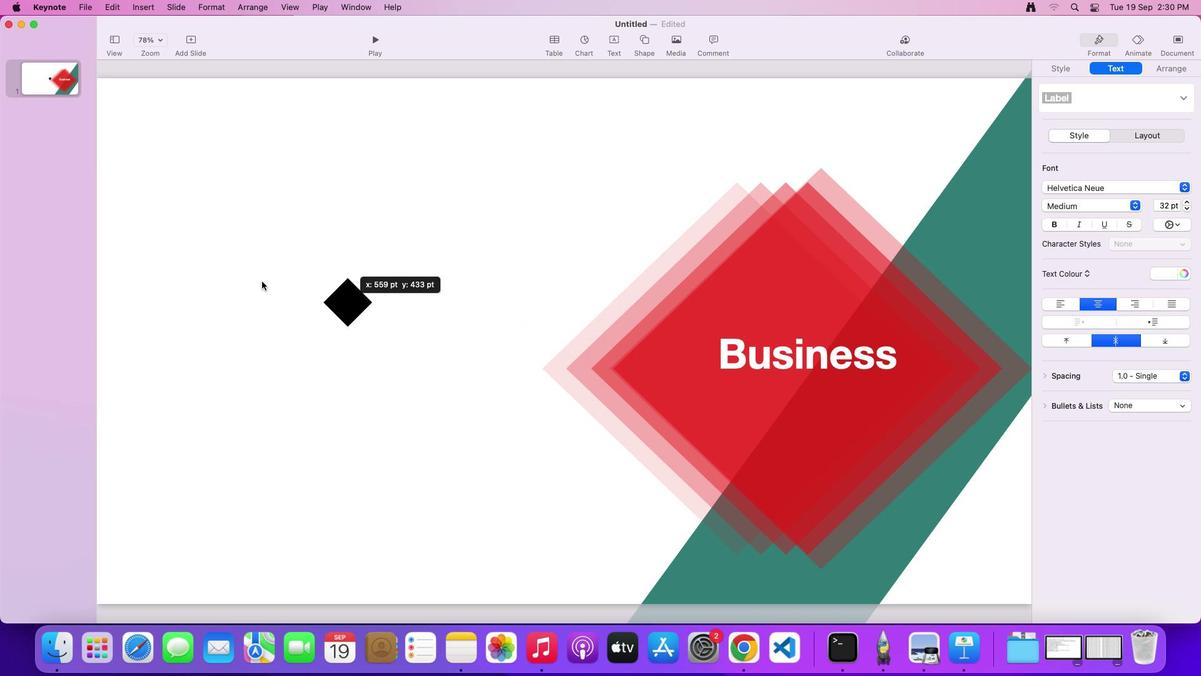 
Action: Mouse moved to (167, 182)
Screenshot: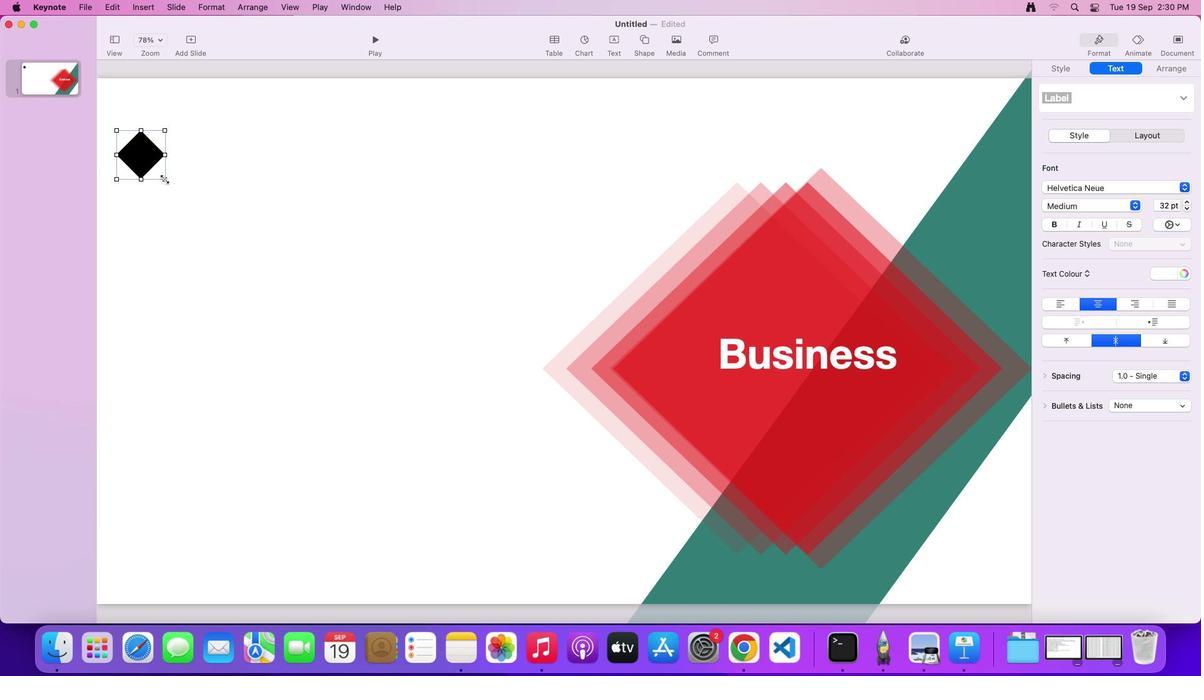 
Action: Mouse pressed left at (167, 182)
Screenshot: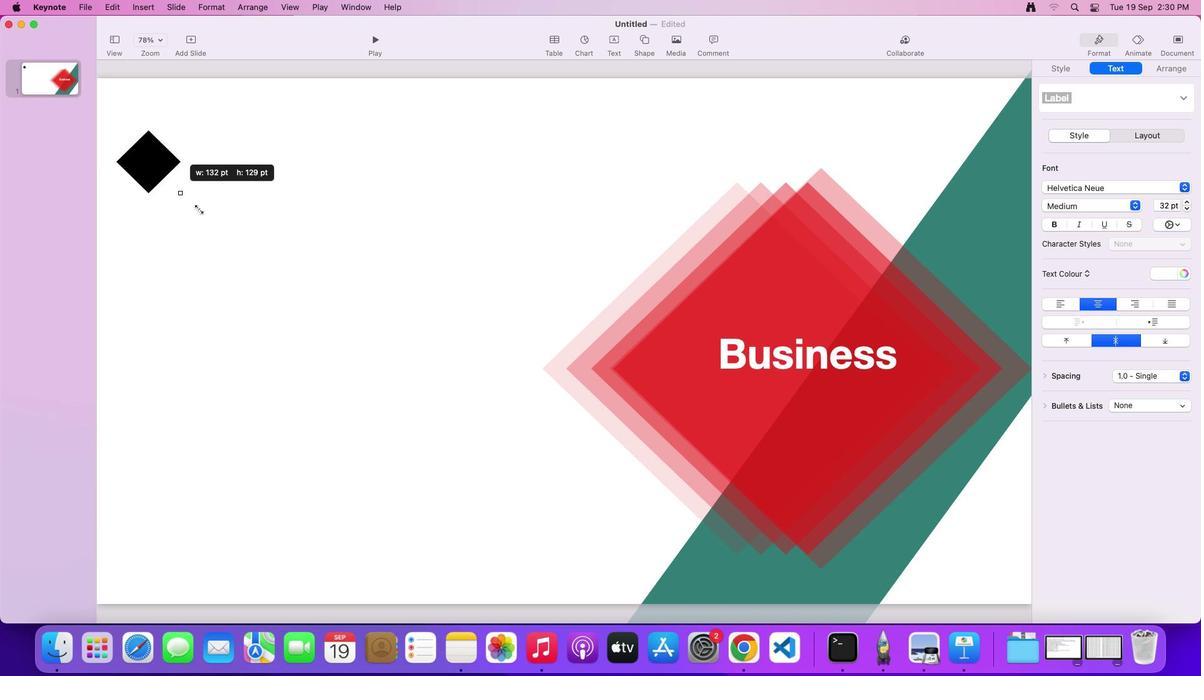 
Action: Mouse moved to (312, 340)
Screenshot: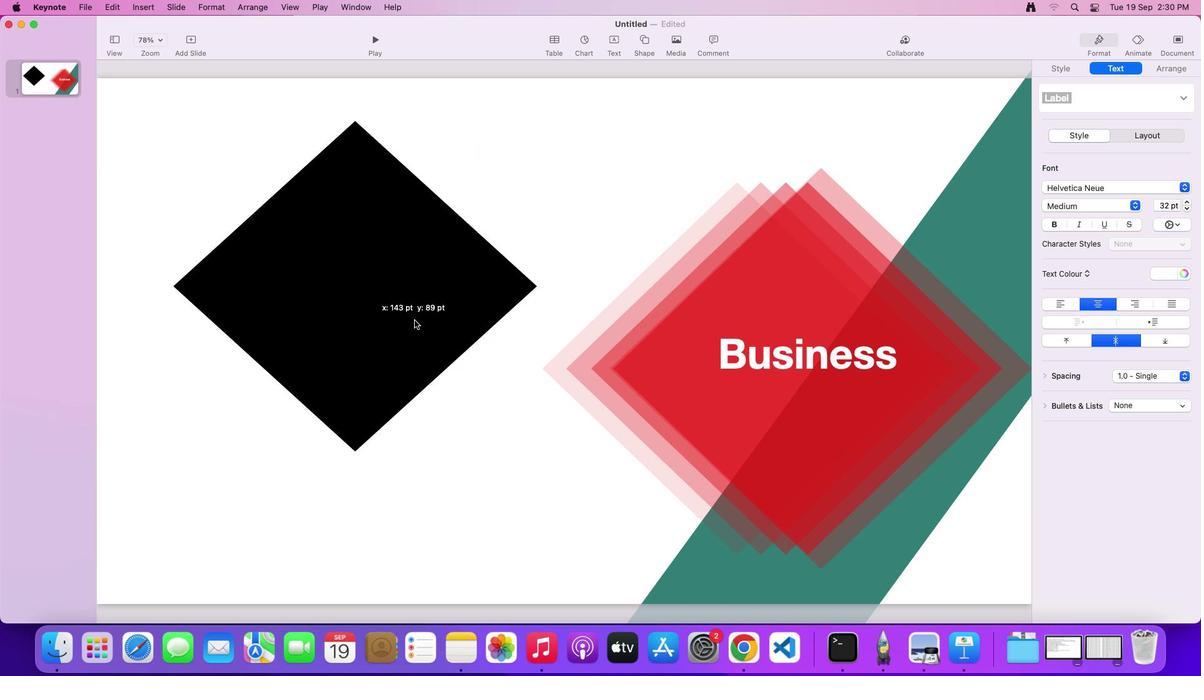 
Action: Mouse pressed left at (312, 340)
Screenshot: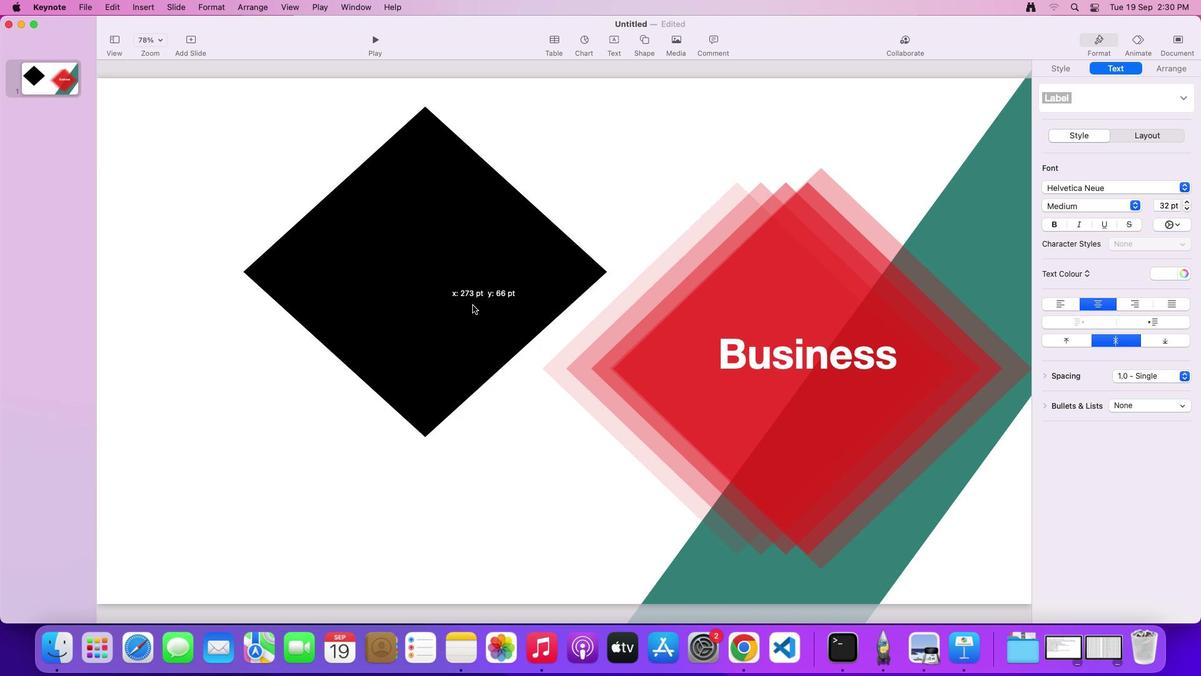 
Action: Mouse moved to (705, 584)
Screenshot: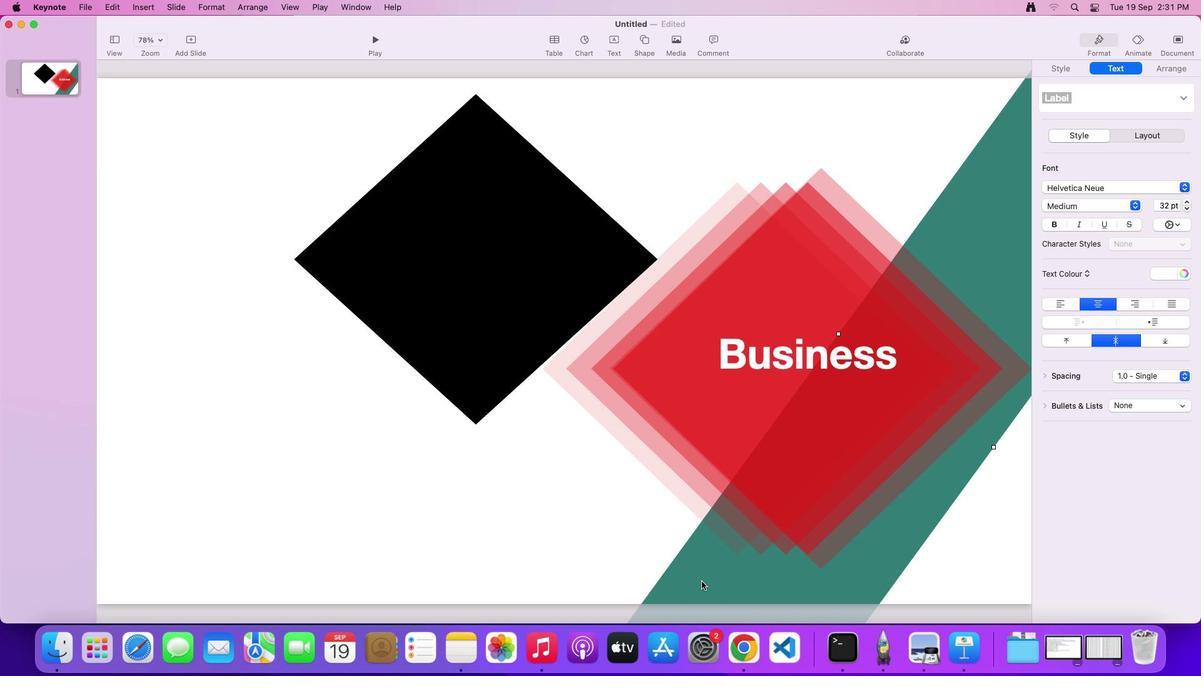 
Action: Mouse pressed left at (705, 584)
Screenshot: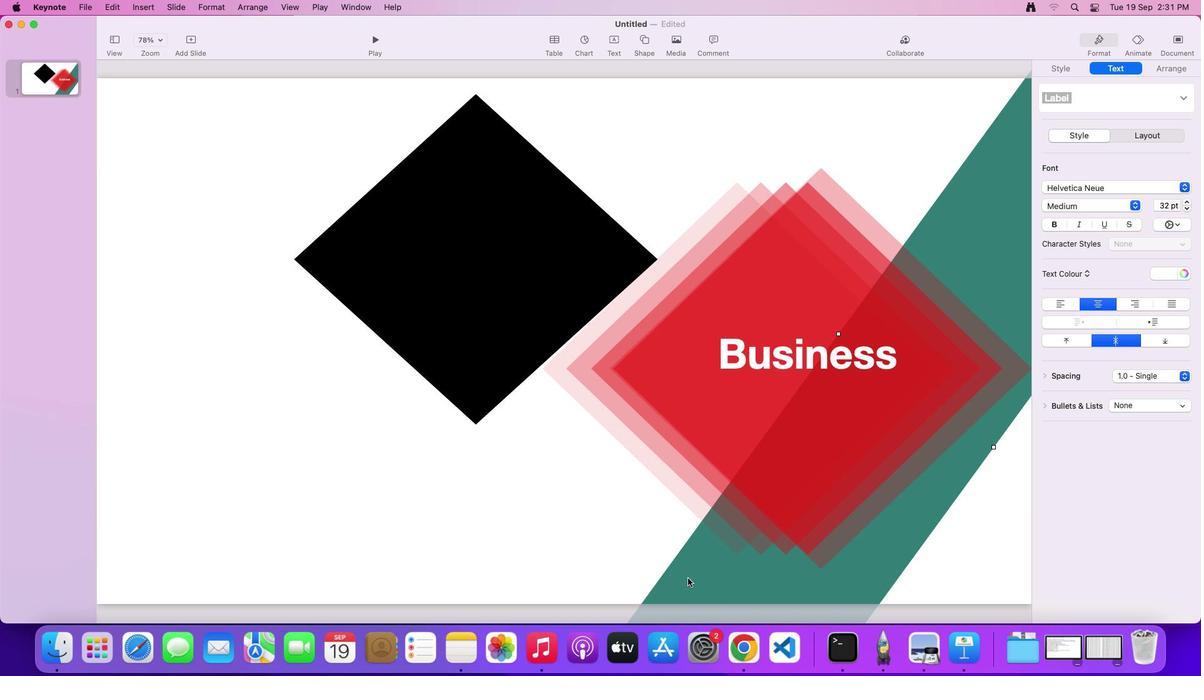 
Action: Key pressed Key.alt
Screenshot: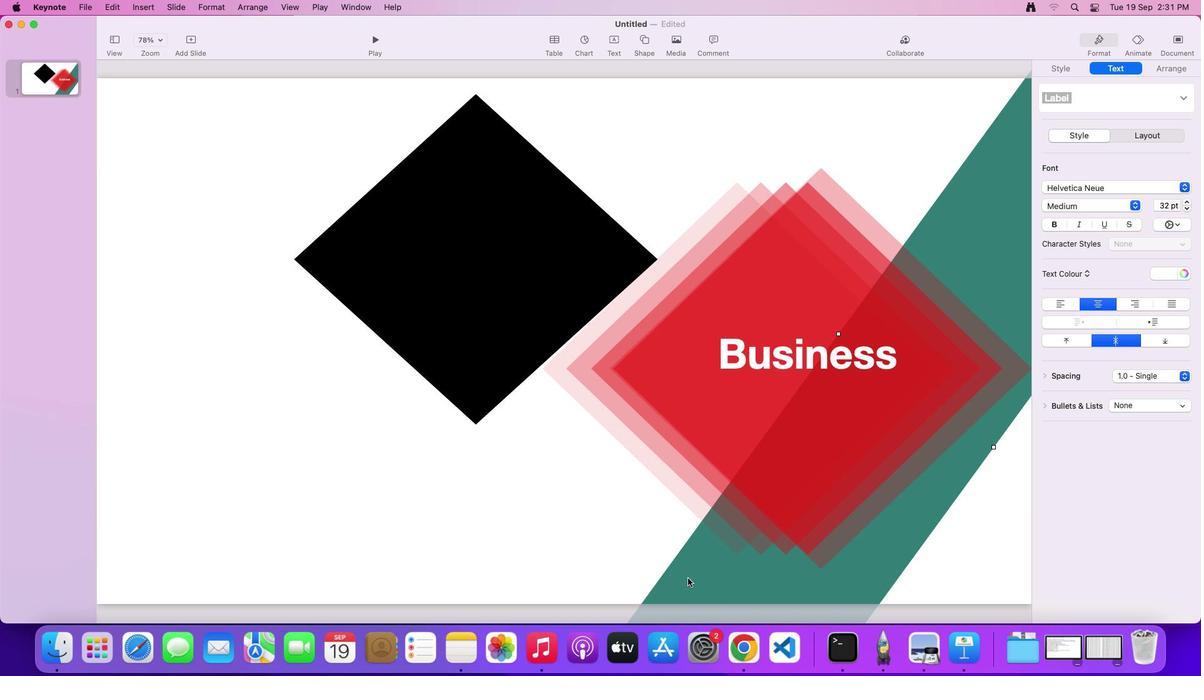 
Action: Mouse moved to (433, 302)
Screenshot: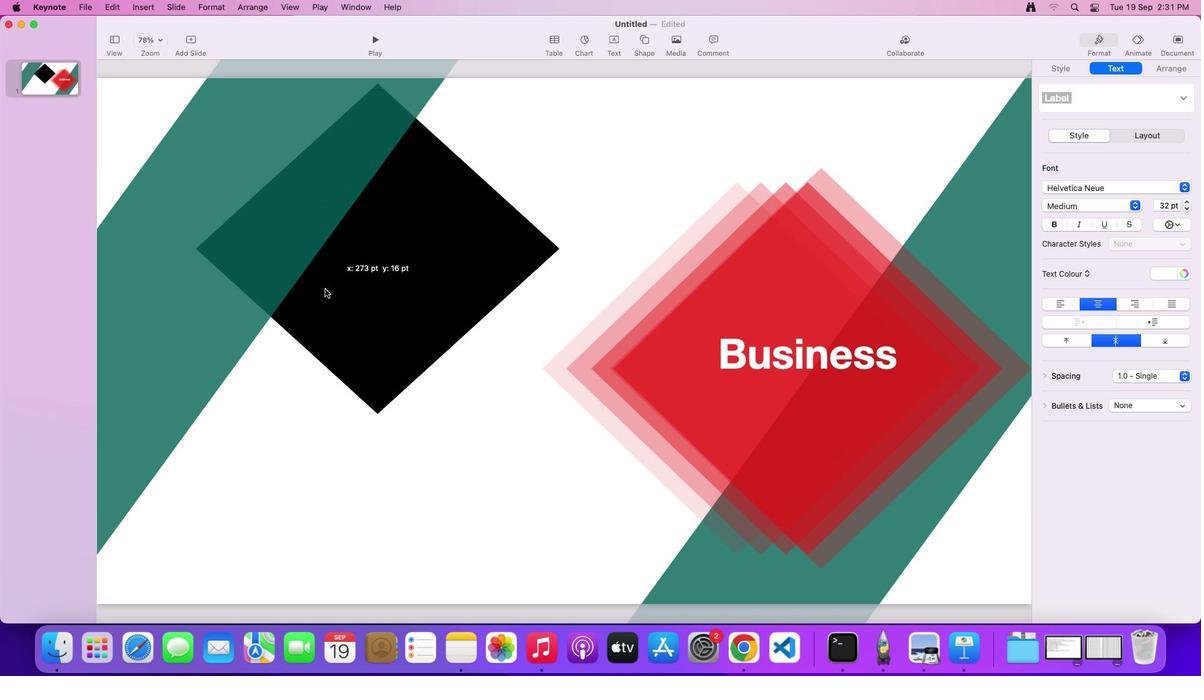 
Action: Mouse pressed left at (433, 302)
Screenshot: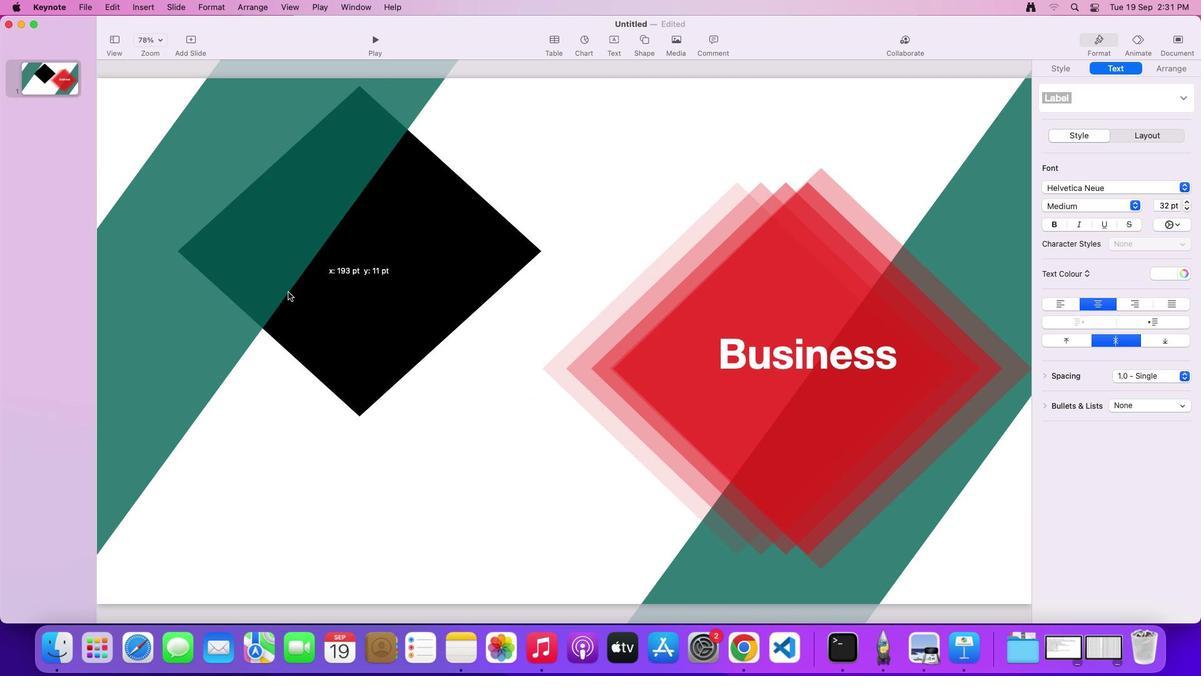 
Action: Mouse moved to (151, 294)
Screenshot: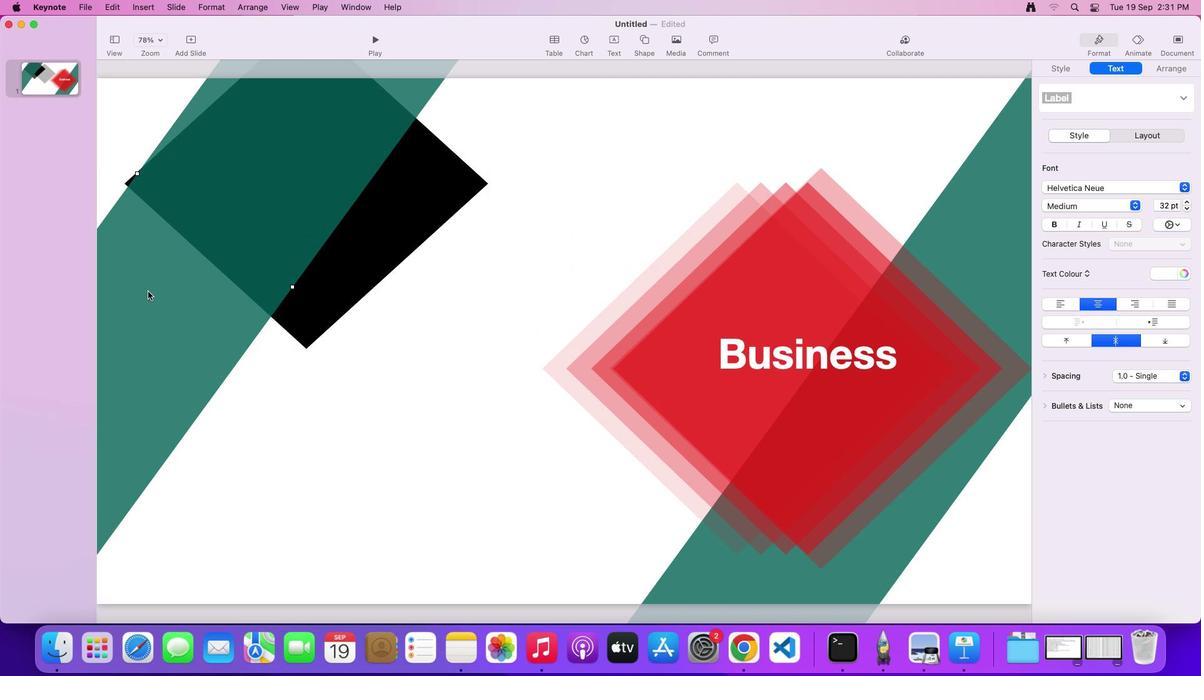 
Action: Mouse pressed left at (151, 294)
Screenshot: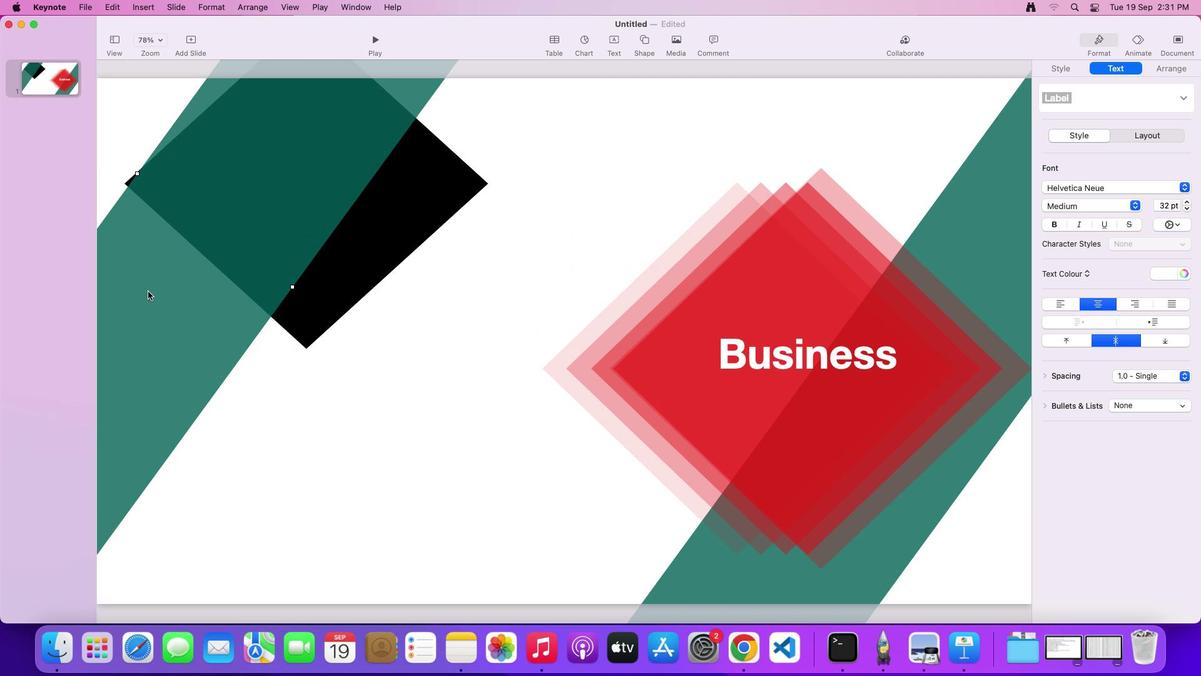 
Action: Key pressed Key.delete
Screenshot: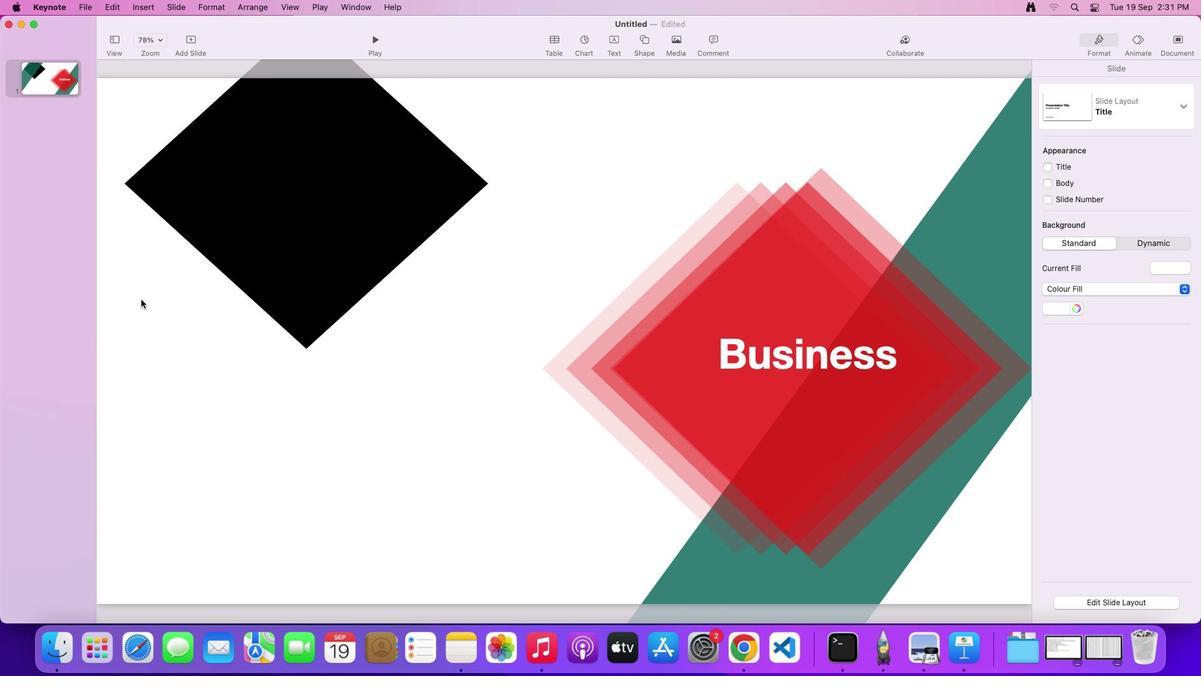 
Action: Mouse moved to (272, 229)
Screenshot: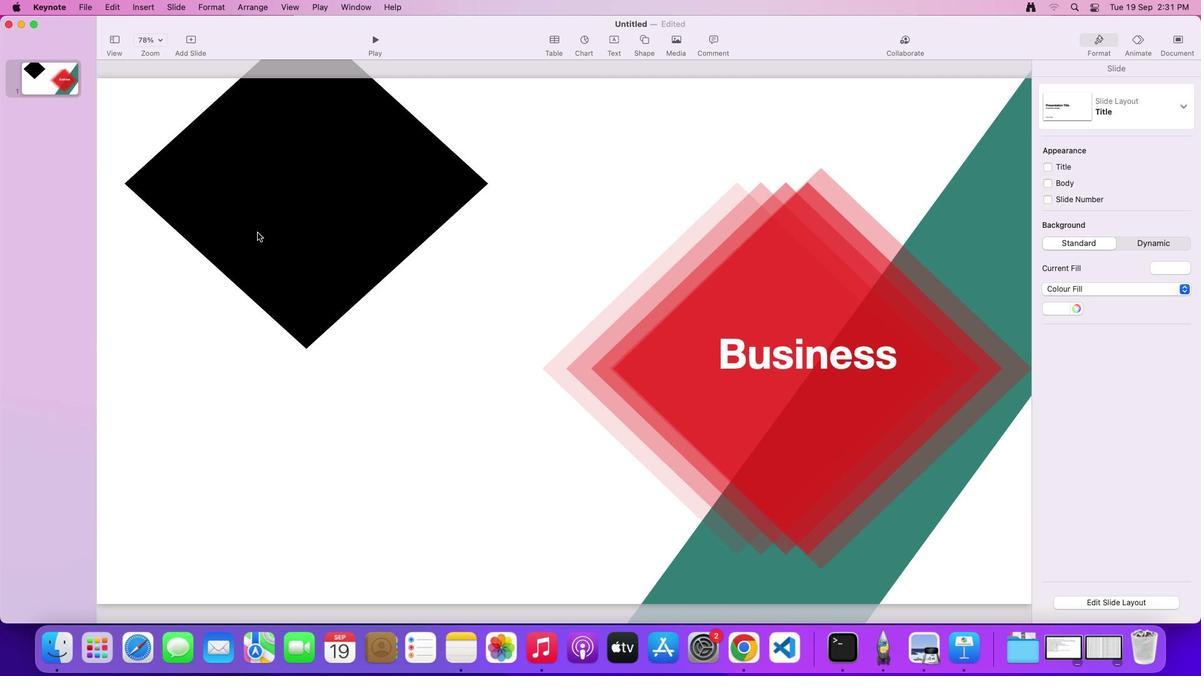 
Action: Mouse pressed left at (272, 229)
Screenshot: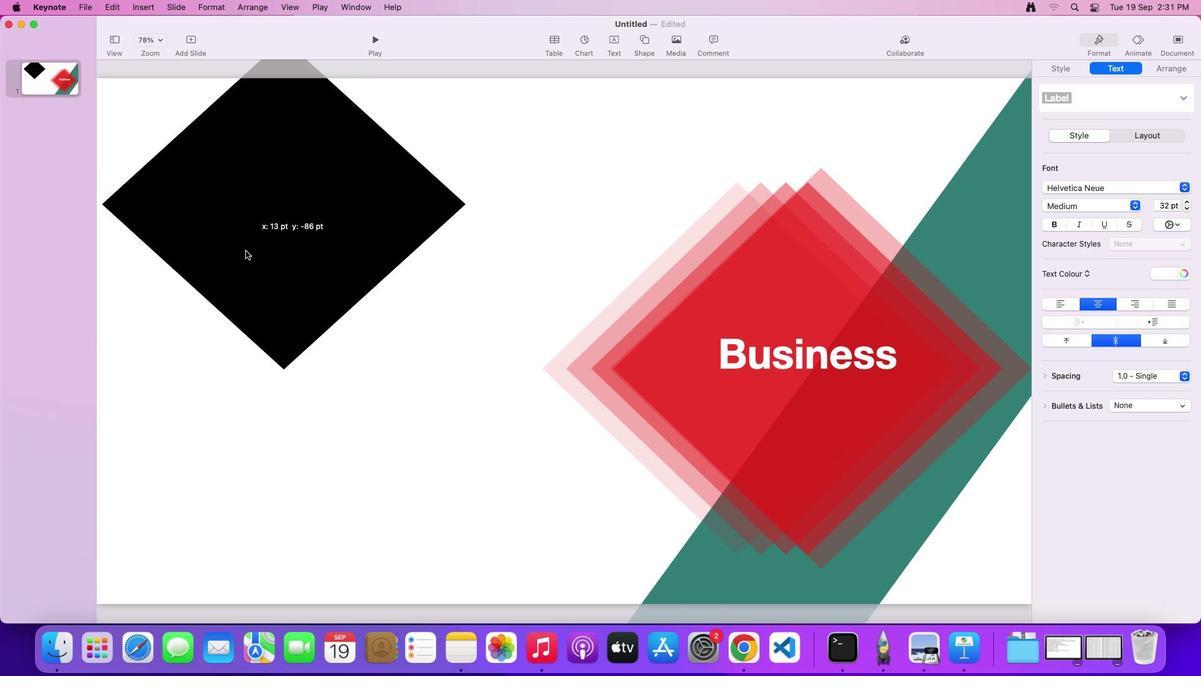
Action: Mouse moved to (421, 388)
Screenshot: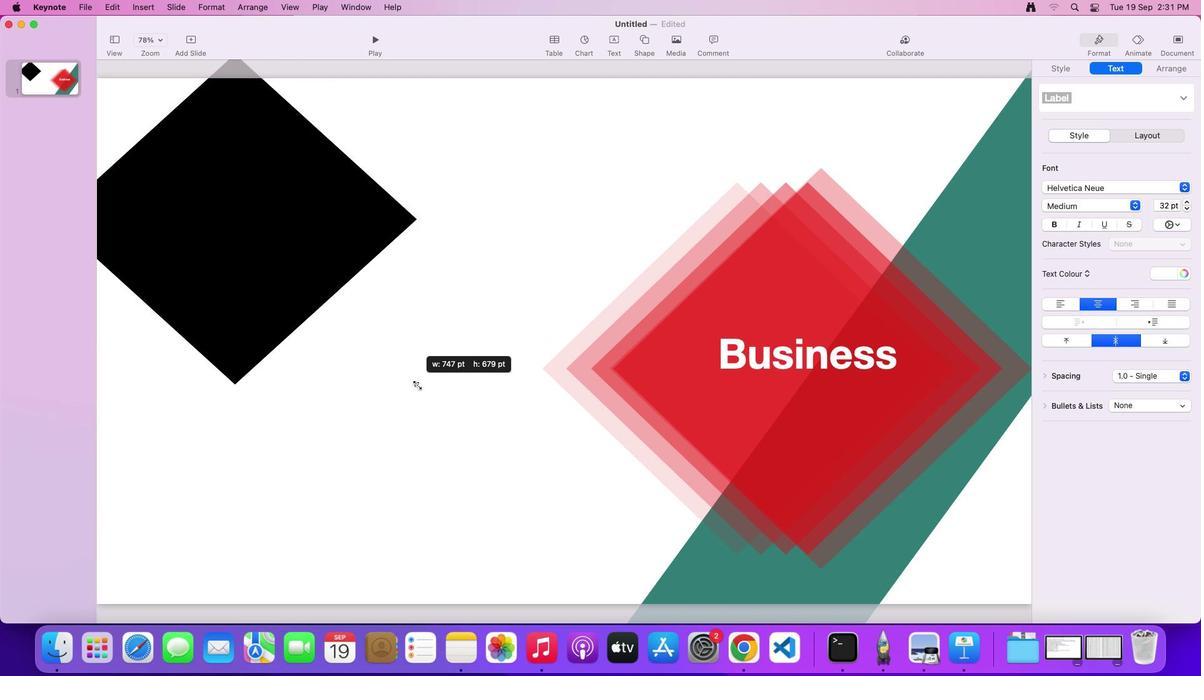 
Action: Mouse pressed left at (421, 388)
Screenshot: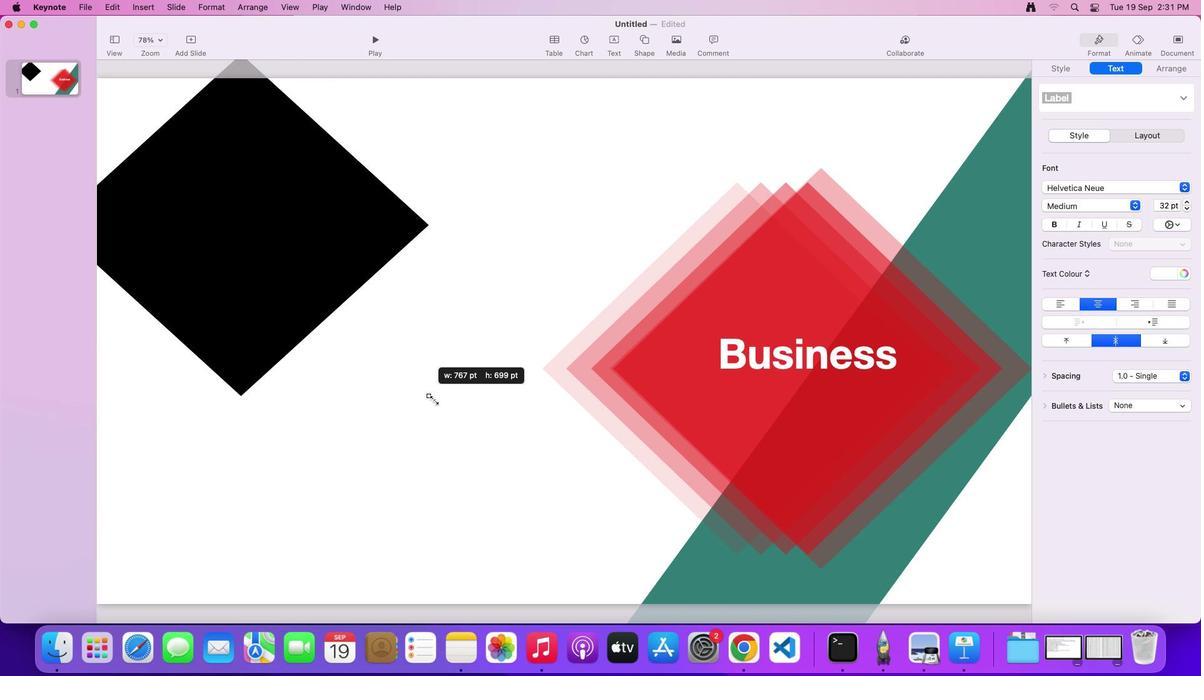 
Action: Mouse moved to (275, 277)
Screenshot: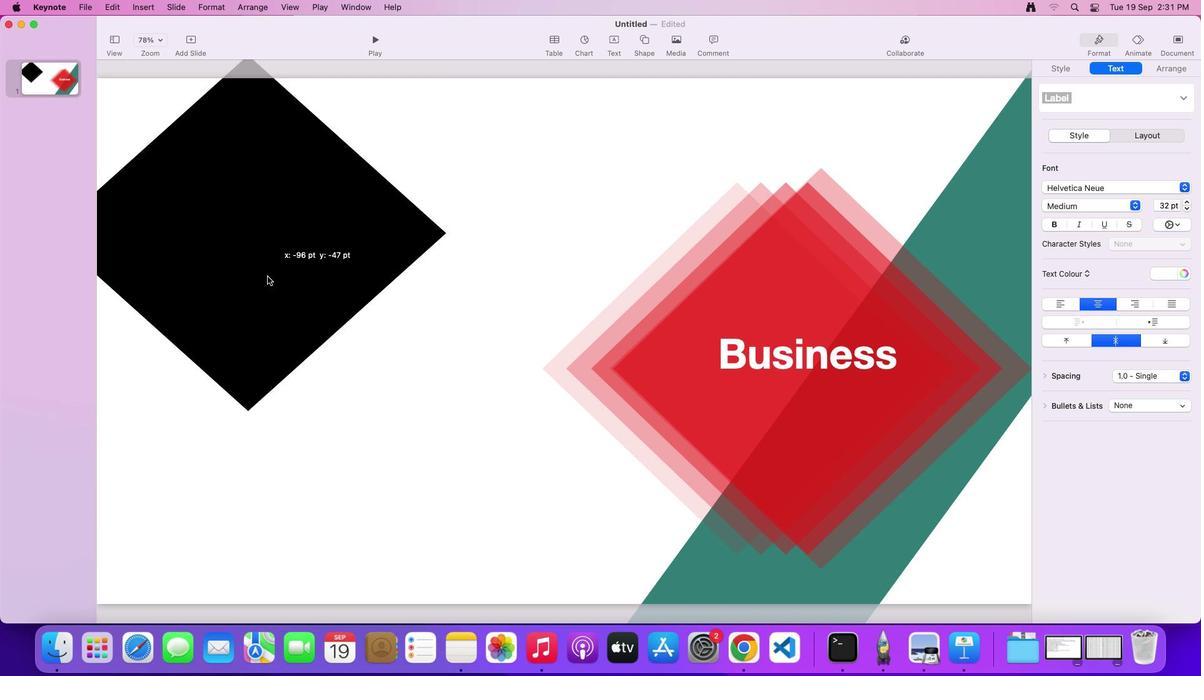 
Action: Mouse pressed left at (275, 277)
Screenshot: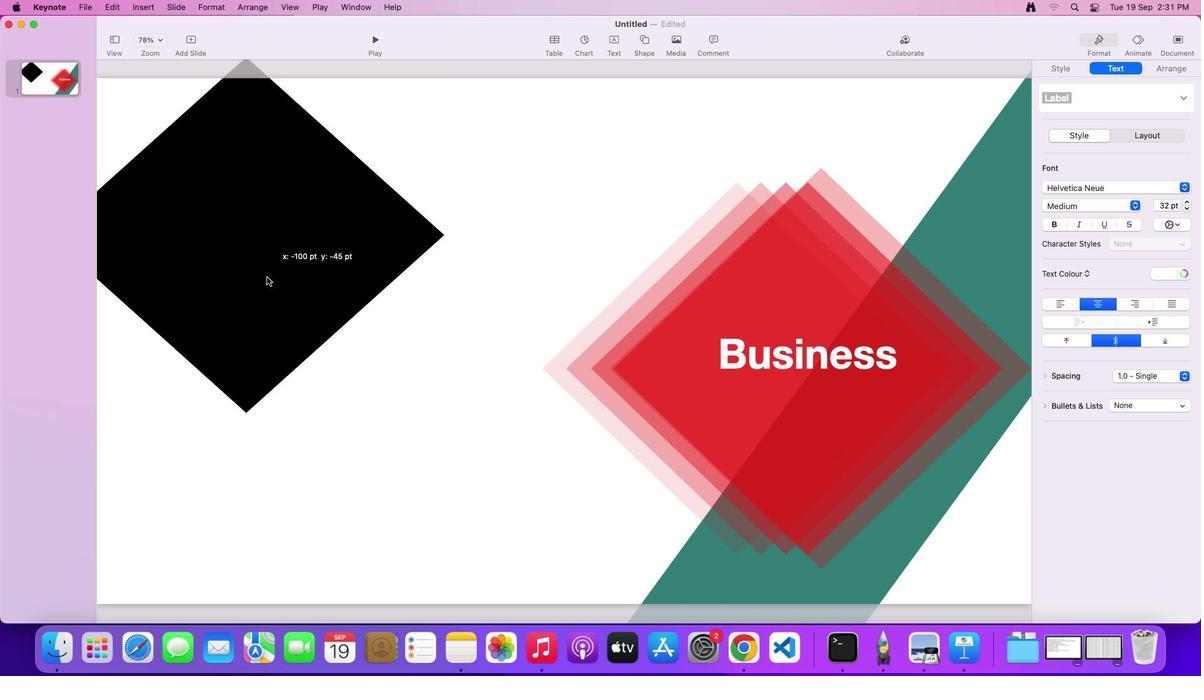 
Action: Mouse moved to (1051, 70)
Screenshot: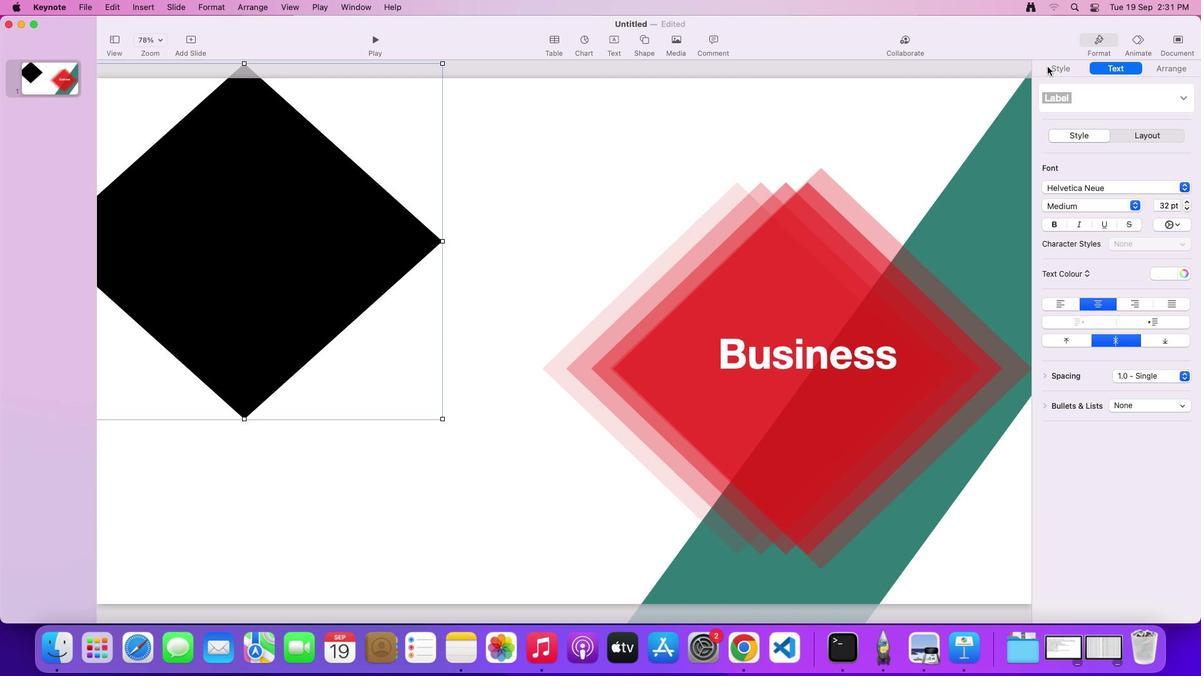 
Action: Mouse pressed left at (1051, 70)
Screenshot: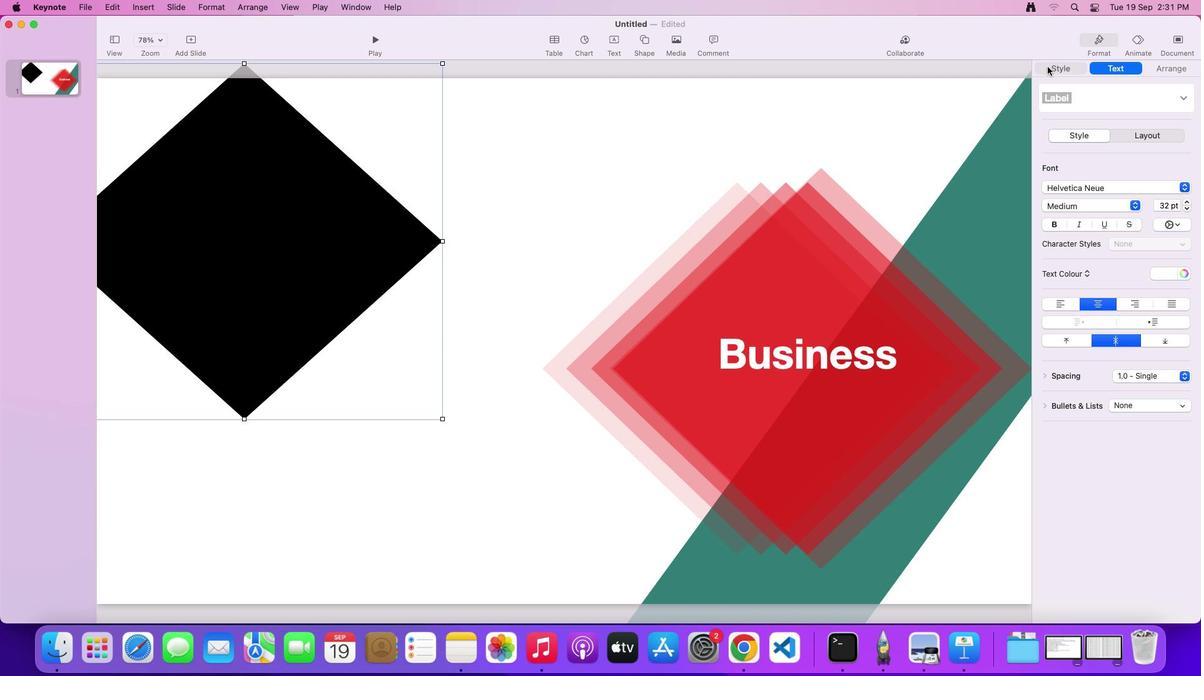 
Action: Mouse moved to (1186, 292)
Screenshot: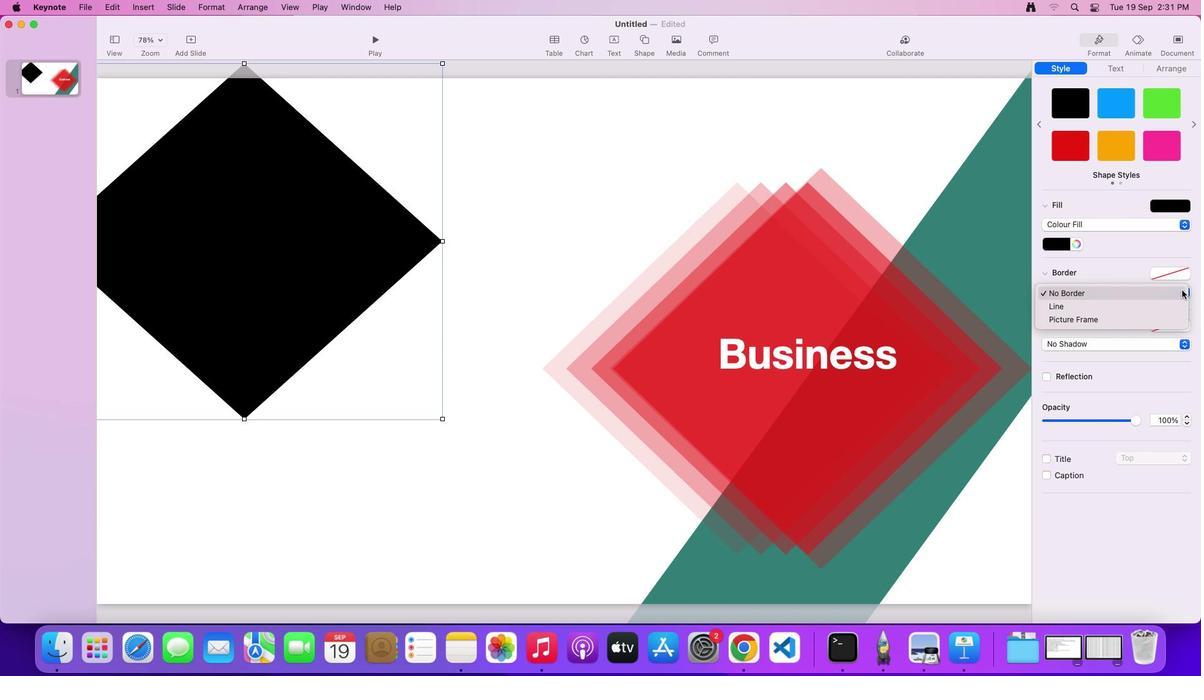 
Action: Mouse pressed left at (1186, 292)
Screenshot: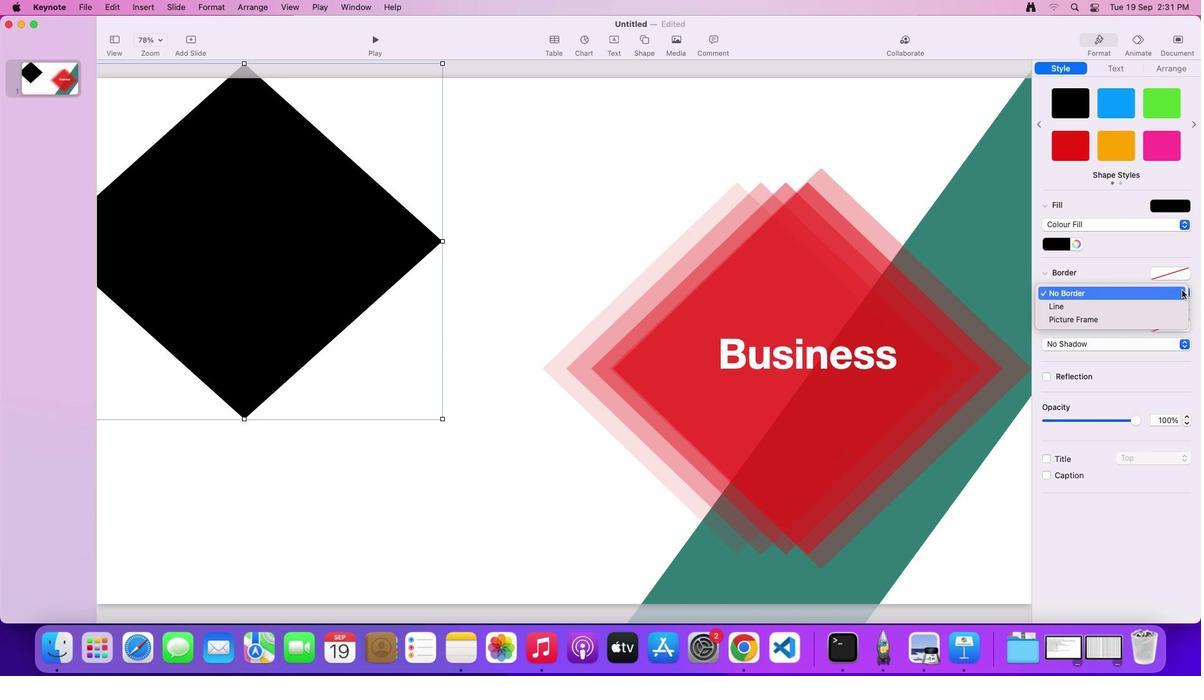 
Action: Mouse moved to (1184, 227)
Screenshot: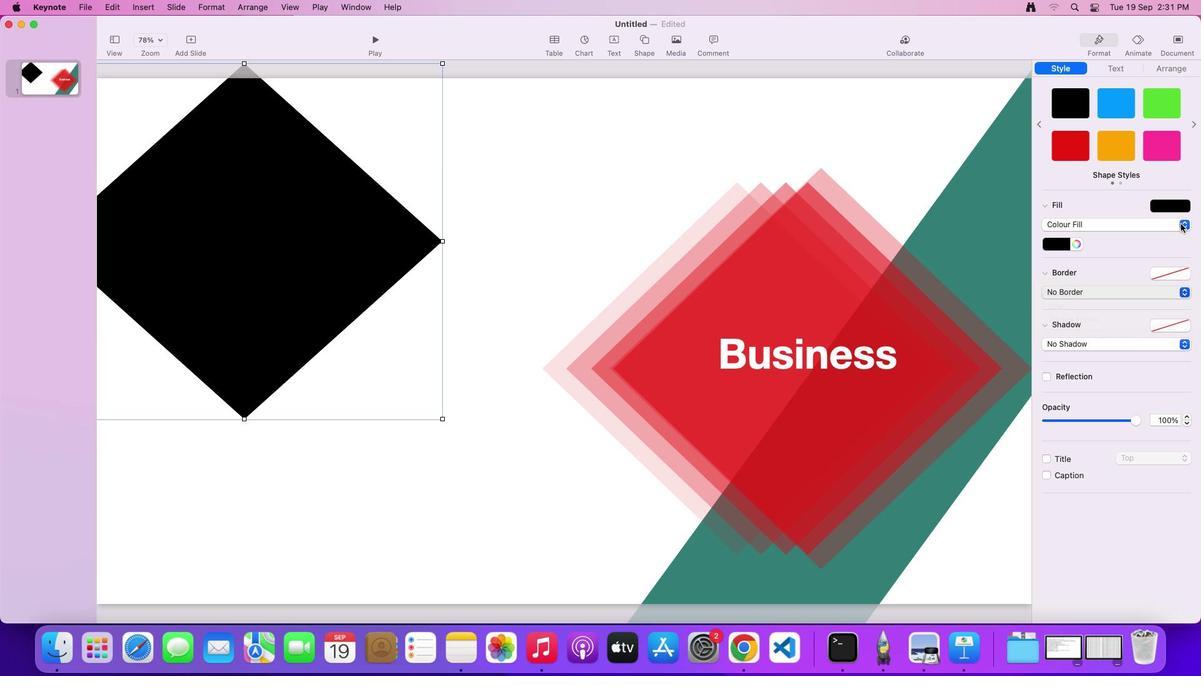 
Action: Mouse pressed left at (1184, 227)
Screenshot: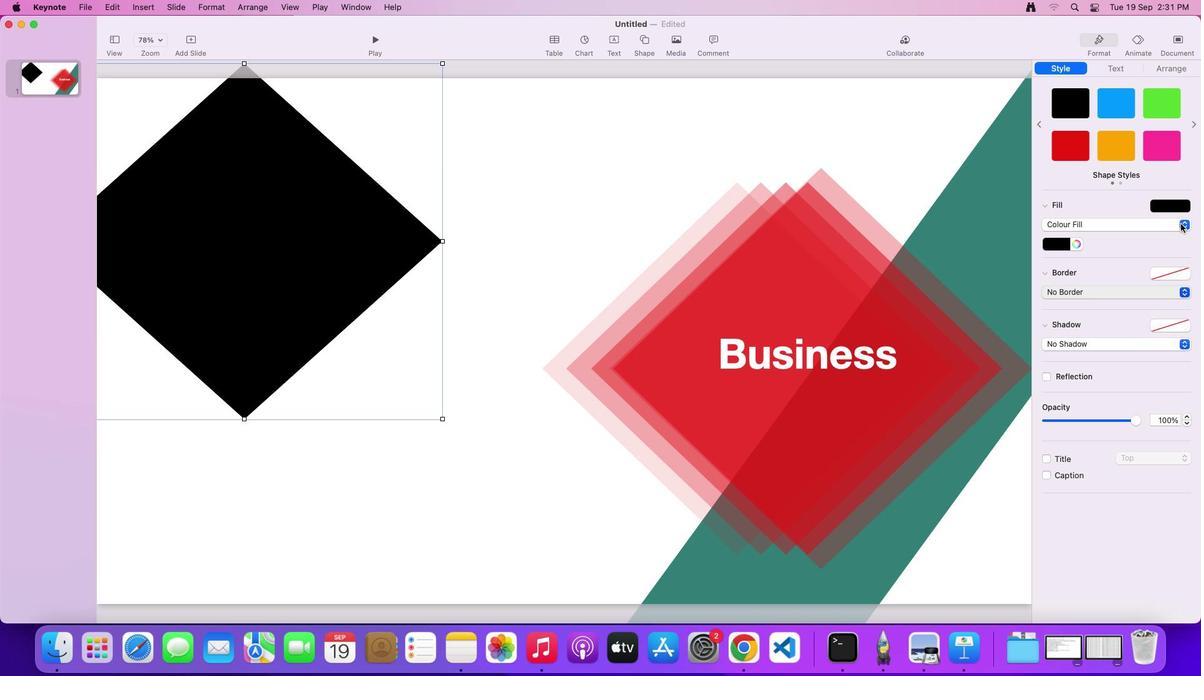
Action: Mouse moved to (1189, 223)
Screenshot: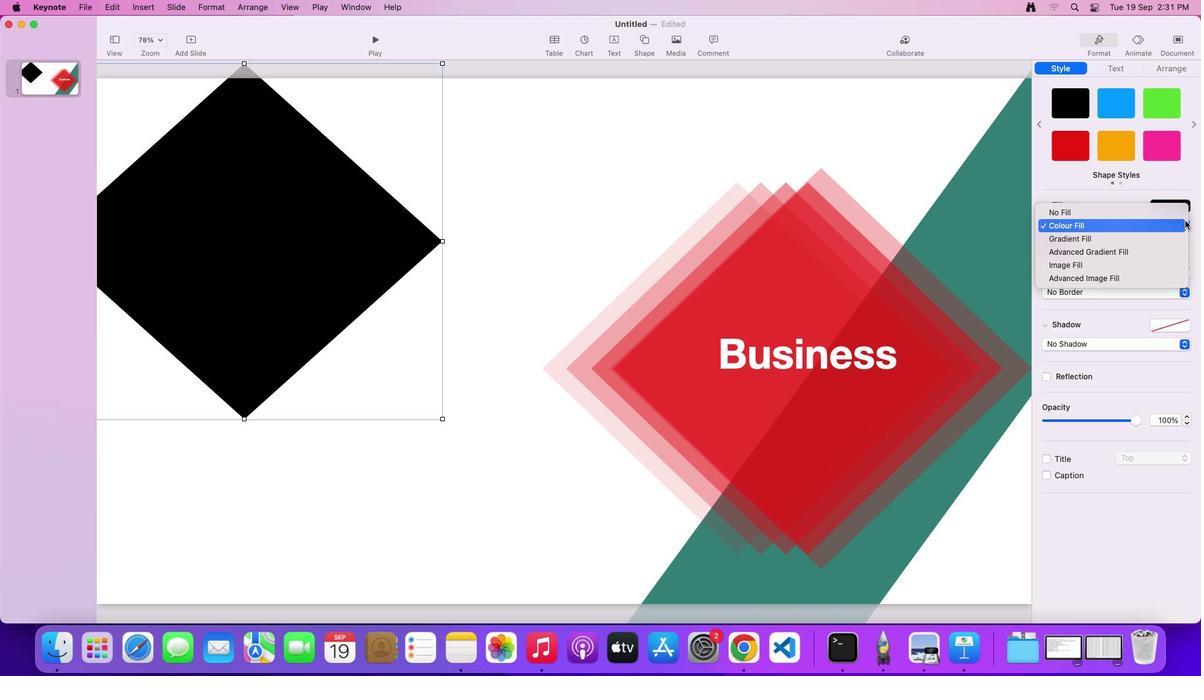 
Action: Mouse pressed left at (1189, 223)
Screenshot: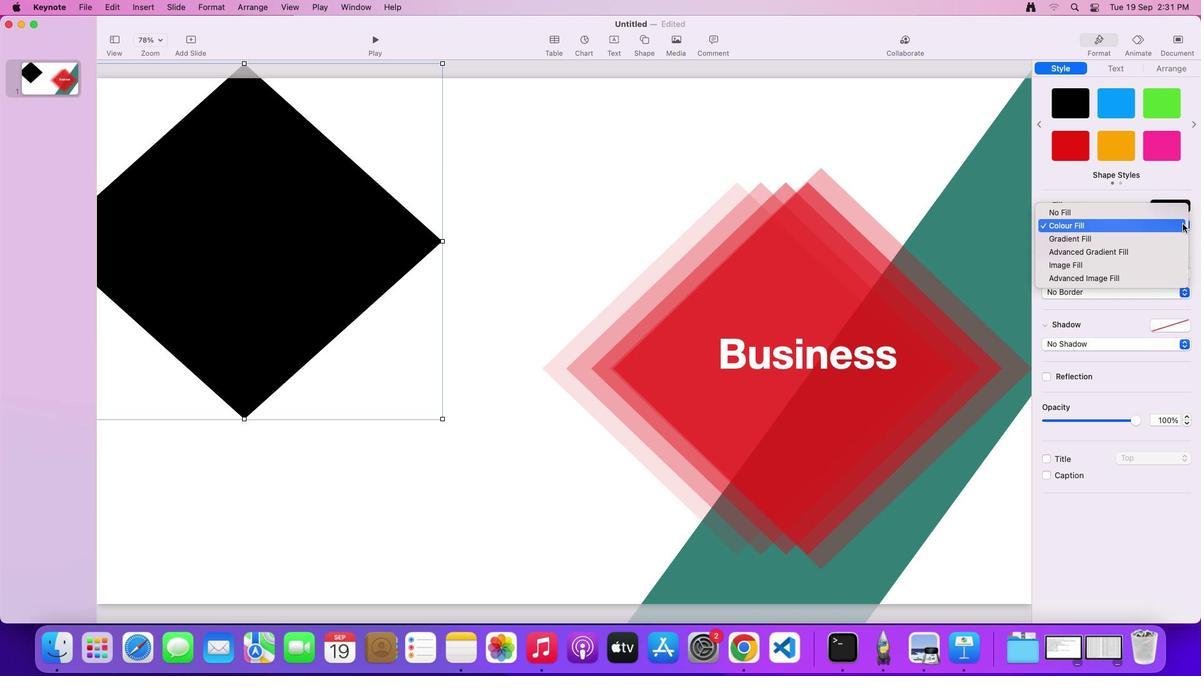 
Action: Mouse moved to (1103, 271)
Screenshot: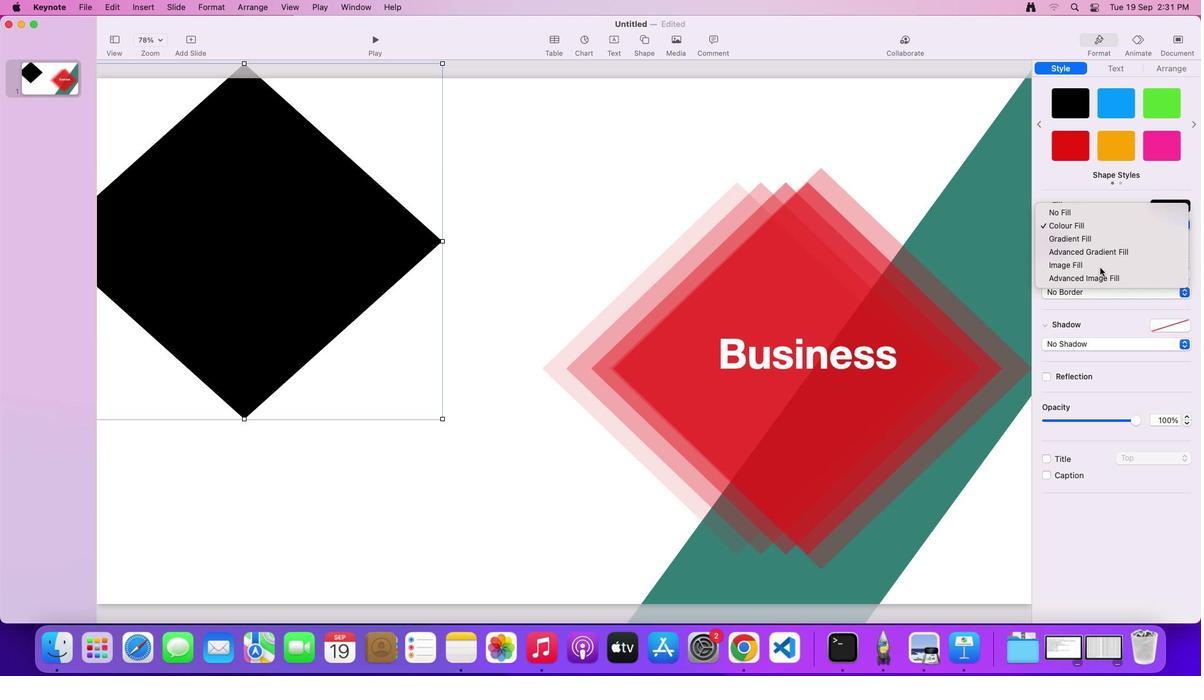 
Action: Mouse pressed left at (1103, 271)
Screenshot: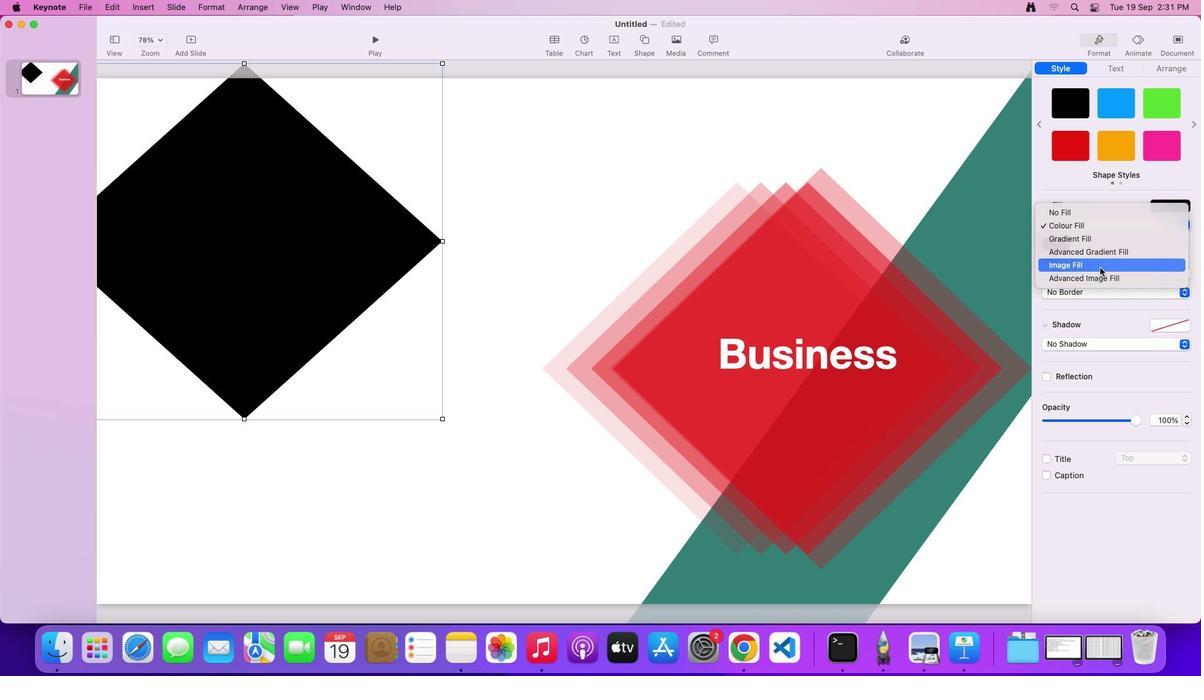 
Action: Mouse moved to (1140, 266)
Screenshot: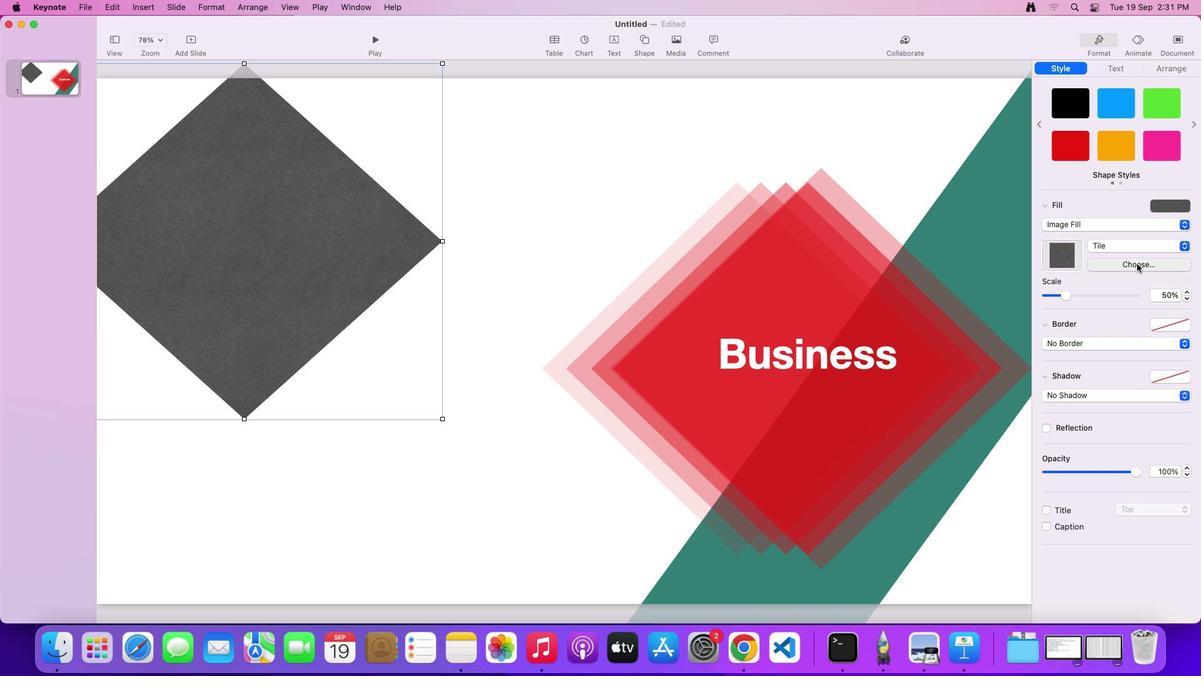 
Action: Mouse pressed left at (1140, 266)
Screenshot: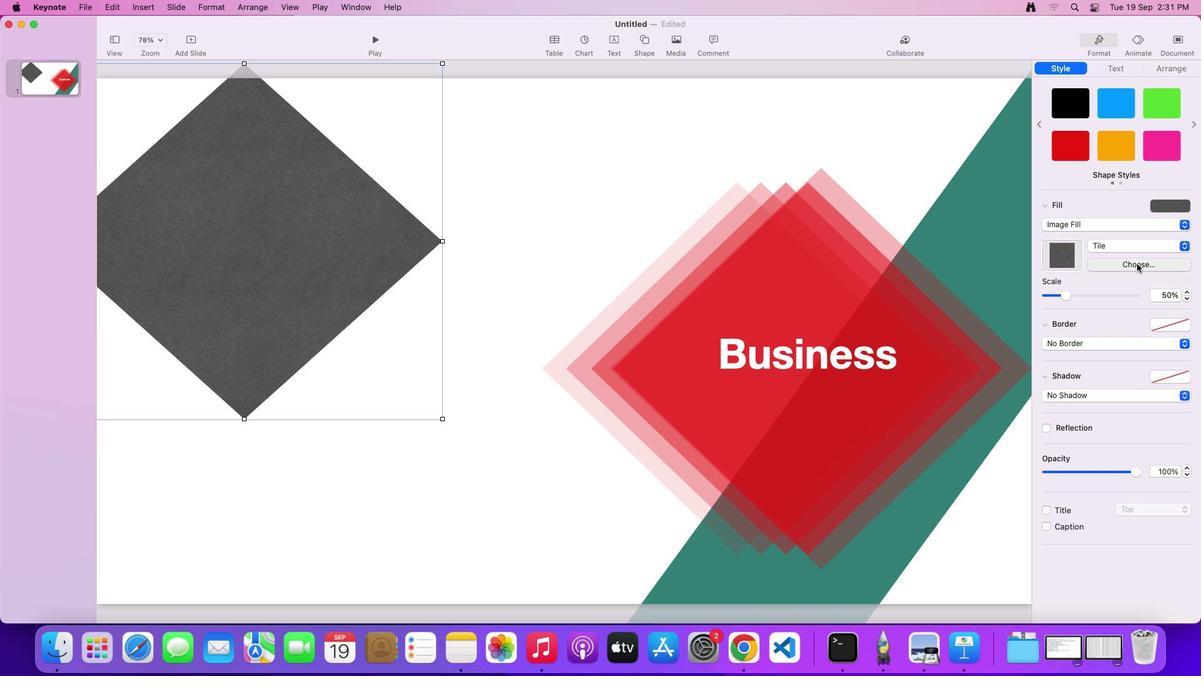 
Action: Mouse moved to (383, 402)
Screenshot: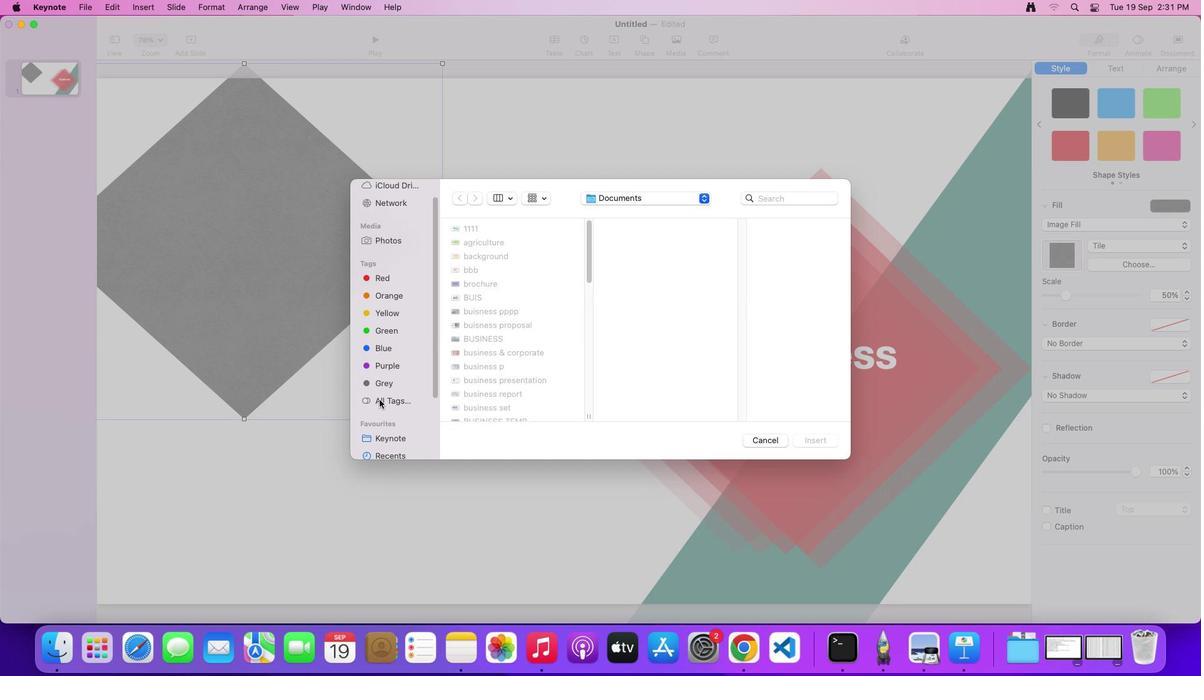 
Action: Mouse scrolled (383, 402) with delta (3, 2)
Screenshot: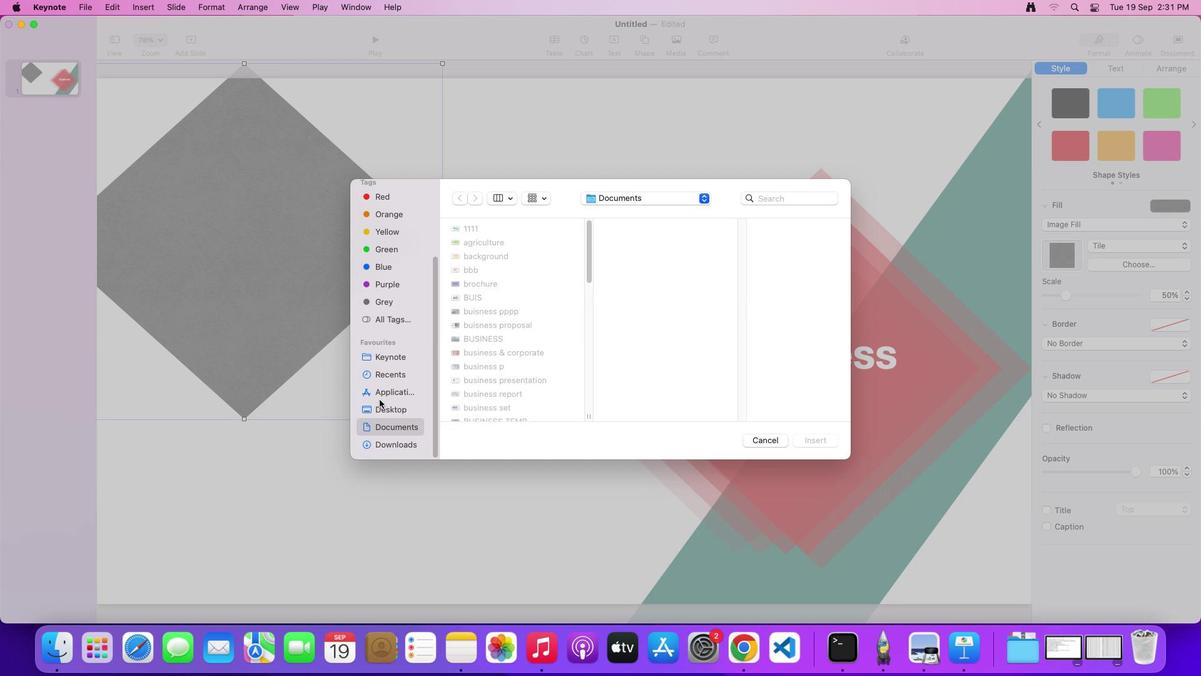 
Action: Mouse scrolled (383, 402) with delta (3, 2)
Screenshot: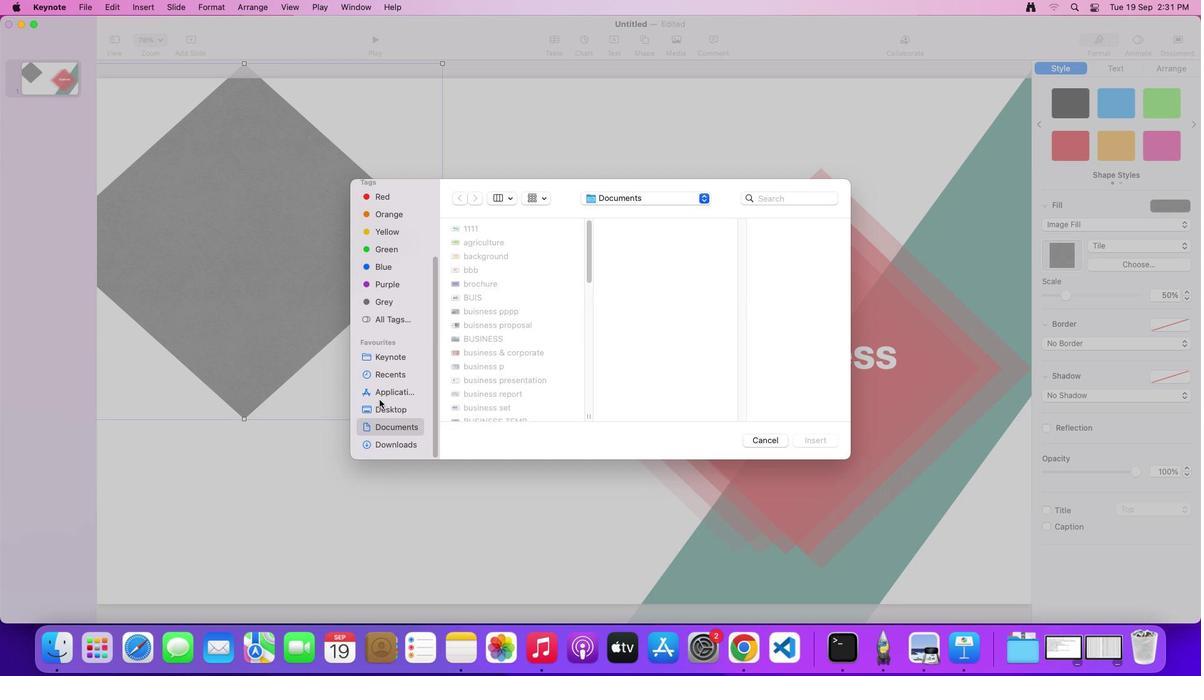 
Action: Mouse scrolled (383, 402) with delta (3, 0)
Screenshot: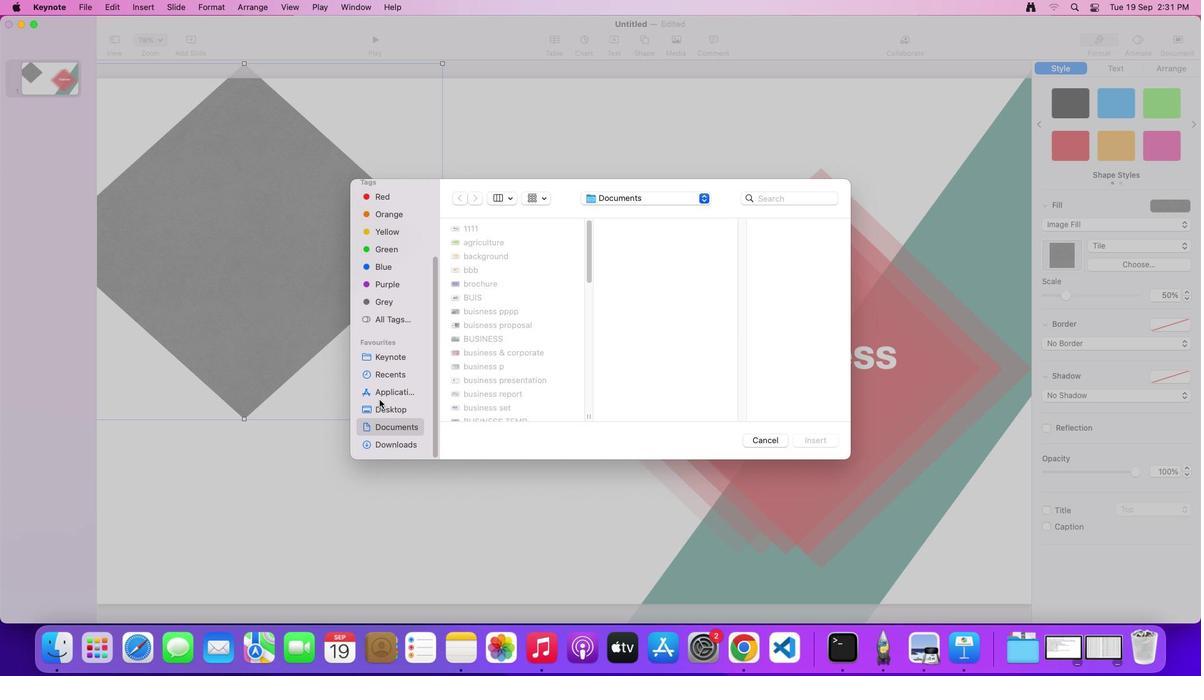 
Action: Mouse scrolled (383, 402) with delta (3, 0)
Screenshot: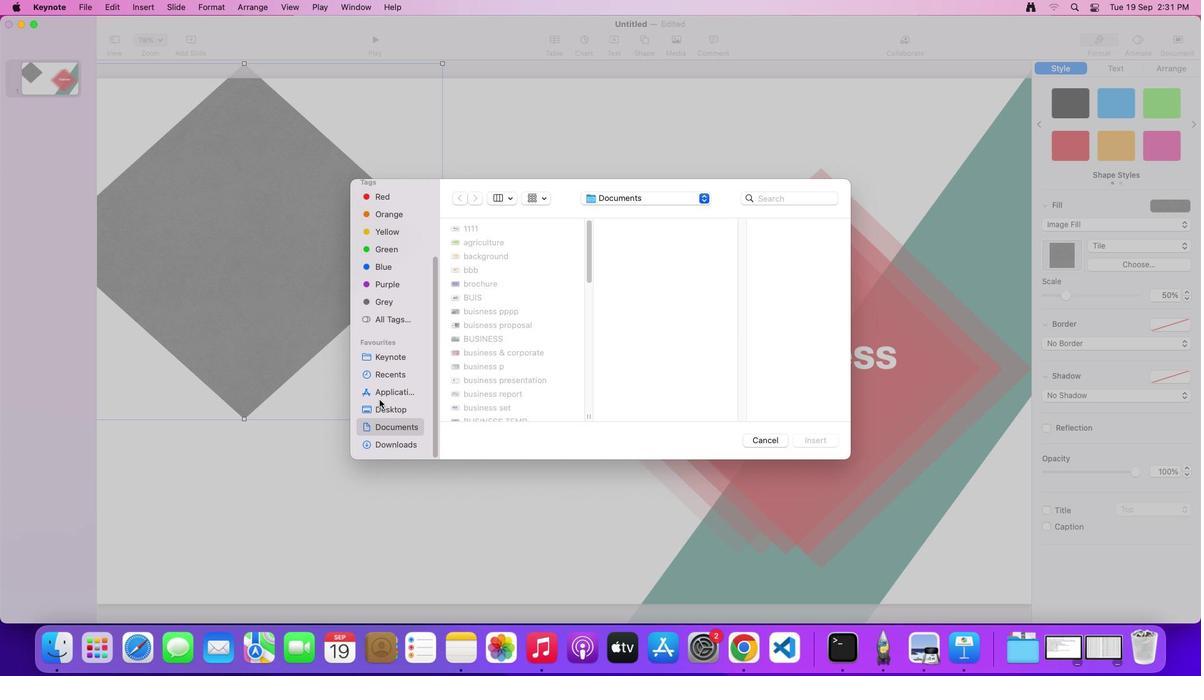 
Action: Mouse scrolled (383, 402) with delta (3, 2)
Screenshot: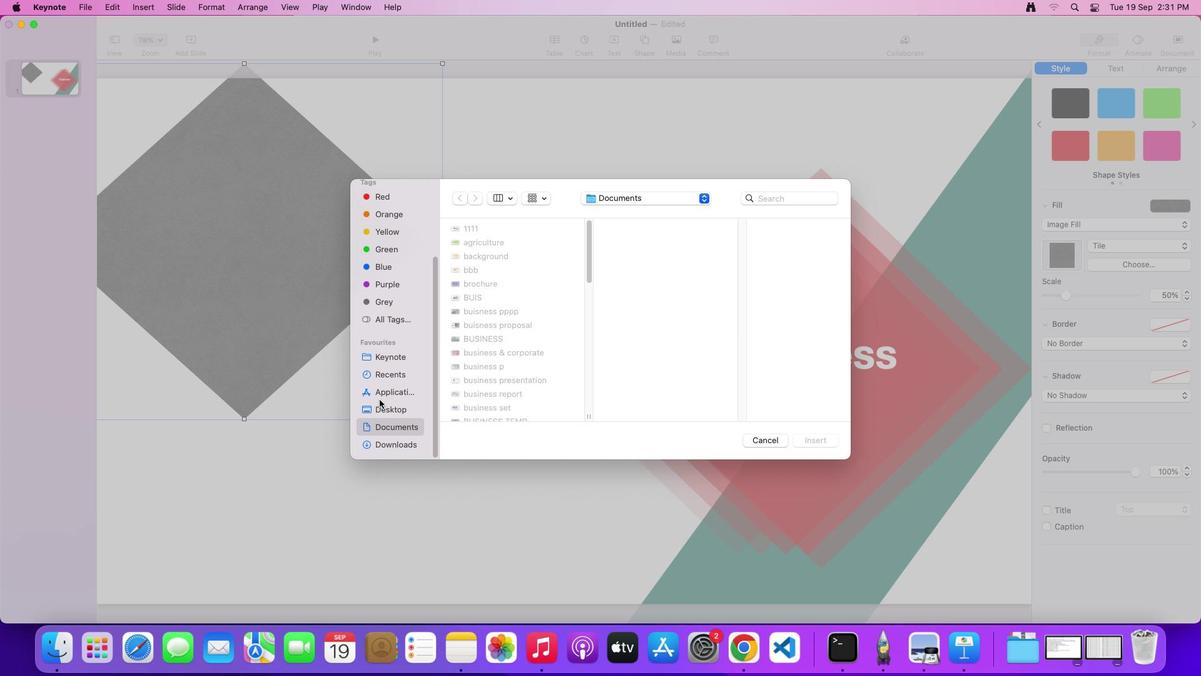 
Action: Mouse scrolled (383, 402) with delta (3, 2)
Screenshot: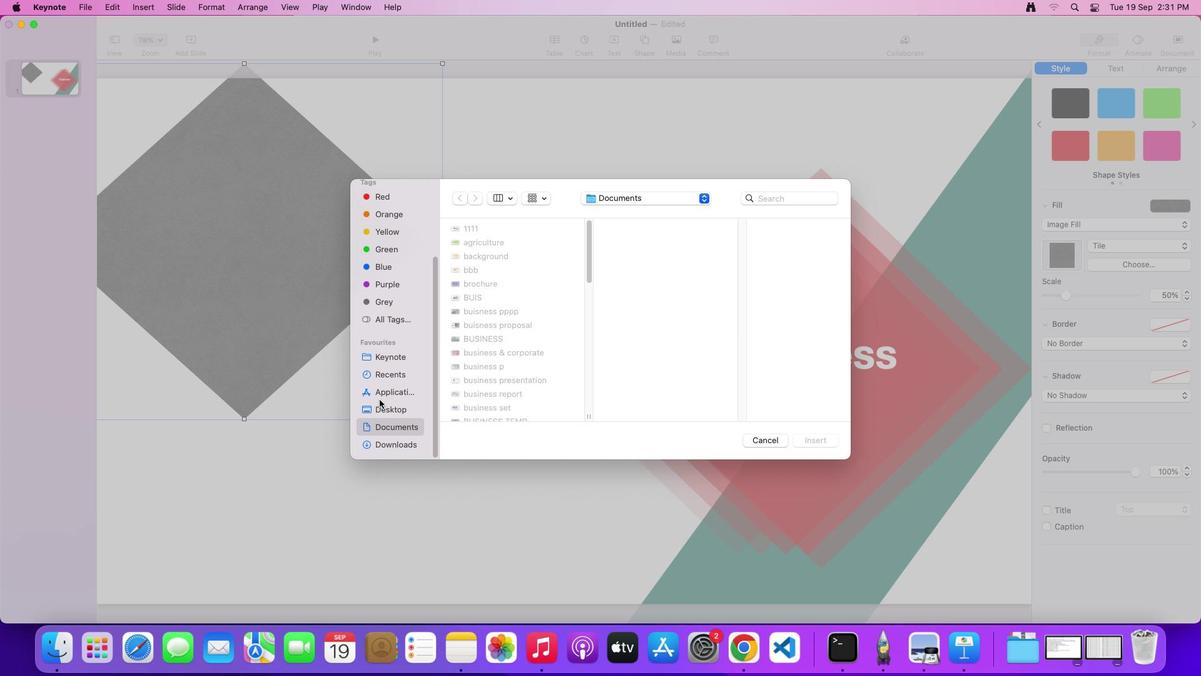 
Action: Mouse scrolled (383, 402) with delta (3, 1)
Screenshot: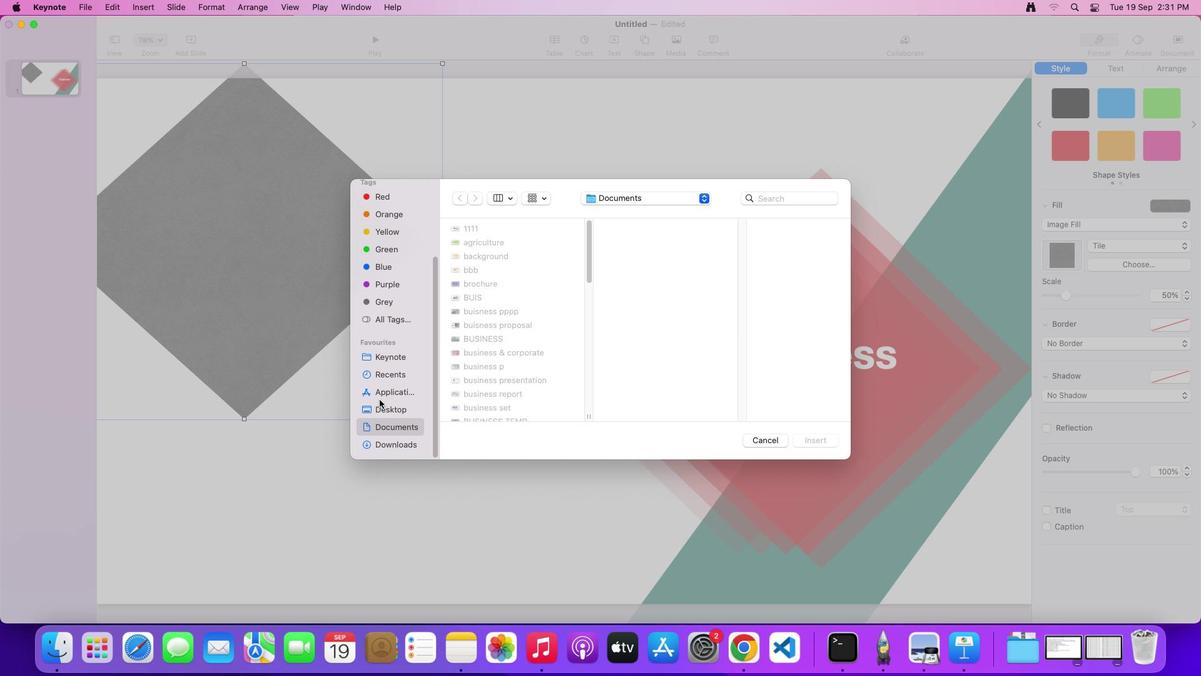 
Action: Mouse moved to (383, 402)
Screenshot: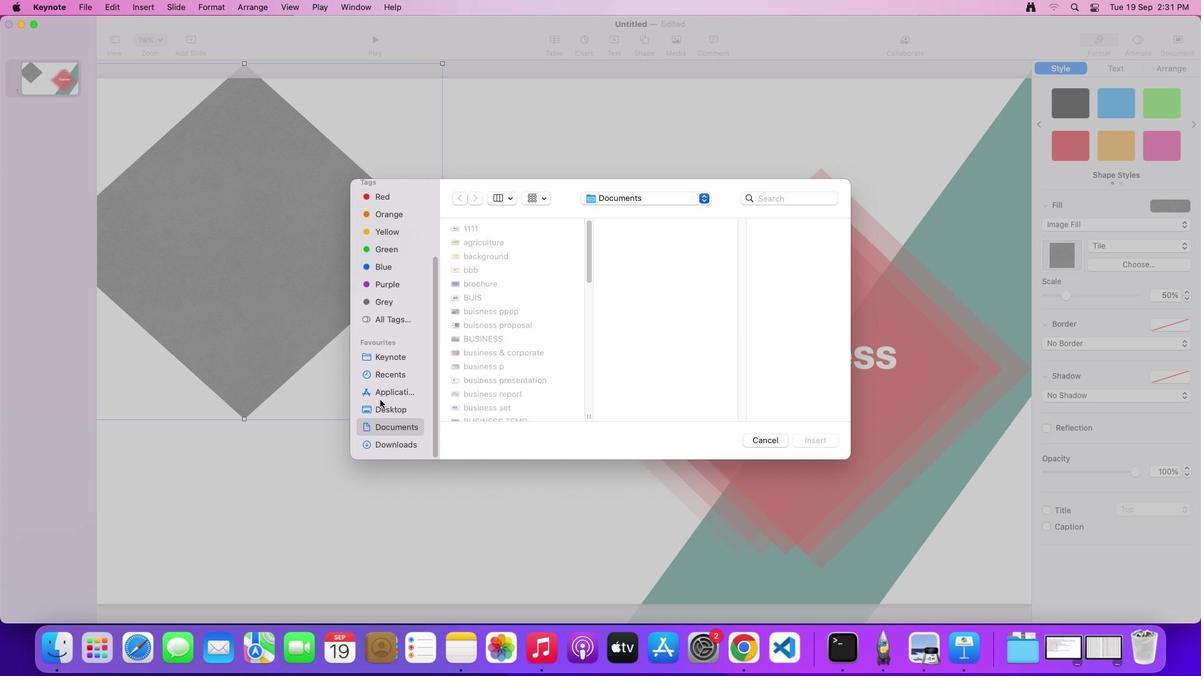 
Action: Mouse scrolled (383, 402) with delta (3, 2)
Screenshot: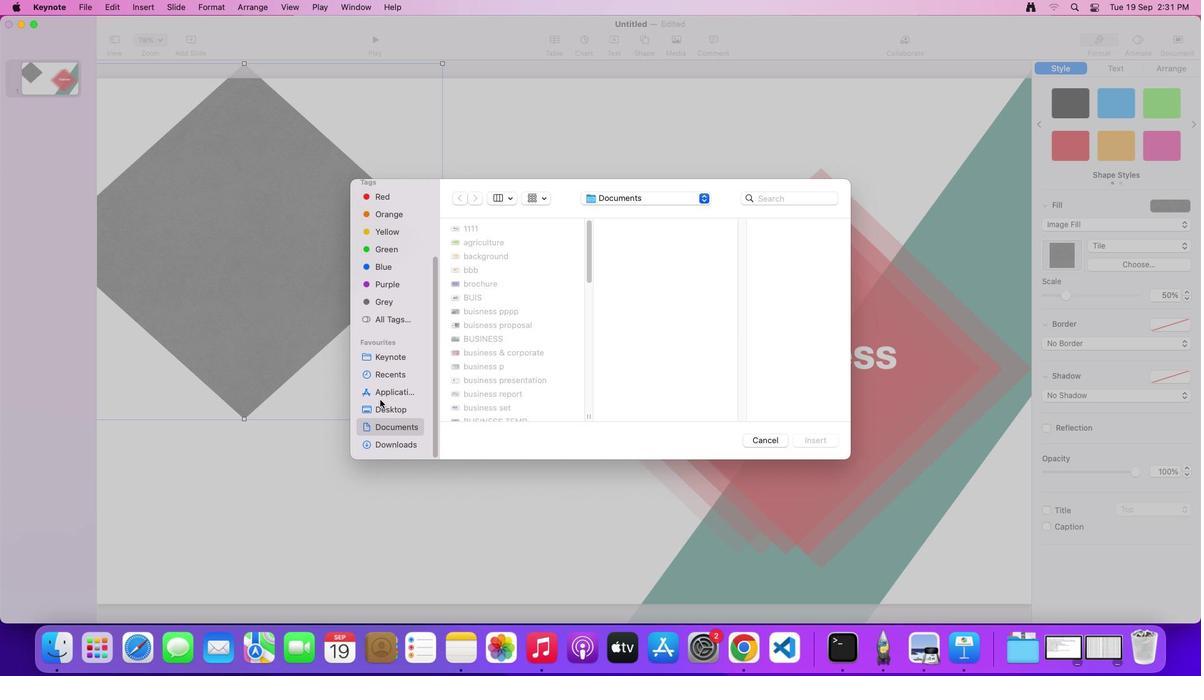 
Action: Mouse scrolled (383, 402) with delta (3, 2)
Screenshot: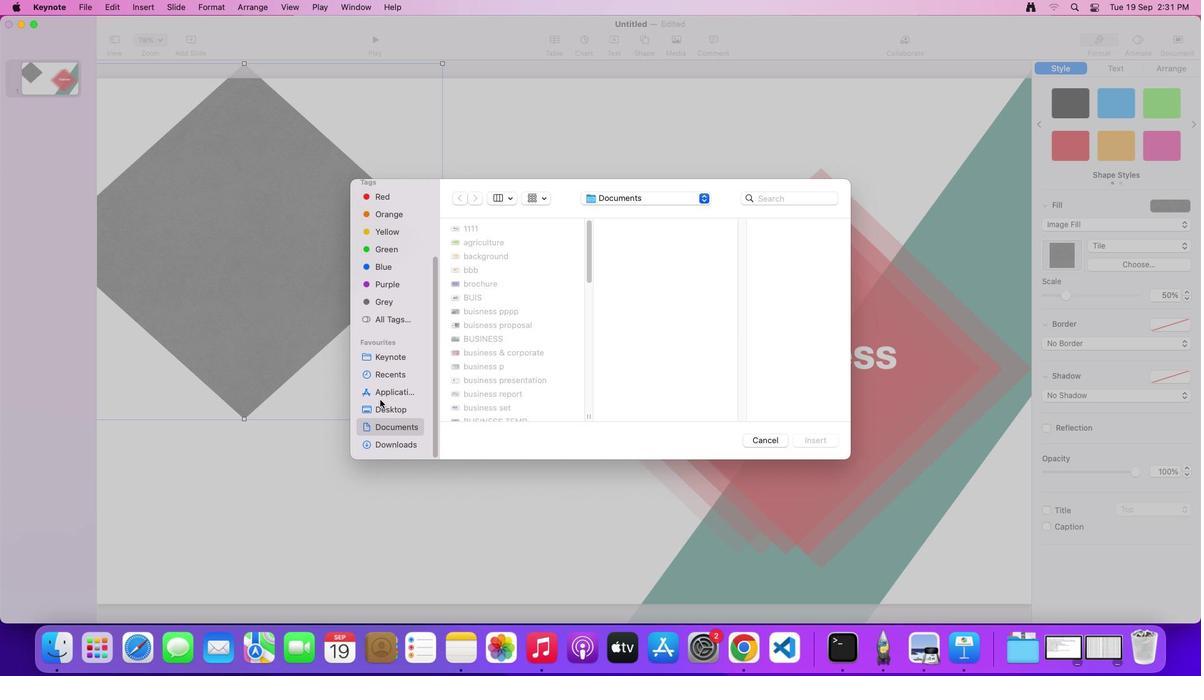 
Action: Mouse scrolled (383, 402) with delta (3, 1)
Screenshot: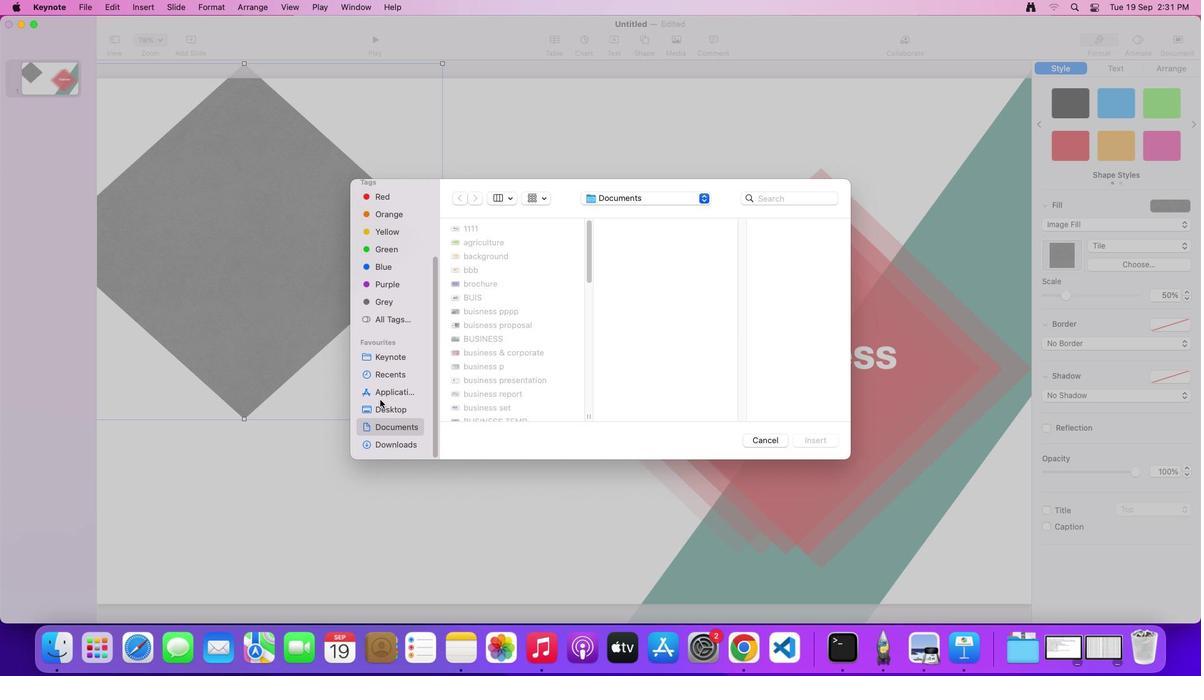 
Action: Mouse scrolled (383, 402) with delta (3, 0)
Screenshot: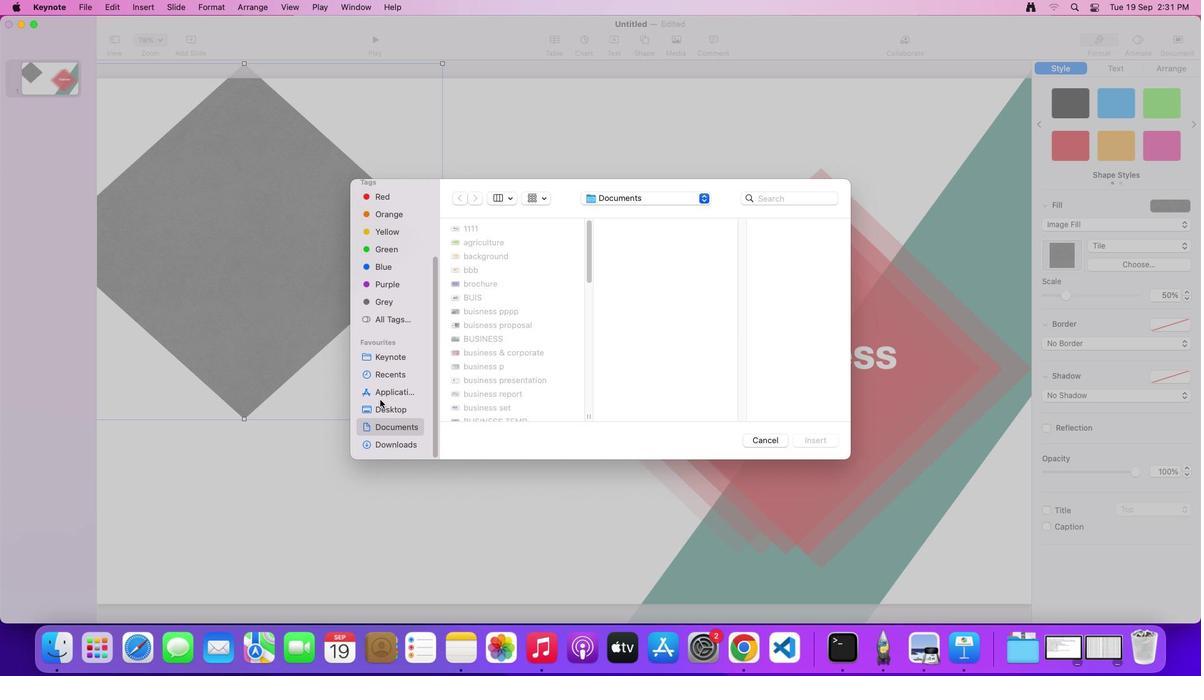 
Action: Mouse moved to (388, 411)
Screenshot: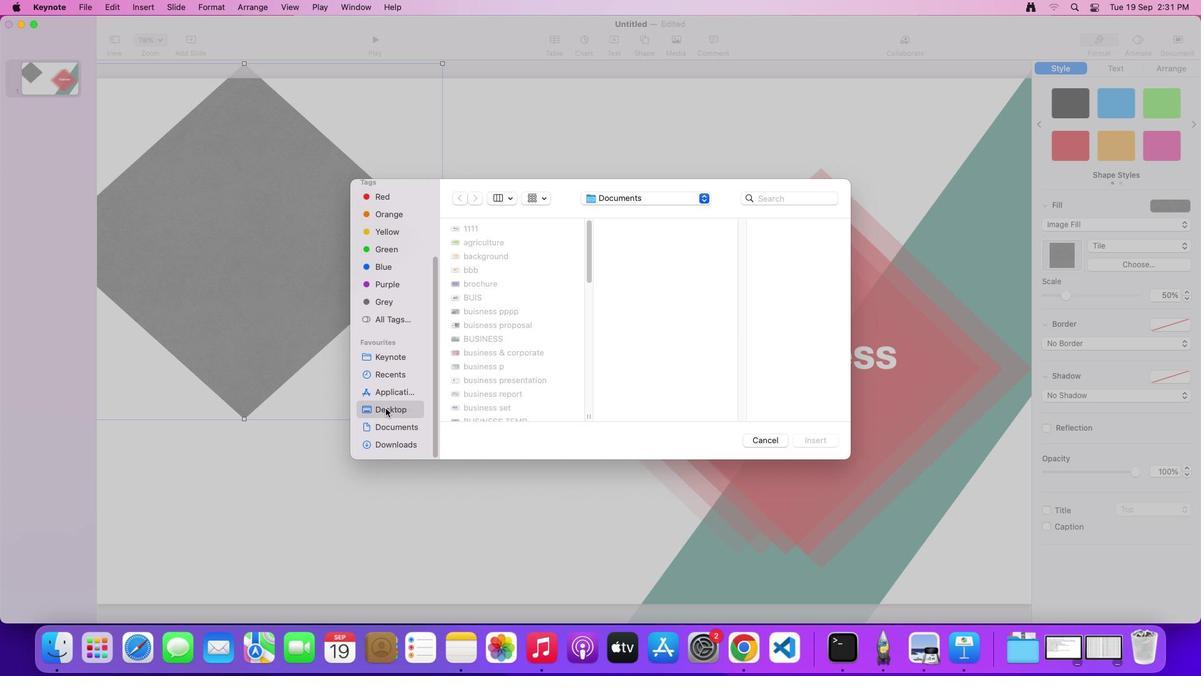 
Action: Mouse pressed left at (388, 411)
Screenshot: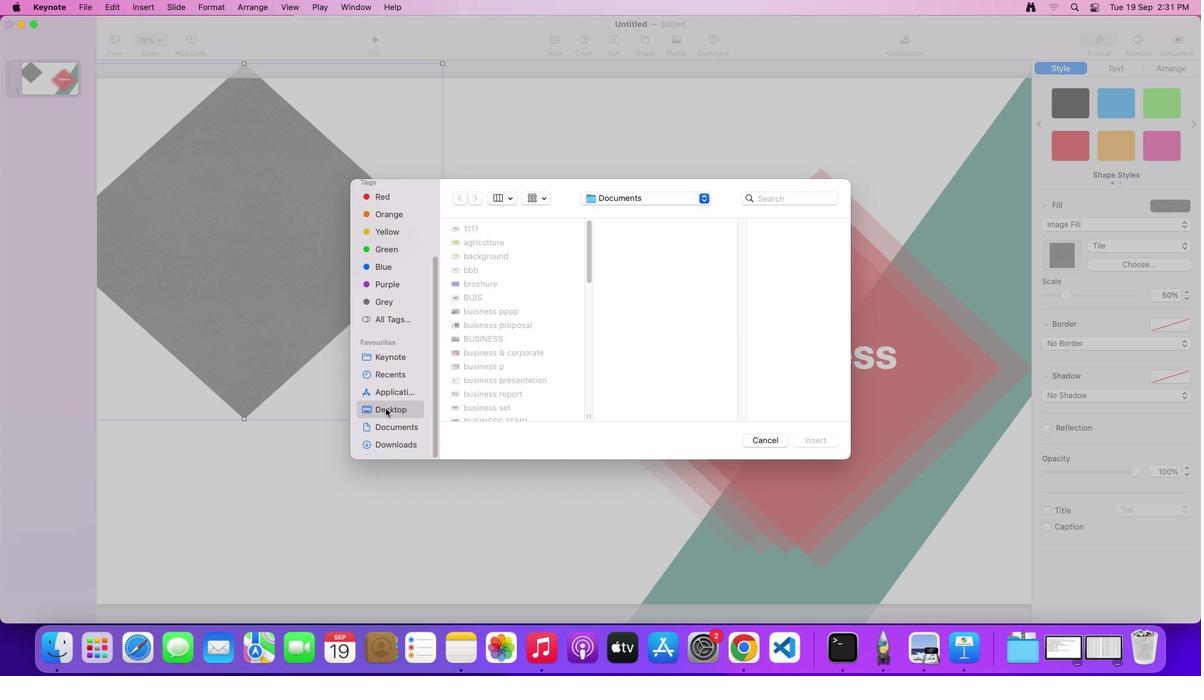 
Action: Mouse moved to (489, 259)
Screenshot: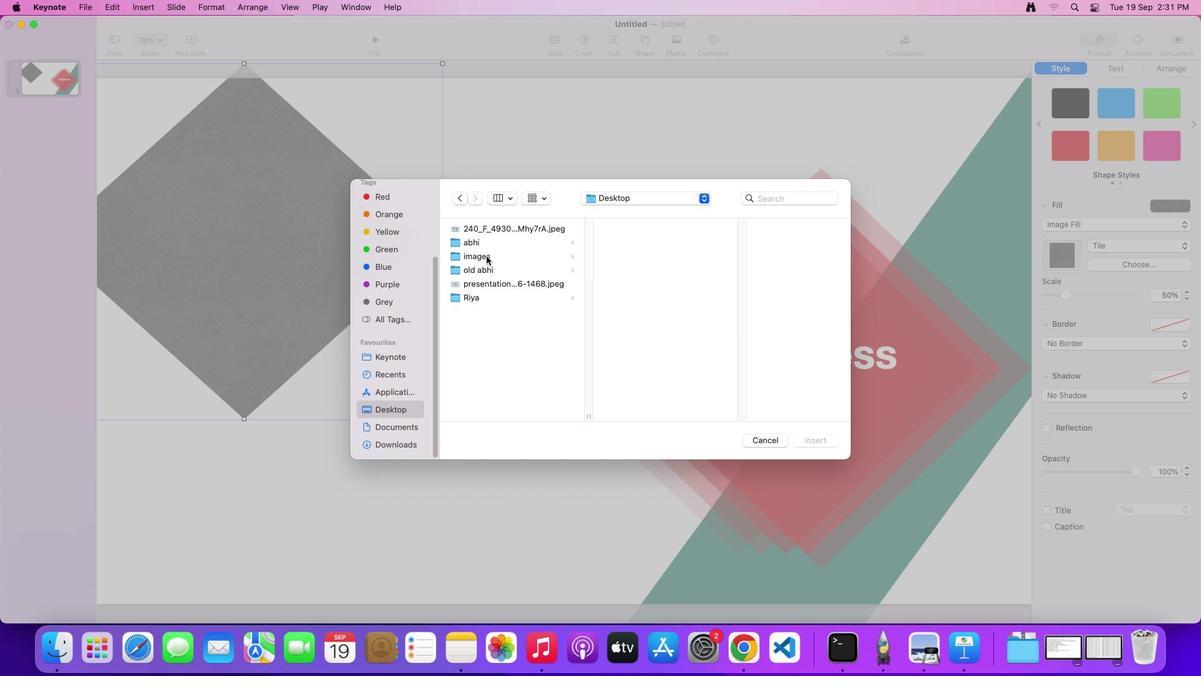 
Action: Mouse pressed left at (489, 259)
Screenshot: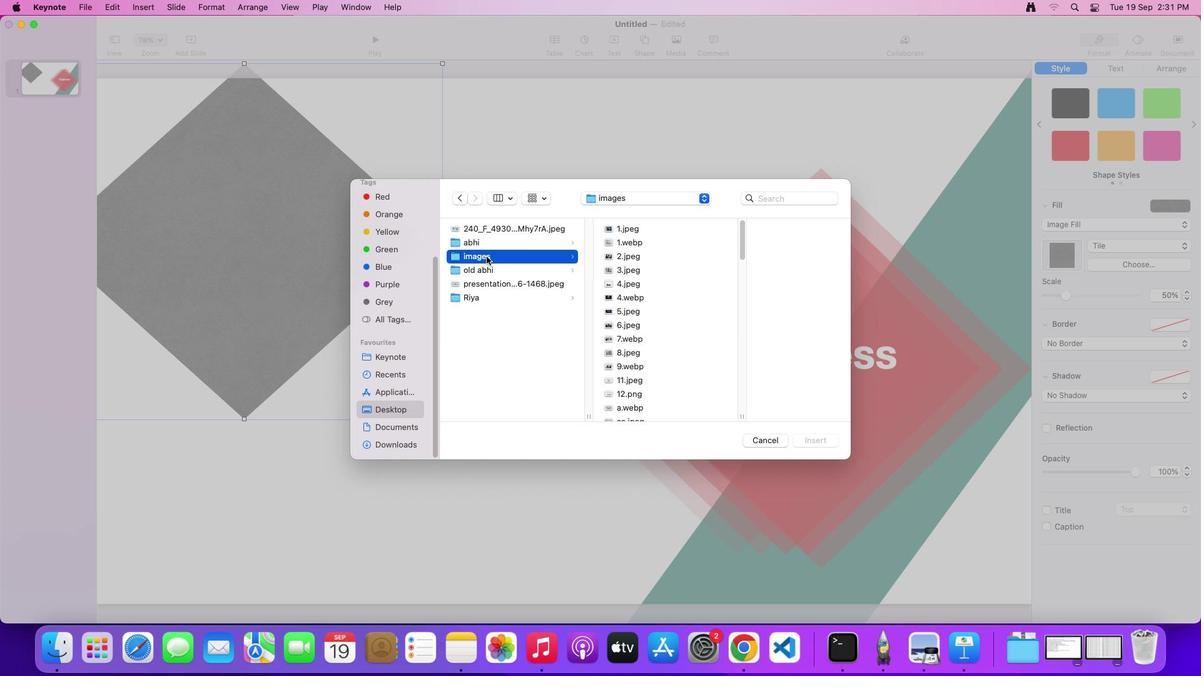 
Action: Mouse moved to (638, 316)
Screenshot: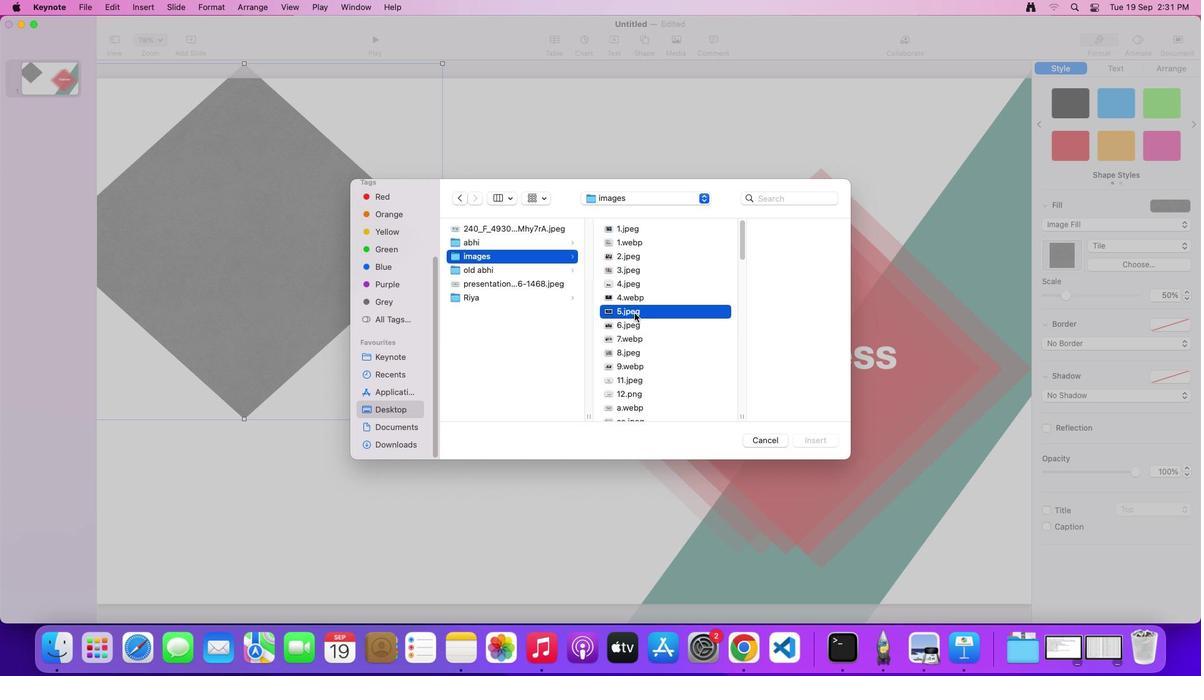 
Action: Mouse pressed left at (638, 316)
Screenshot: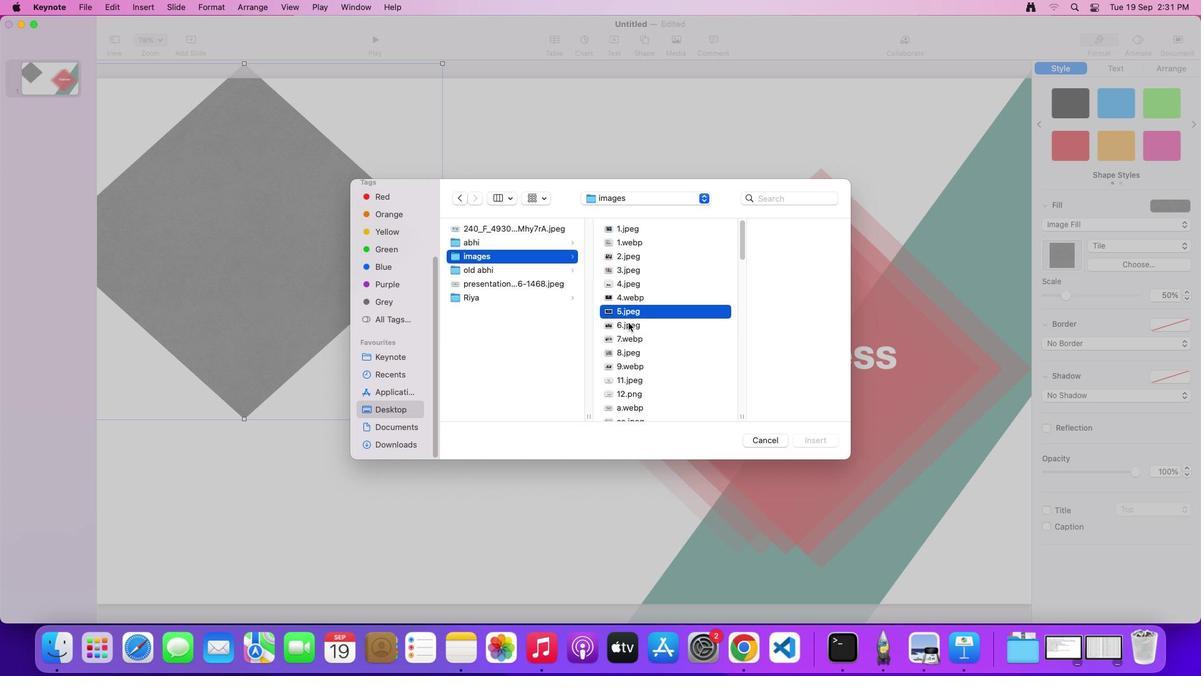 
Action: Mouse moved to (629, 328)
Screenshot: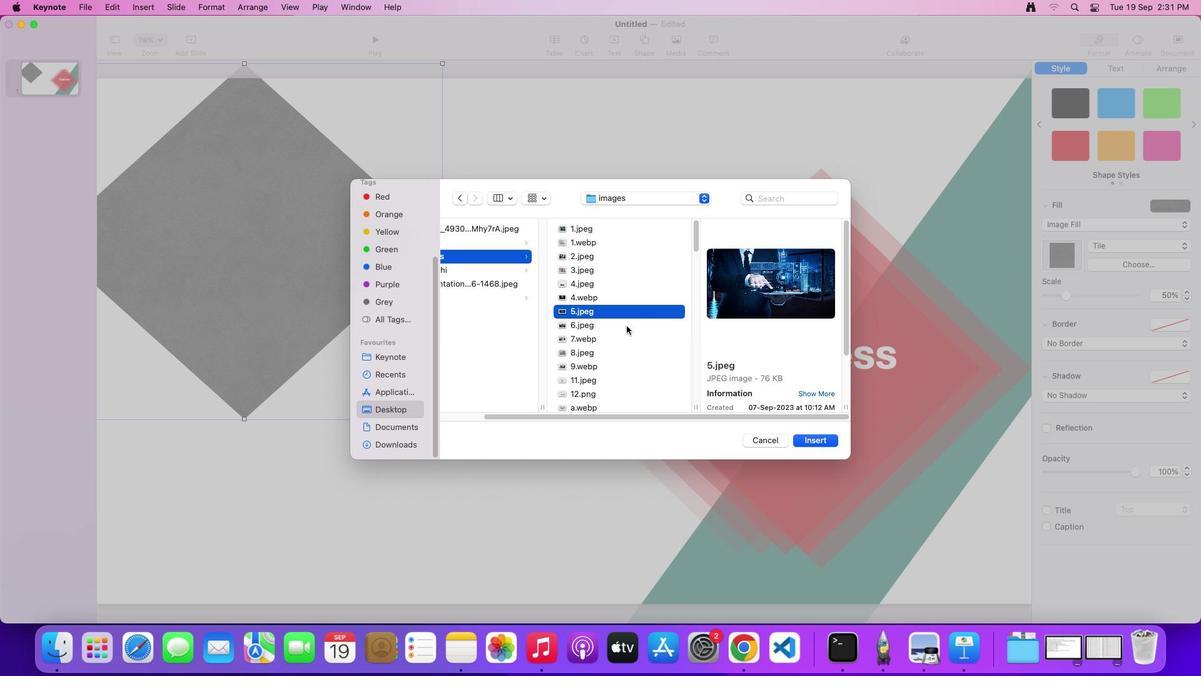 
Action: Mouse pressed left at (629, 328)
Screenshot: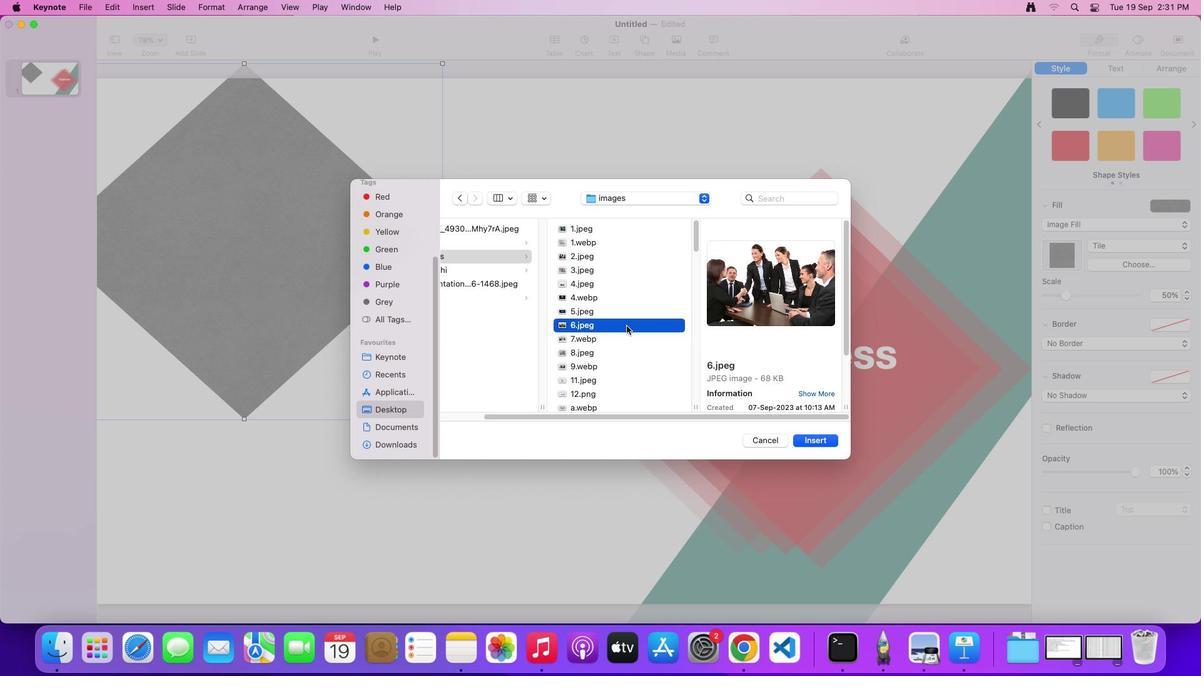 
Action: Mouse moved to (572, 354)
Screenshot: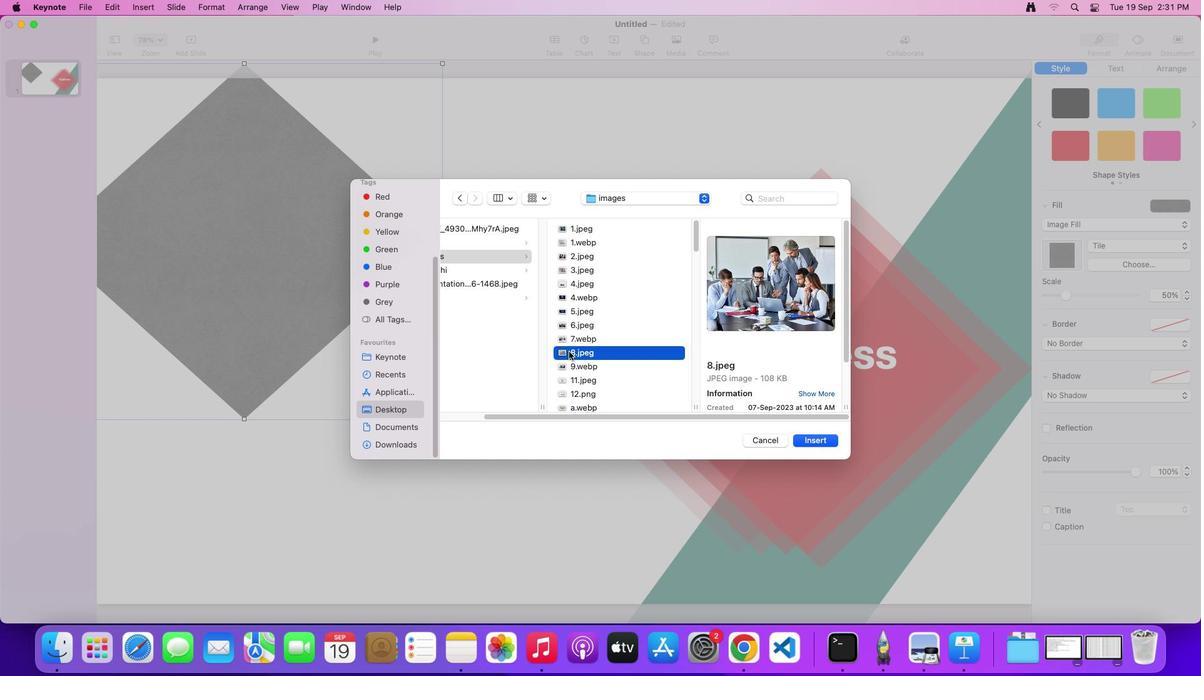 
Action: Mouse pressed left at (572, 354)
Screenshot: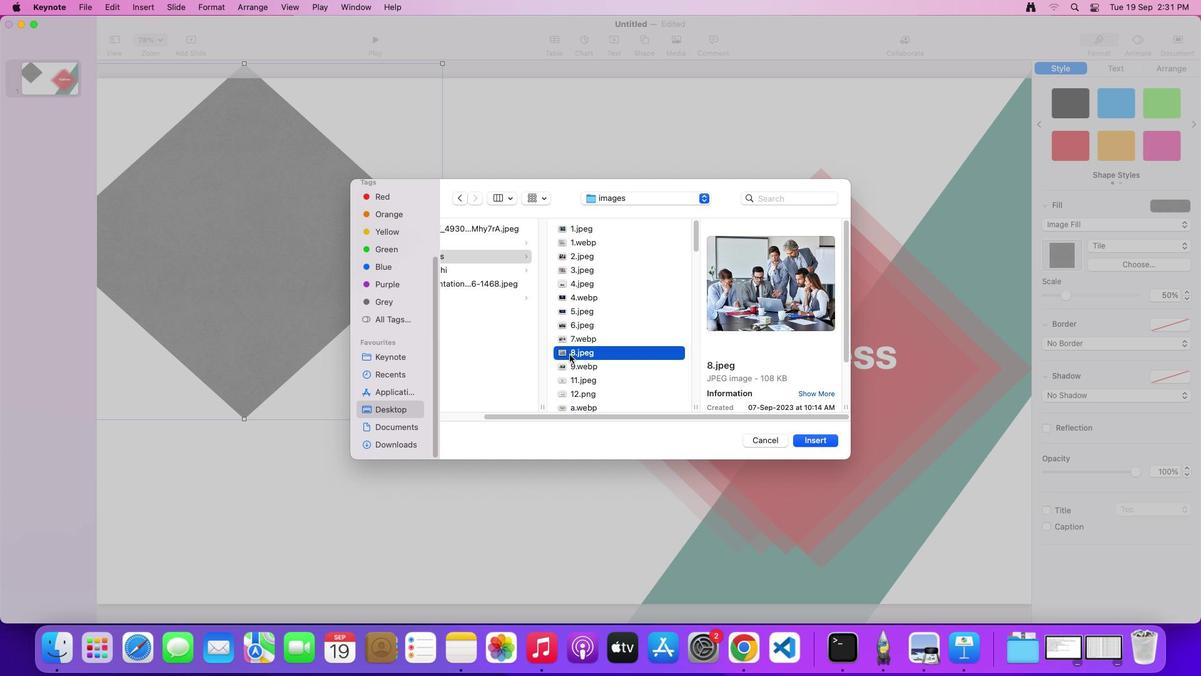 
Action: Mouse moved to (572, 364)
Screenshot: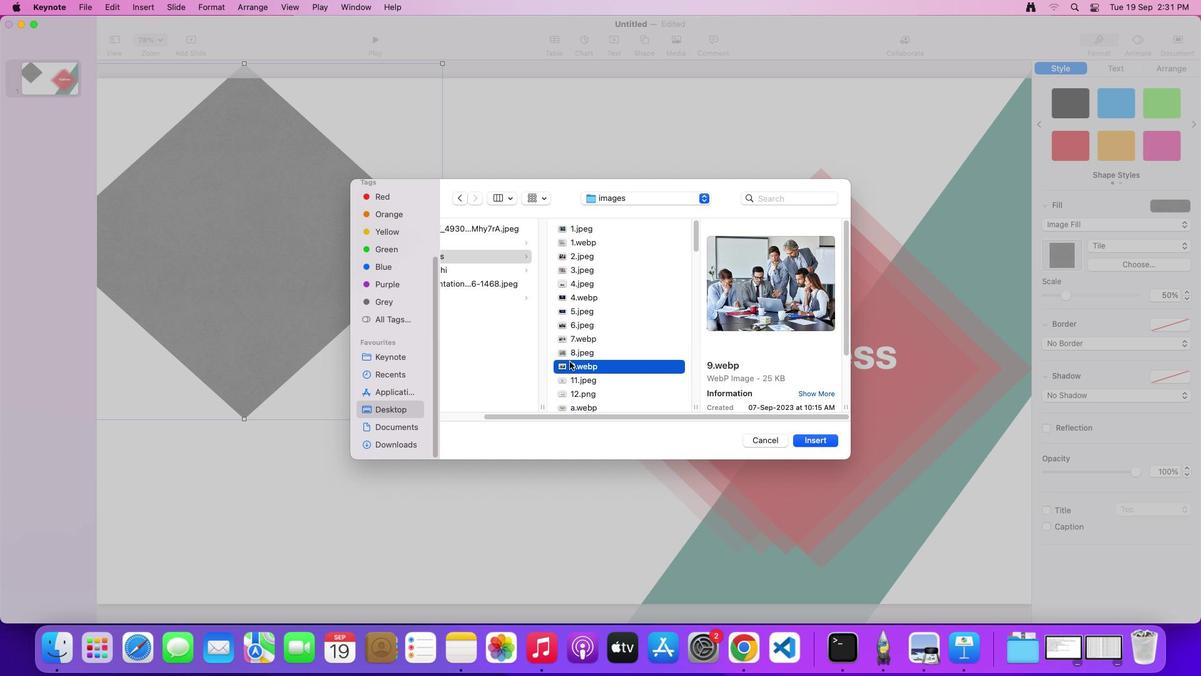 
Action: Mouse pressed left at (572, 364)
Screenshot: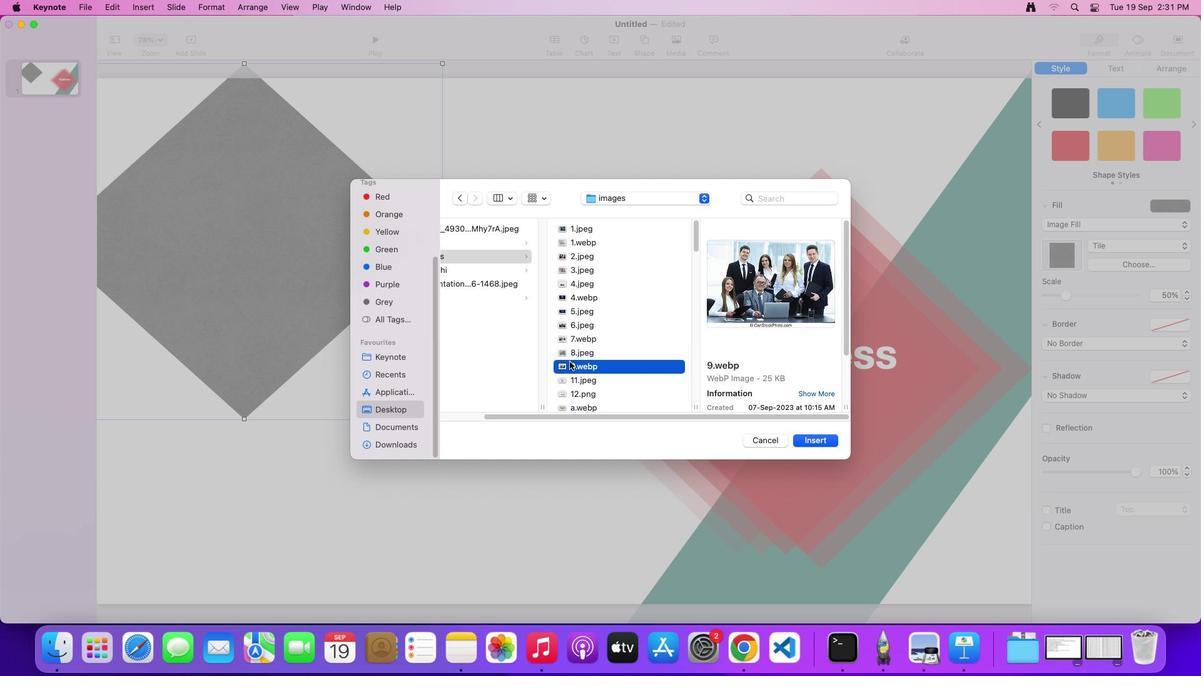 
Action: Mouse moved to (605, 358)
Screenshot: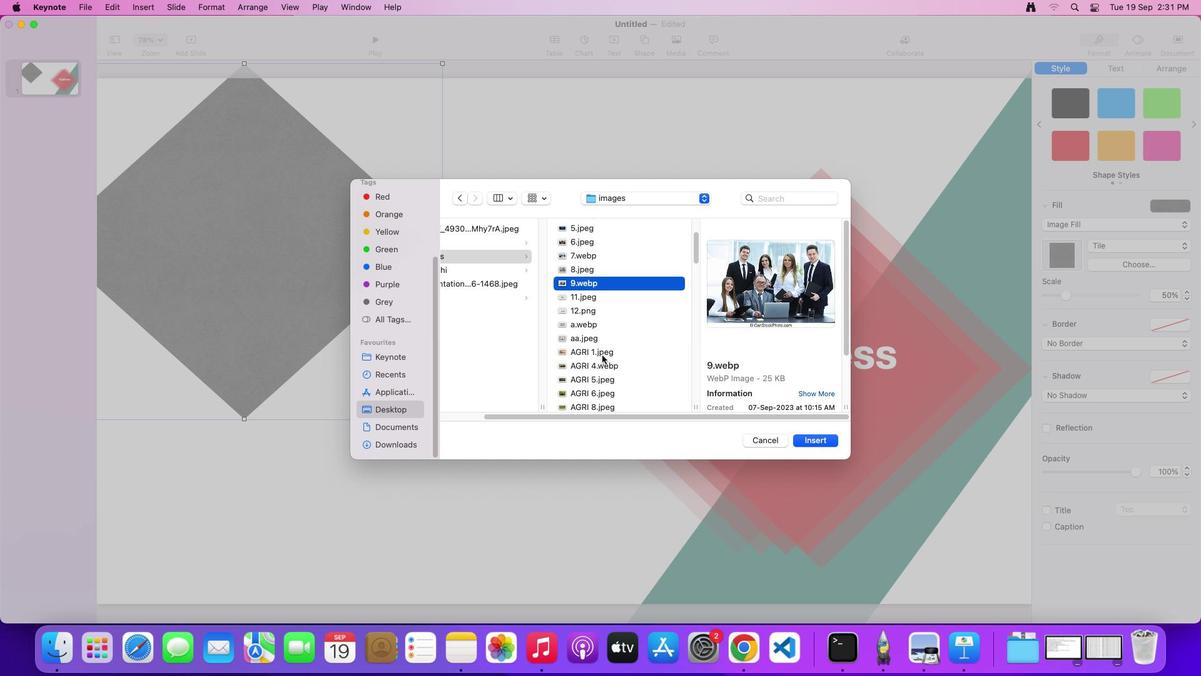 
Action: Mouse scrolled (605, 358) with delta (3, 2)
Screenshot: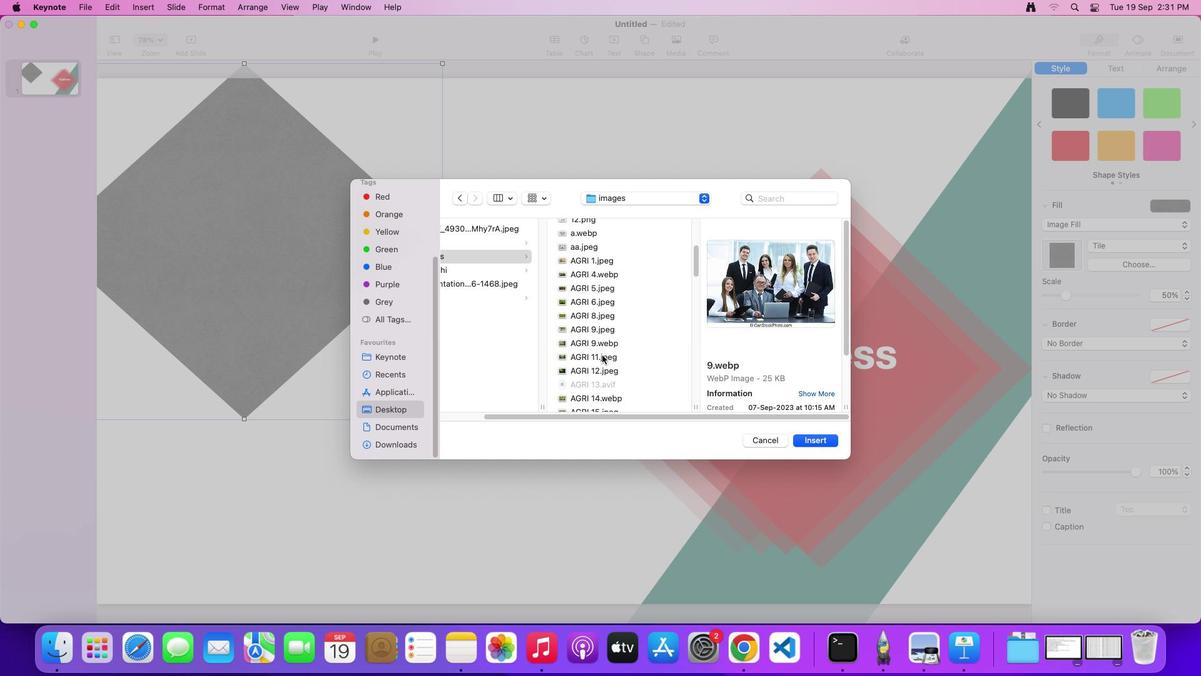 
Action: Mouse scrolled (605, 358) with delta (3, 2)
Screenshot: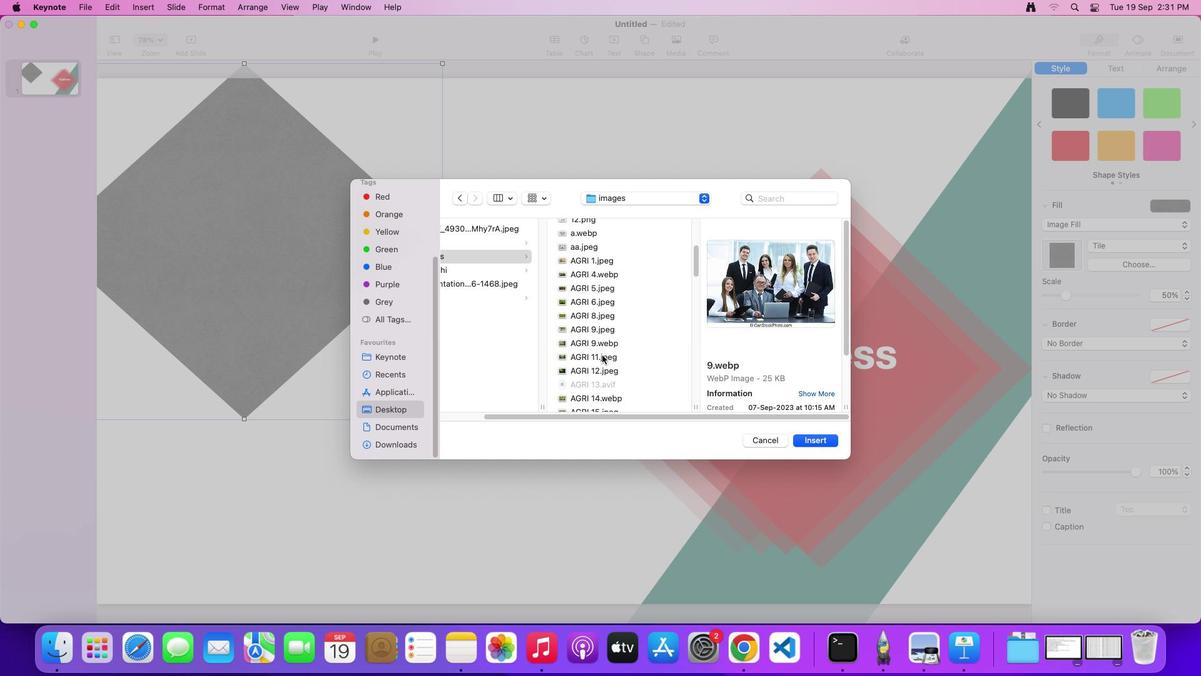 
Action: Mouse scrolled (605, 358) with delta (3, 0)
Screenshot: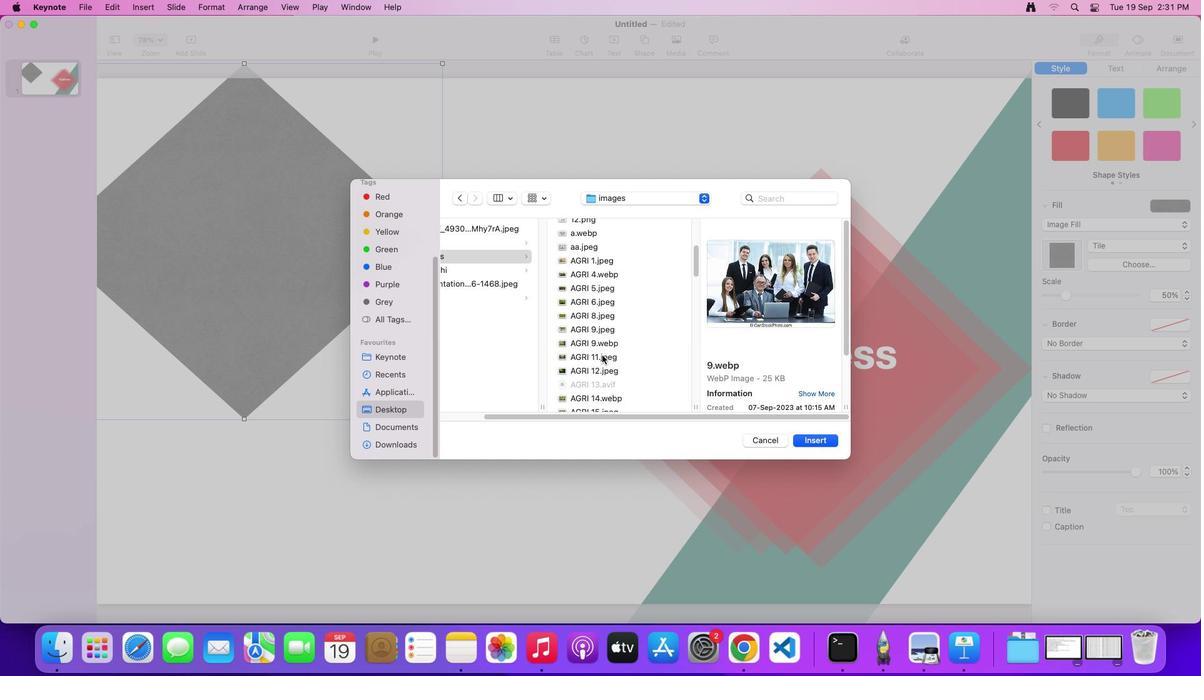 
Action: Mouse scrolled (605, 358) with delta (3, 0)
Screenshot: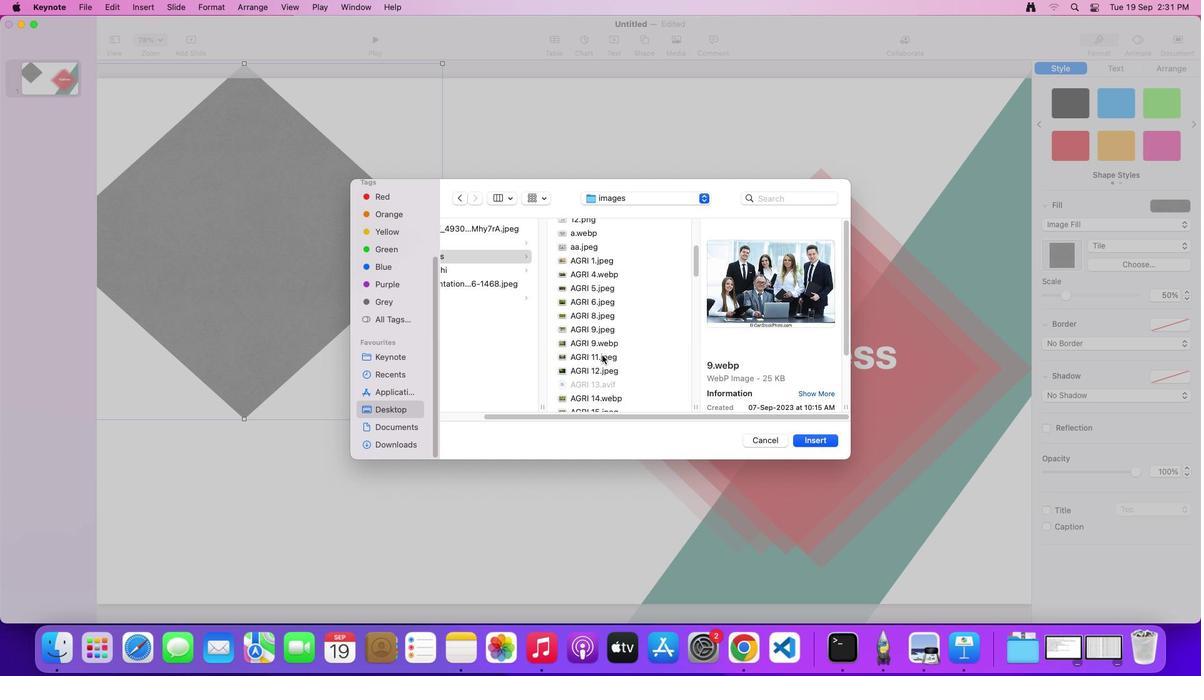 
Action: Mouse scrolled (605, 358) with delta (3, 2)
Screenshot: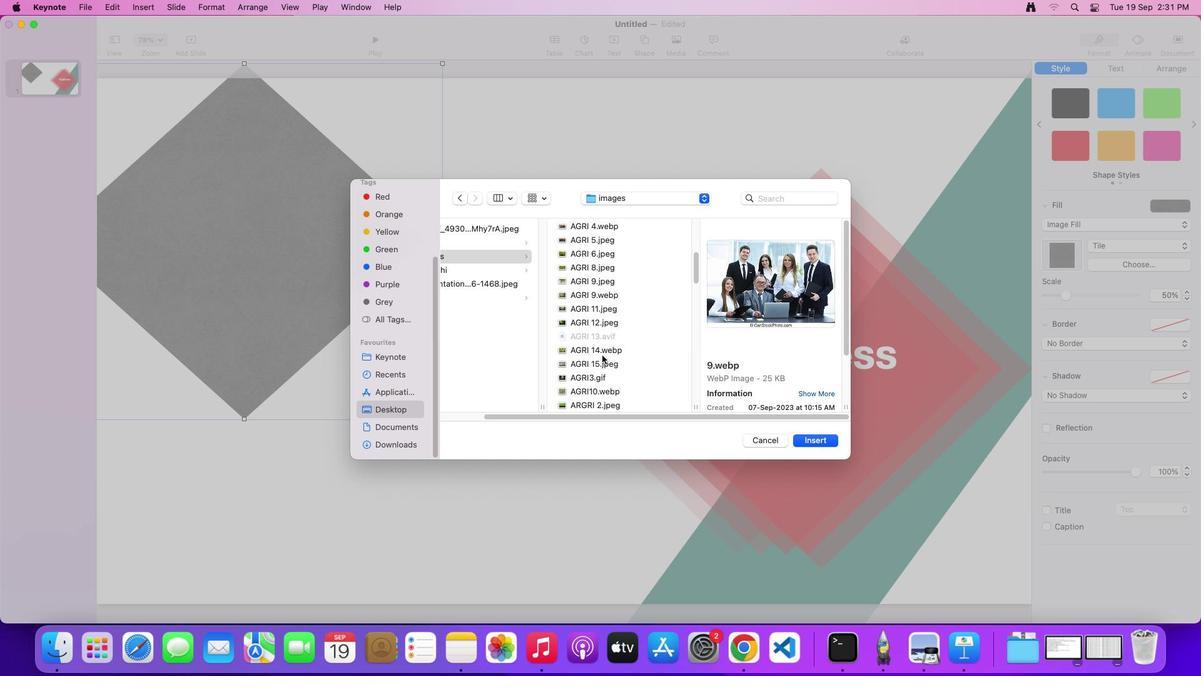 
Action: Mouse scrolled (605, 358) with delta (3, 2)
Screenshot: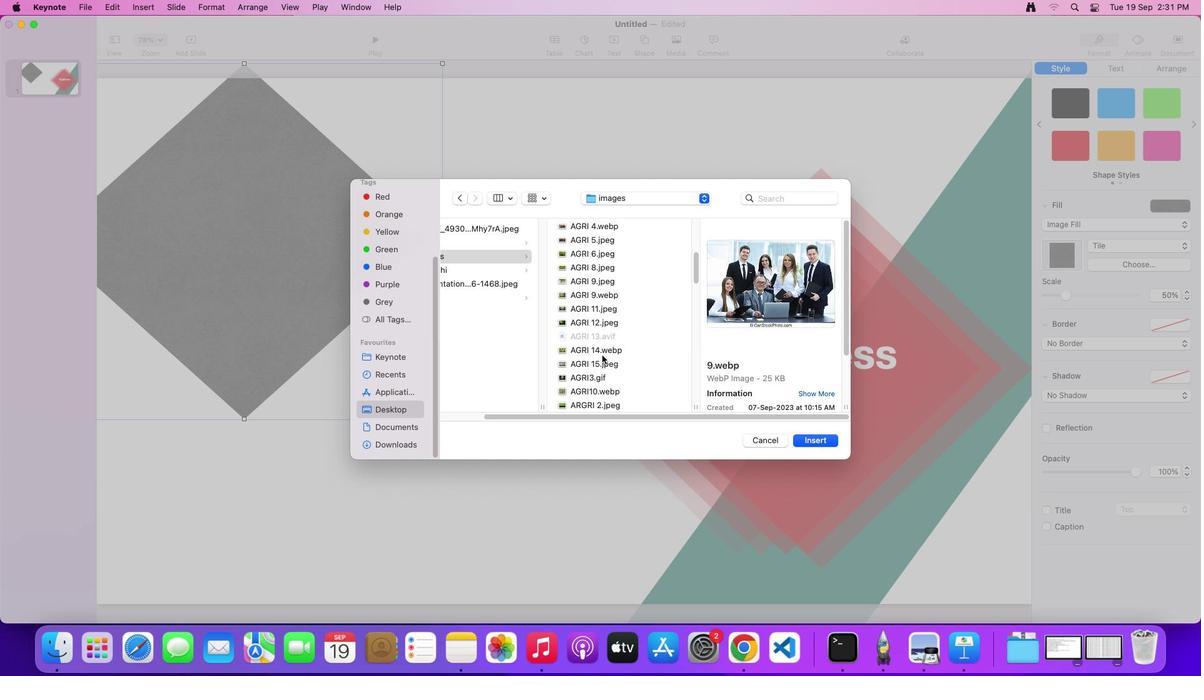 
Action: Mouse scrolled (605, 358) with delta (3, 1)
Screenshot: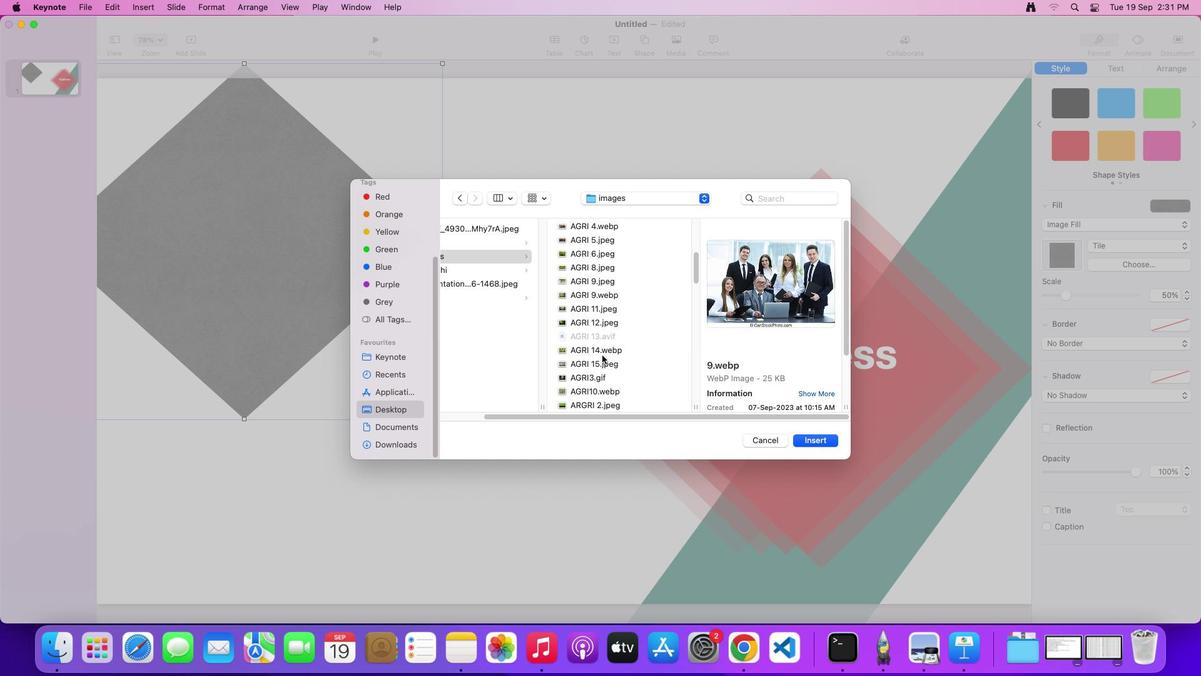 
Action: Mouse moved to (578, 311)
Screenshot: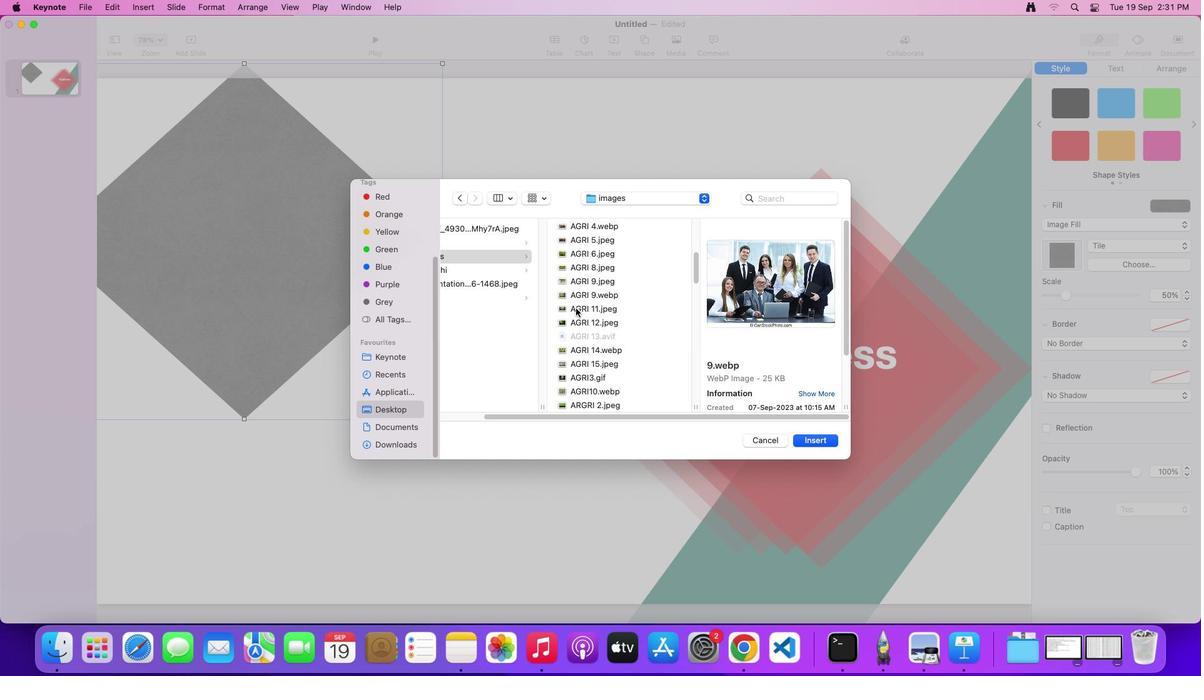 
Action: Mouse pressed left at (578, 311)
Screenshot: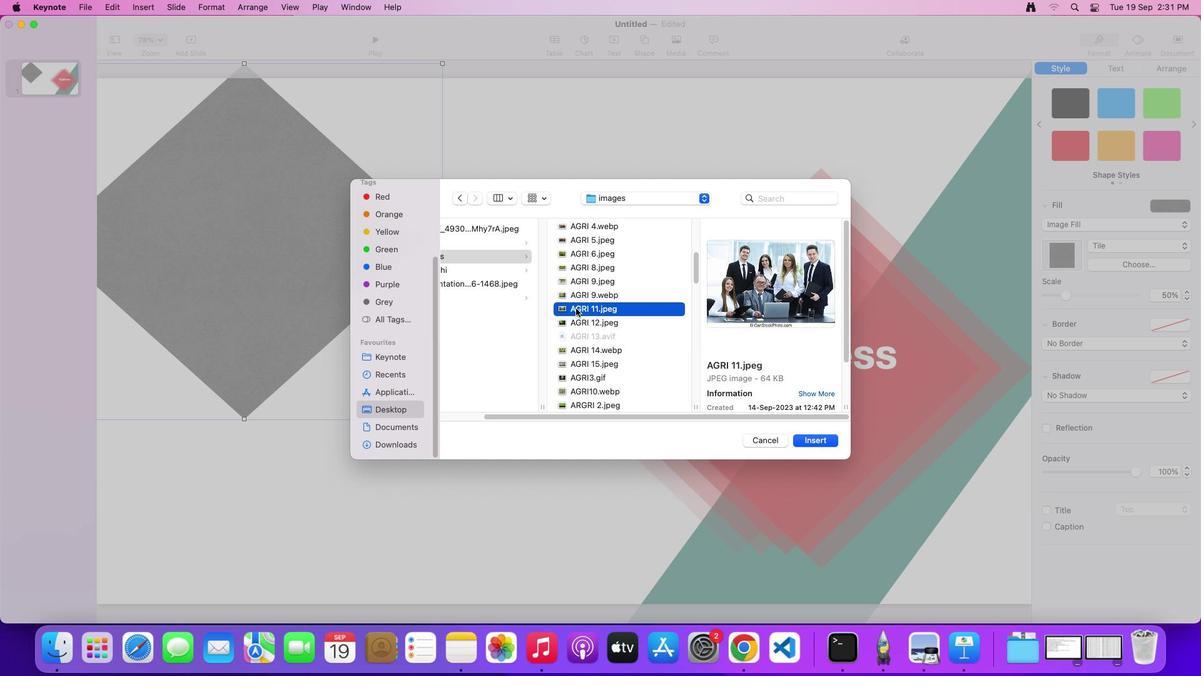 
Action: Mouse moved to (585, 371)
Screenshot: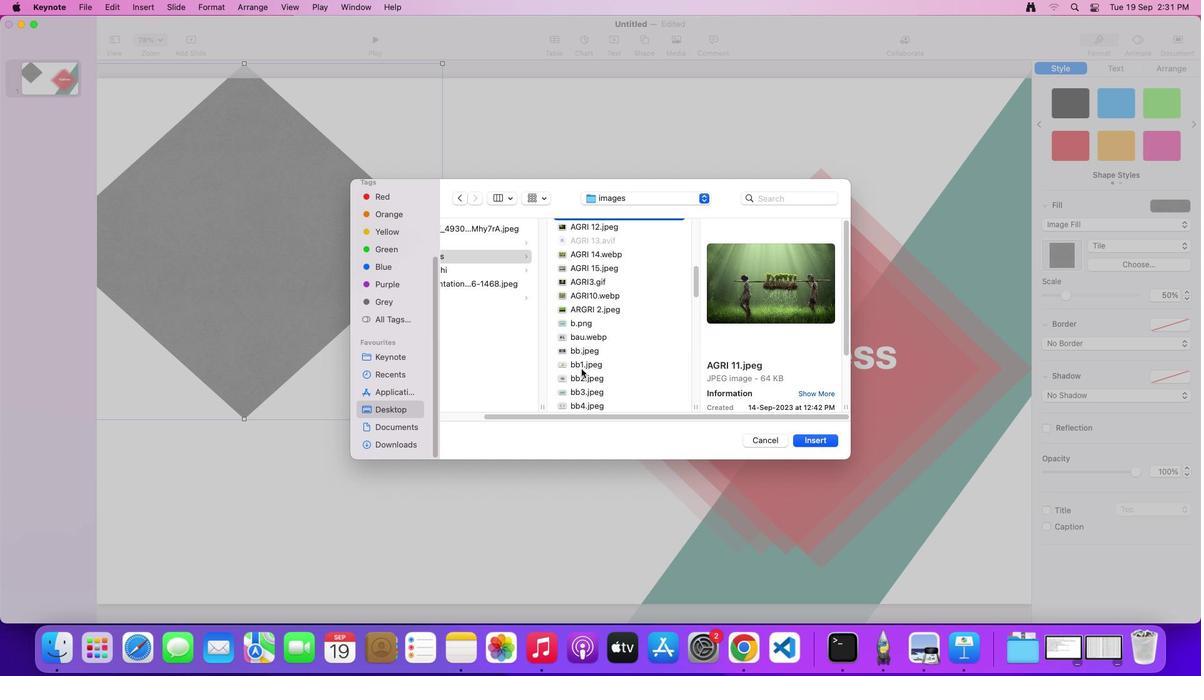 
Action: Mouse scrolled (585, 371) with delta (3, 2)
Screenshot: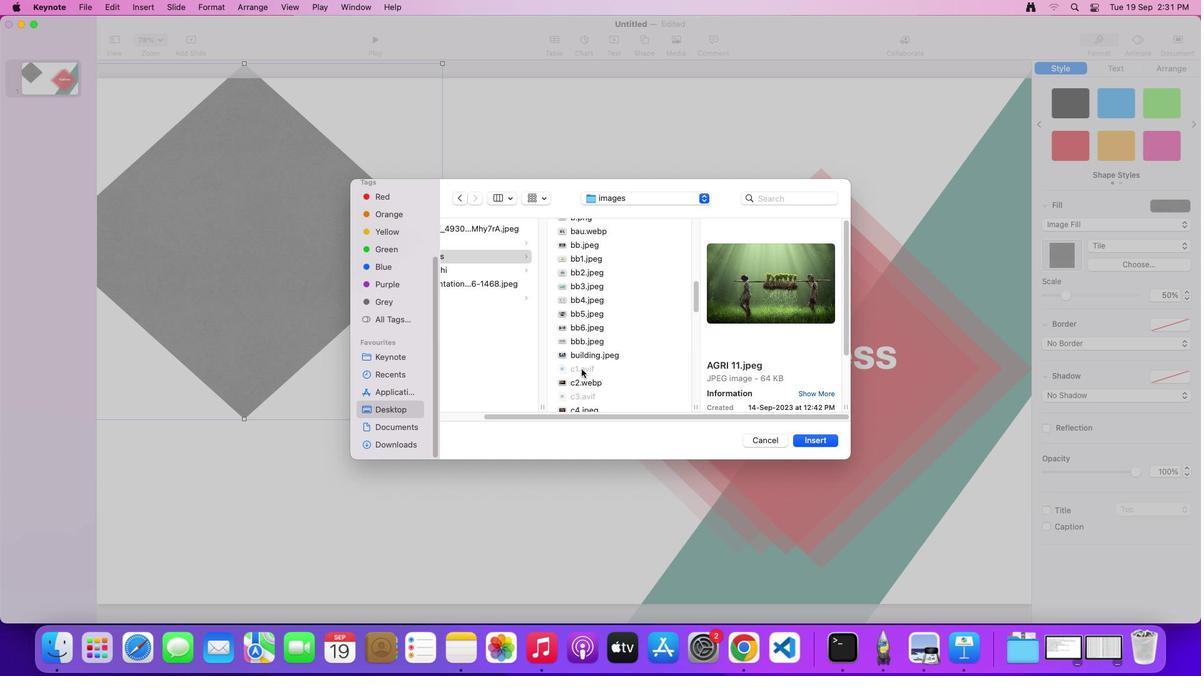 
Action: Mouse scrolled (585, 371) with delta (3, 2)
Screenshot: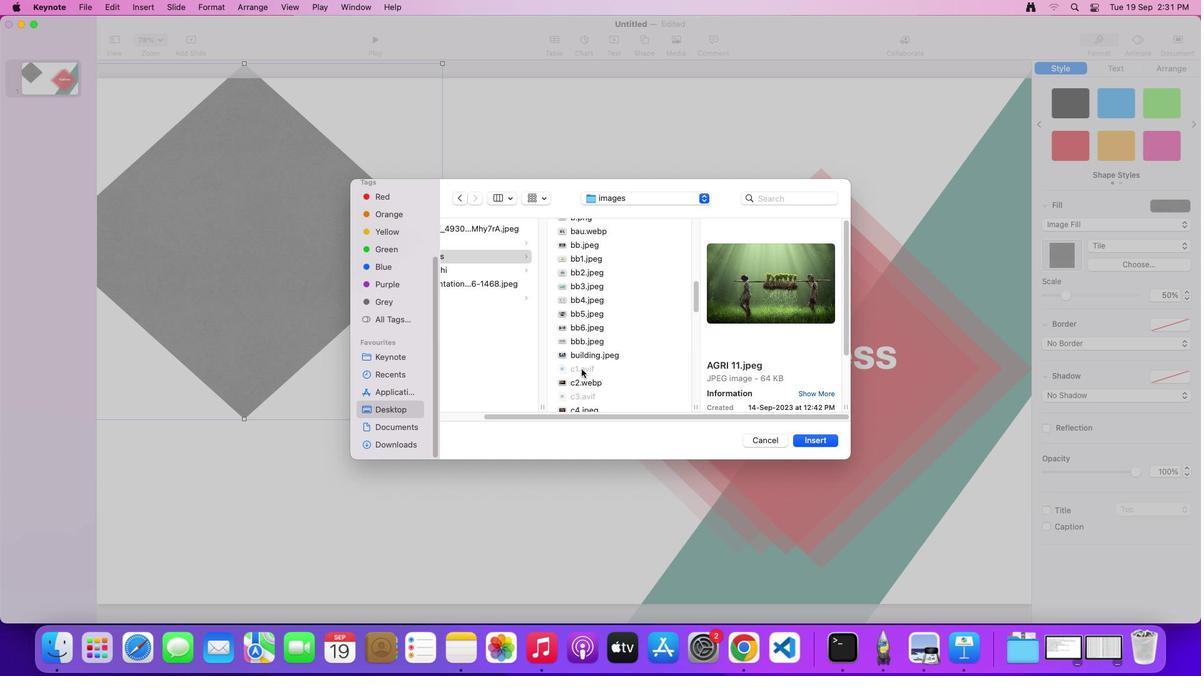 
Action: Mouse scrolled (585, 371) with delta (3, 0)
Screenshot: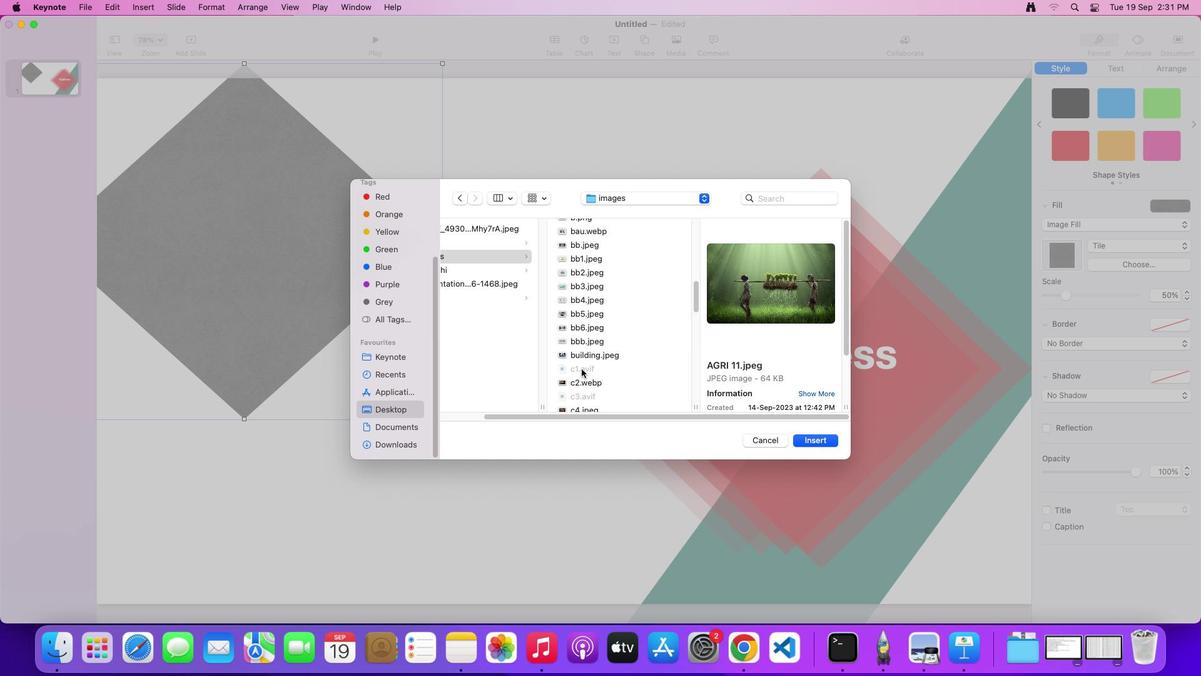 
Action: Mouse scrolled (585, 371) with delta (3, 0)
